 Task: Access a repository's "Project Task Lists" to manage tasks.
Action: Mouse moved to (1058, 416)
Screenshot: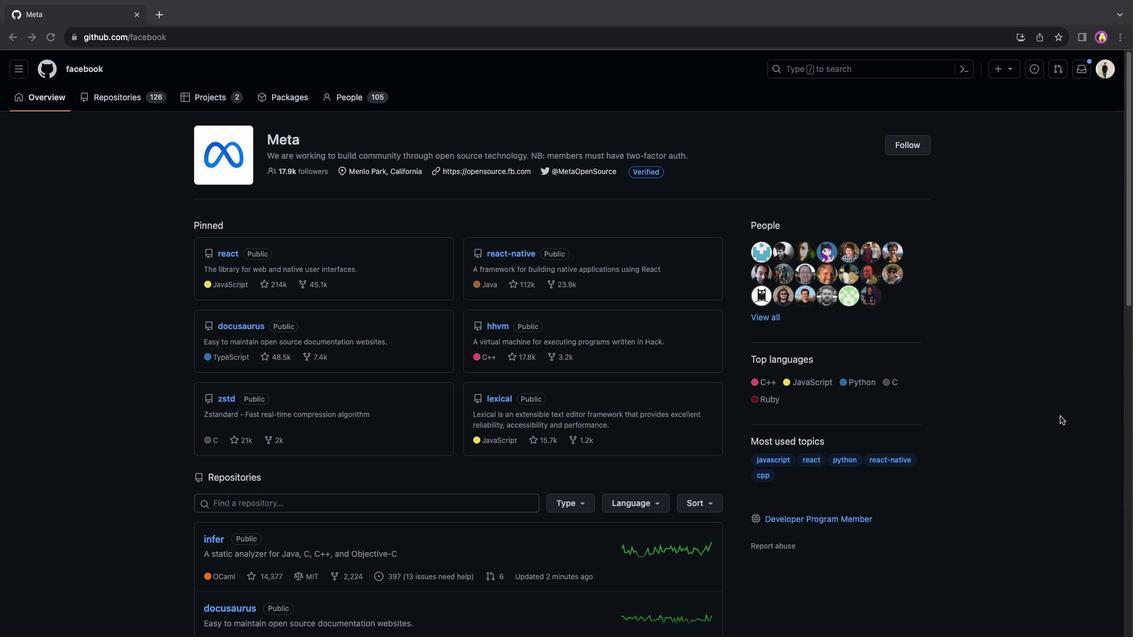 
Action: Mouse pressed left at (1058, 416)
Screenshot: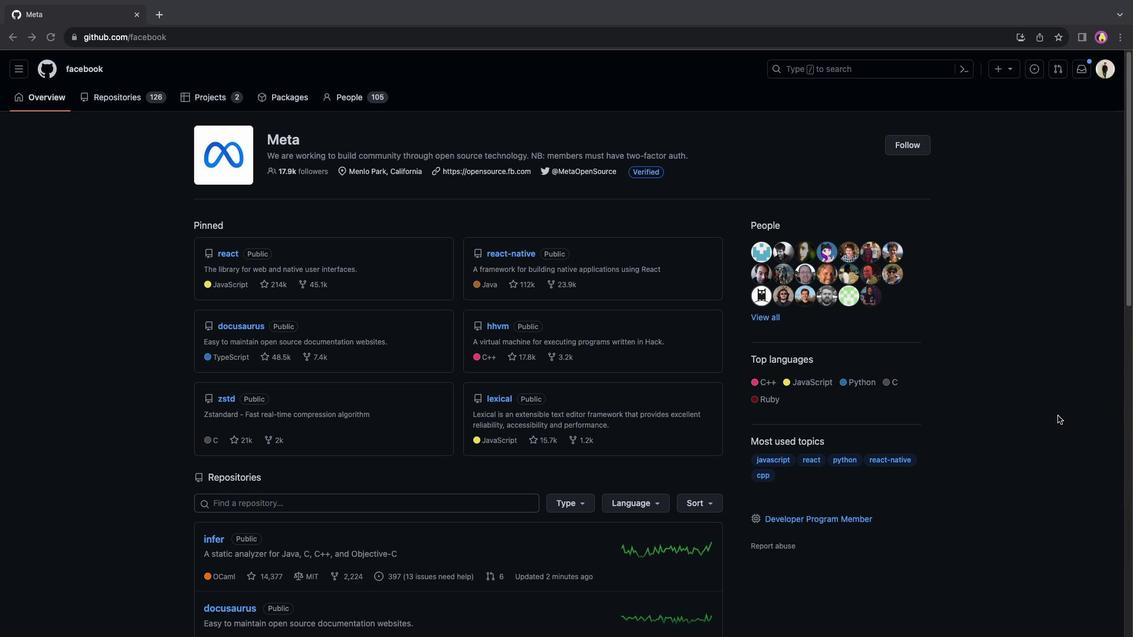 
Action: Mouse moved to (207, 98)
Screenshot: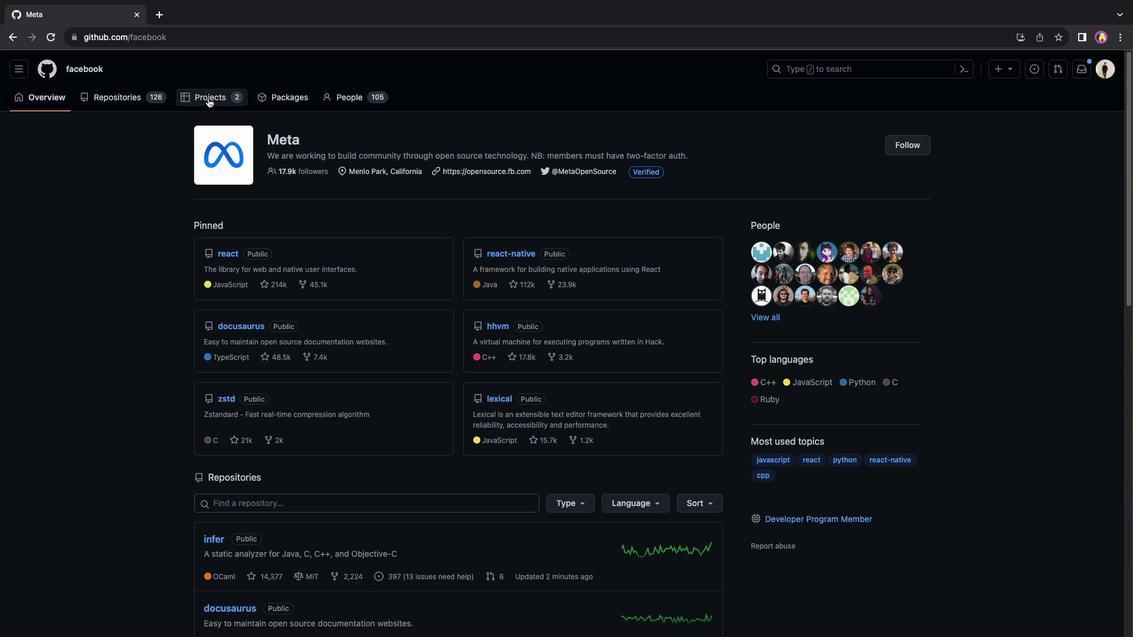 
Action: Mouse pressed left at (207, 98)
Screenshot: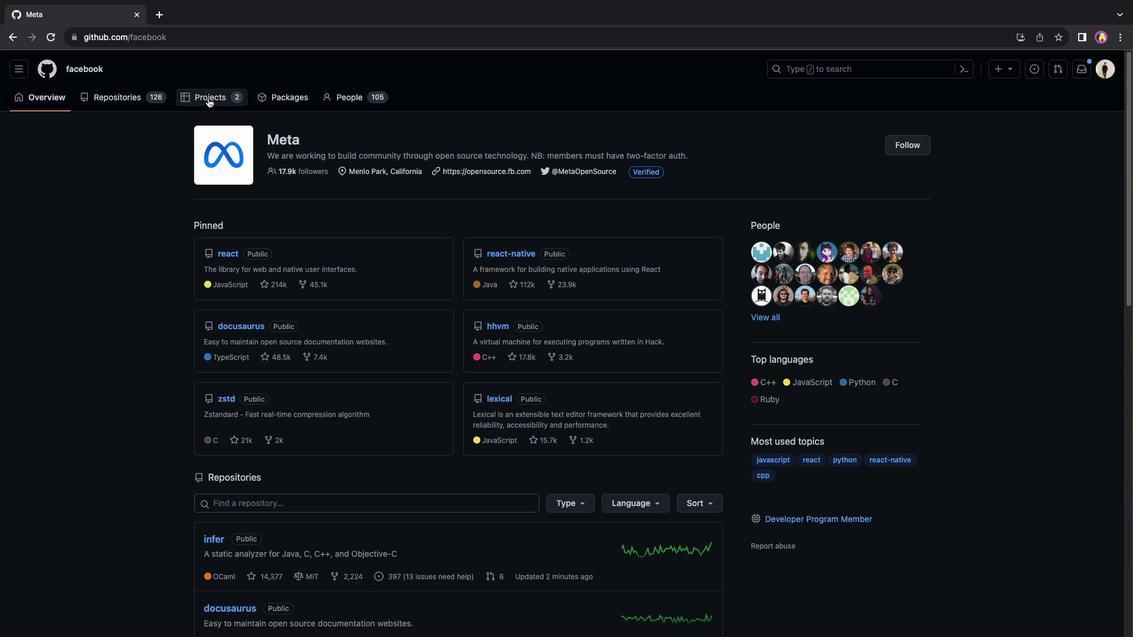 
Action: Mouse moved to (471, 318)
Screenshot: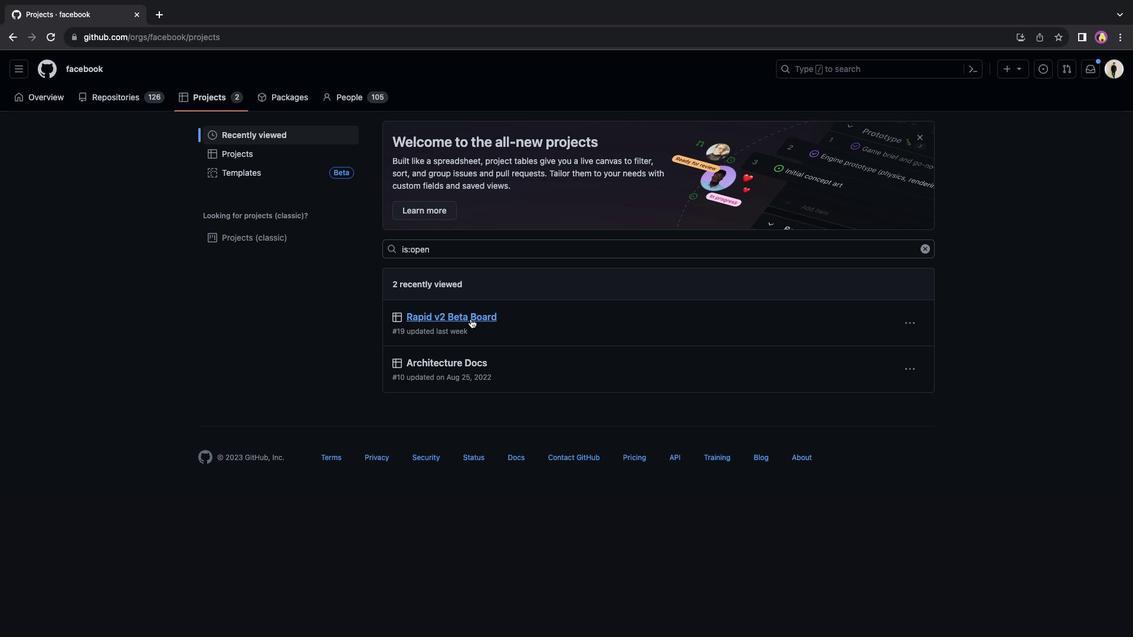 
Action: Mouse pressed left at (471, 318)
Screenshot: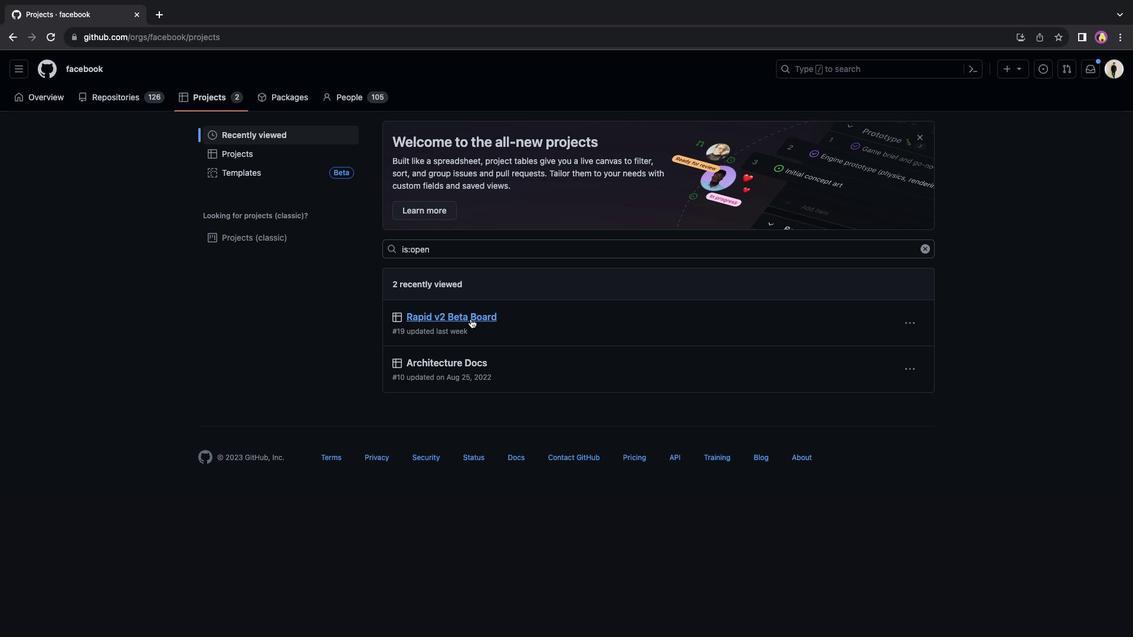 
Action: Mouse moved to (449, 628)
Screenshot: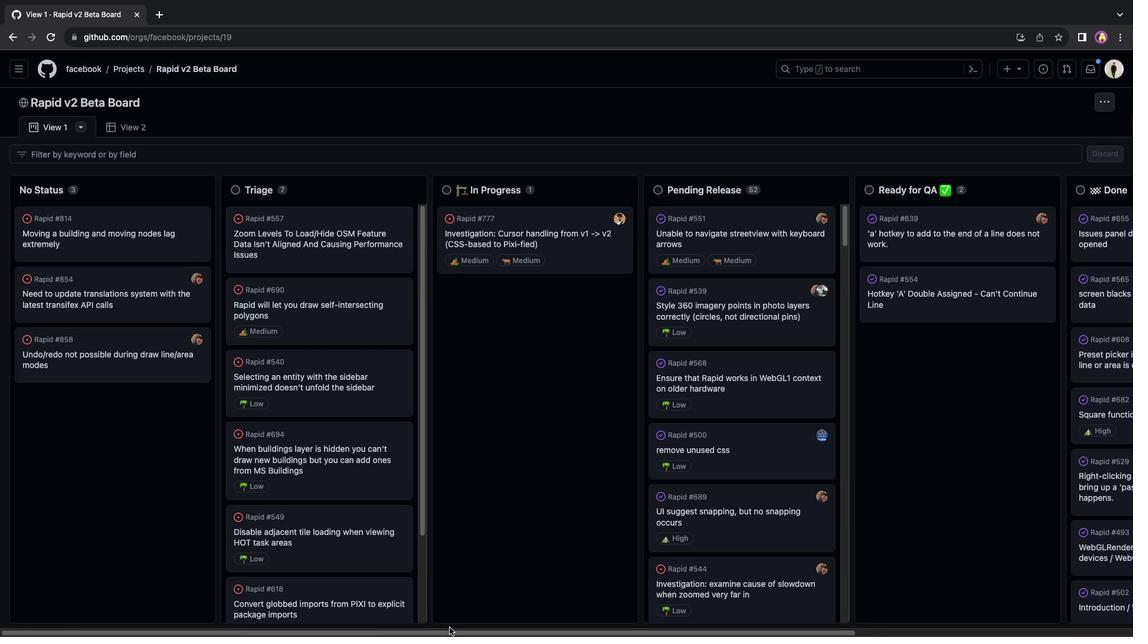 
Action: Mouse pressed left at (449, 628)
Screenshot: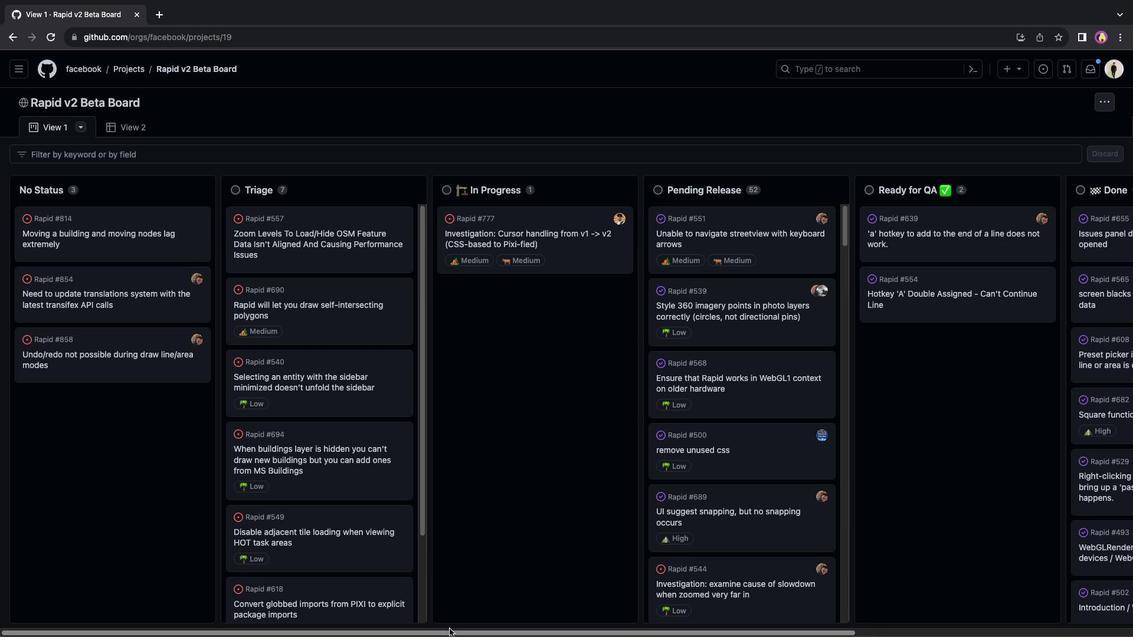 
Action: Mouse moved to (816, 346)
Screenshot: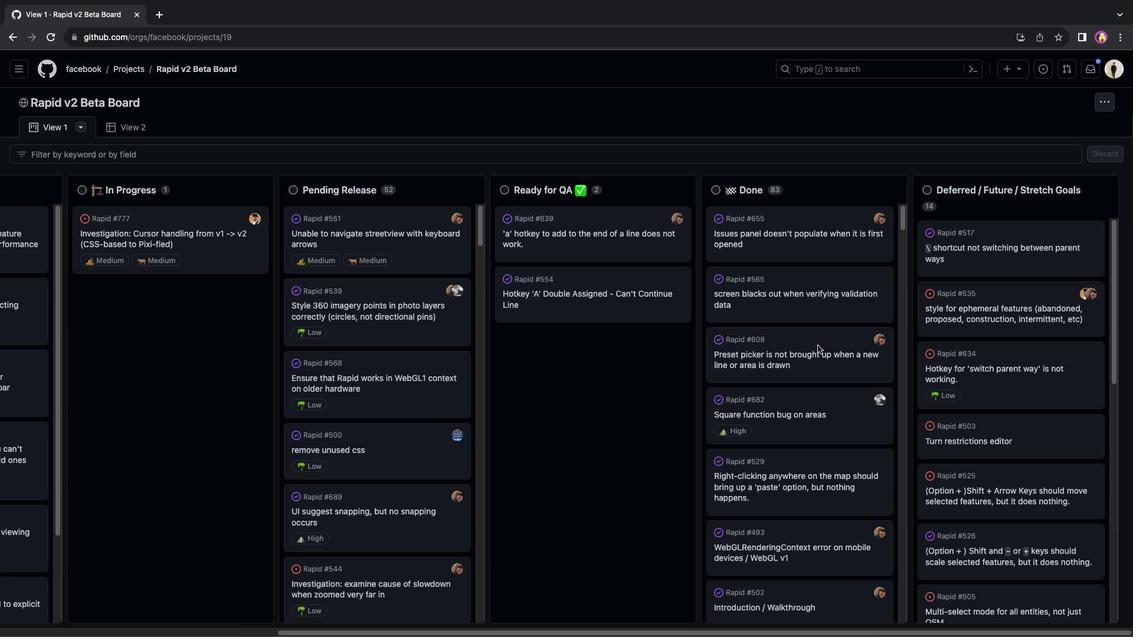 
Action: Mouse scrolled (816, 346) with delta (0, 0)
Screenshot: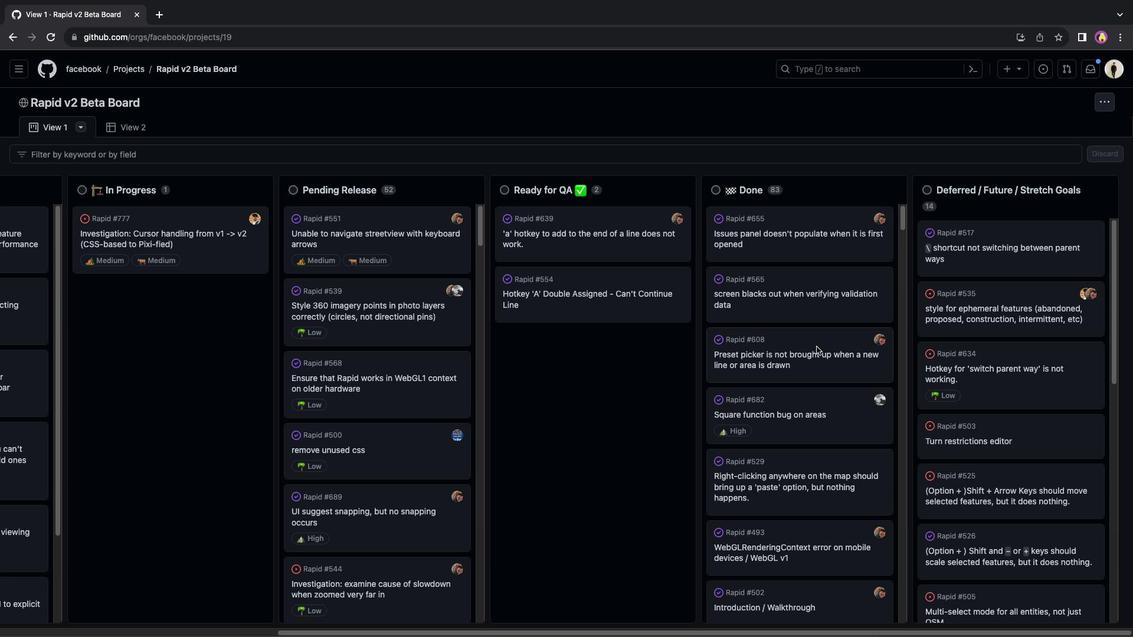 
Action: Mouse scrolled (816, 346) with delta (0, 0)
Screenshot: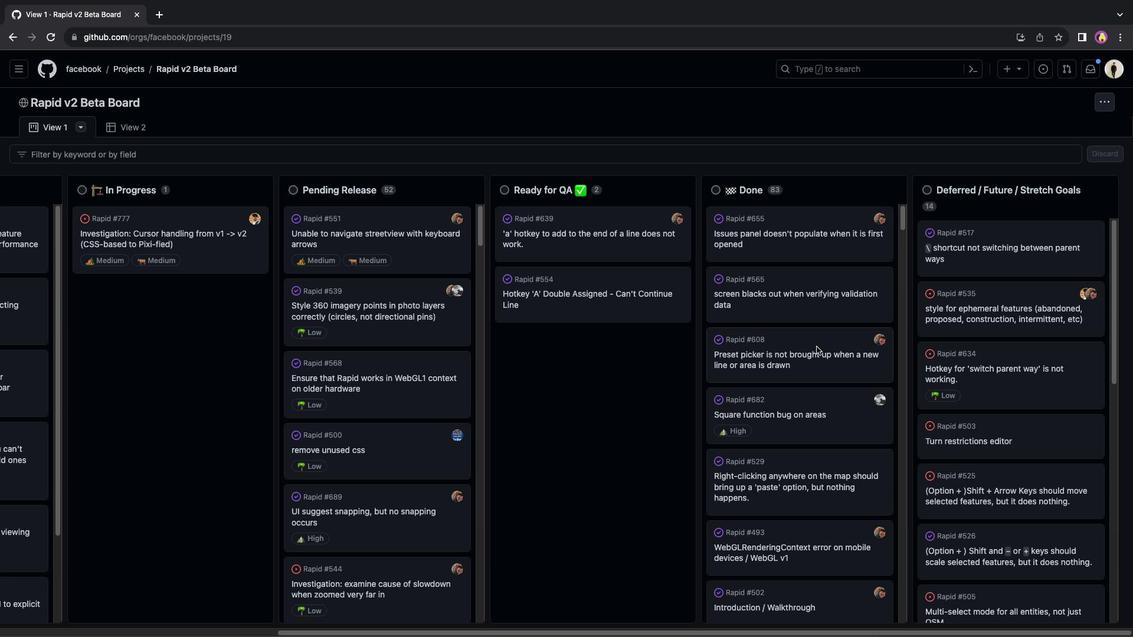 
Action: Mouse scrolled (816, 346) with delta (0, -1)
Screenshot: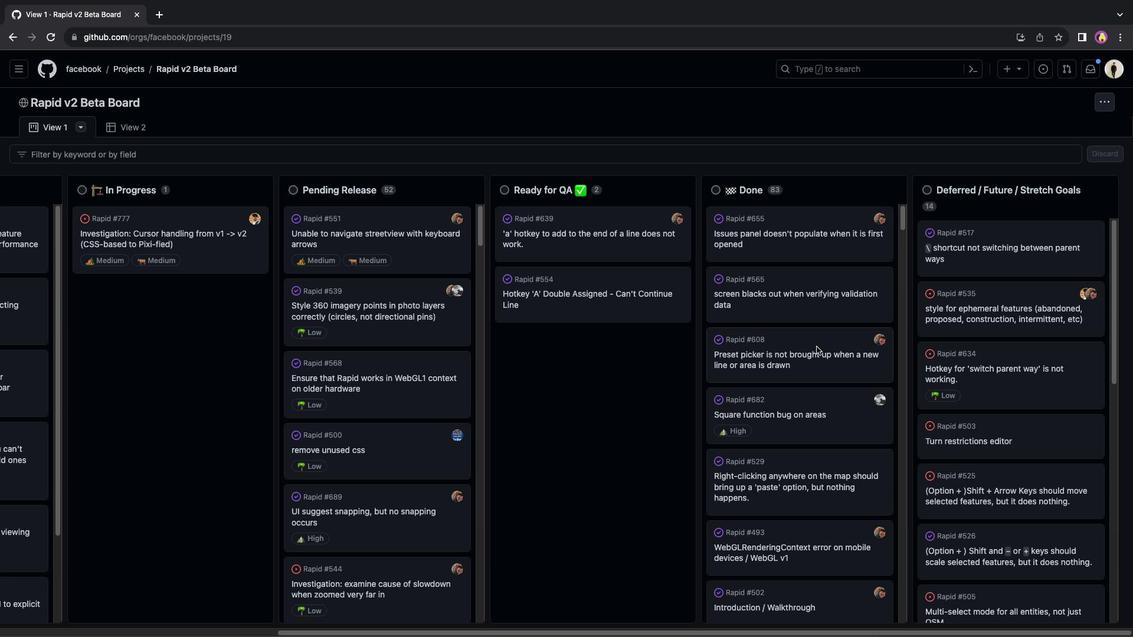 
Action: Mouse moved to (816, 347)
Screenshot: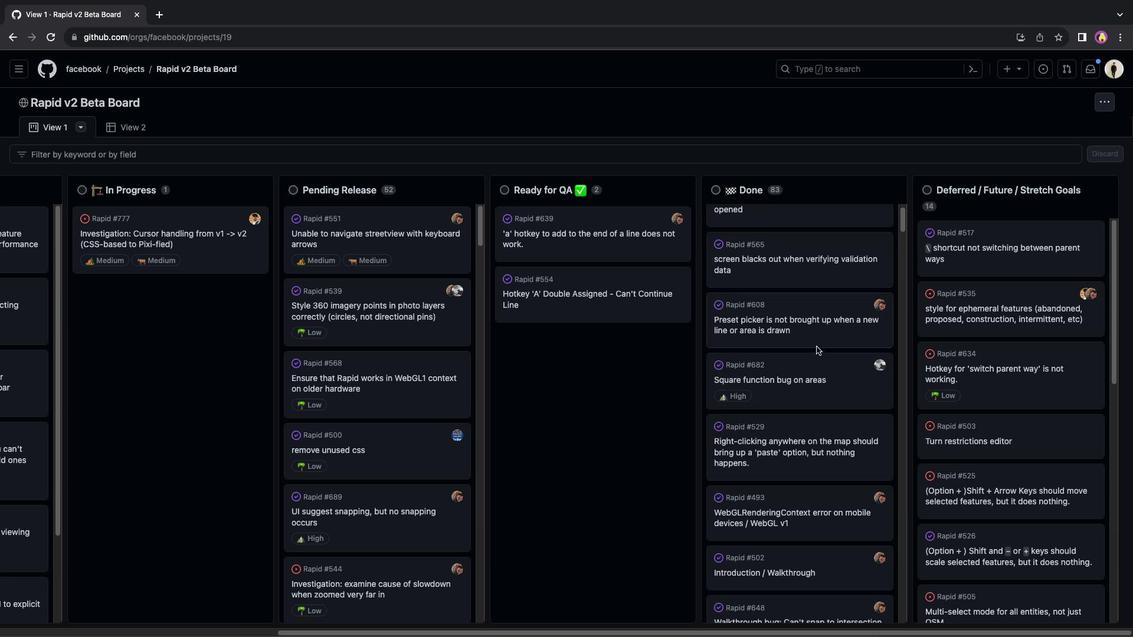 
Action: Mouse scrolled (816, 347) with delta (0, 0)
Screenshot: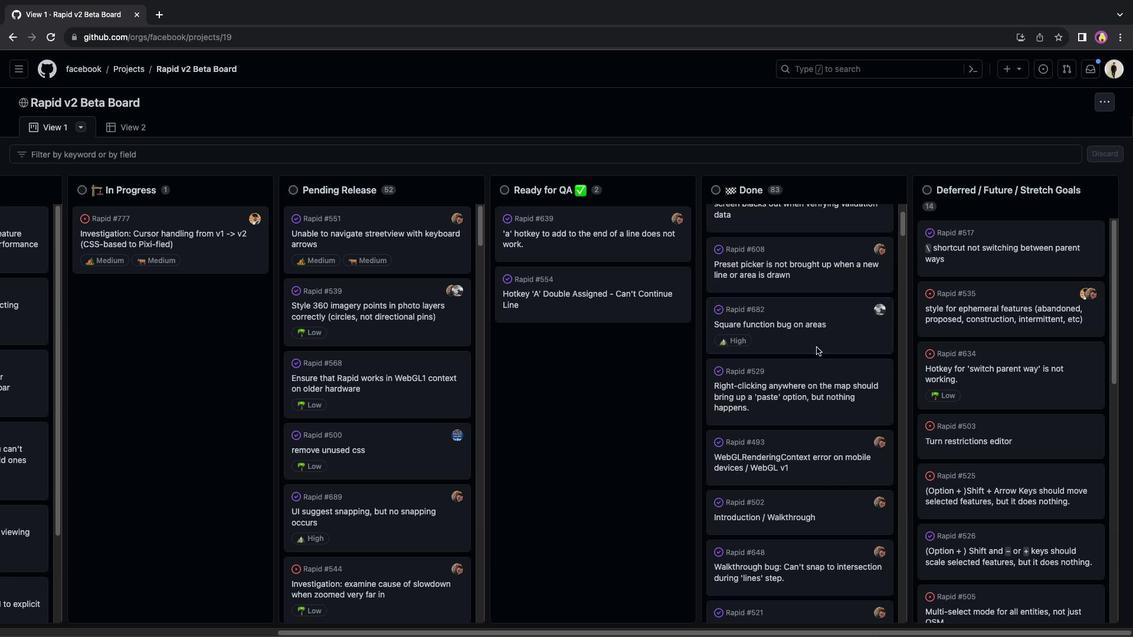 
Action: Mouse moved to (816, 347)
Screenshot: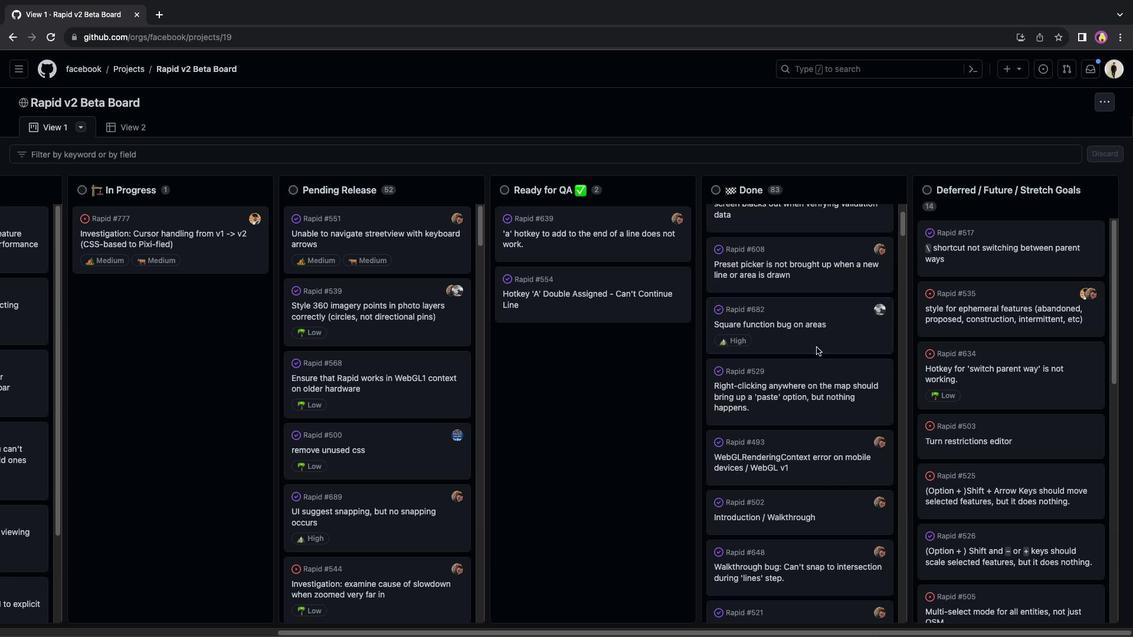 
Action: Mouse scrolled (816, 347) with delta (0, 0)
Screenshot: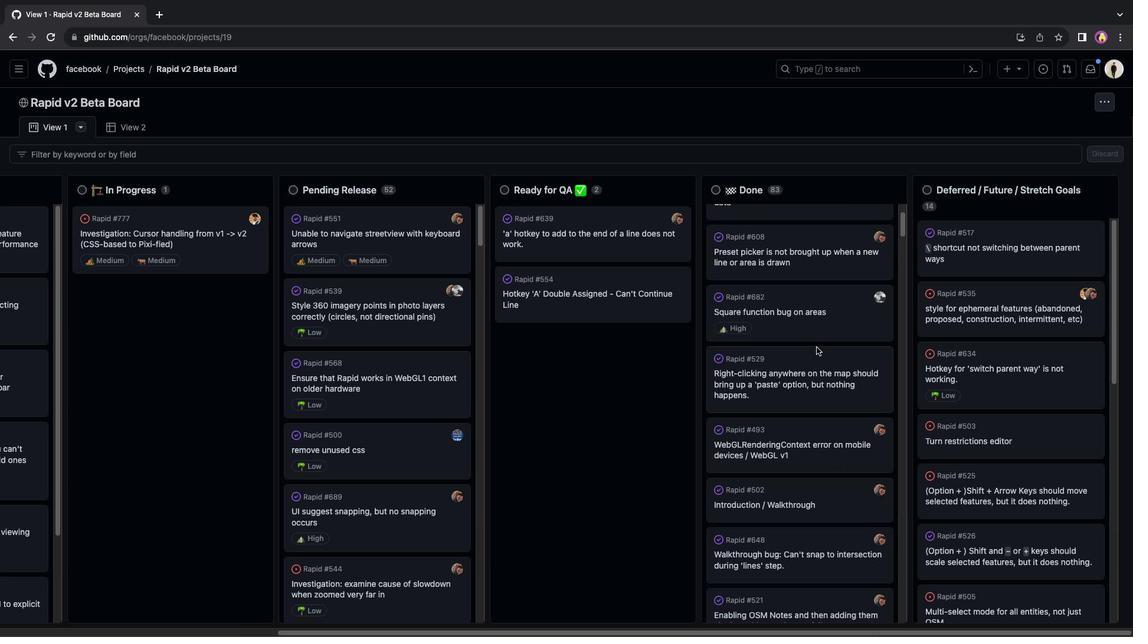
Action: Mouse scrolled (816, 347) with delta (0, -1)
Screenshot: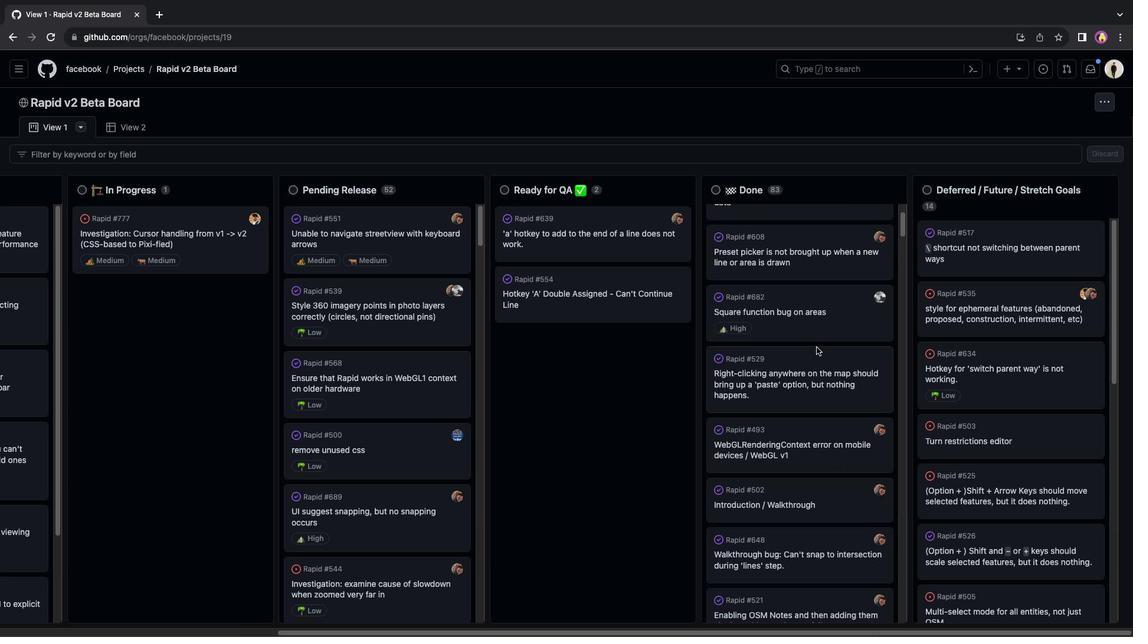
Action: Mouse moved to (816, 347)
Screenshot: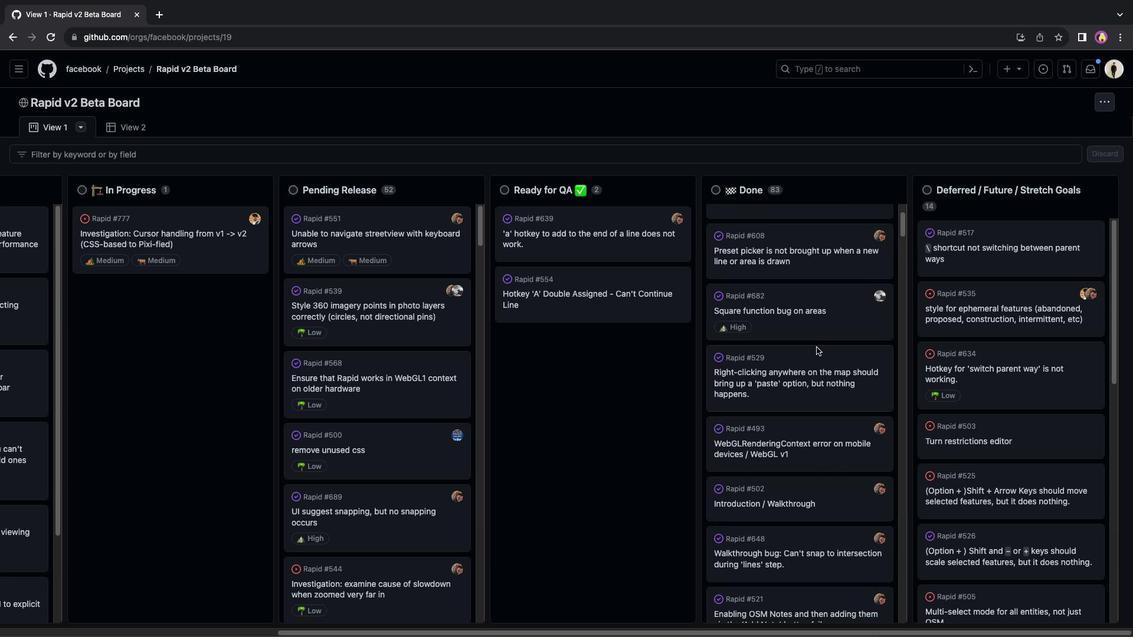 
Action: Mouse scrolled (816, 347) with delta (0, -2)
Screenshot: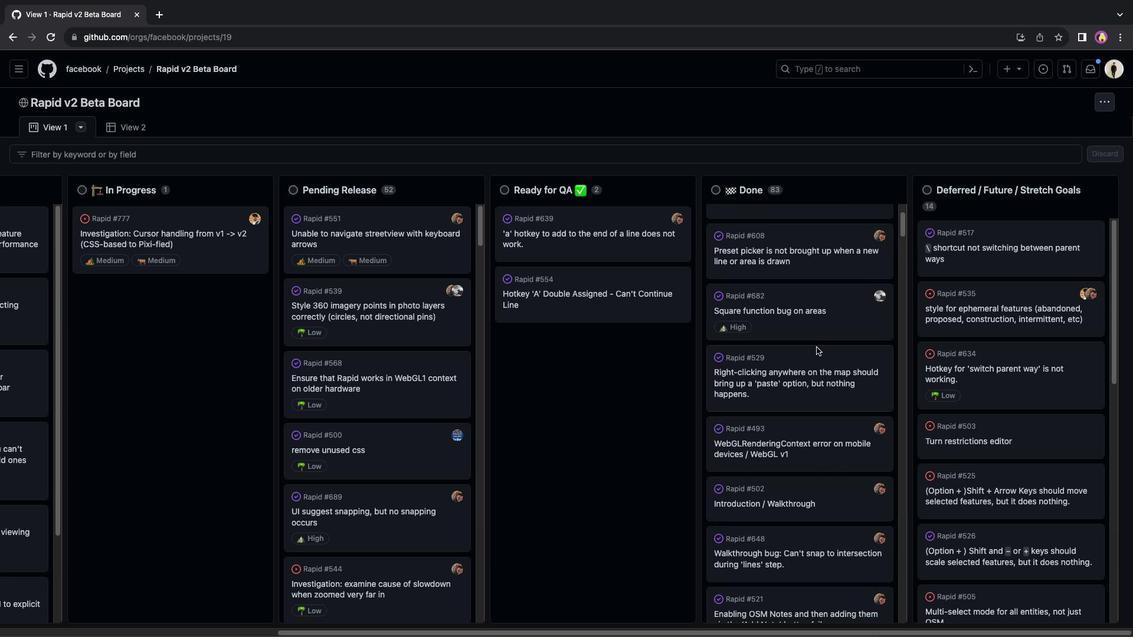 
Action: Mouse moved to (817, 350)
Screenshot: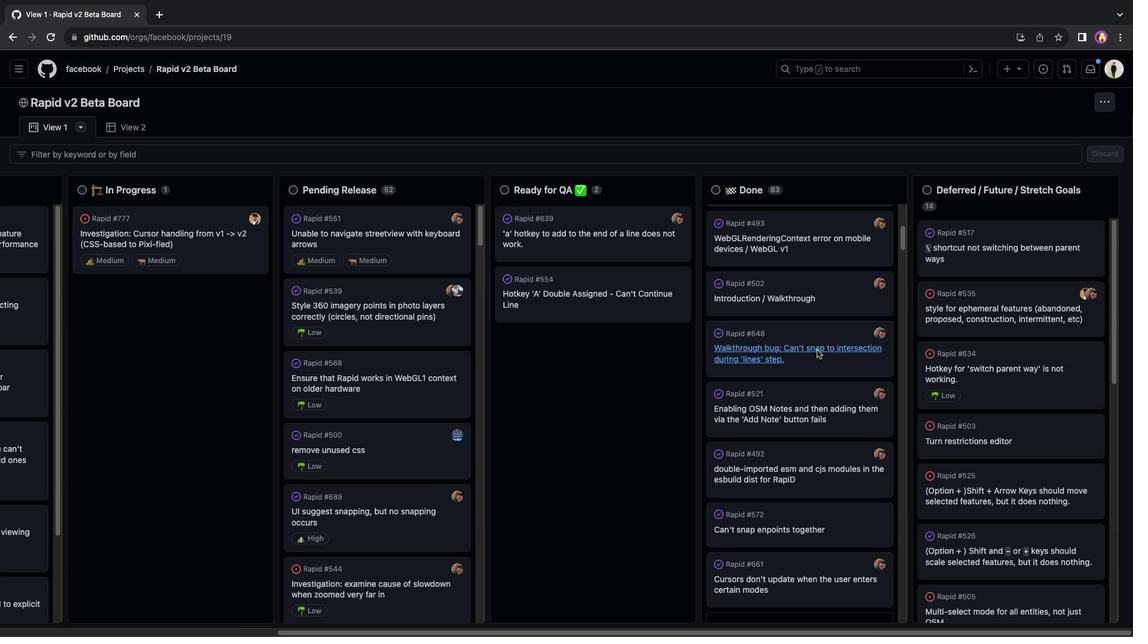 
Action: Mouse scrolled (817, 350) with delta (0, 0)
Screenshot: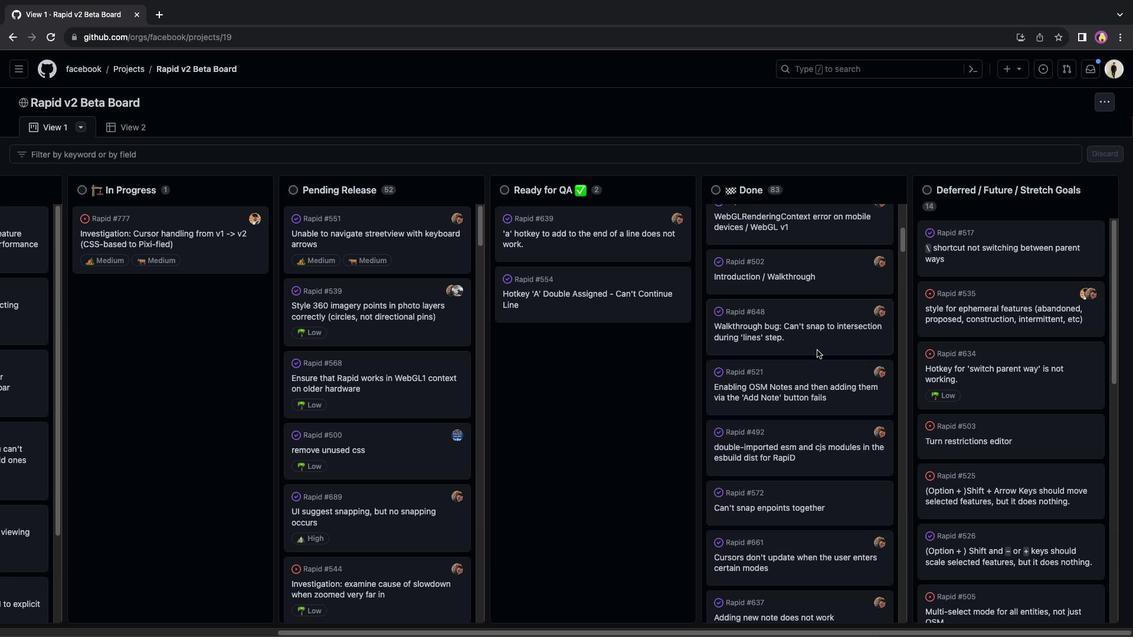 
Action: Mouse scrolled (817, 350) with delta (0, 0)
Screenshot: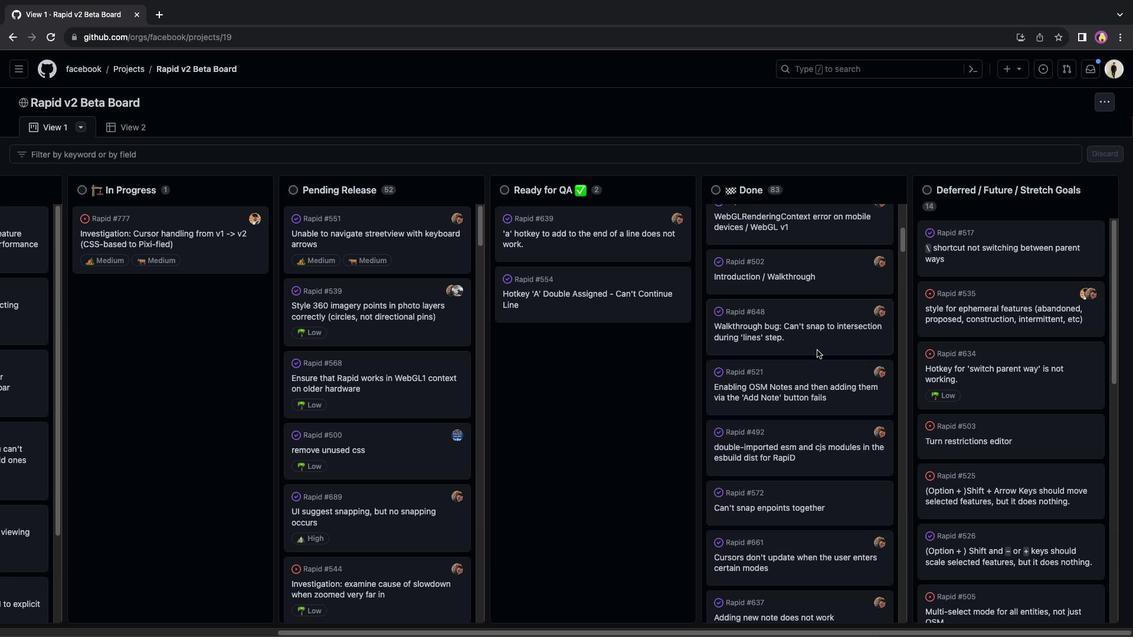 
Action: Mouse scrolled (817, 350) with delta (0, -1)
Screenshot: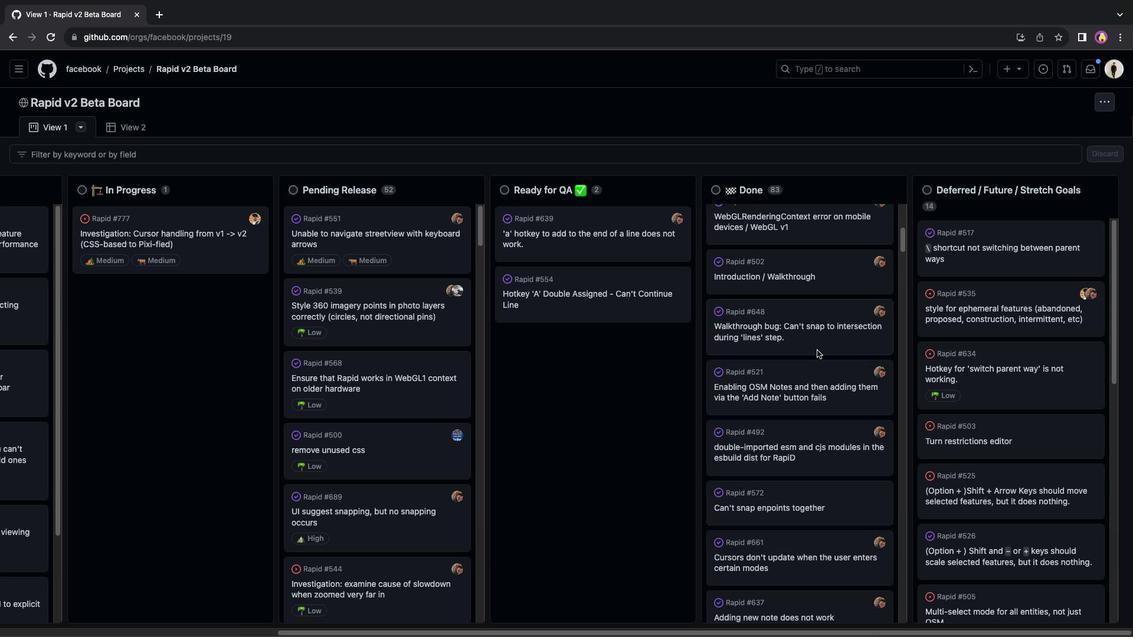 
Action: Mouse moved to (817, 354)
Screenshot: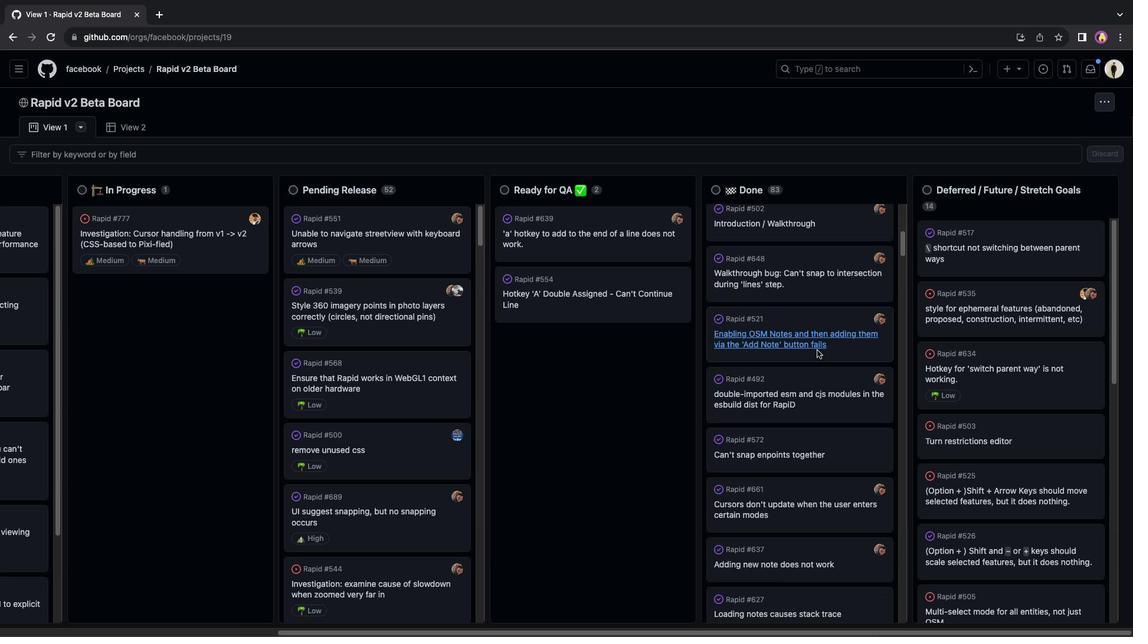 
Action: Mouse scrolled (817, 354) with delta (0, 0)
Screenshot: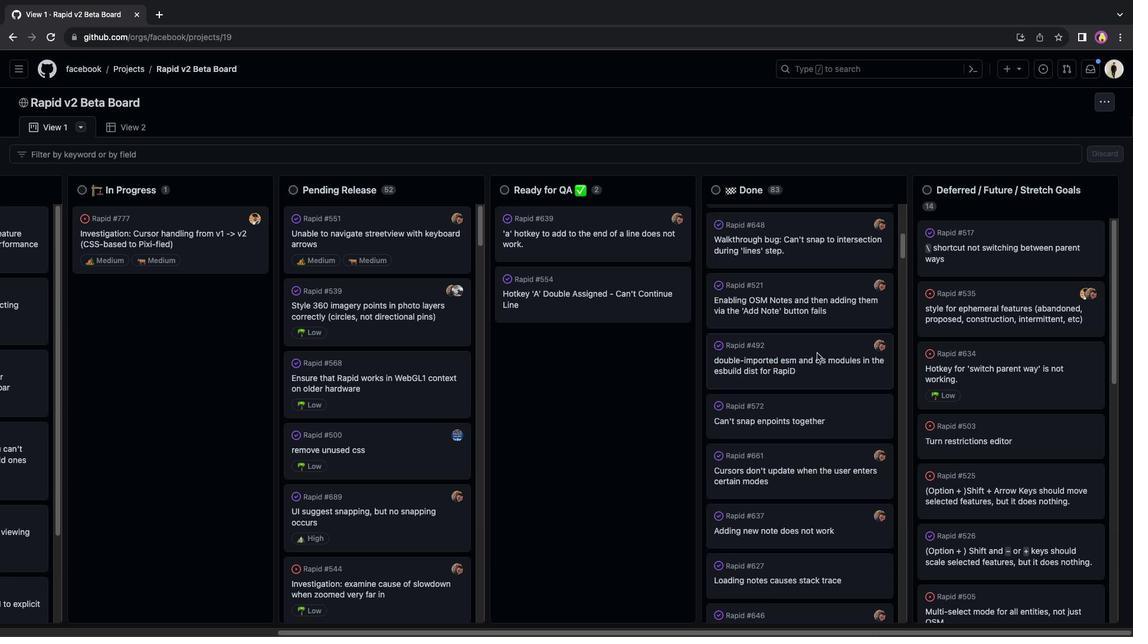 
Action: Mouse scrolled (817, 354) with delta (0, 0)
Screenshot: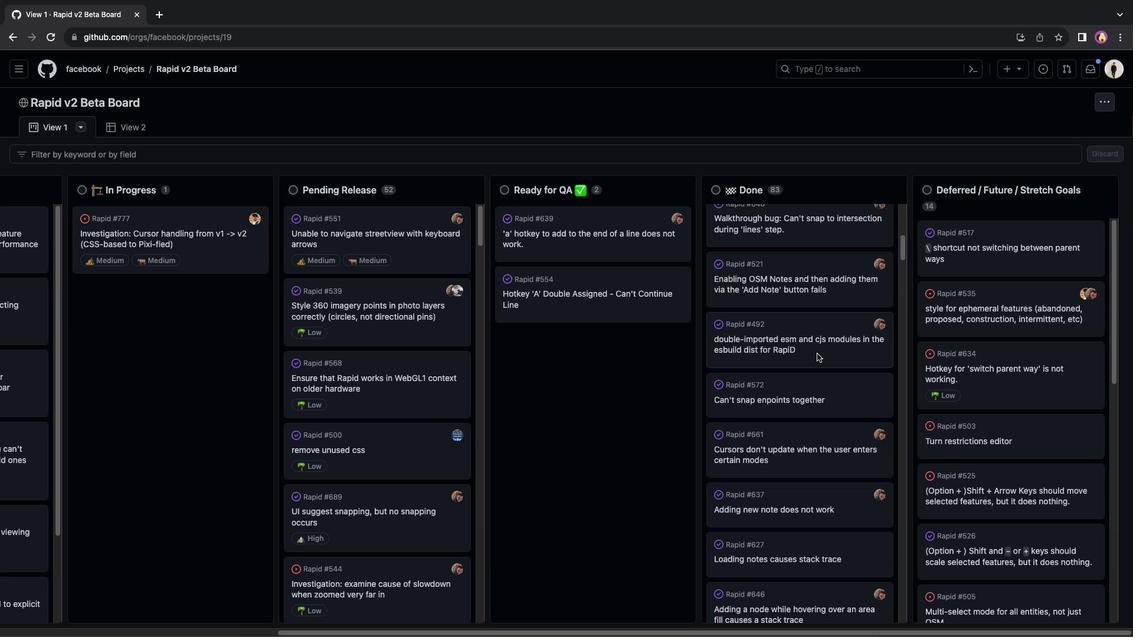 
Action: Mouse scrolled (817, 354) with delta (0, -1)
Screenshot: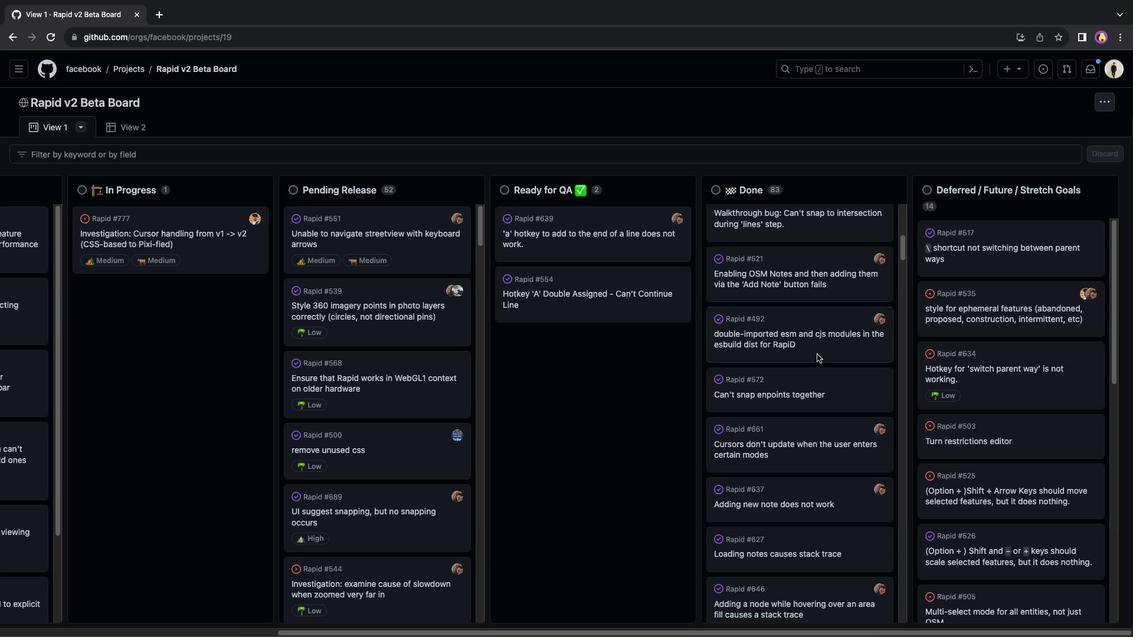 
Action: Mouse scrolled (817, 354) with delta (0, -2)
Screenshot: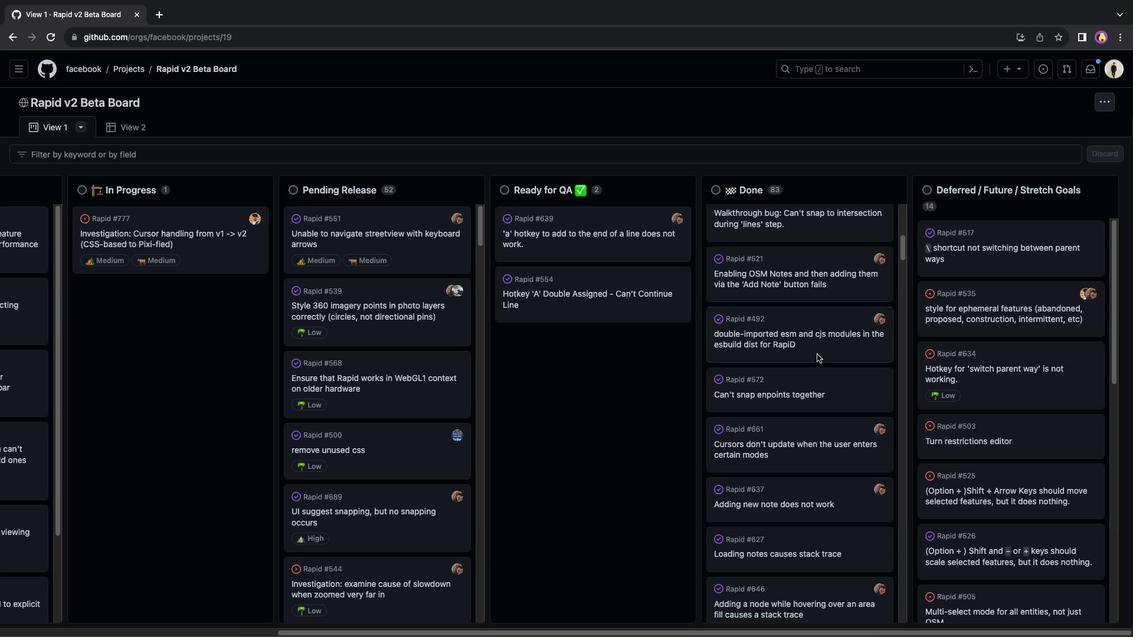 
Action: Mouse moved to (818, 364)
Screenshot: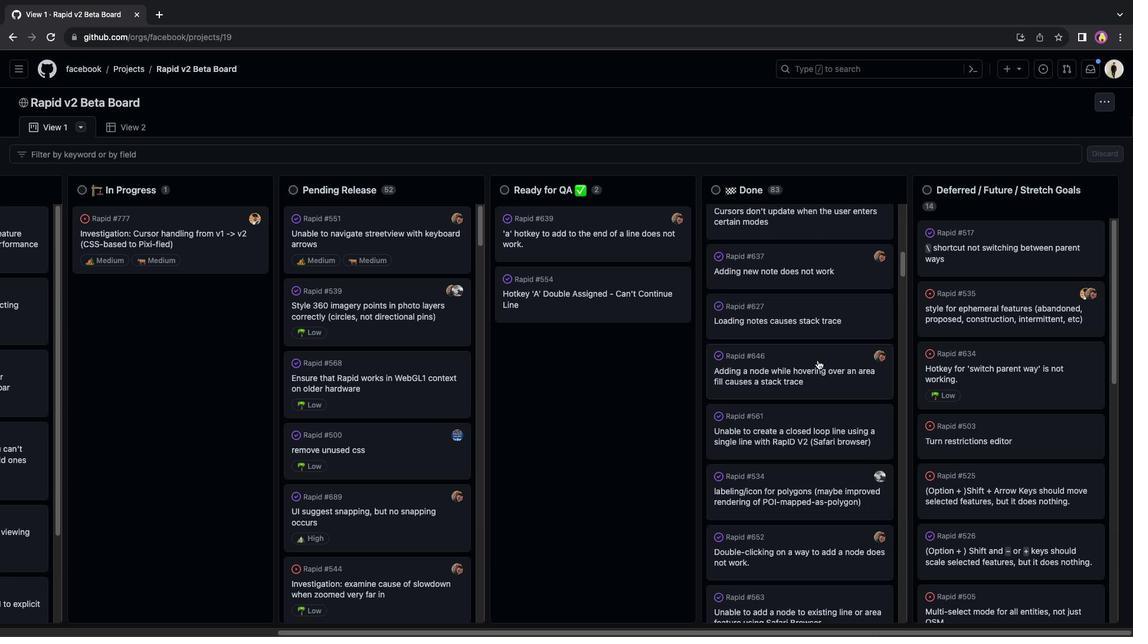 
Action: Mouse scrolled (818, 364) with delta (0, 0)
Screenshot: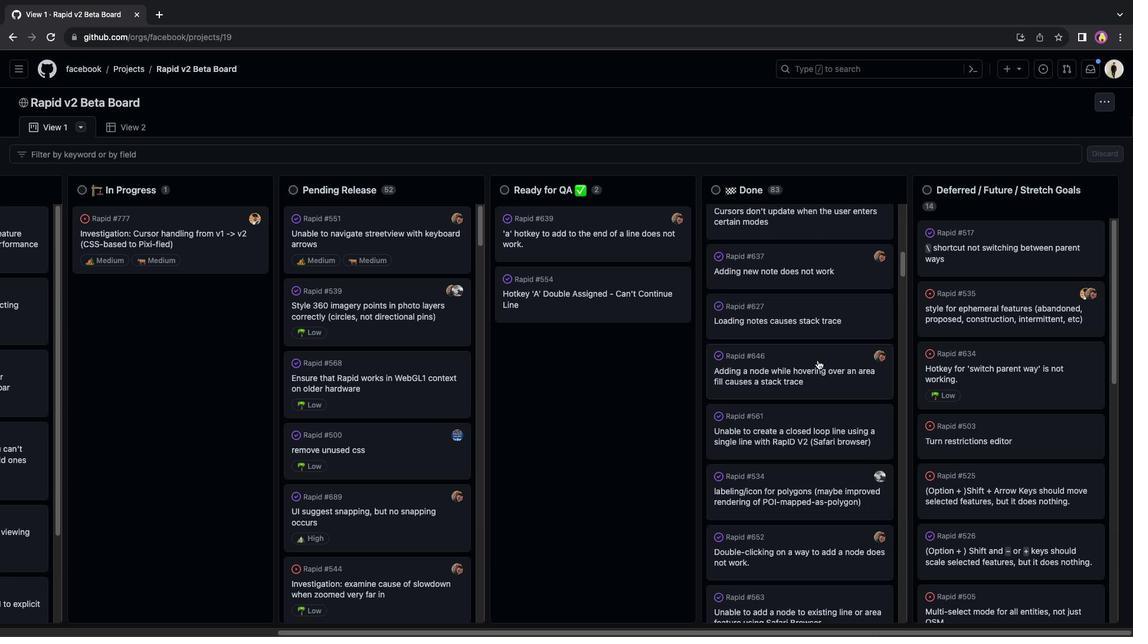 
Action: Mouse scrolled (818, 364) with delta (0, 0)
Screenshot: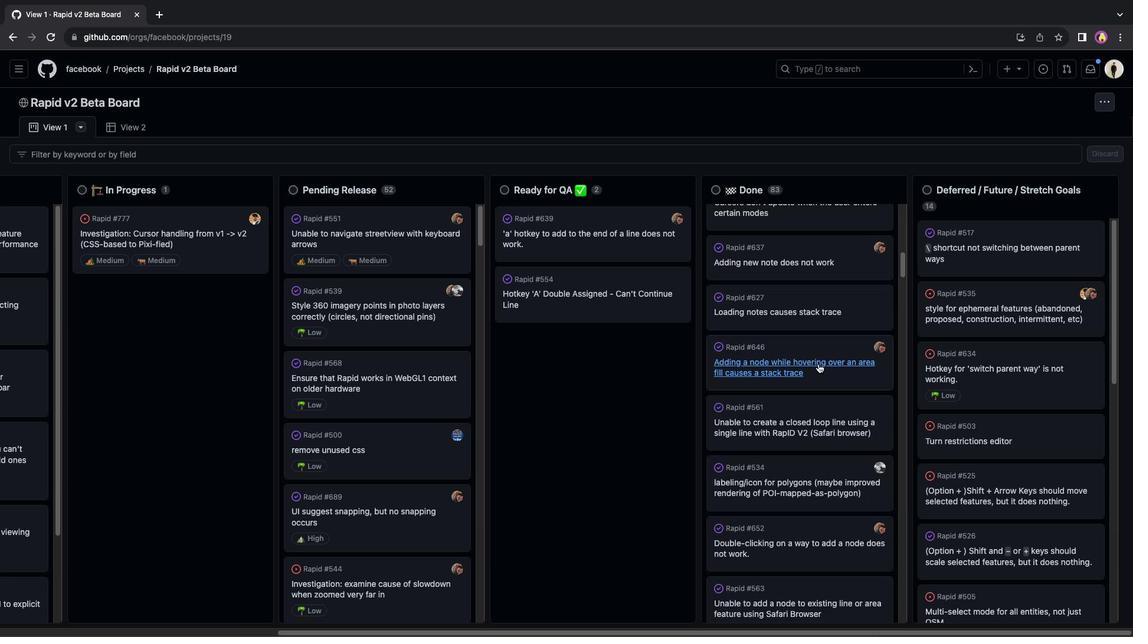 
Action: Mouse scrolled (818, 364) with delta (0, -1)
Screenshot: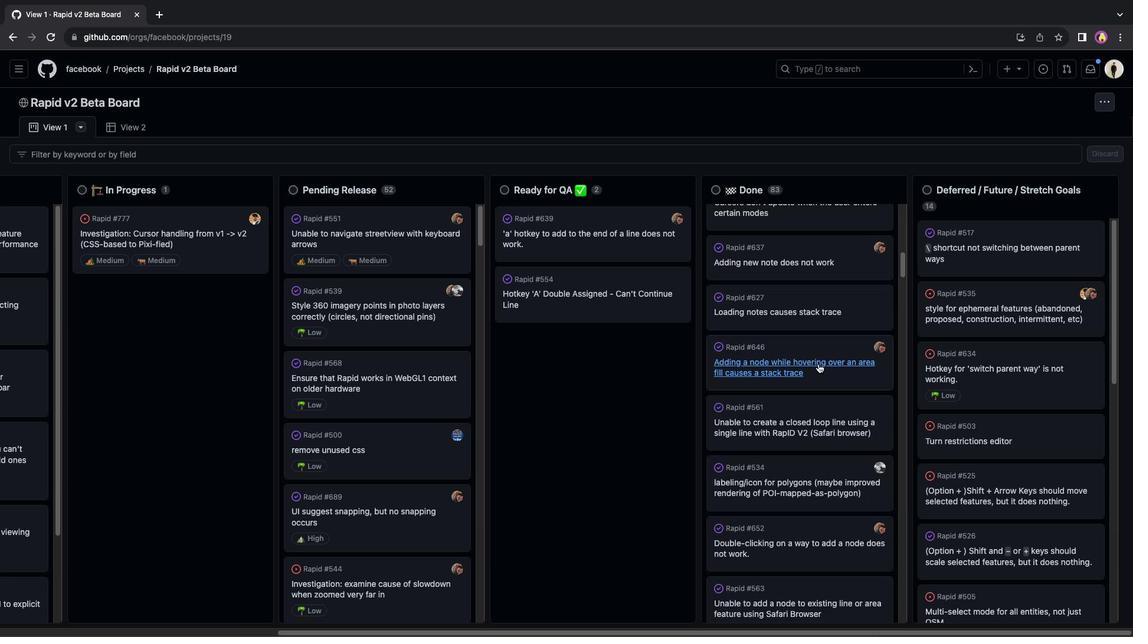 
Action: Mouse scrolled (818, 364) with delta (0, -2)
Screenshot: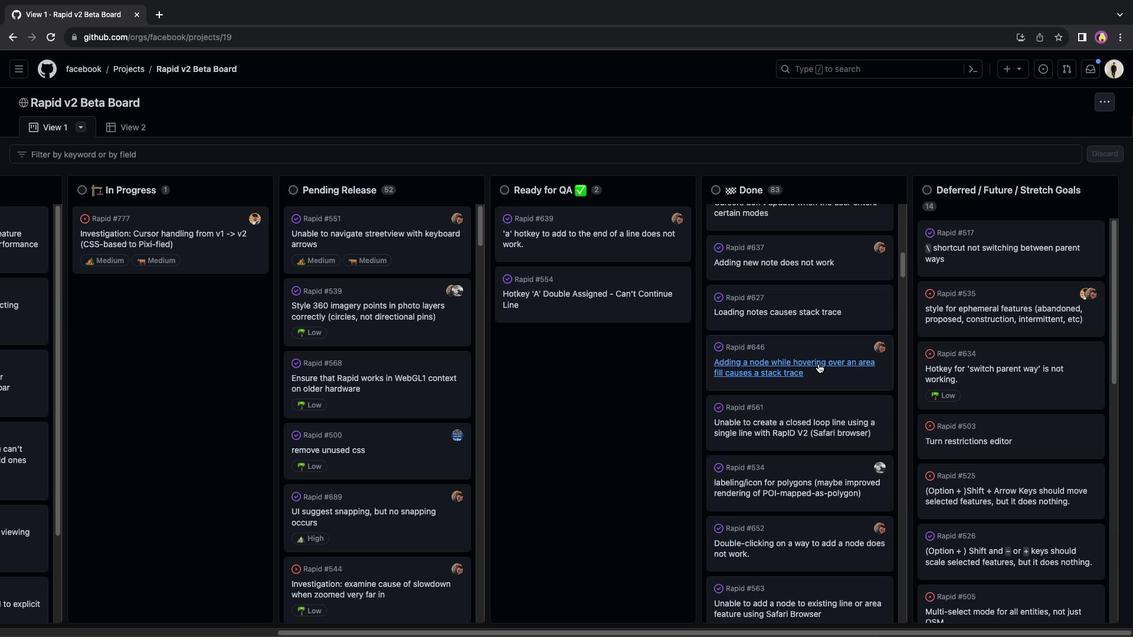 
Action: Mouse scrolled (818, 364) with delta (0, 0)
Screenshot: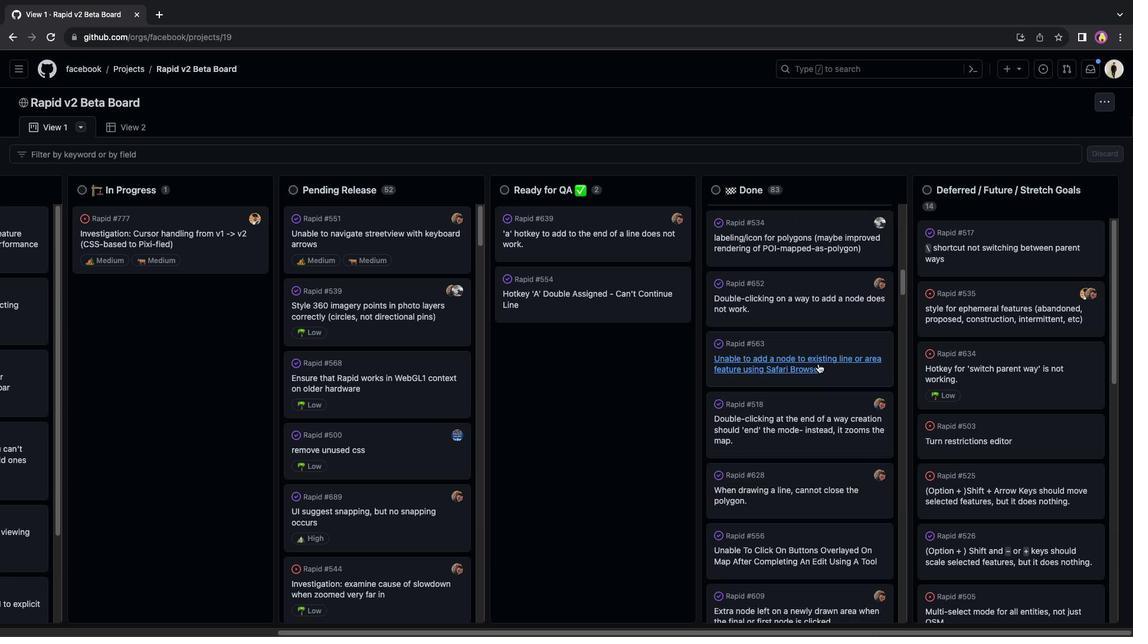 
Action: Mouse scrolled (818, 364) with delta (0, 0)
Screenshot: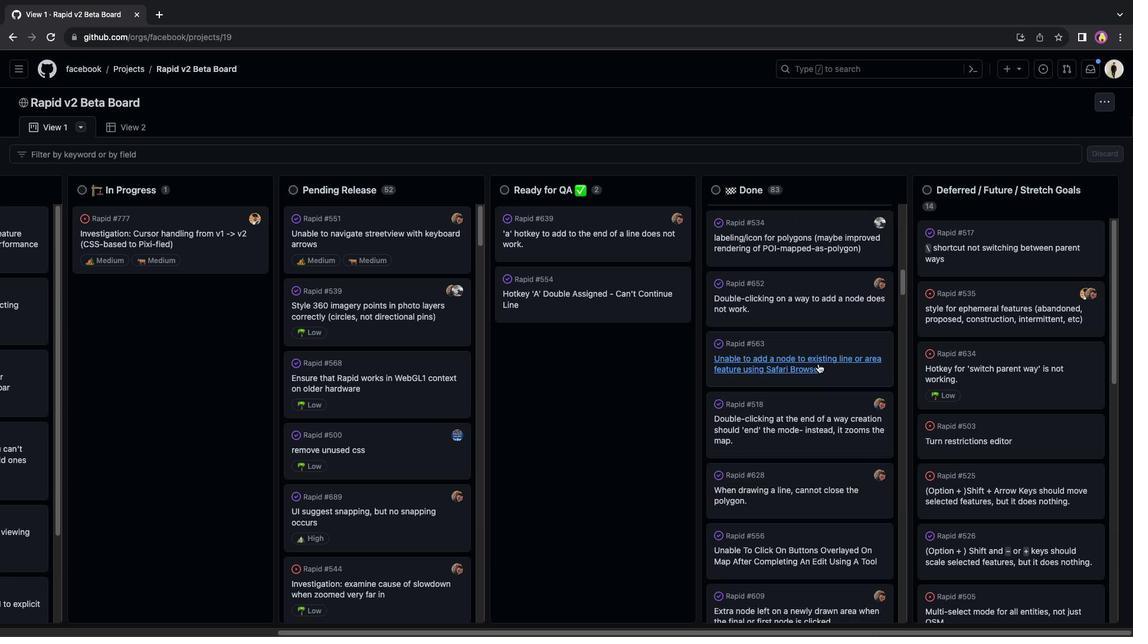 
Action: Mouse scrolled (818, 364) with delta (0, -1)
Screenshot: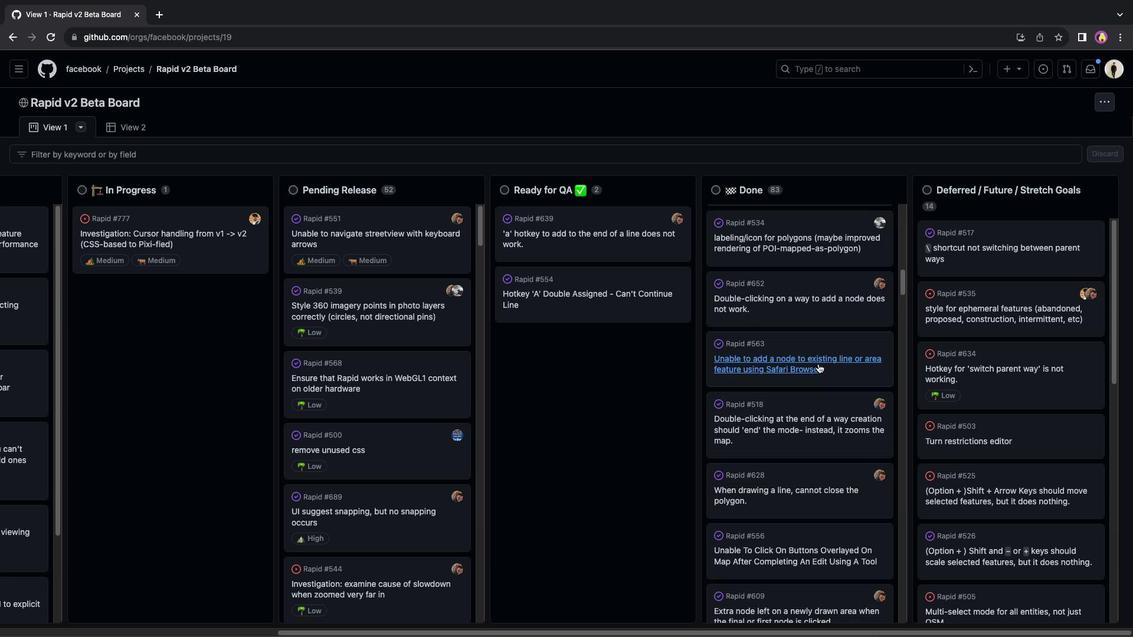 
Action: Mouse scrolled (818, 364) with delta (0, -2)
Screenshot: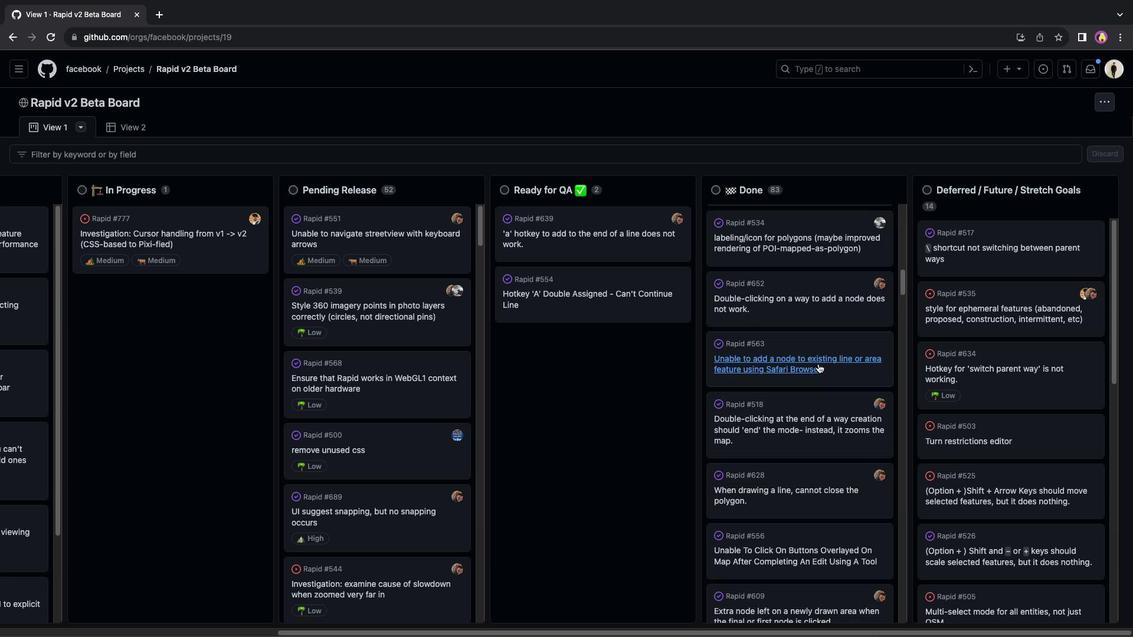 
Action: Mouse scrolled (818, 364) with delta (0, 0)
Screenshot: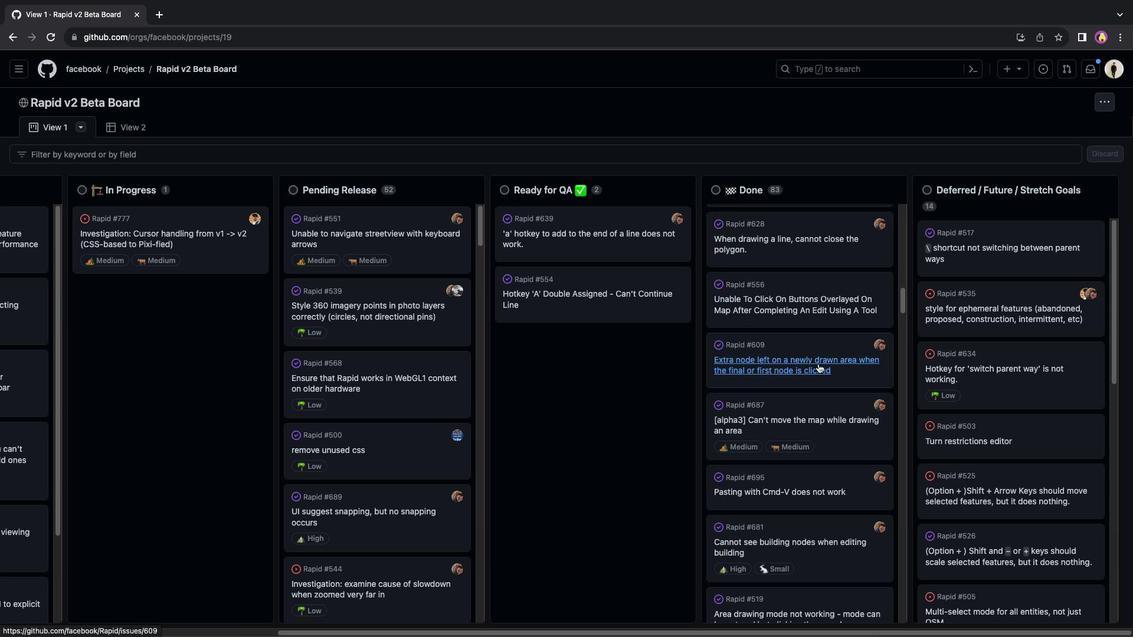 
Action: Mouse scrolled (818, 364) with delta (0, 0)
Screenshot: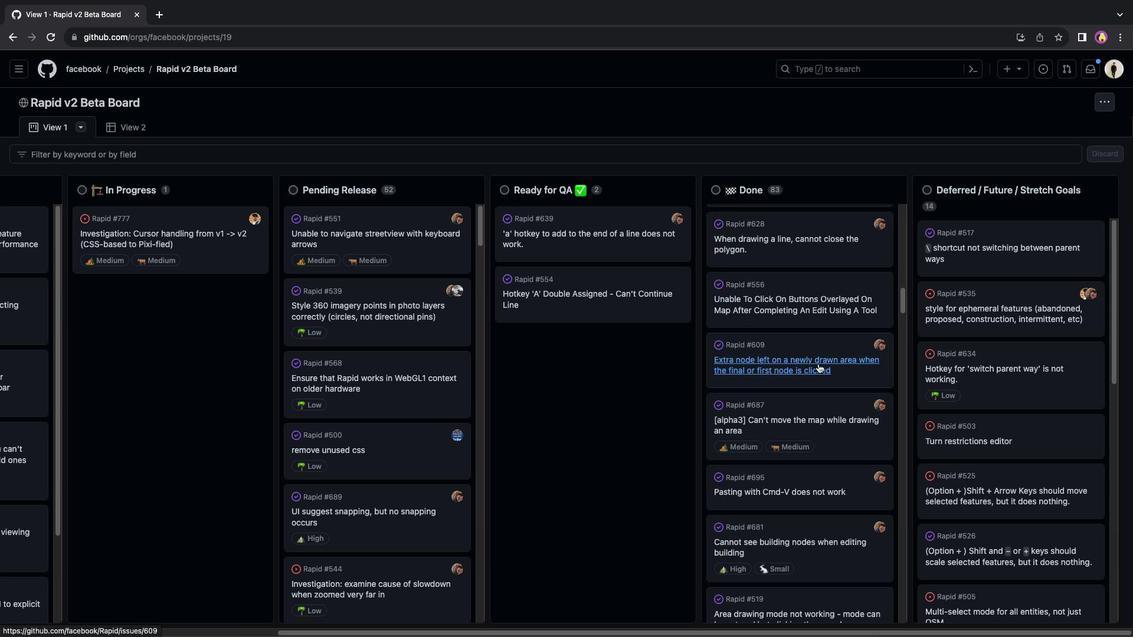 
Action: Mouse scrolled (818, 364) with delta (0, -1)
Screenshot: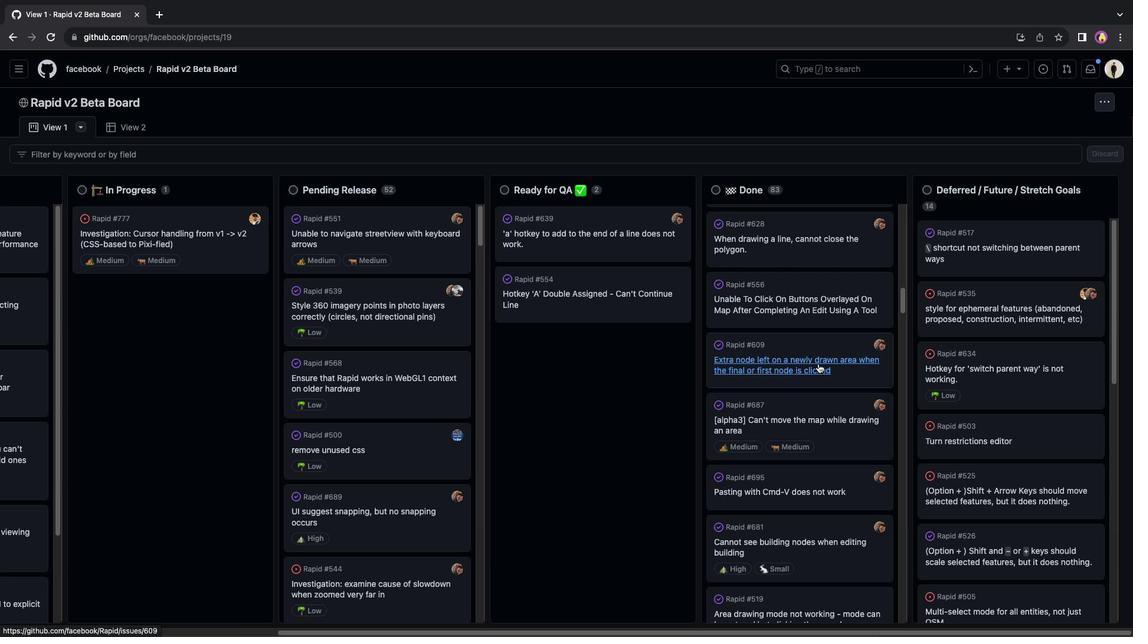 
Action: Mouse scrolled (818, 364) with delta (0, -2)
Screenshot: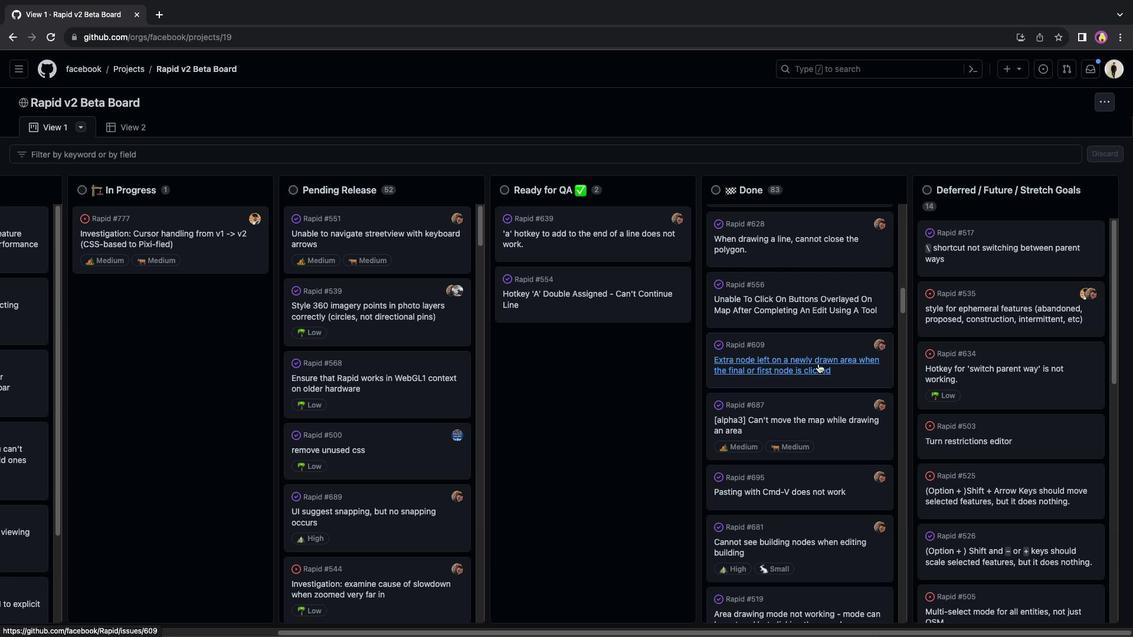
Action: Mouse scrolled (818, 364) with delta (0, 0)
Screenshot: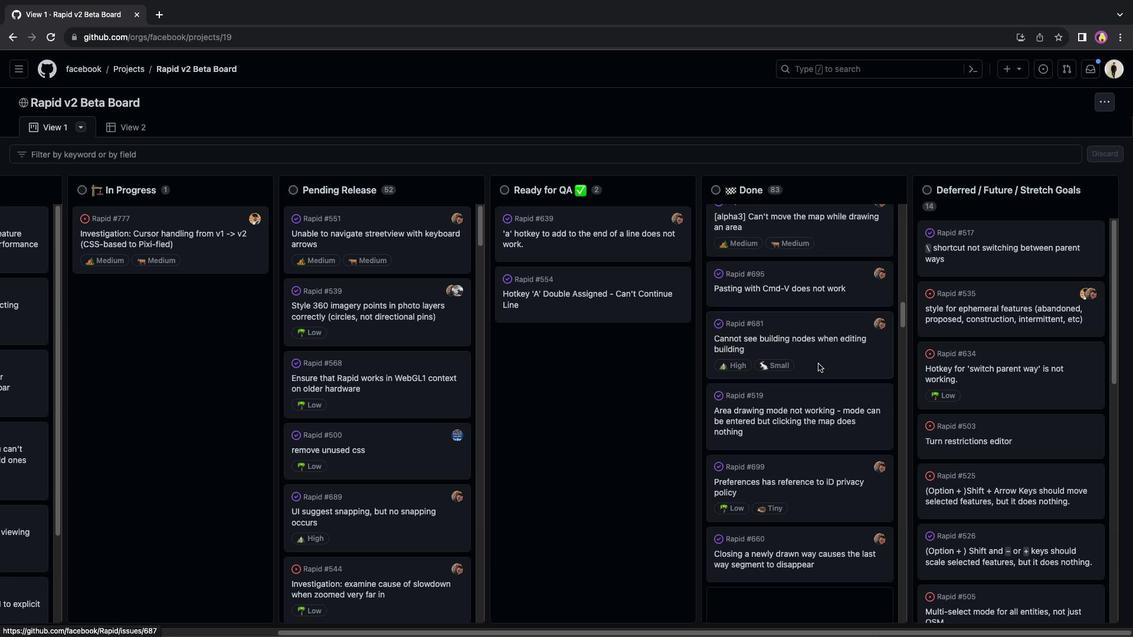 
Action: Mouse scrolled (818, 364) with delta (0, 0)
Screenshot: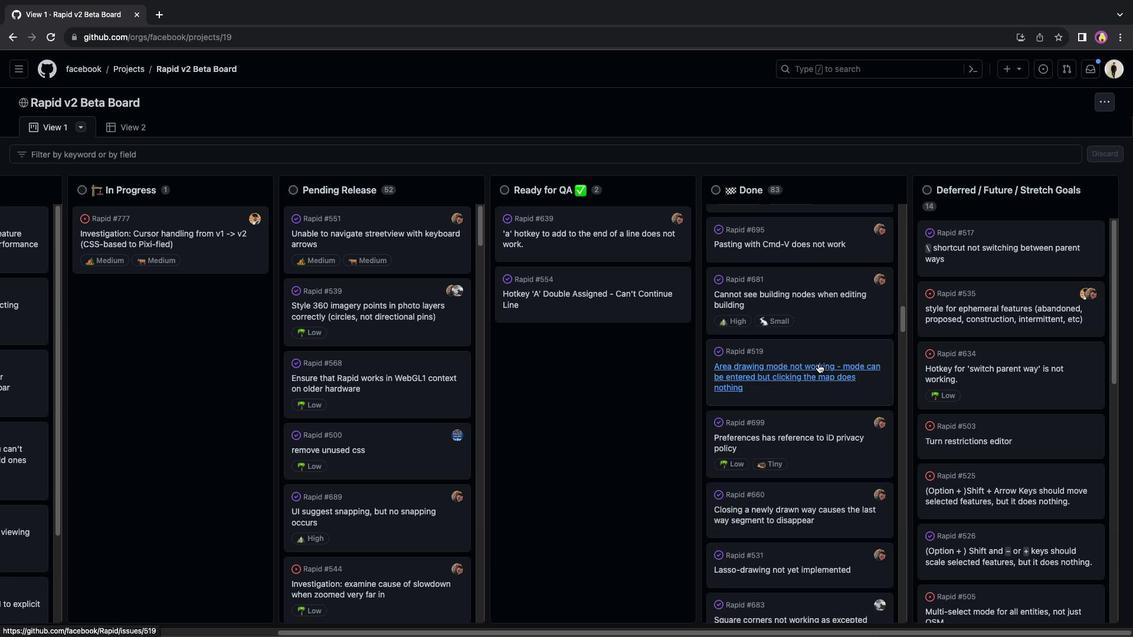 
Action: Mouse scrolled (818, 364) with delta (0, -1)
Screenshot: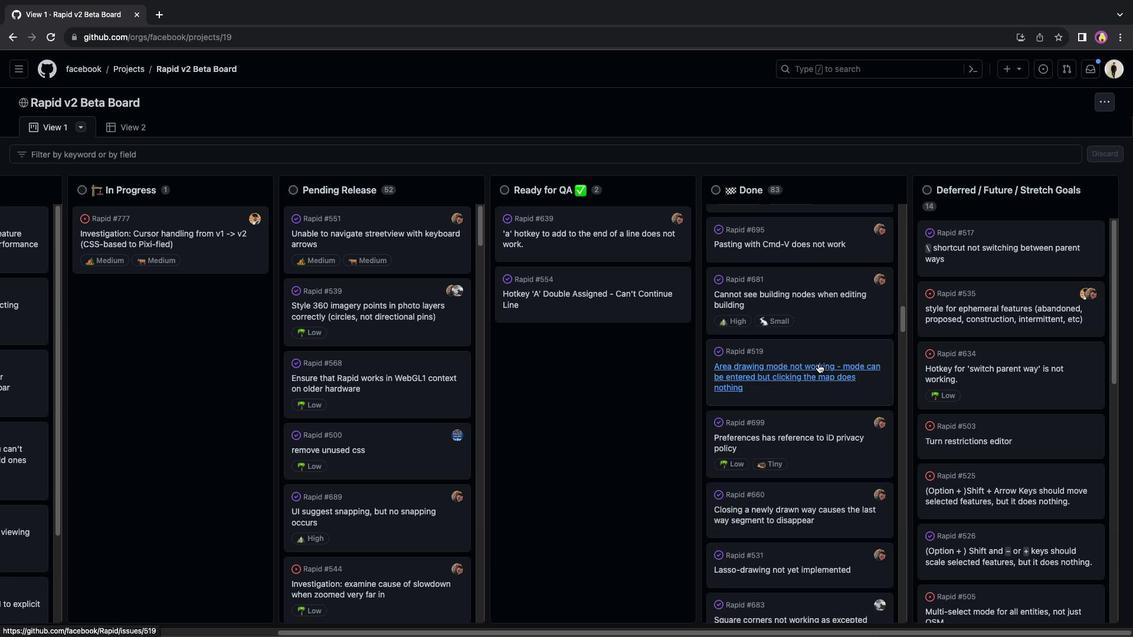 
Action: Mouse scrolled (818, 364) with delta (0, -2)
Screenshot: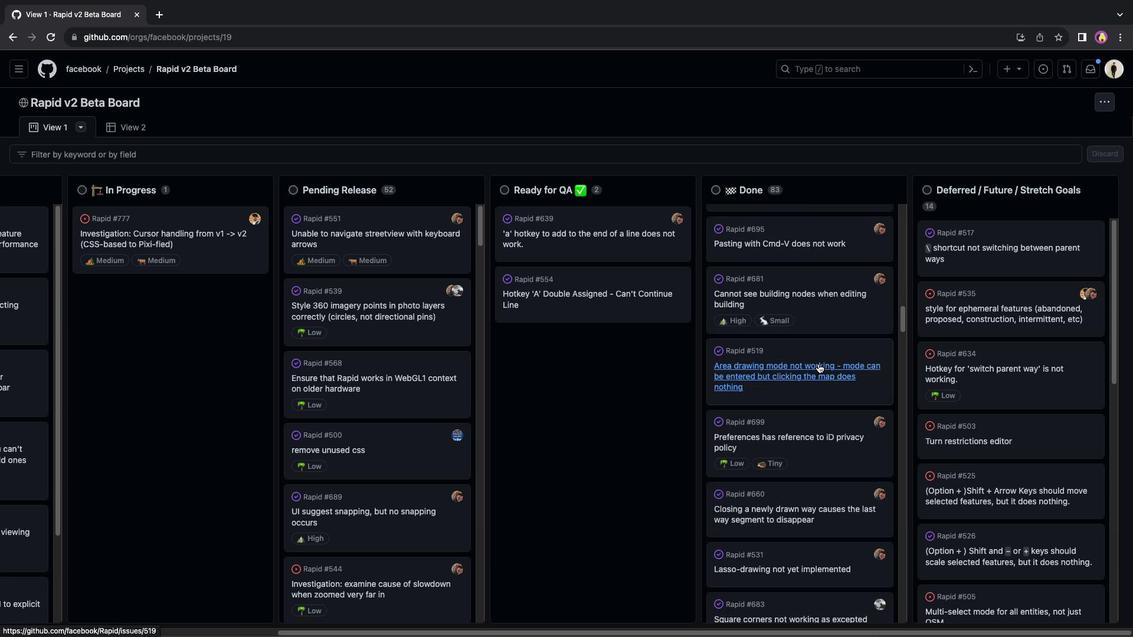 
Action: Mouse moved to (1032, 380)
Screenshot: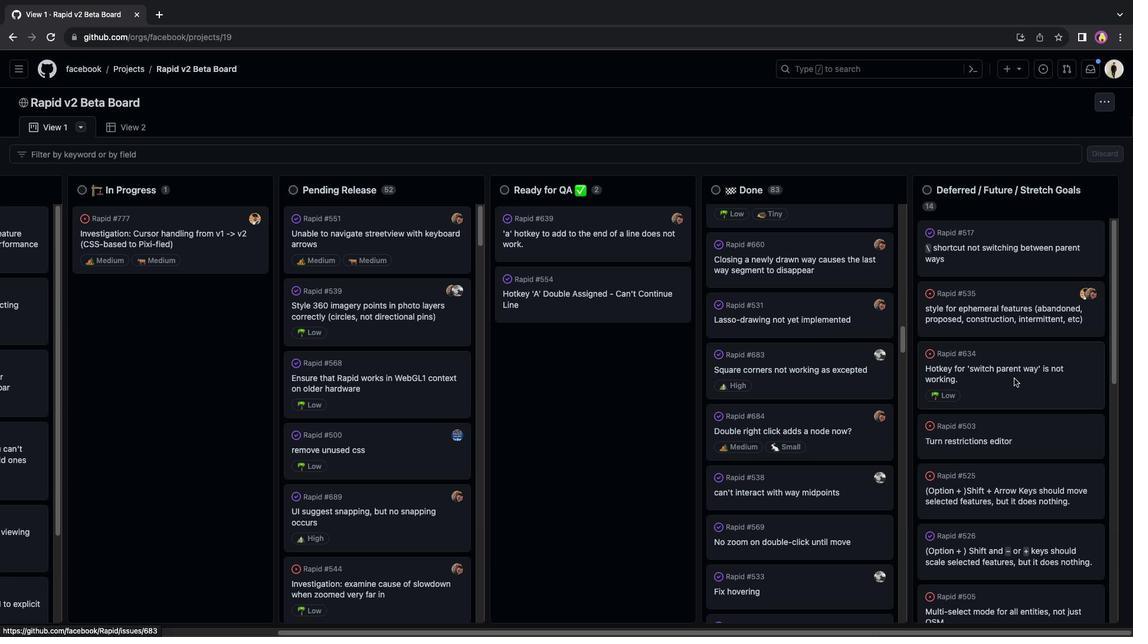 
Action: Mouse scrolled (1032, 380) with delta (0, 0)
Screenshot: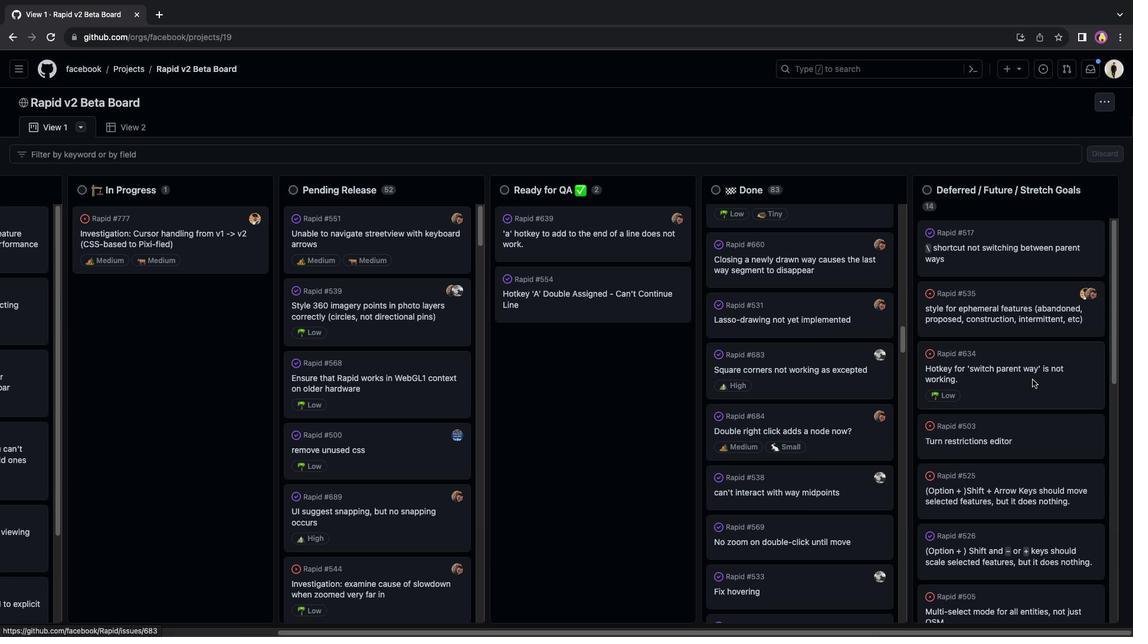 
Action: Mouse scrolled (1032, 380) with delta (0, 0)
Screenshot: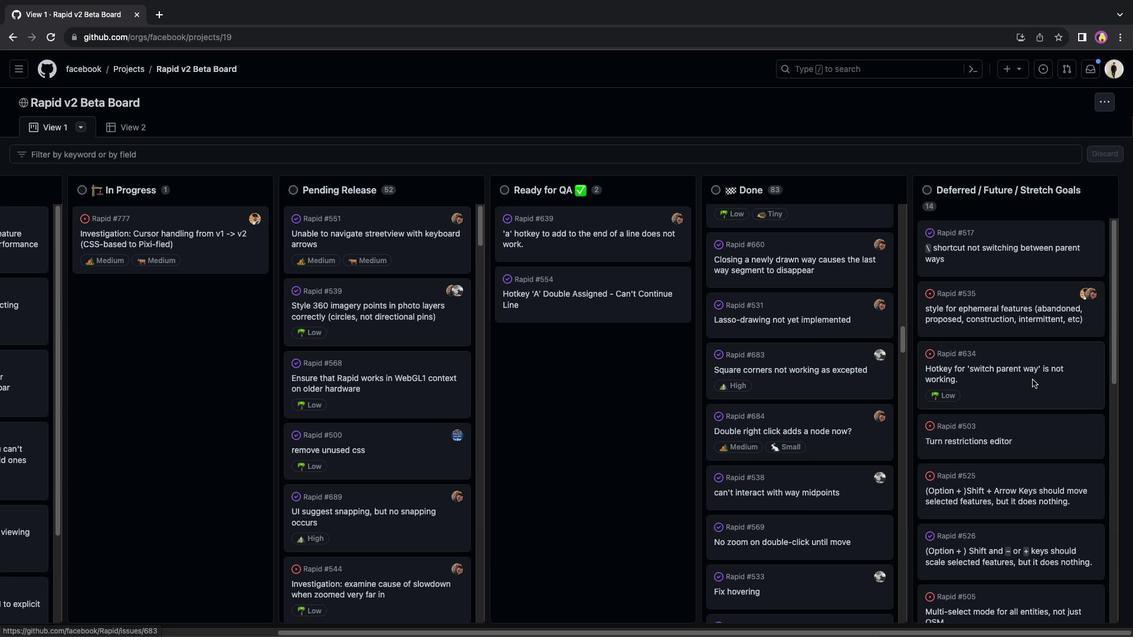 
Action: Mouse scrolled (1032, 380) with delta (0, -1)
Screenshot: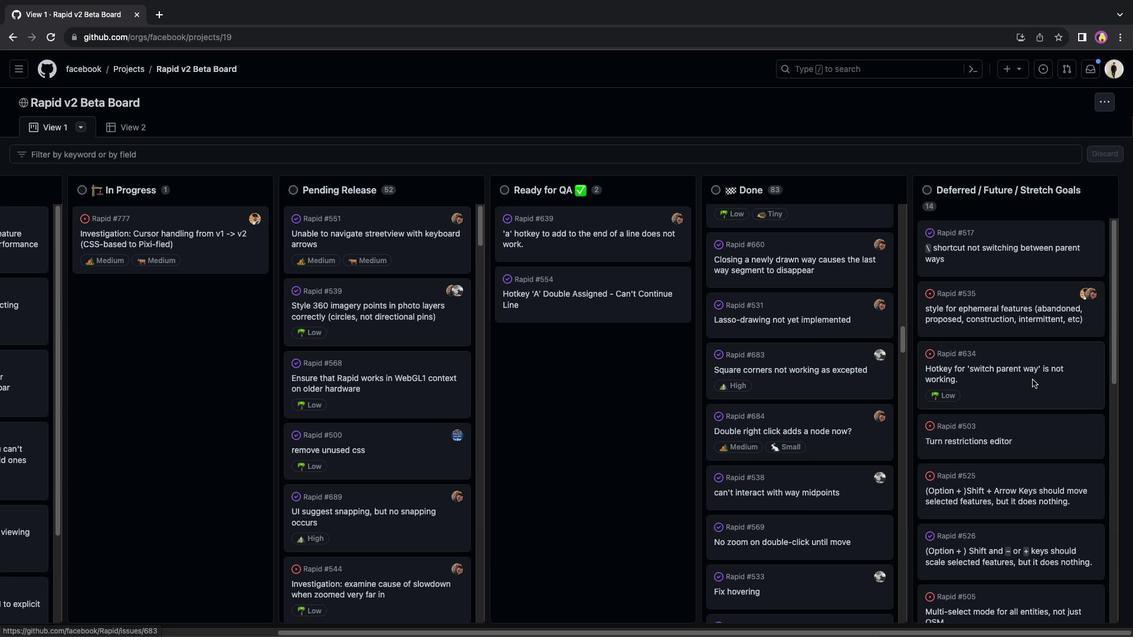 
Action: Mouse moved to (1032, 381)
Screenshot: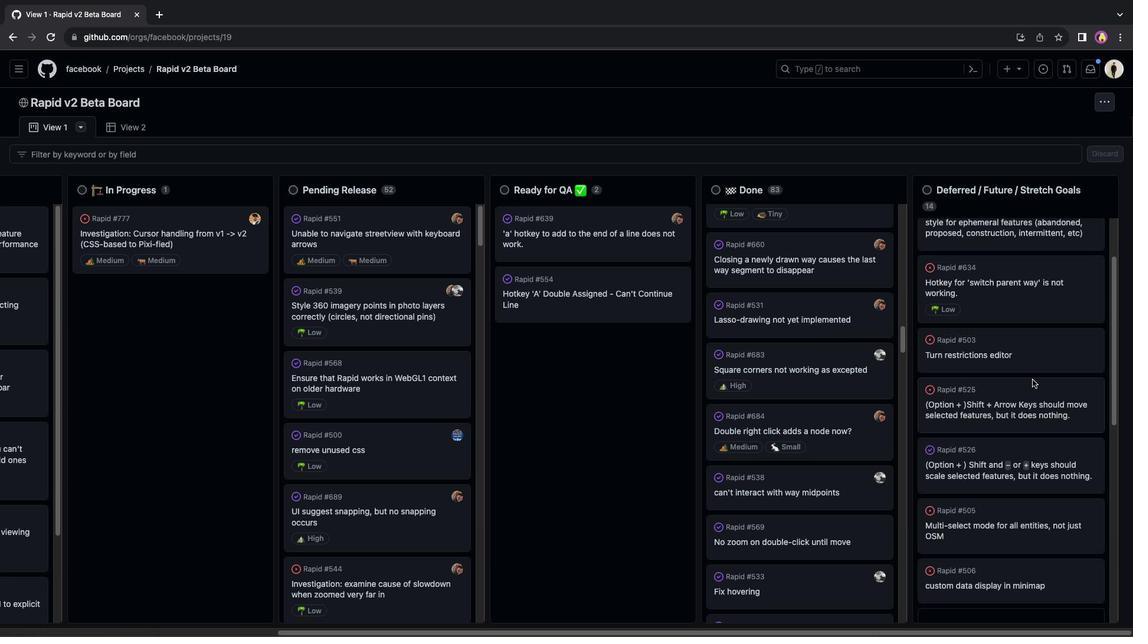 
Action: Mouse scrolled (1032, 381) with delta (0, 0)
Screenshot: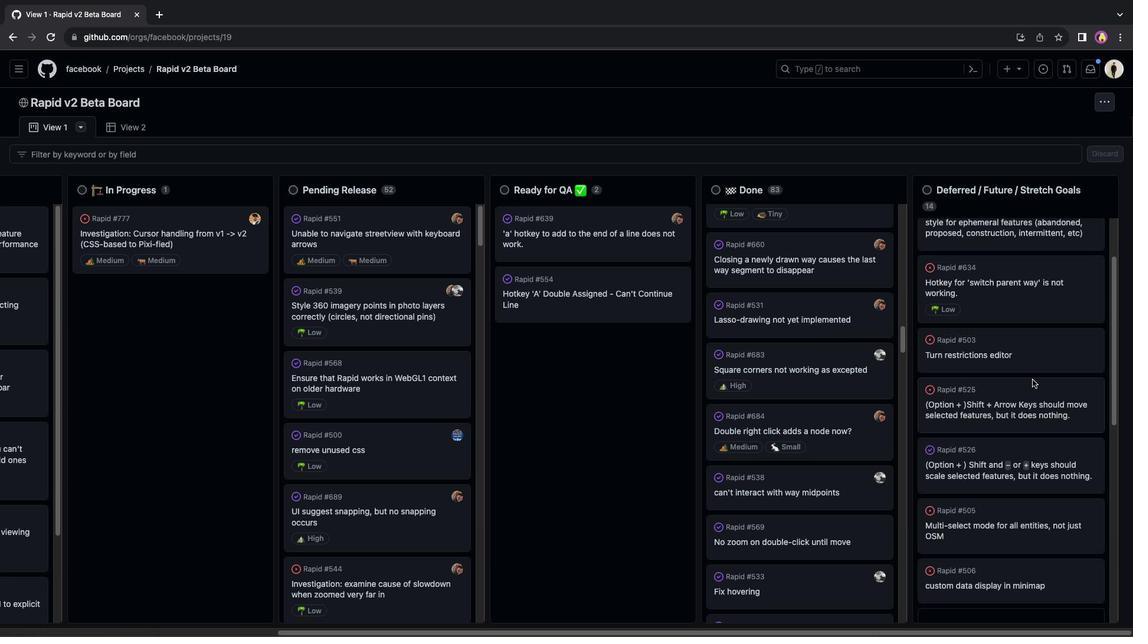 
Action: Mouse scrolled (1032, 381) with delta (0, 0)
Screenshot: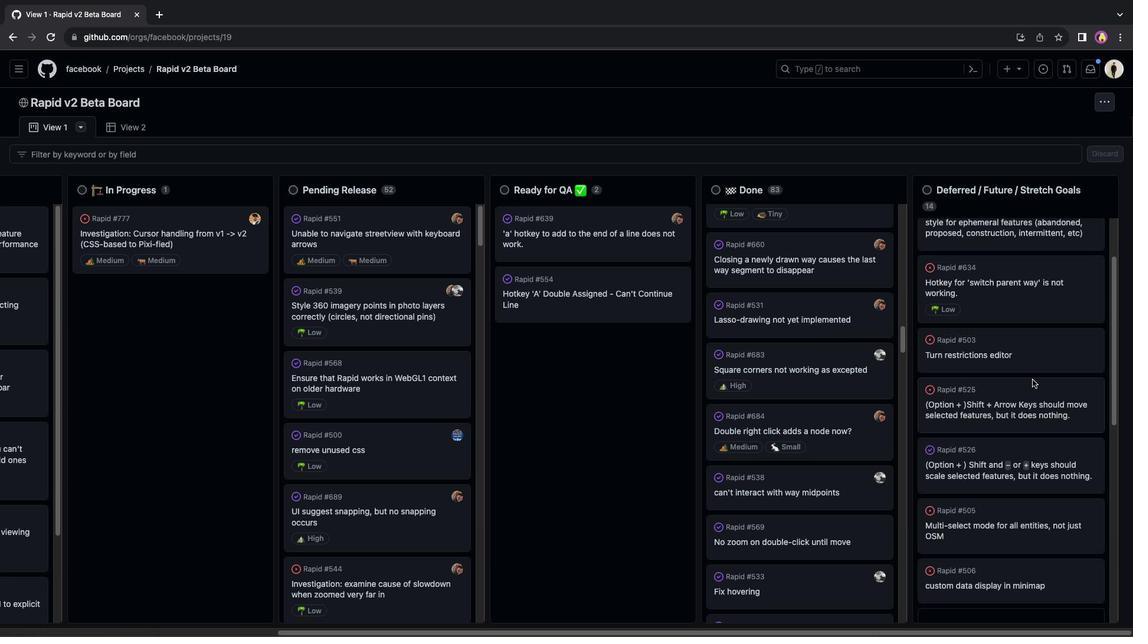 
Action: Mouse scrolled (1032, 381) with delta (0, -2)
Screenshot: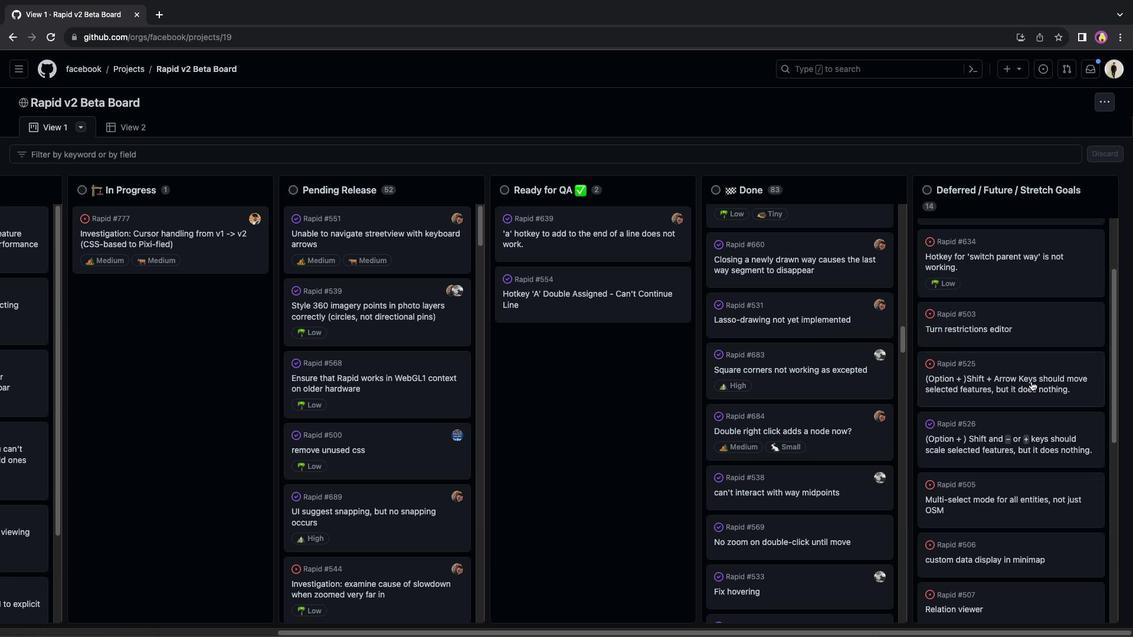 
Action: Mouse scrolled (1032, 381) with delta (0, -2)
Screenshot: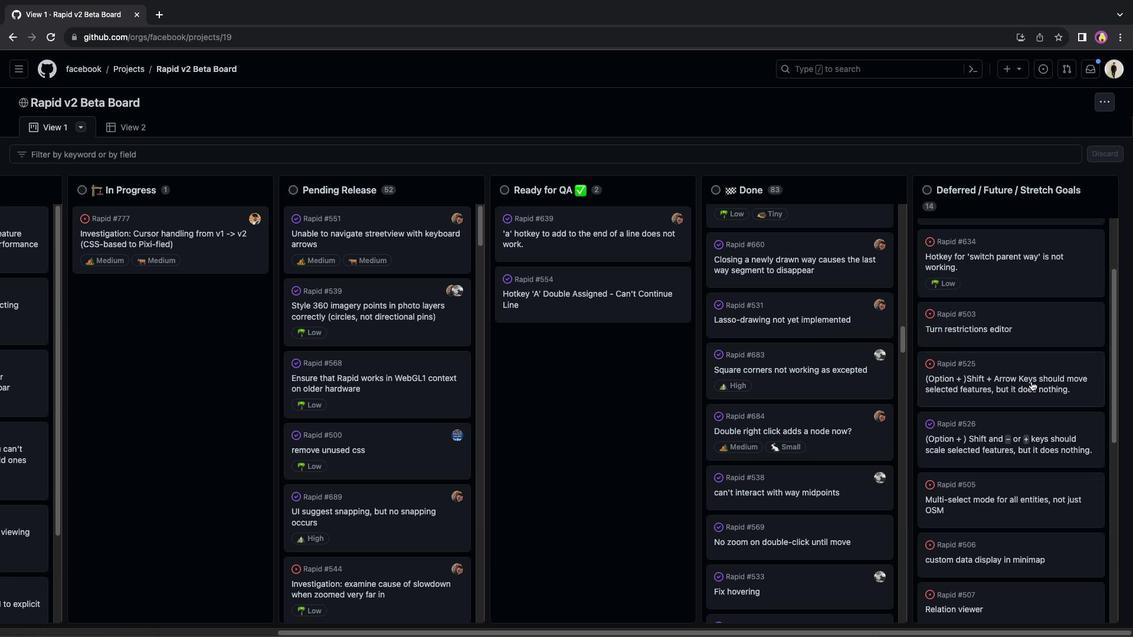 
Action: Mouse scrolled (1032, 381) with delta (0, 0)
Screenshot: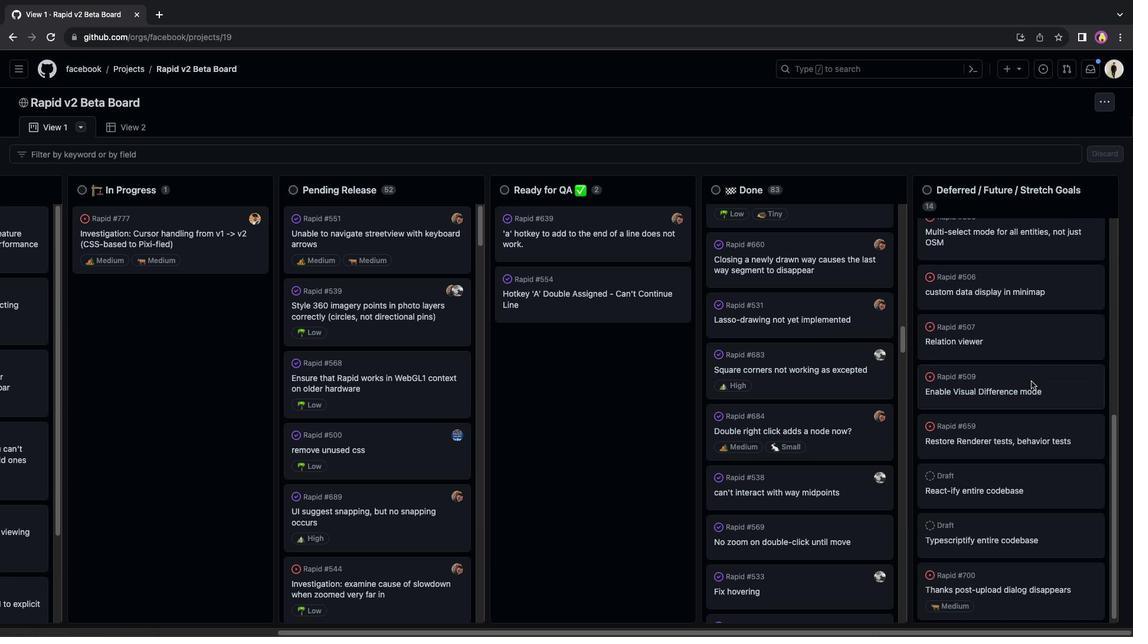 
Action: Mouse scrolled (1032, 381) with delta (0, 0)
Screenshot: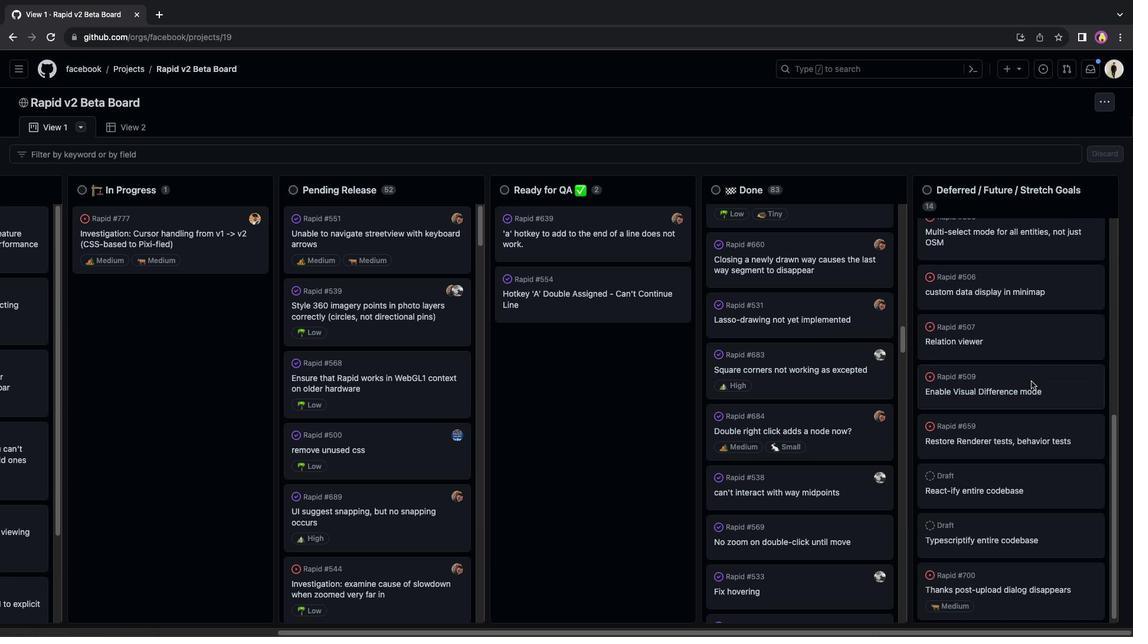 
Action: Mouse scrolled (1032, 381) with delta (0, -1)
Screenshot: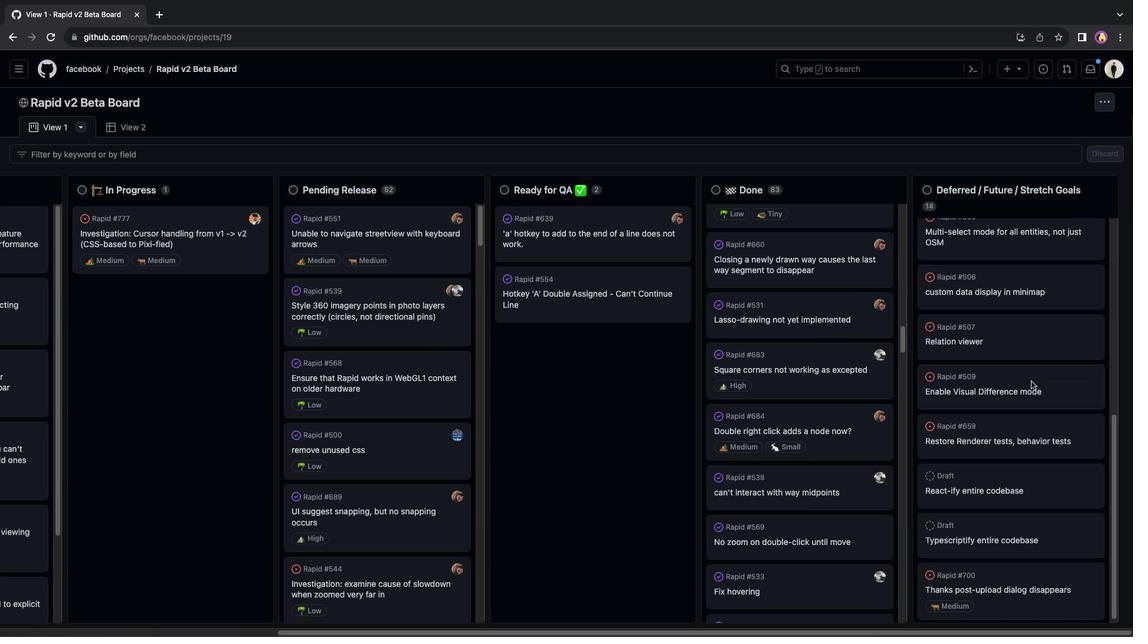
Action: Mouse scrolled (1032, 381) with delta (0, -2)
Screenshot: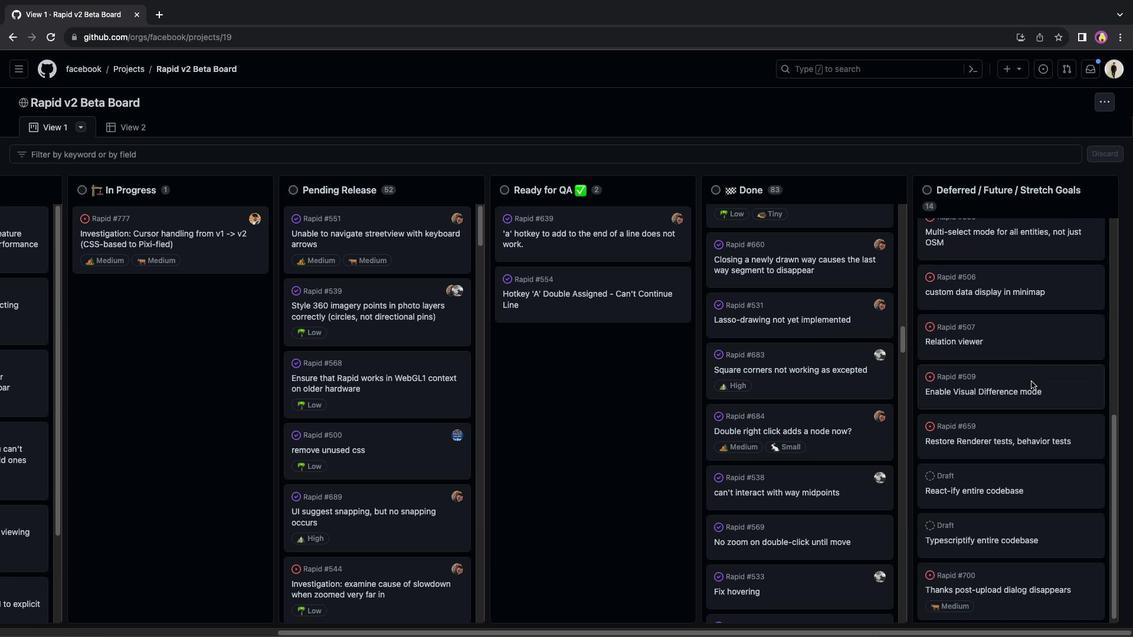 
Action: Mouse scrolled (1032, 381) with delta (0, 0)
Screenshot: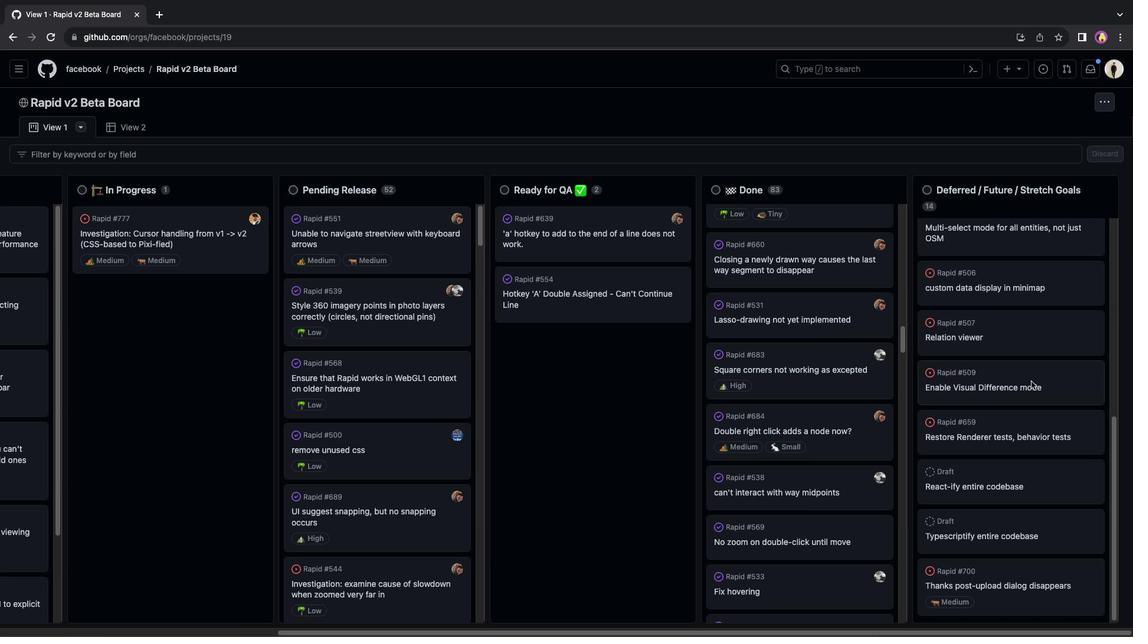 
Action: Mouse scrolled (1032, 381) with delta (0, 0)
Screenshot: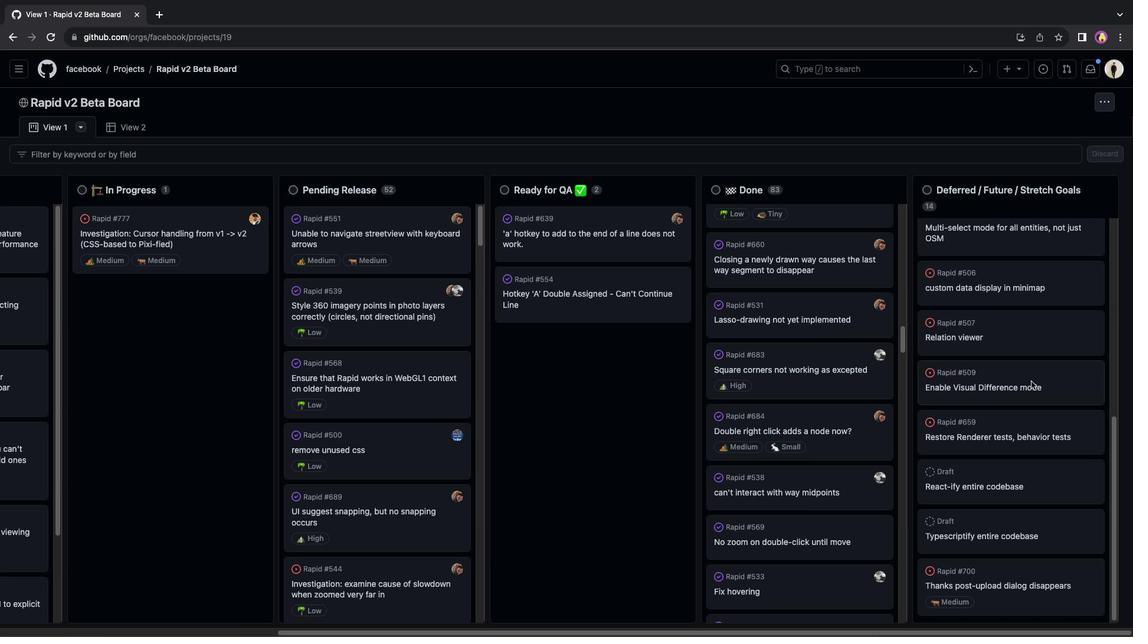 
Action: Mouse scrolled (1032, 381) with delta (0, -1)
Screenshot: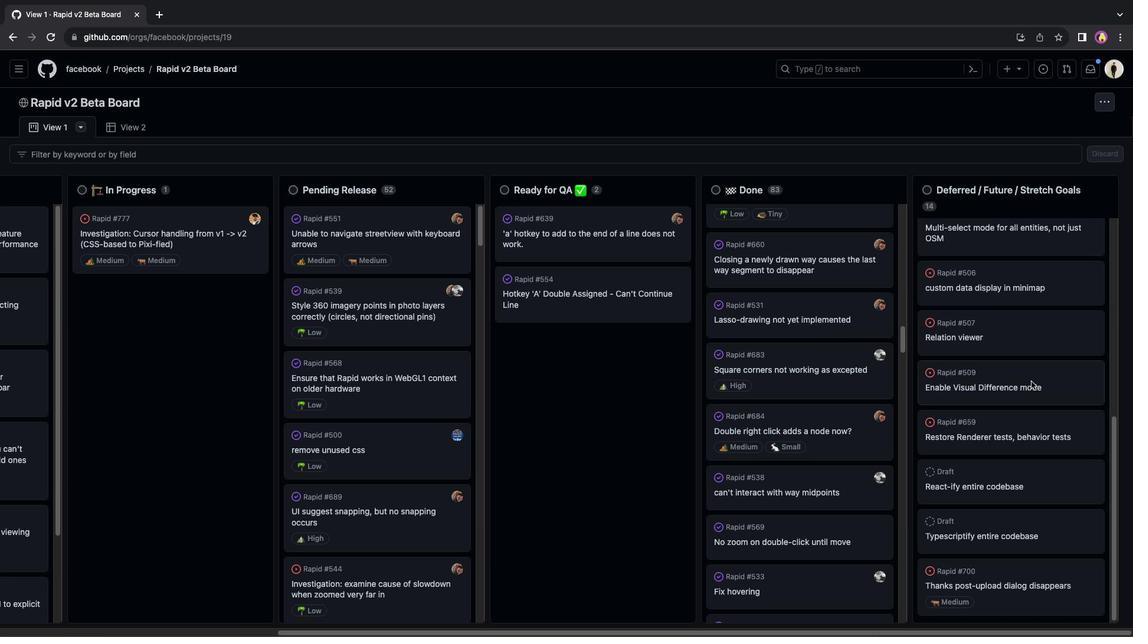 
Action: Mouse scrolled (1032, 381) with delta (0, -2)
Screenshot: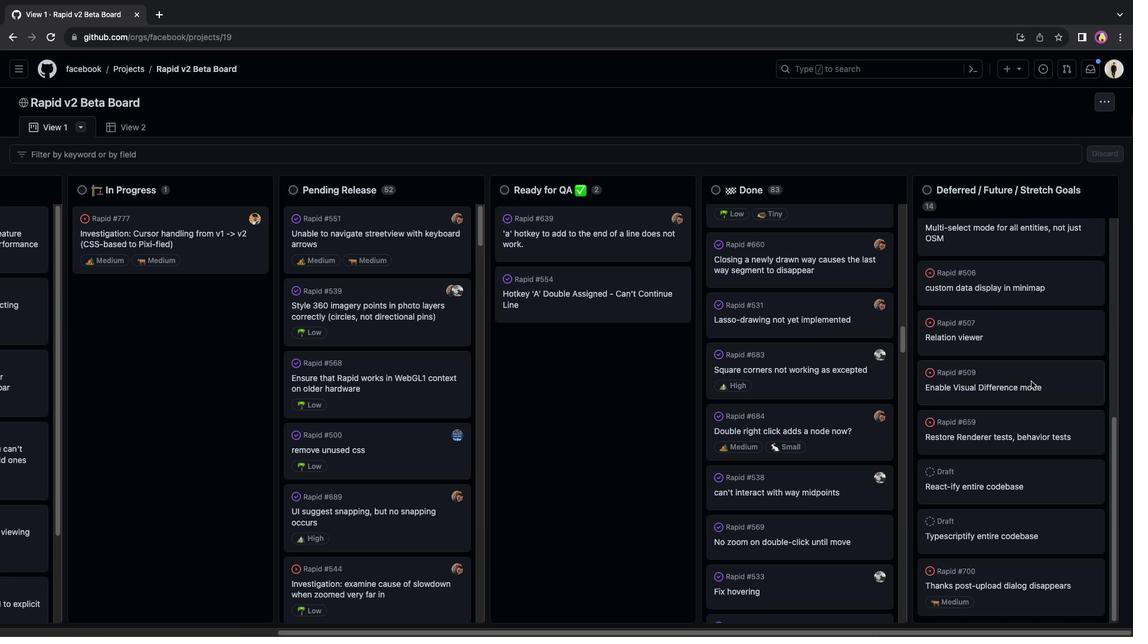 
Action: Mouse moved to (1001, 383)
Screenshot: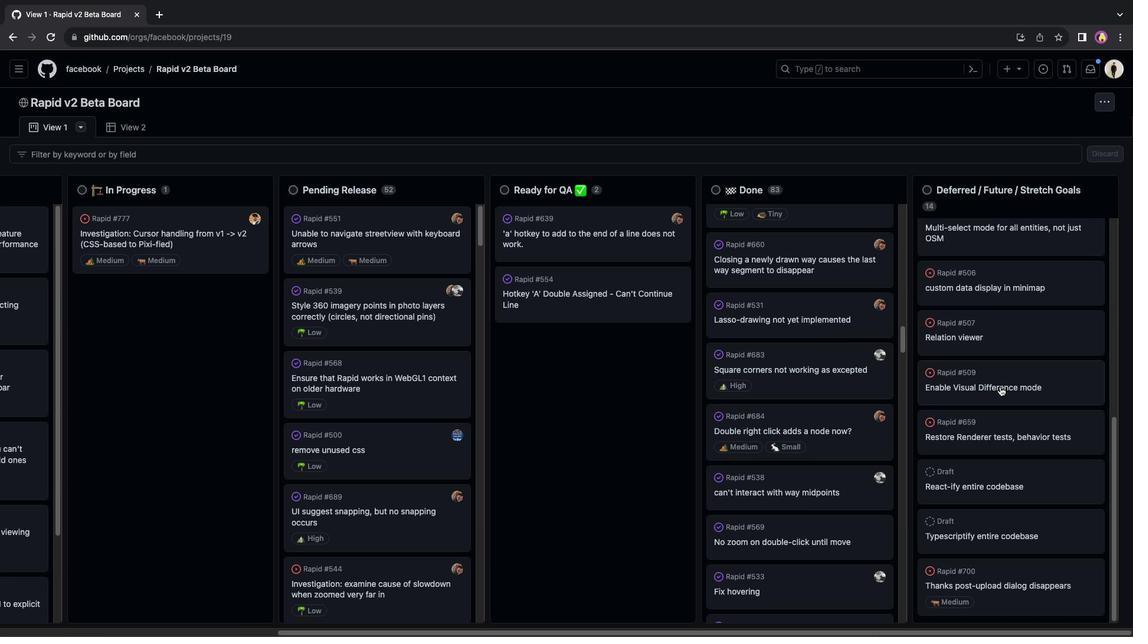 
Action: Mouse pressed left at (1001, 383)
Screenshot: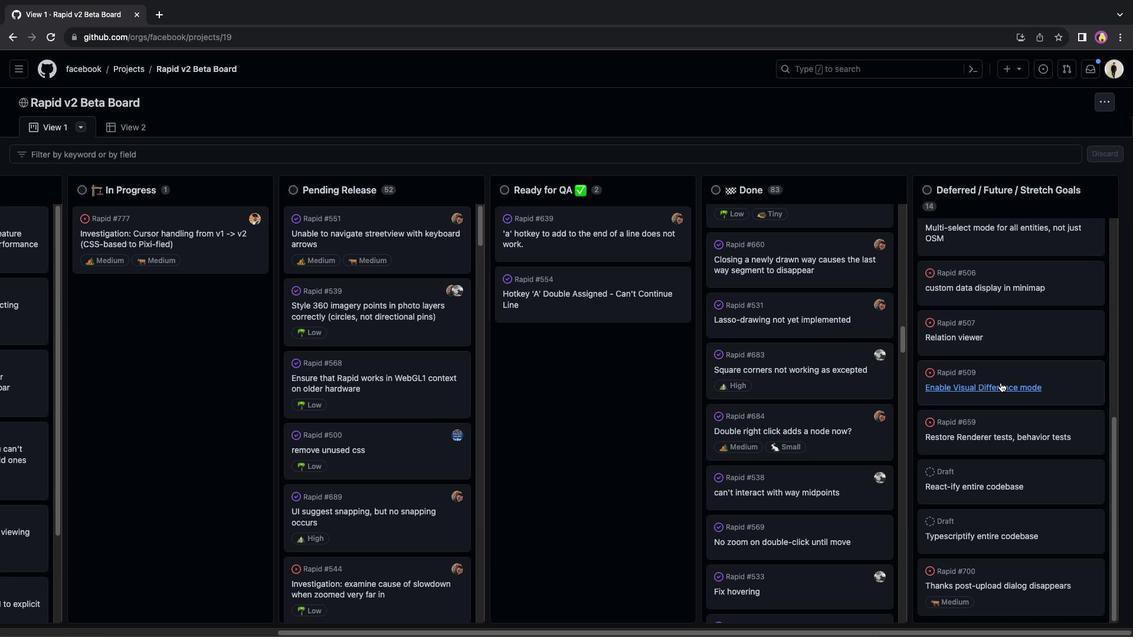 
Action: Mouse moved to (244, 390)
Screenshot: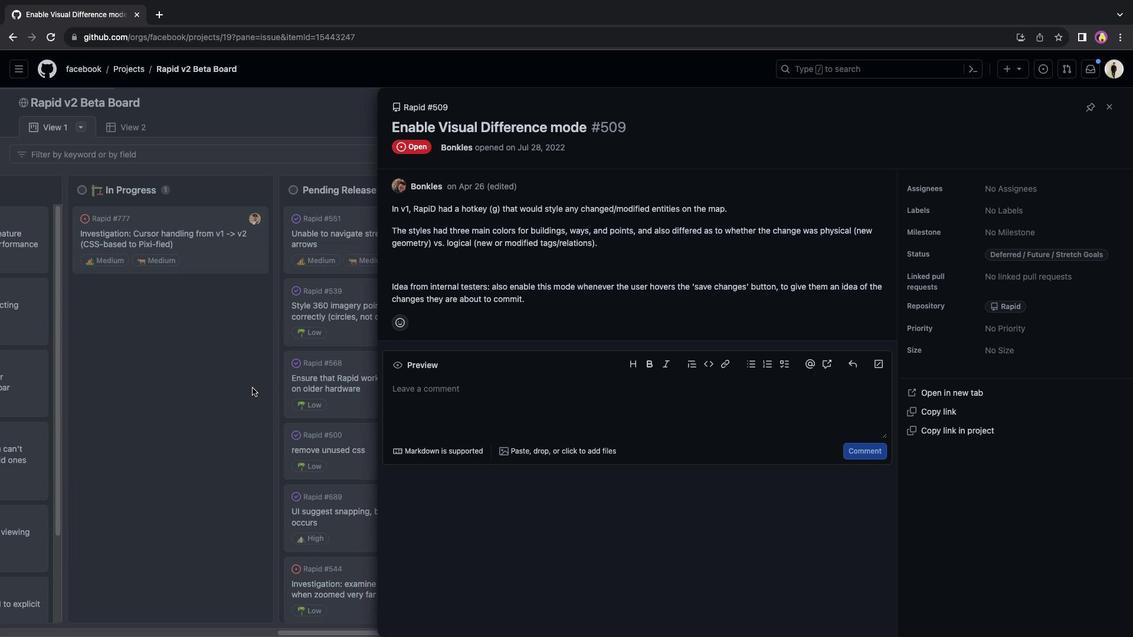 
Action: Mouse pressed left at (244, 390)
Screenshot: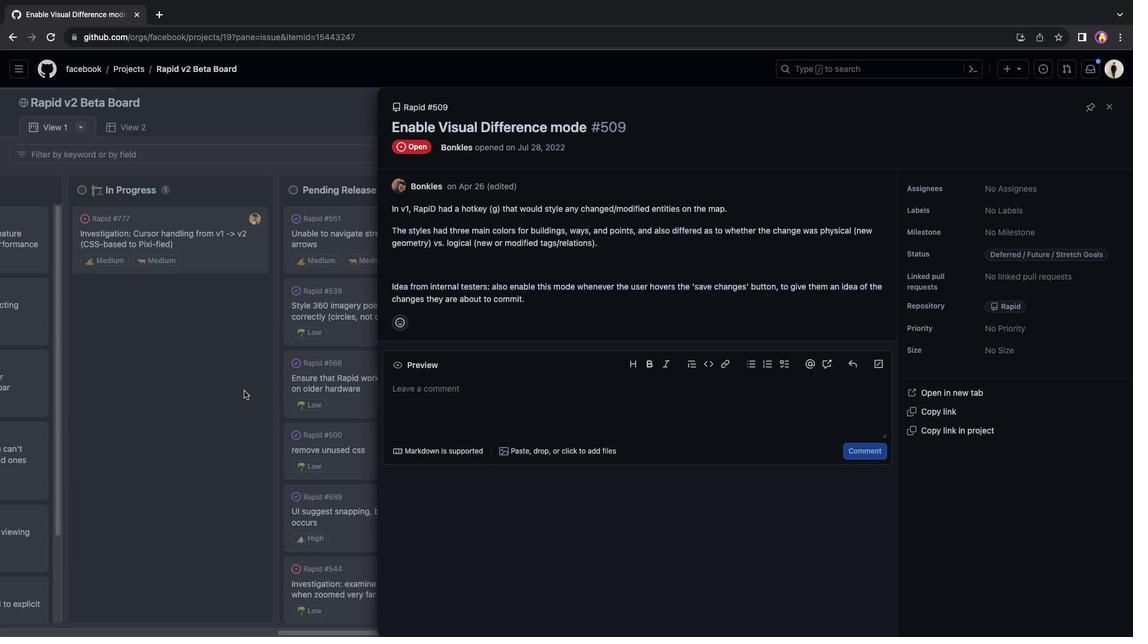 
Action: Mouse moved to (183, 235)
Screenshot: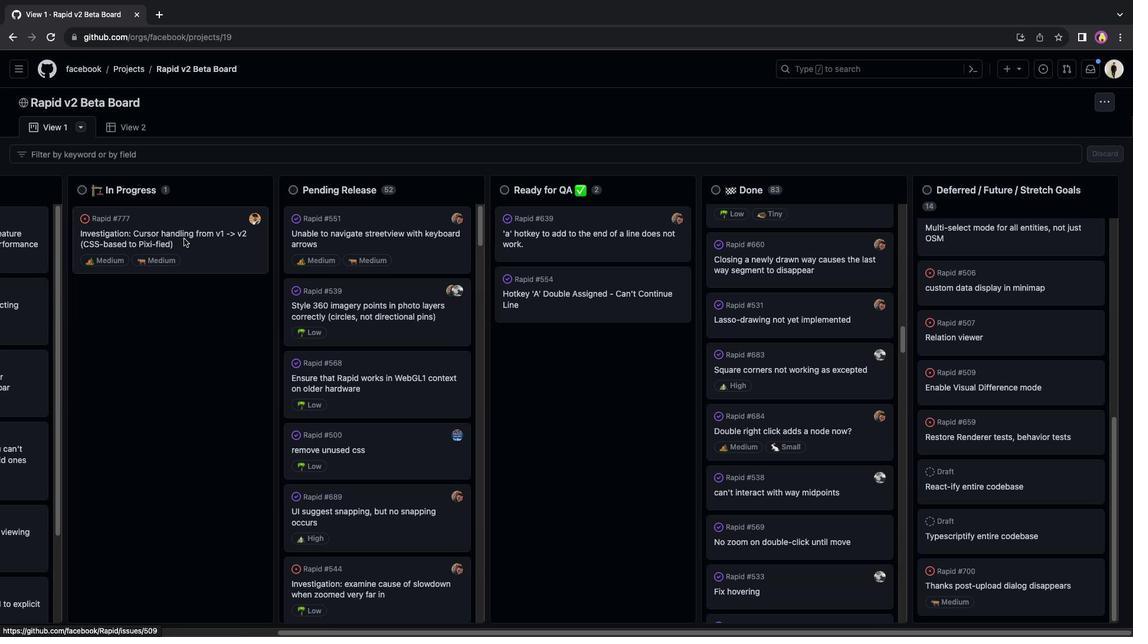 
Action: Mouse pressed left at (183, 235)
Screenshot: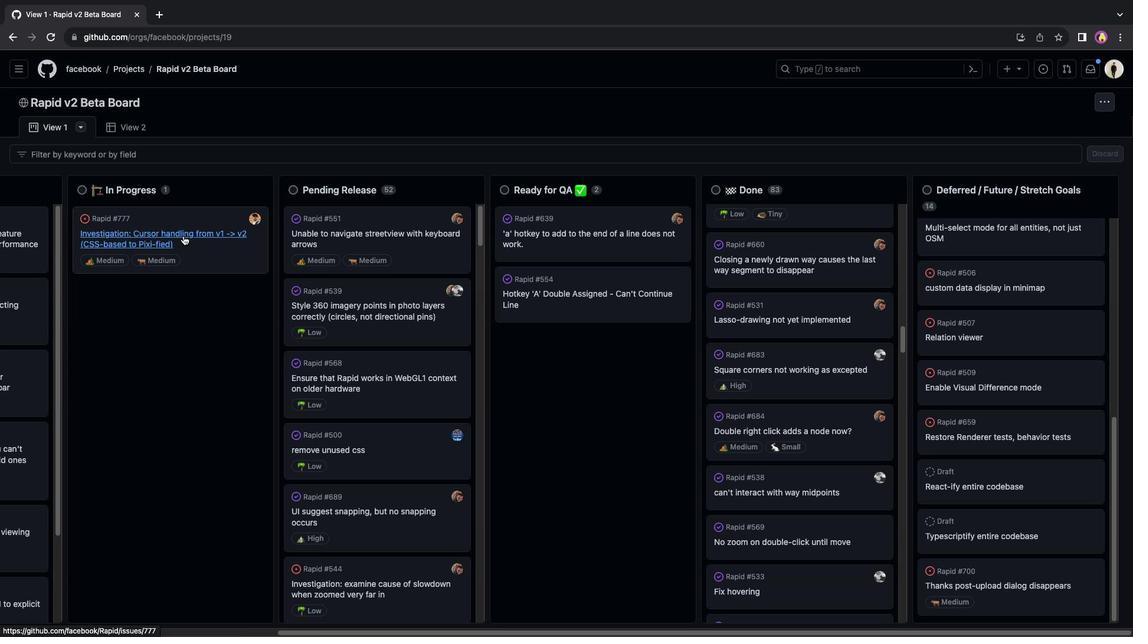 
Action: Mouse moved to (612, 374)
Screenshot: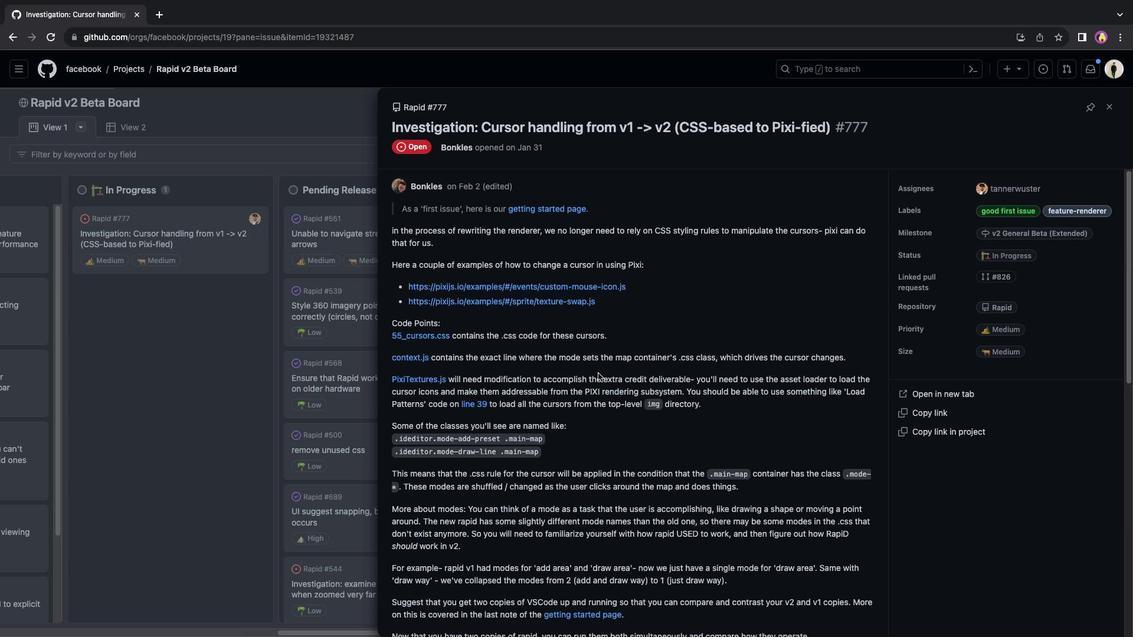 
Action: Mouse scrolled (612, 374) with delta (0, 0)
Screenshot: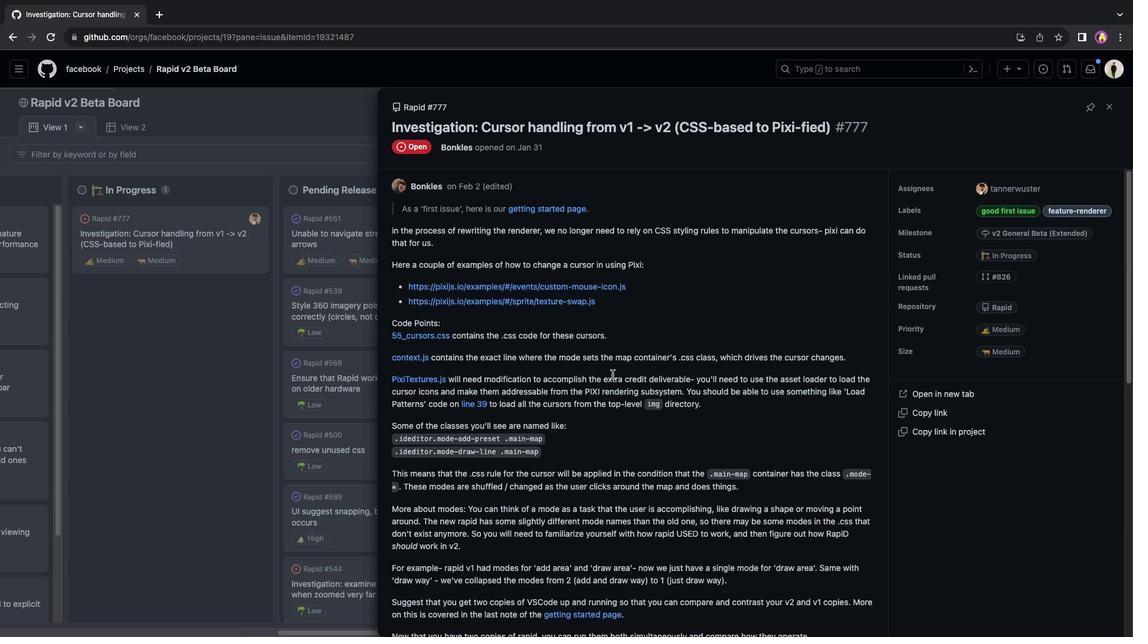 
Action: Mouse scrolled (612, 374) with delta (0, 0)
Screenshot: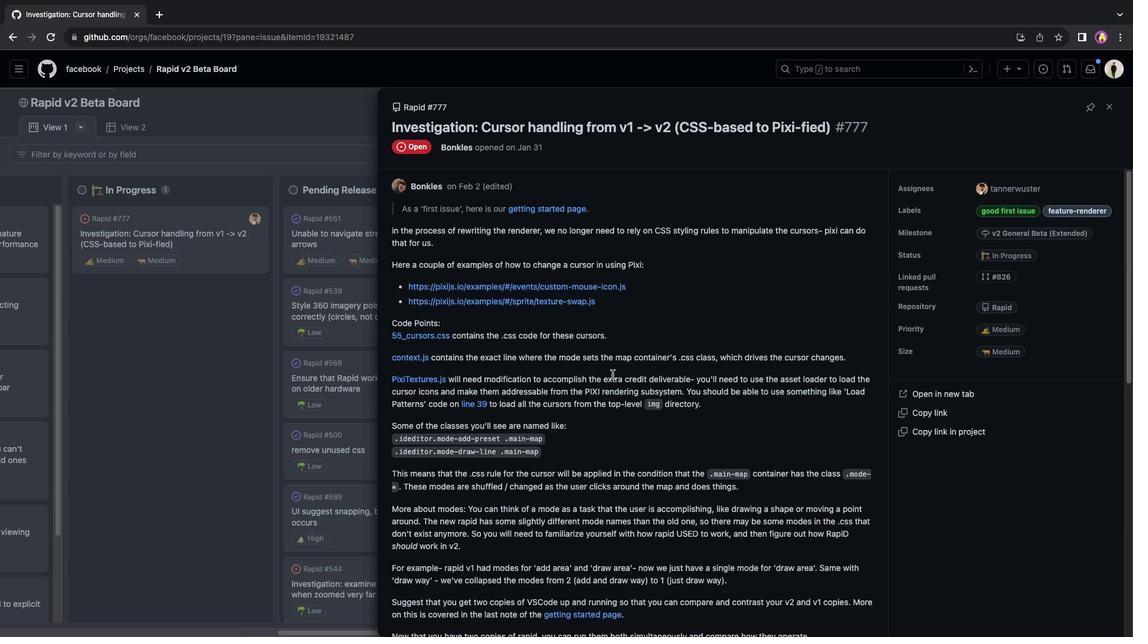 
Action: Mouse scrolled (612, 374) with delta (0, 0)
Screenshot: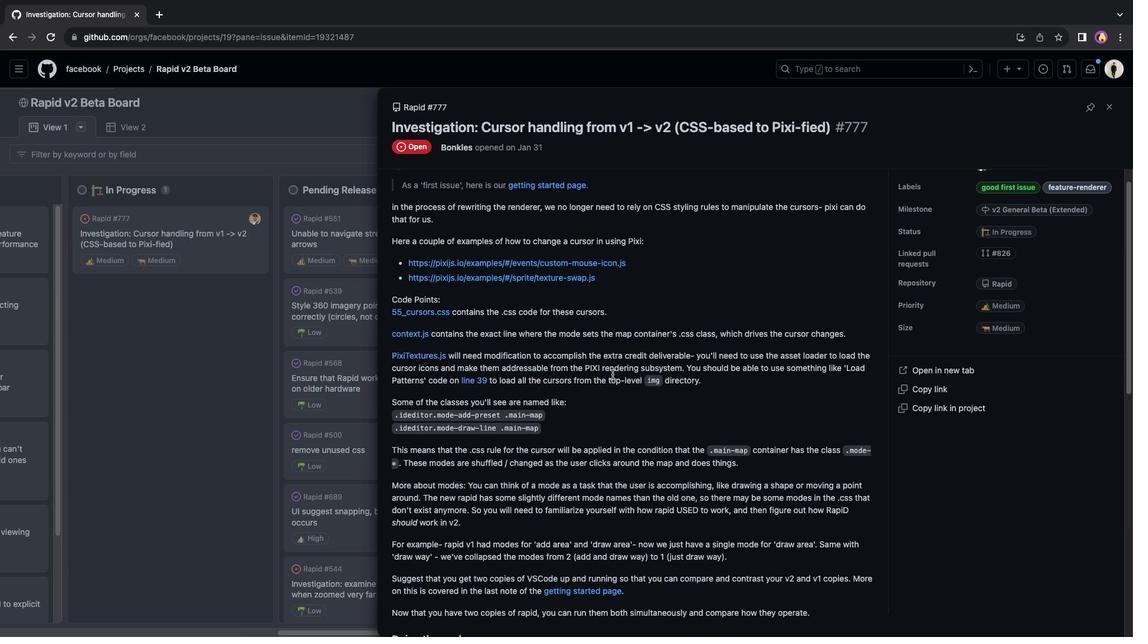 
Action: Mouse scrolled (612, 374) with delta (0, 0)
Screenshot: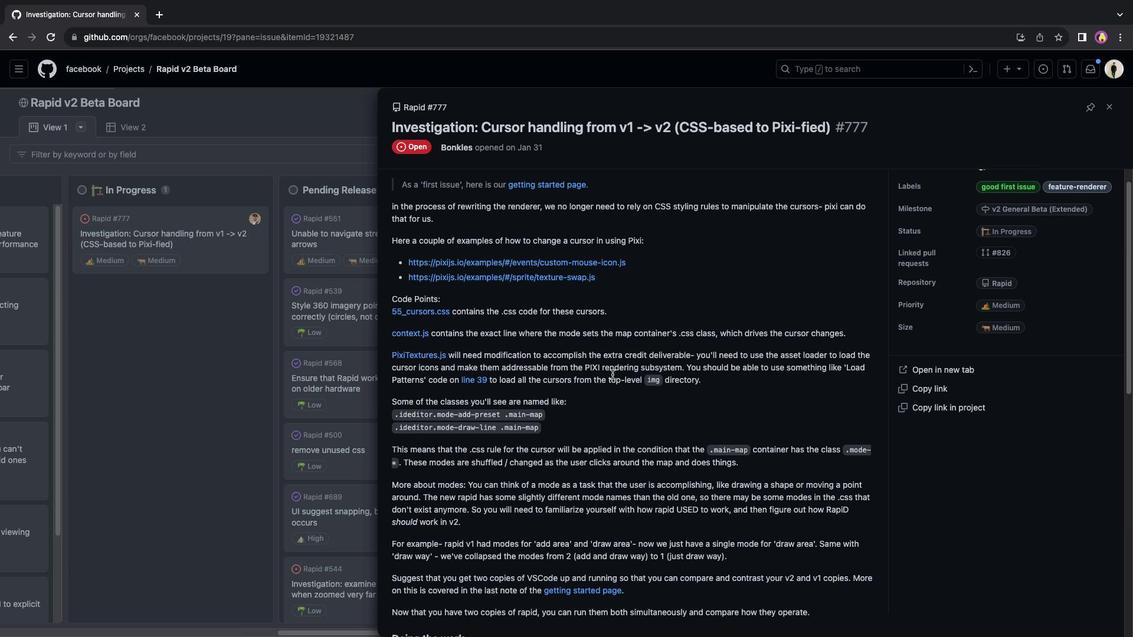 
Action: Mouse scrolled (612, 374) with delta (0, -1)
Screenshot: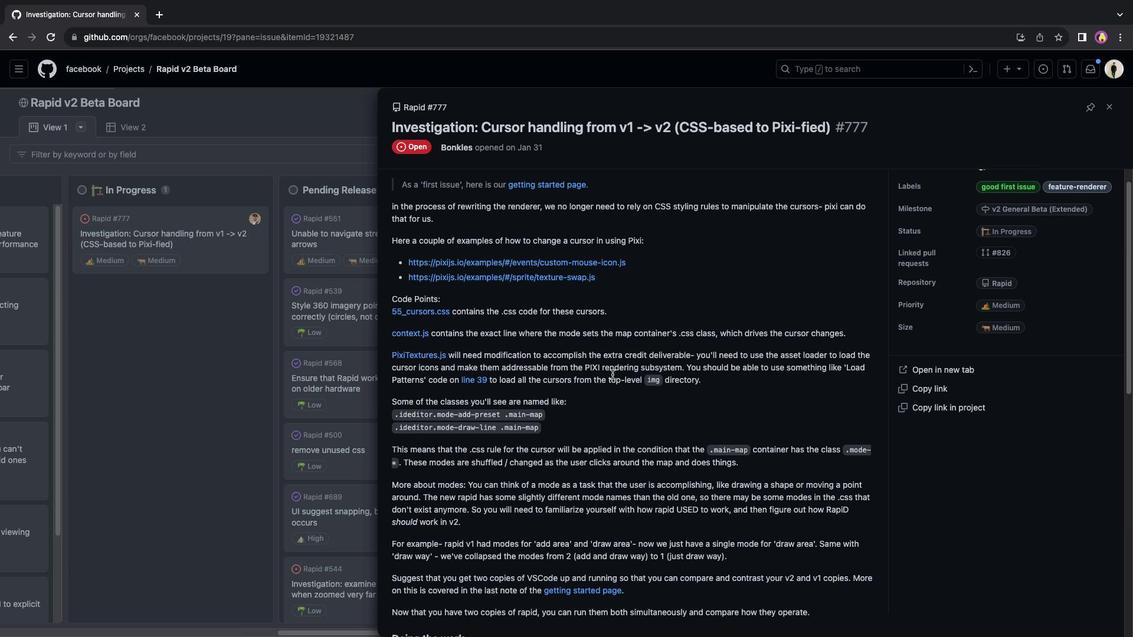 
Action: Mouse scrolled (612, 374) with delta (0, -2)
Screenshot: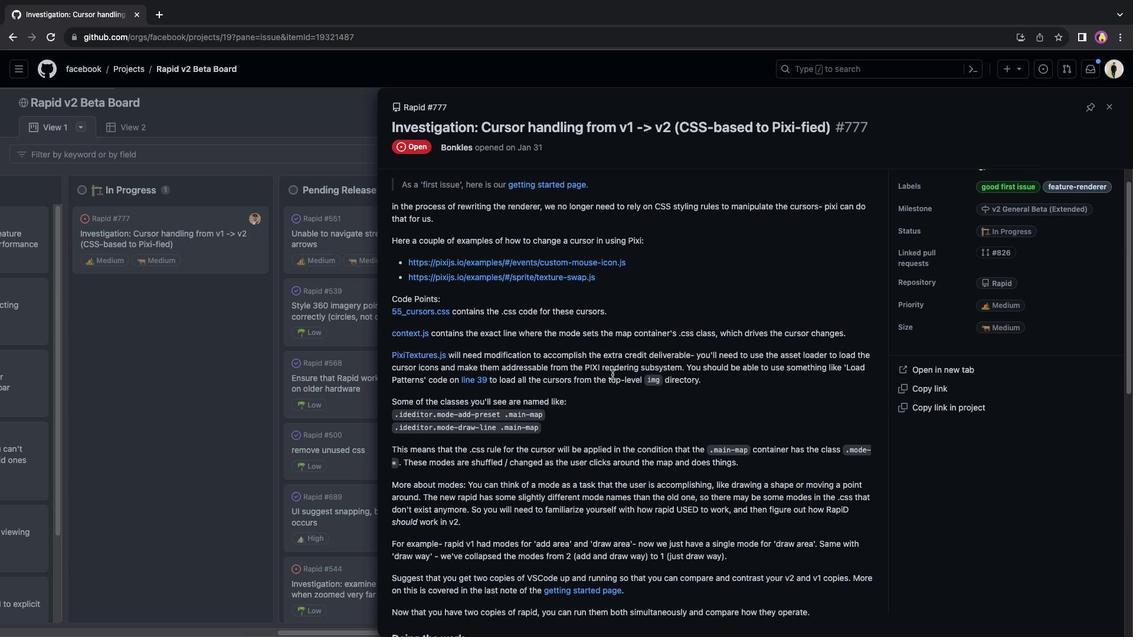
Action: Mouse scrolled (612, 374) with delta (0, 0)
Screenshot: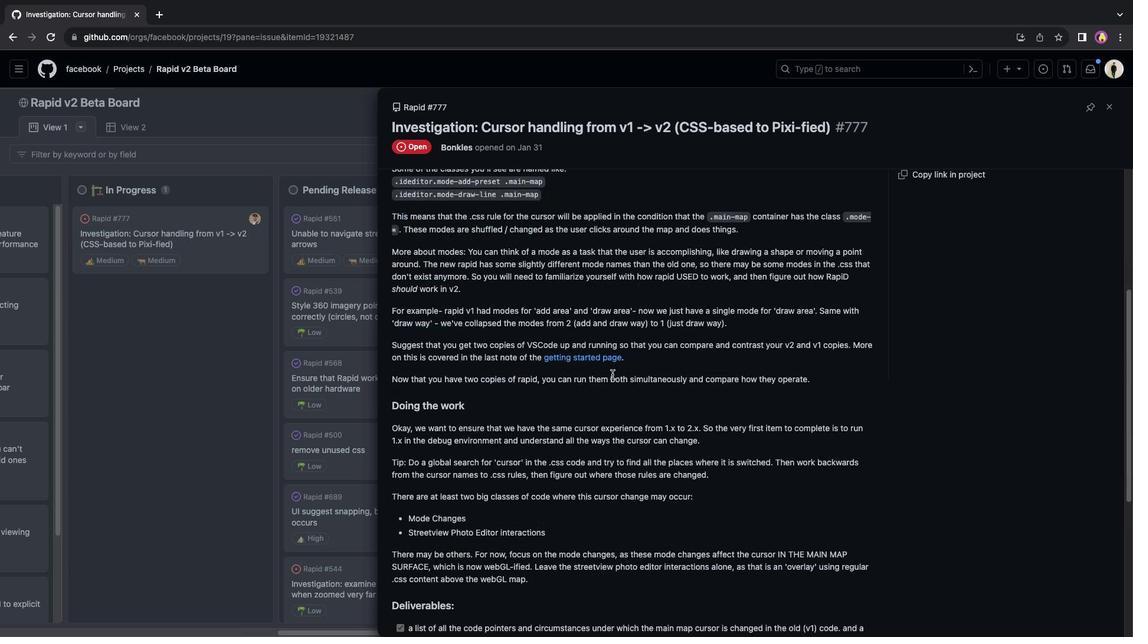 
Action: Mouse scrolled (612, 374) with delta (0, 0)
Screenshot: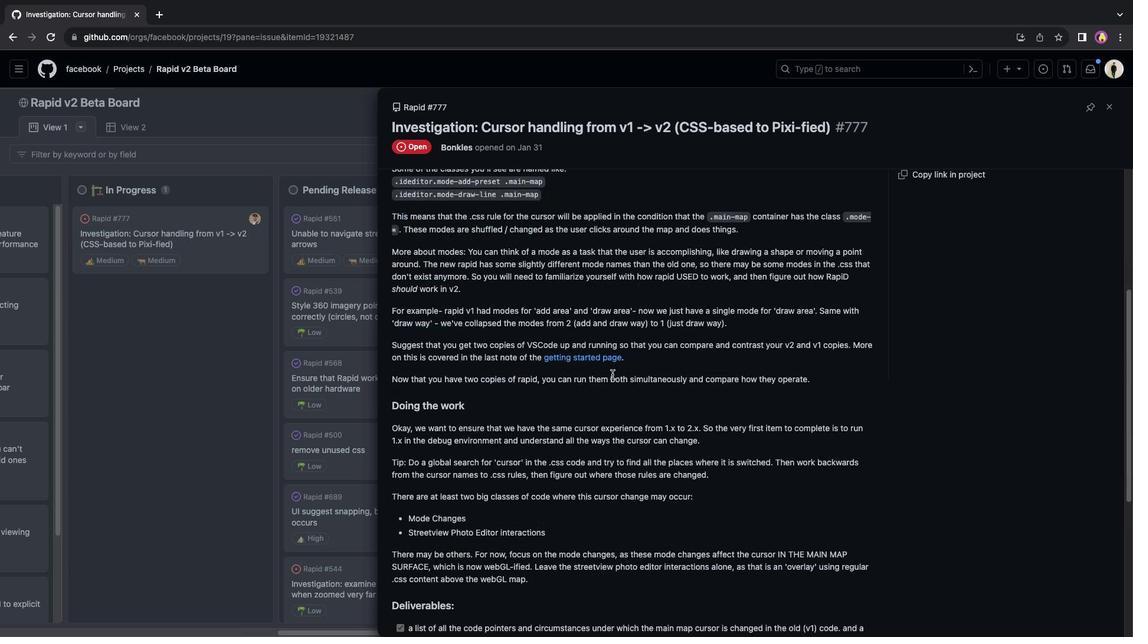 
Action: Mouse scrolled (612, 374) with delta (0, -1)
Screenshot: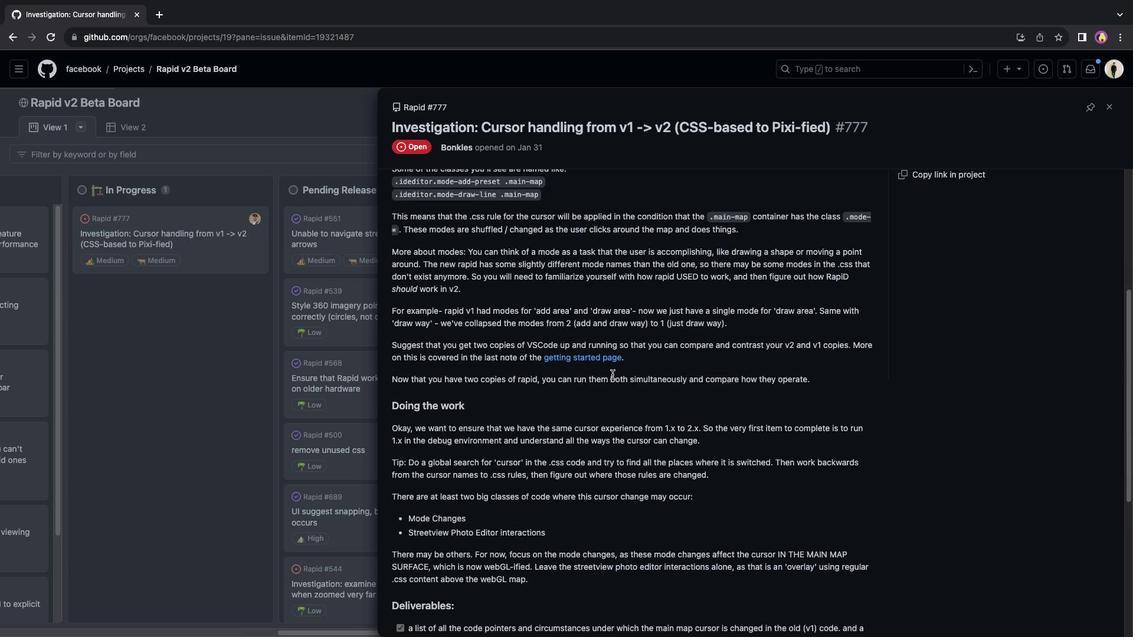
Action: Mouse scrolled (612, 374) with delta (0, 0)
Screenshot: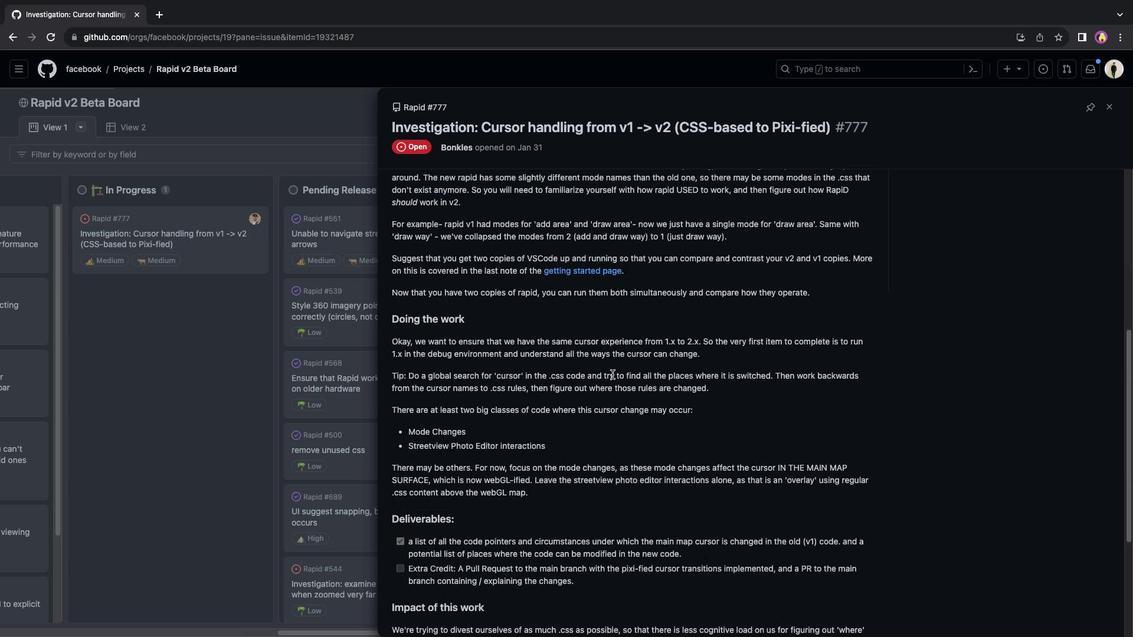 
Action: Mouse scrolled (612, 374) with delta (0, 0)
Screenshot: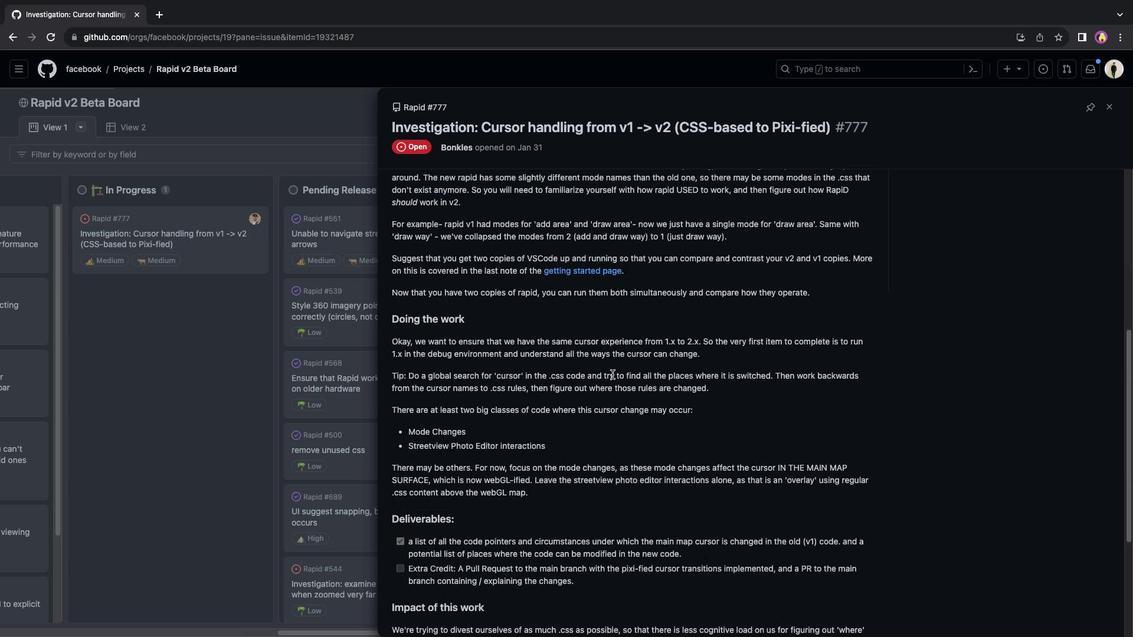 
Action: Mouse scrolled (612, 374) with delta (0, -1)
Screenshot: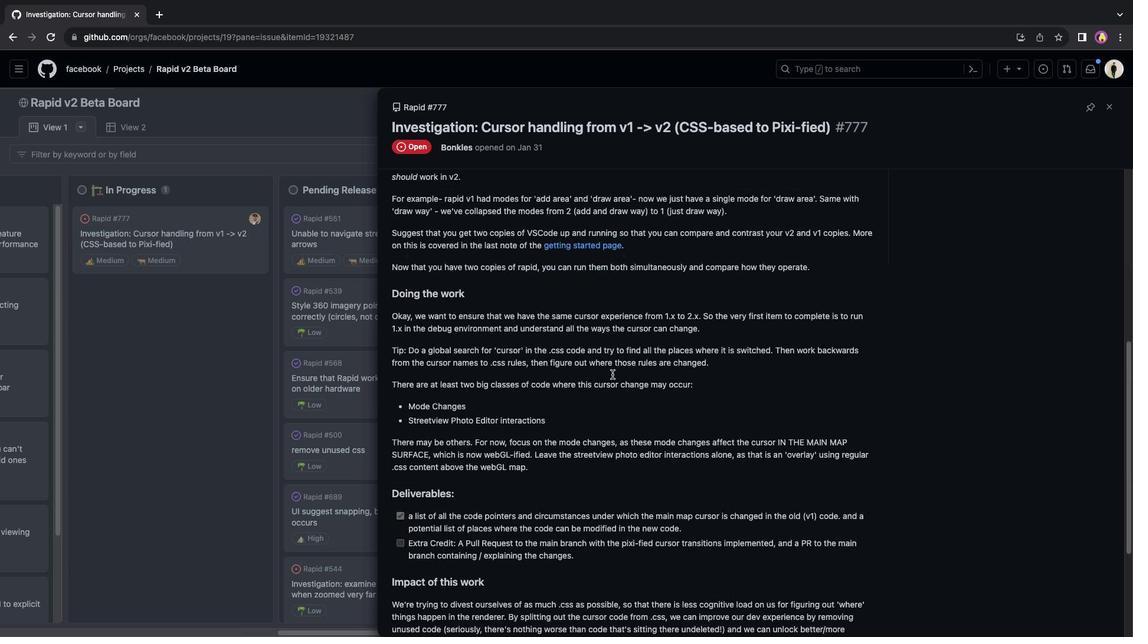 
Action: Mouse scrolled (612, 374) with delta (0, -2)
Screenshot: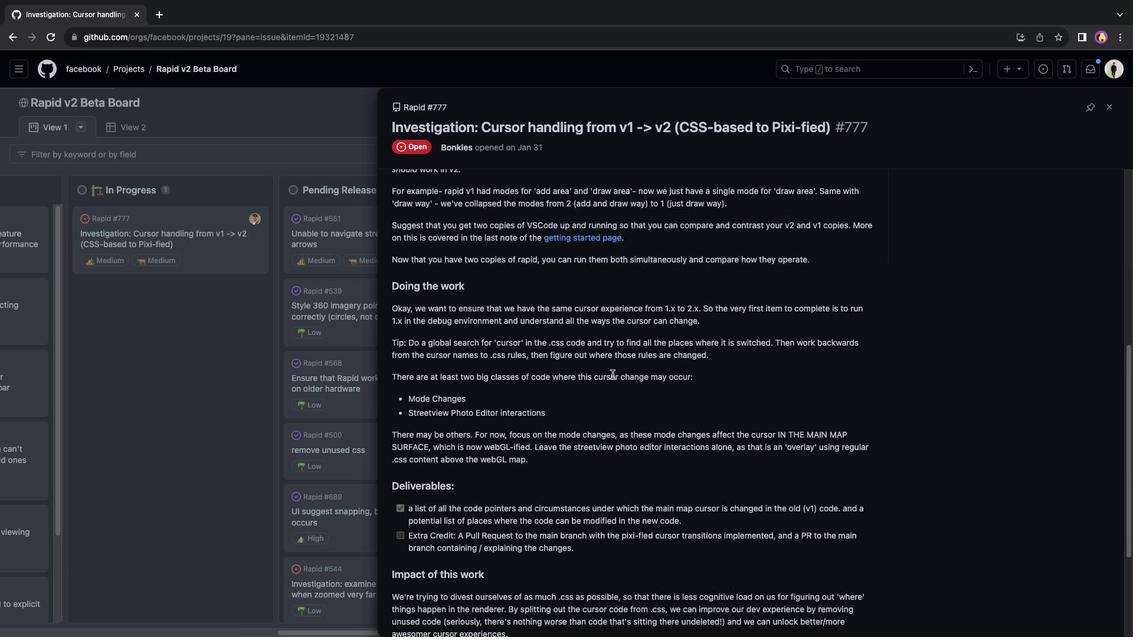 
Action: Mouse scrolled (612, 374) with delta (0, 0)
Screenshot: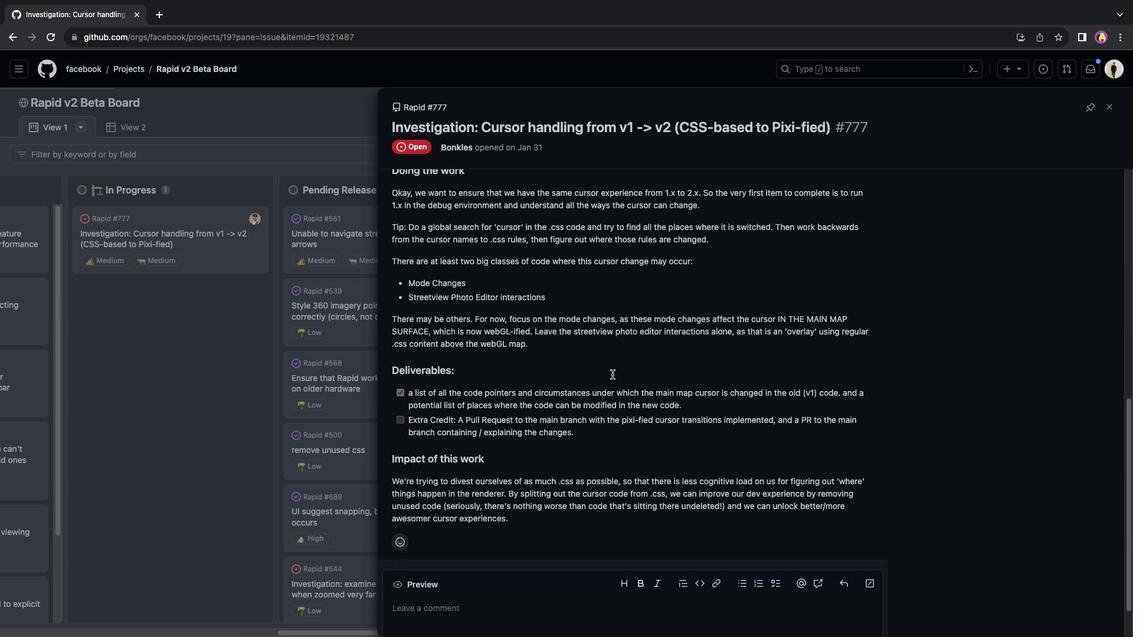 
Action: Mouse scrolled (612, 374) with delta (0, 0)
Screenshot: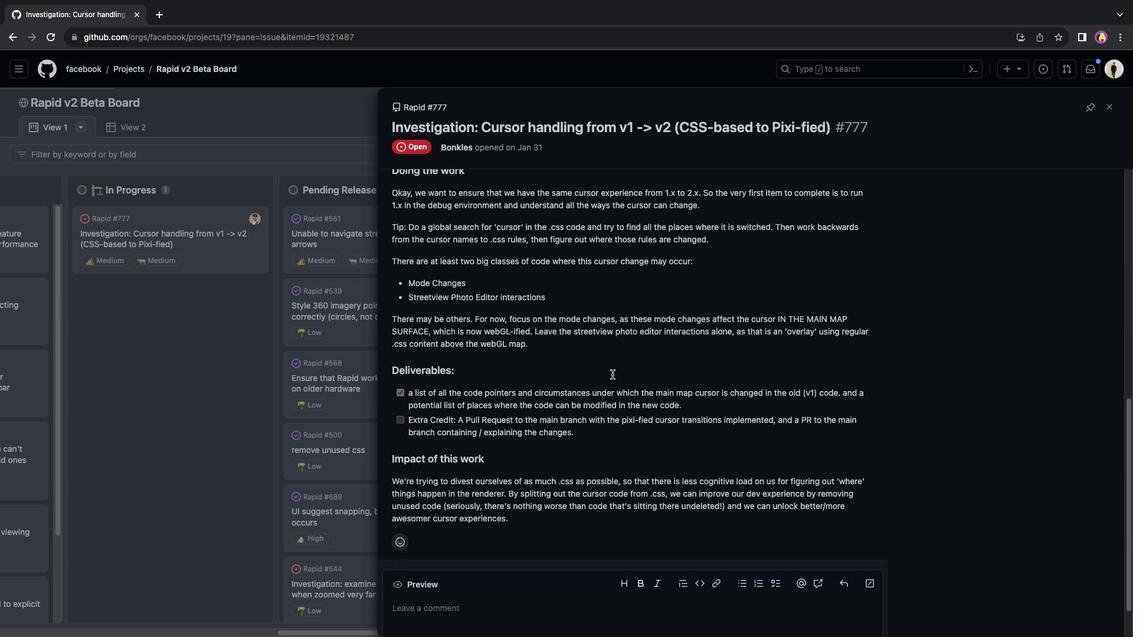 
Action: Mouse scrolled (612, 374) with delta (0, -1)
Screenshot: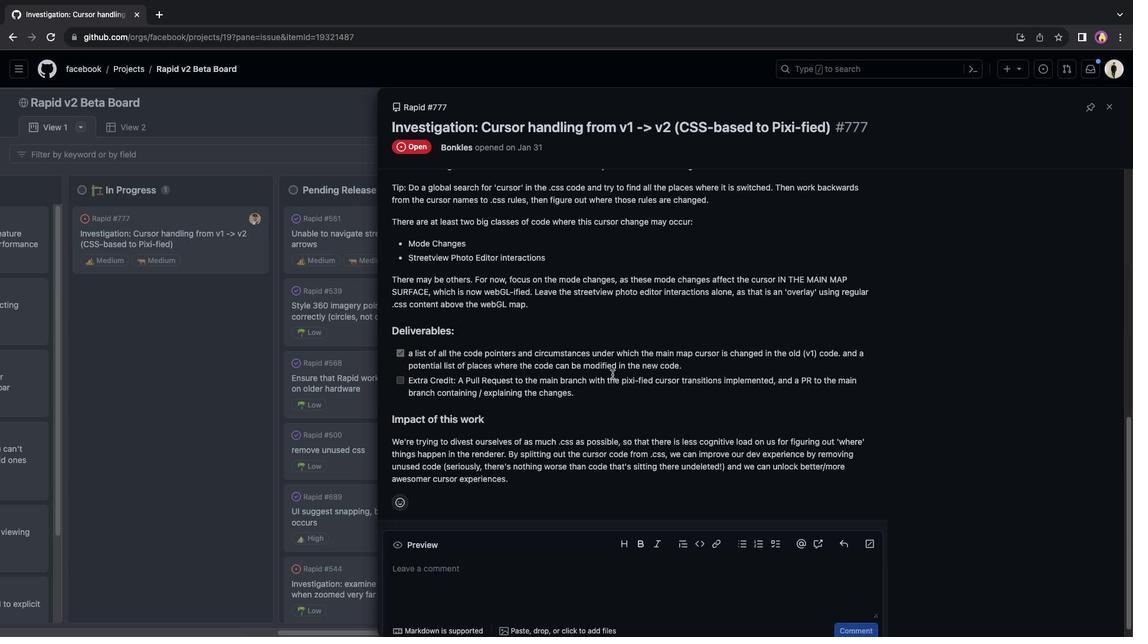 
Action: Mouse scrolled (612, 374) with delta (0, 0)
Screenshot: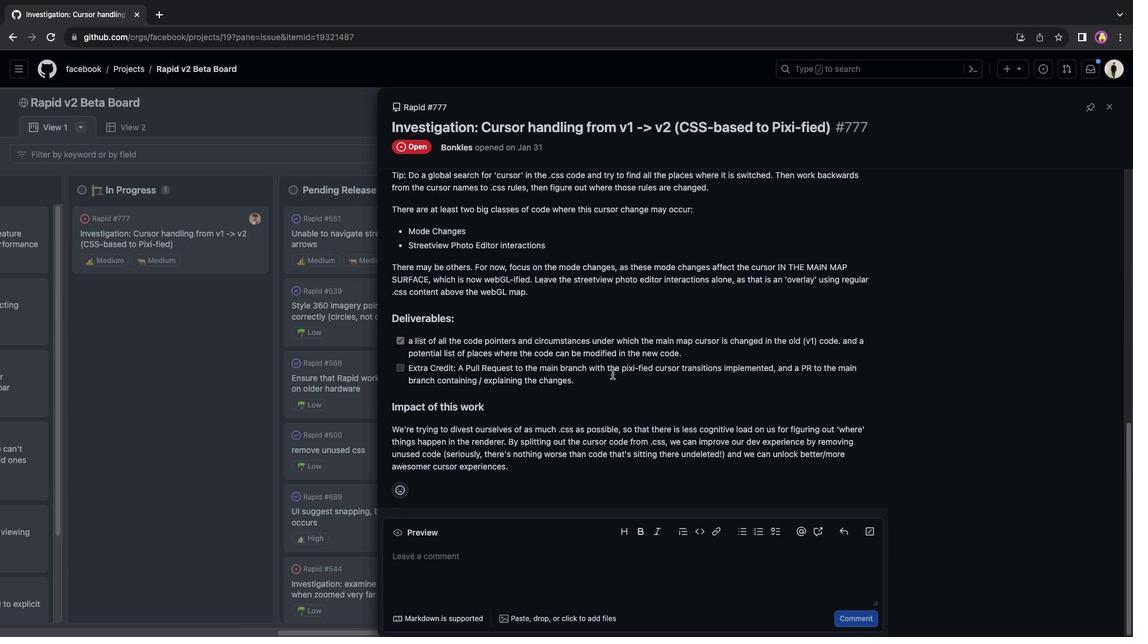 
Action: Mouse scrolled (612, 374) with delta (0, 0)
Screenshot: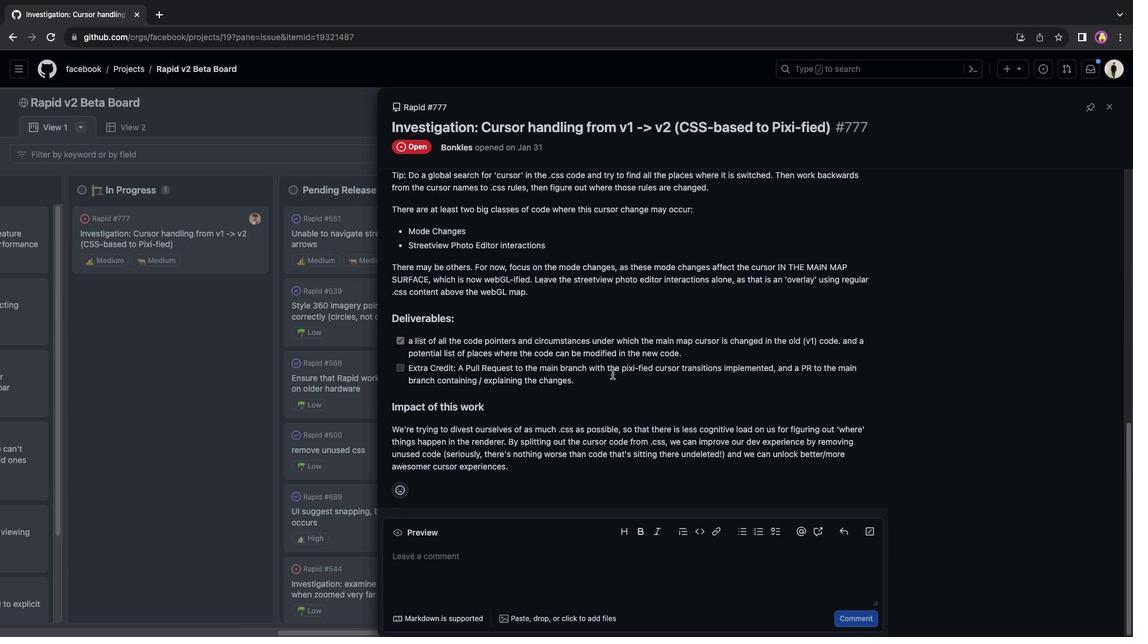 
Action: Mouse scrolled (612, 374) with delta (0, -1)
Screenshot: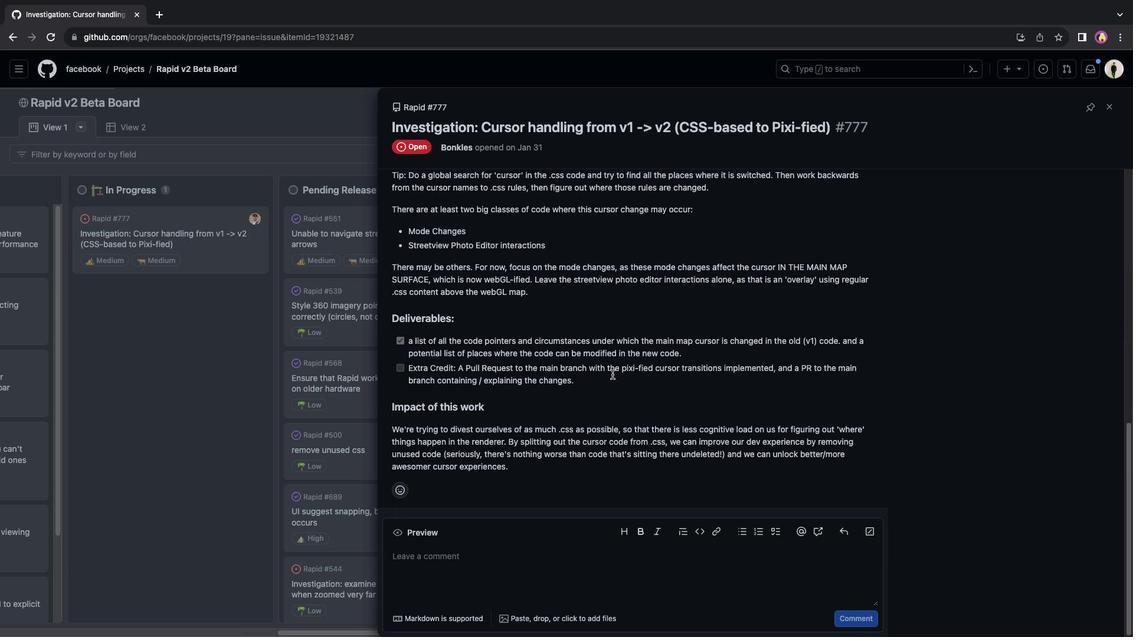 
Action: Mouse scrolled (612, 374) with delta (0, -2)
Screenshot: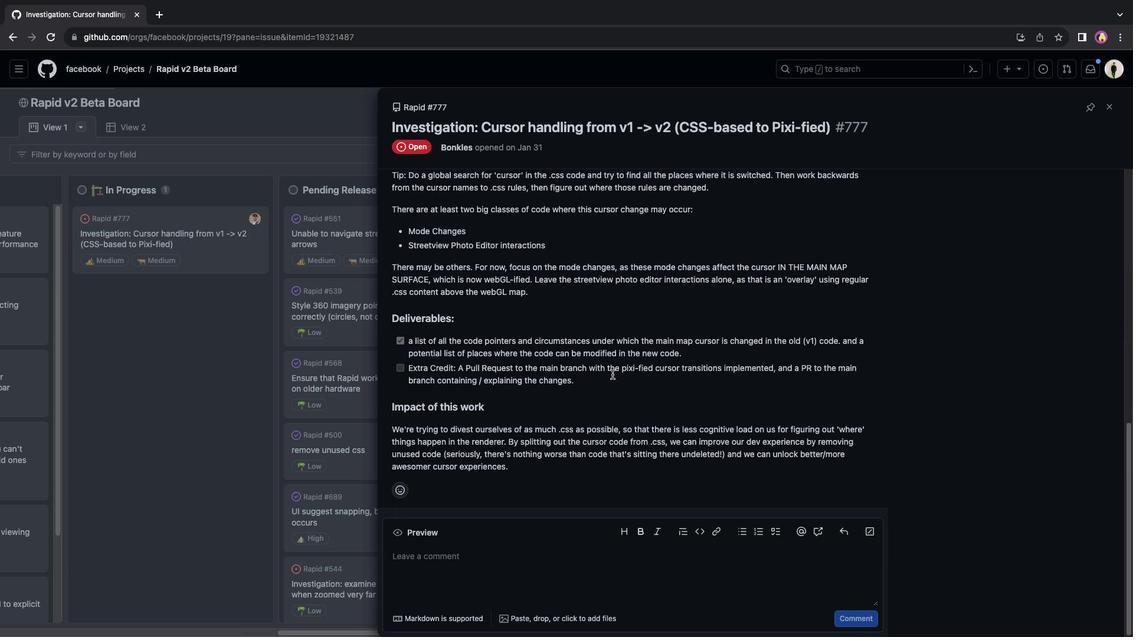 
Action: Mouse scrolled (612, 374) with delta (0, 0)
Screenshot: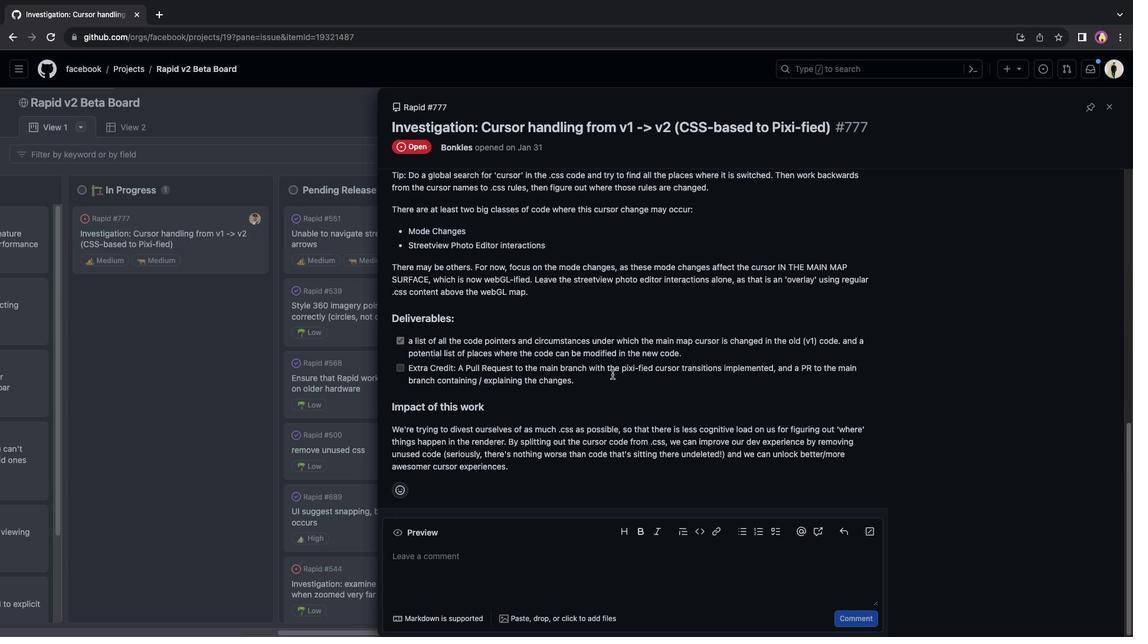
Action: Mouse scrolled (612, 374) with delta (0, 0)
Screenshot: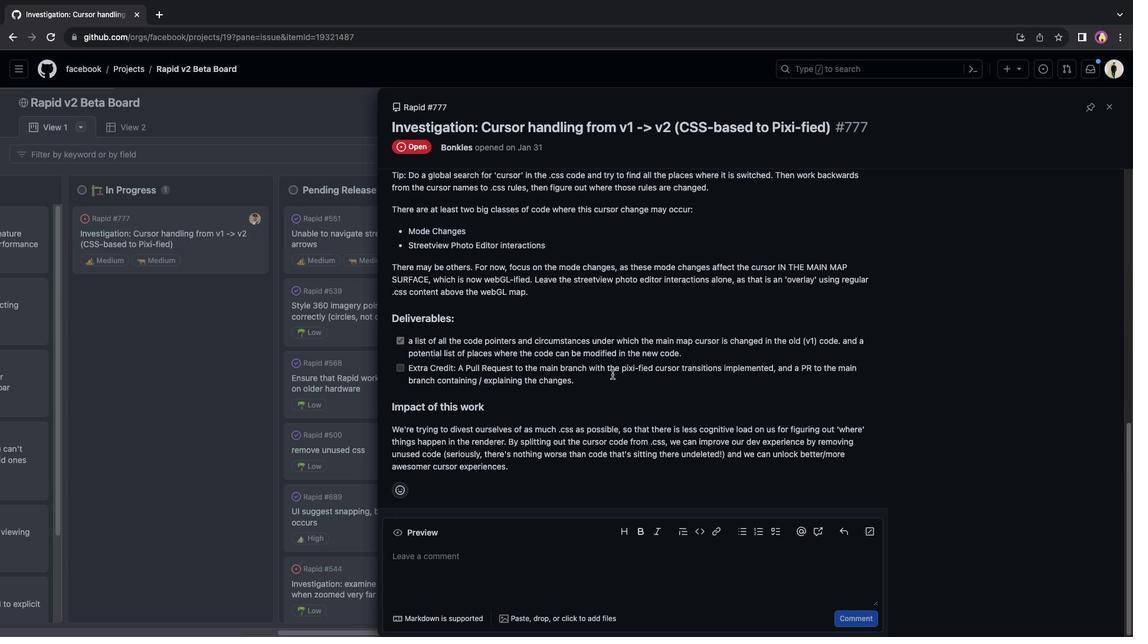 
Action: Mouse scrolled (612, 374) with delta (0, 2)
Screenshot: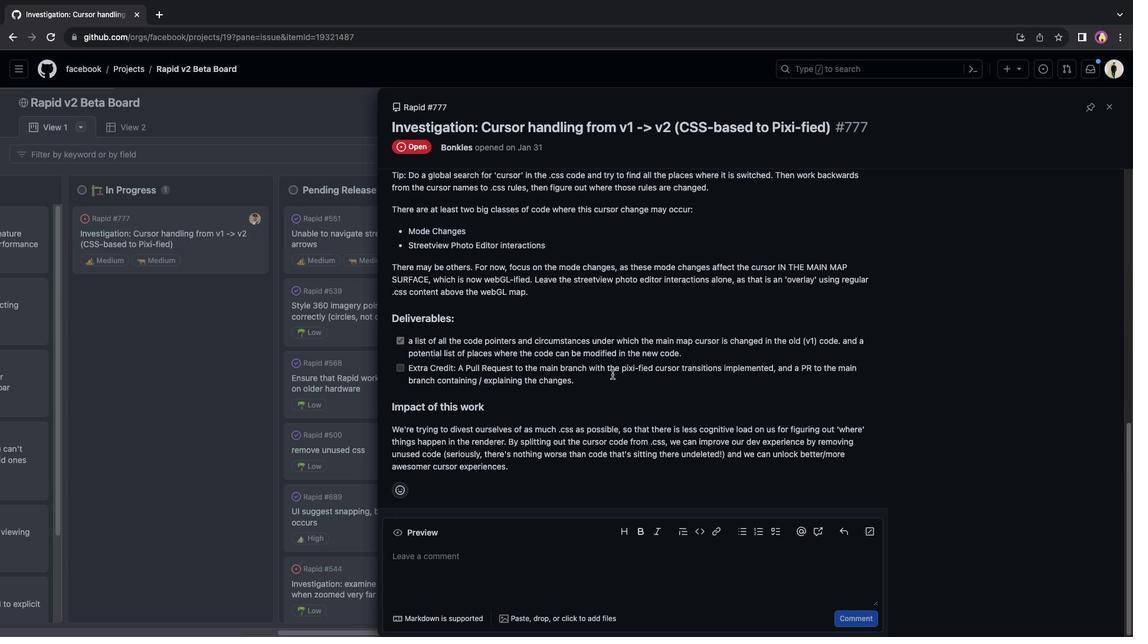 
Action: Mouse pressed middle at (612, 374)
Screenshot: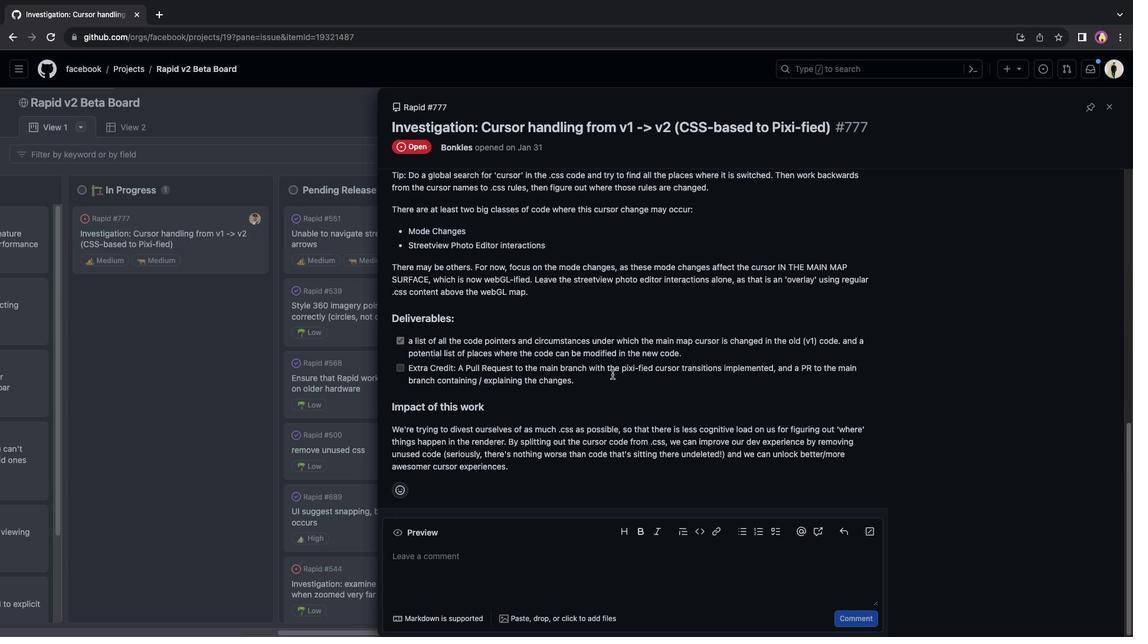
Action: Mouse scrolled (612, 374) with delta (0, 4)
Screenshot: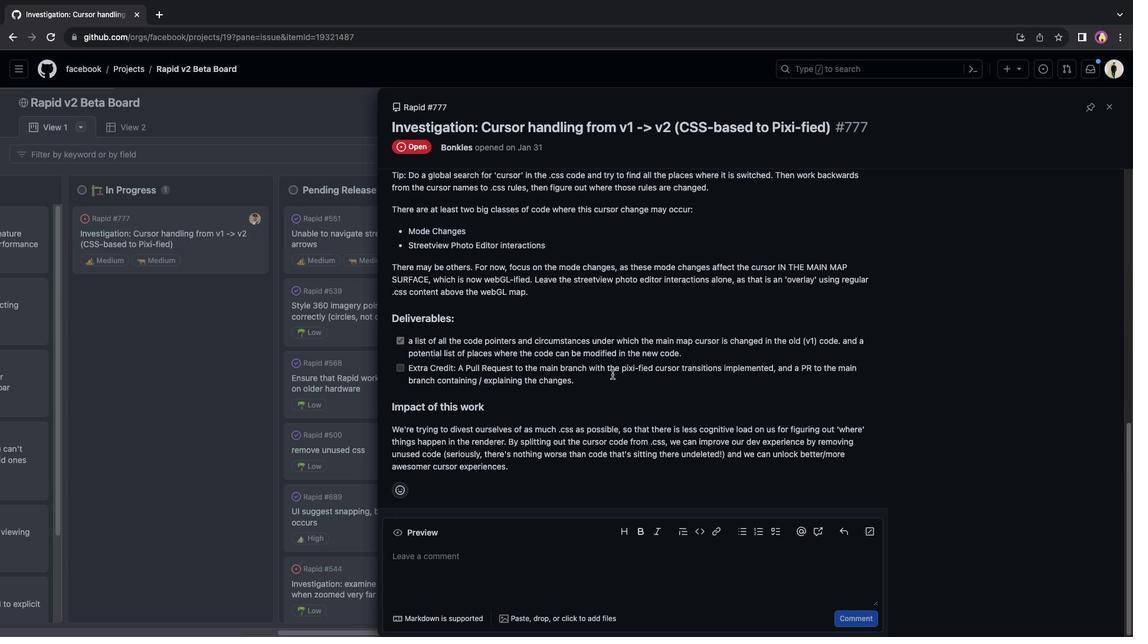
Action: Mouse scrolled (612, 374) with delta (0, 5)
Screenshot: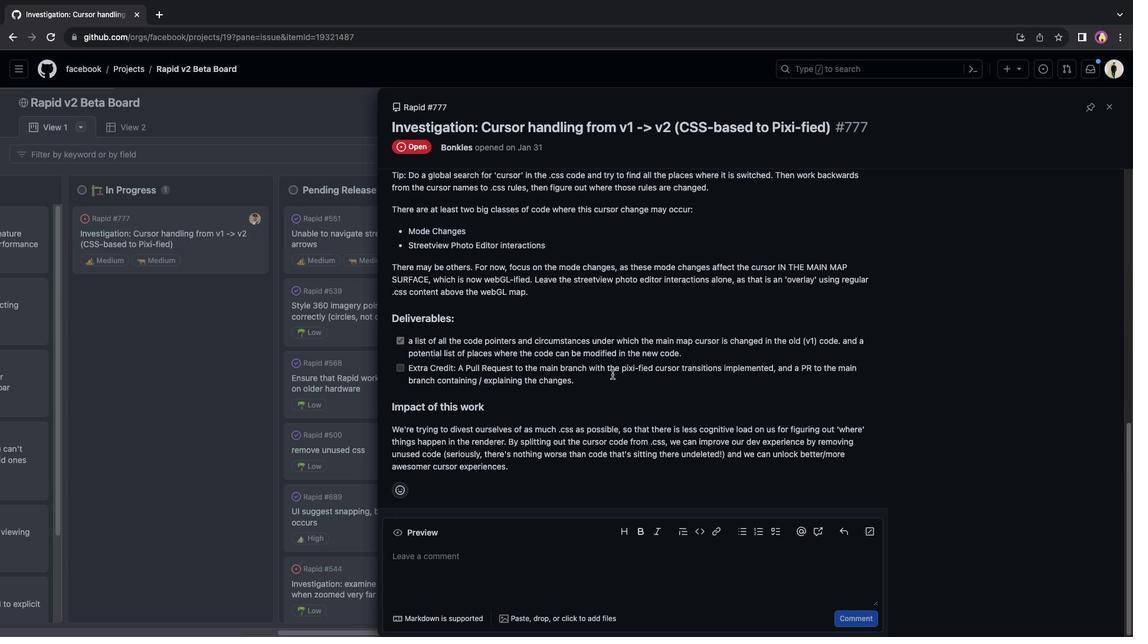 
Action: Mouse scrolled (612, 374) with delta (0, 5)
Screenshot: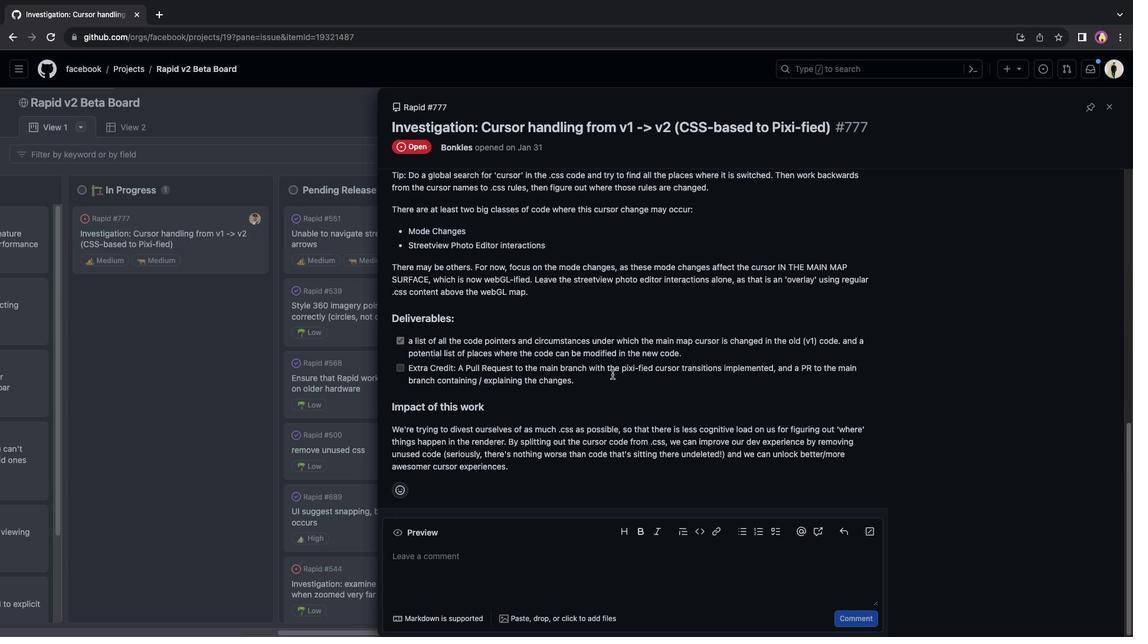 
Action: Mouse scrolled (612, 374) with delta (0, 5)
Screenshot: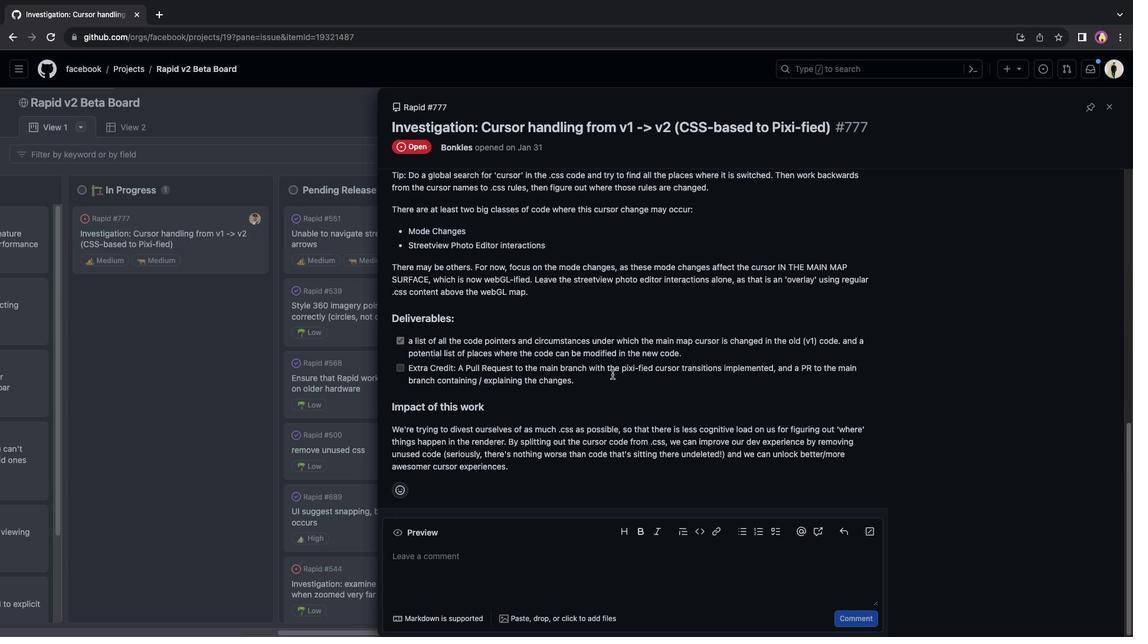 
Action: Mouse scrolled (612, 374) with delta (0, 0)
Screenshot: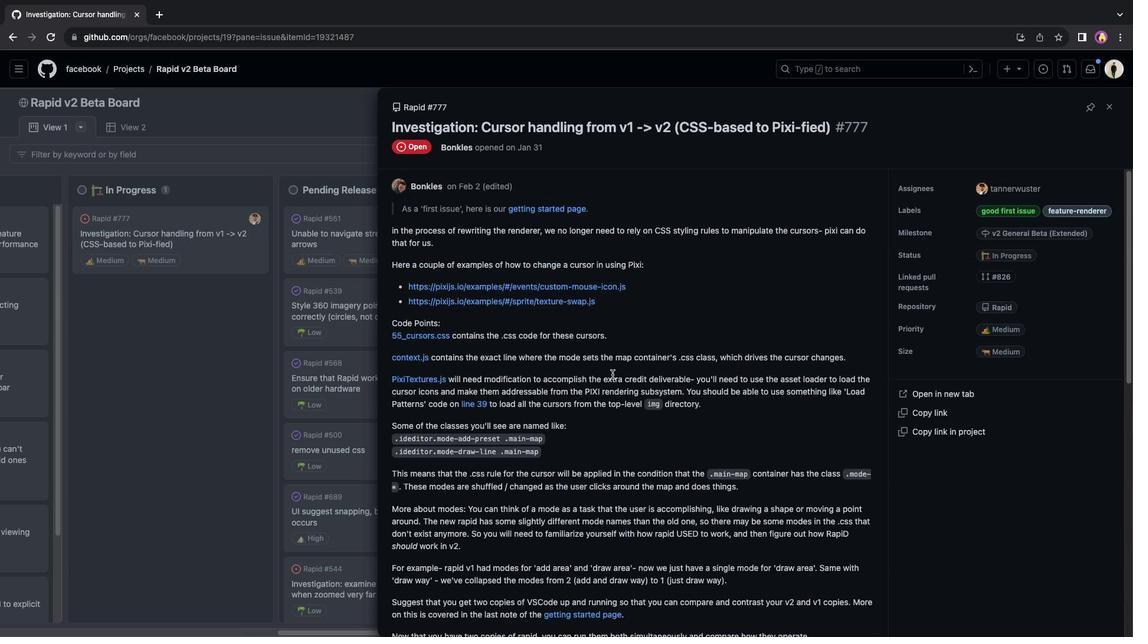 
Action: Mouse scrolled (612, 374) with delta (0, 0)
Screenshot: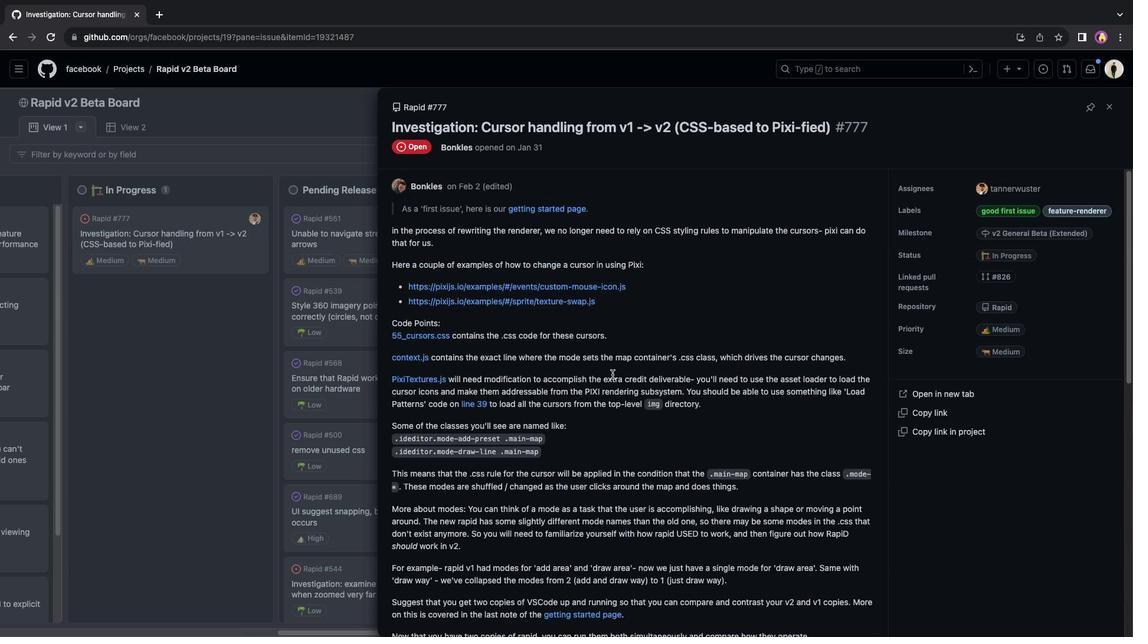 
Action: Mouse scrolled (612, 374) with delta (0, 2)
Screenshot: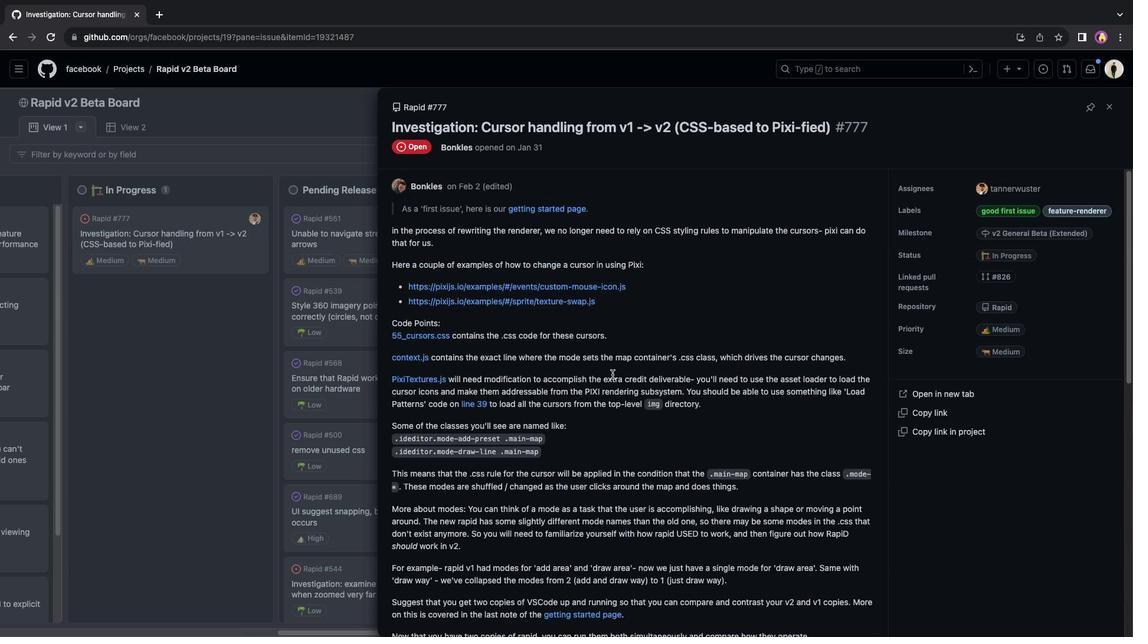 
Action: Mouse pressed middle at (612, 374)
Screenshot: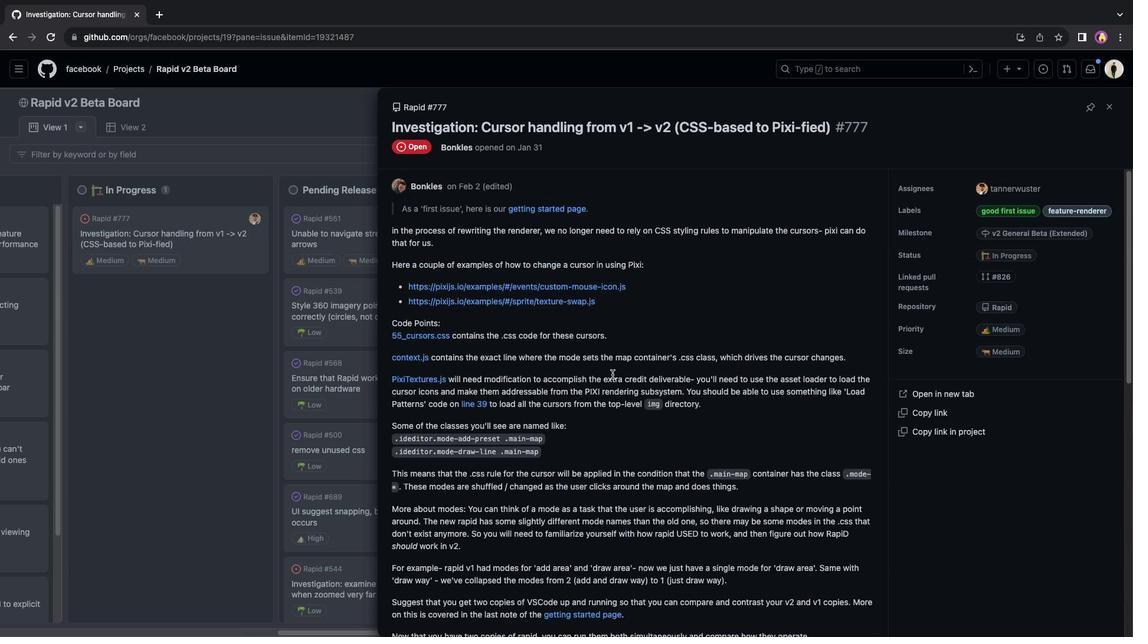 
Action: Mouse scrolled (612, 374) with delta (0, 2)
Screenshot: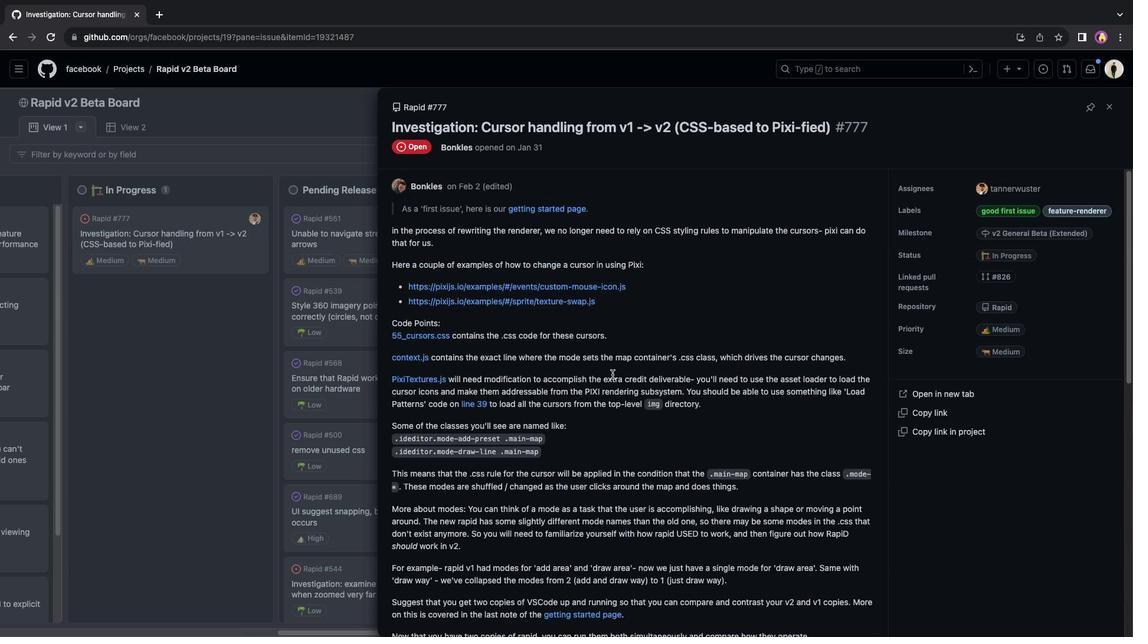 
Action: Mouse scrolled (612, 374) with delta (0, 4)
Screenshot: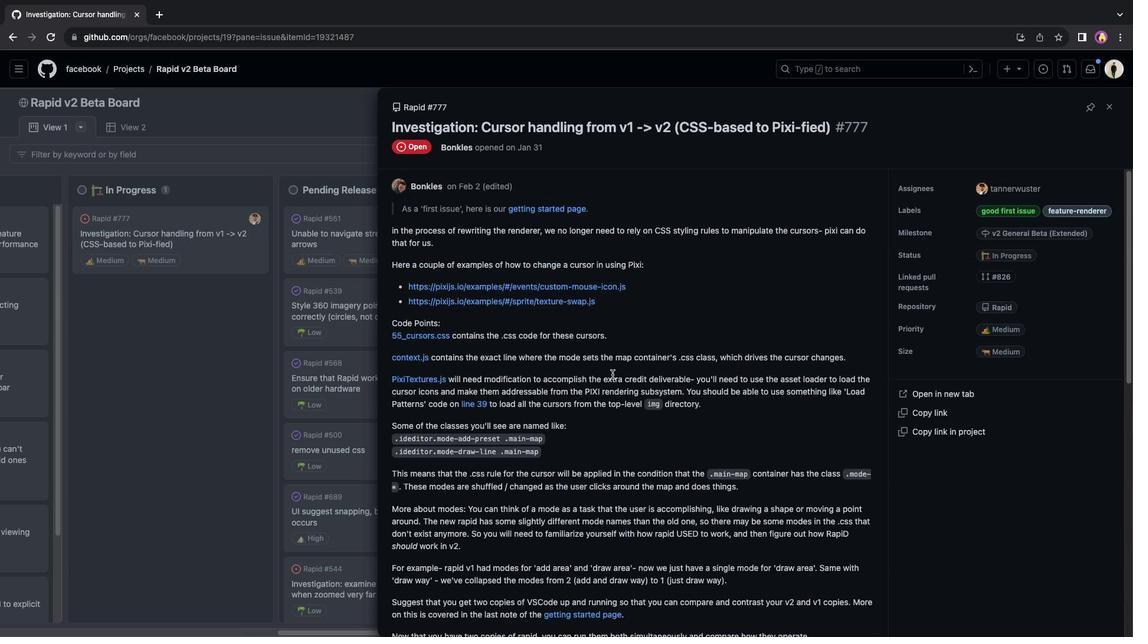 
Action: Mouse scrolled (612, 374) with delta (0, 5)
Screenshot: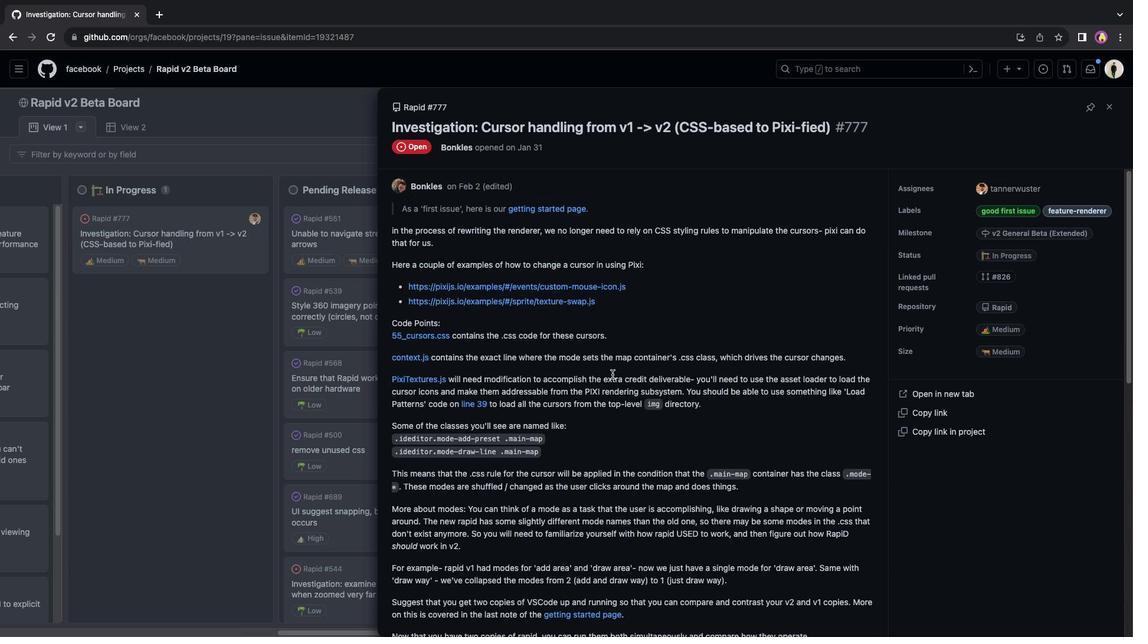 
Action: Mouse scrolled (612, 374) with delta (0, 5)
Screenshot: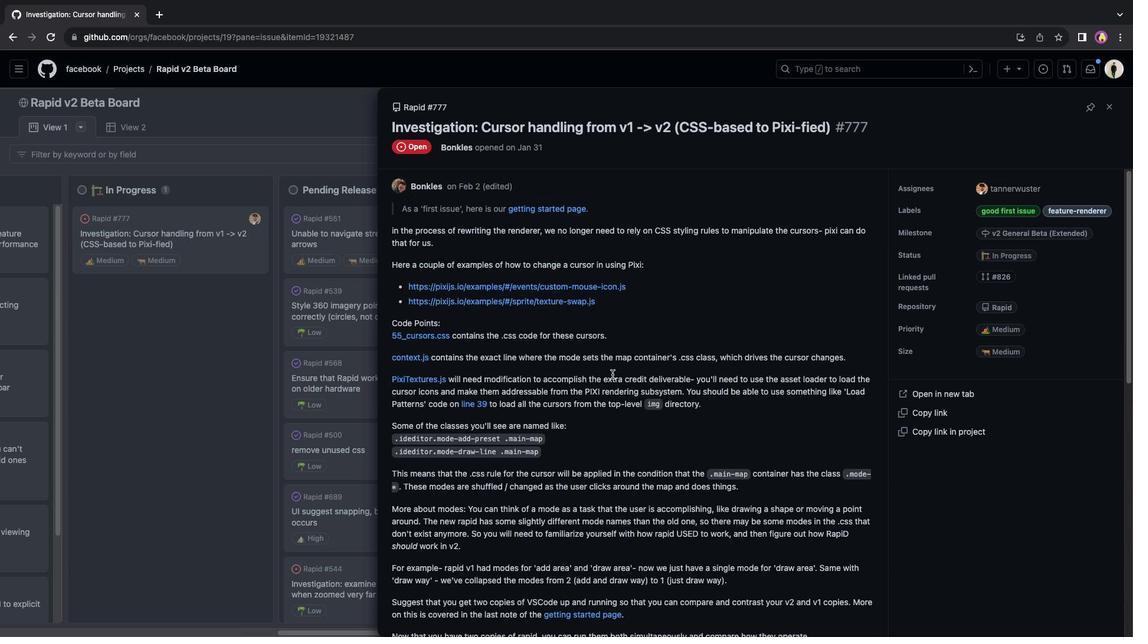 
Action: Mouse moved to (140, 402)
Screenshot: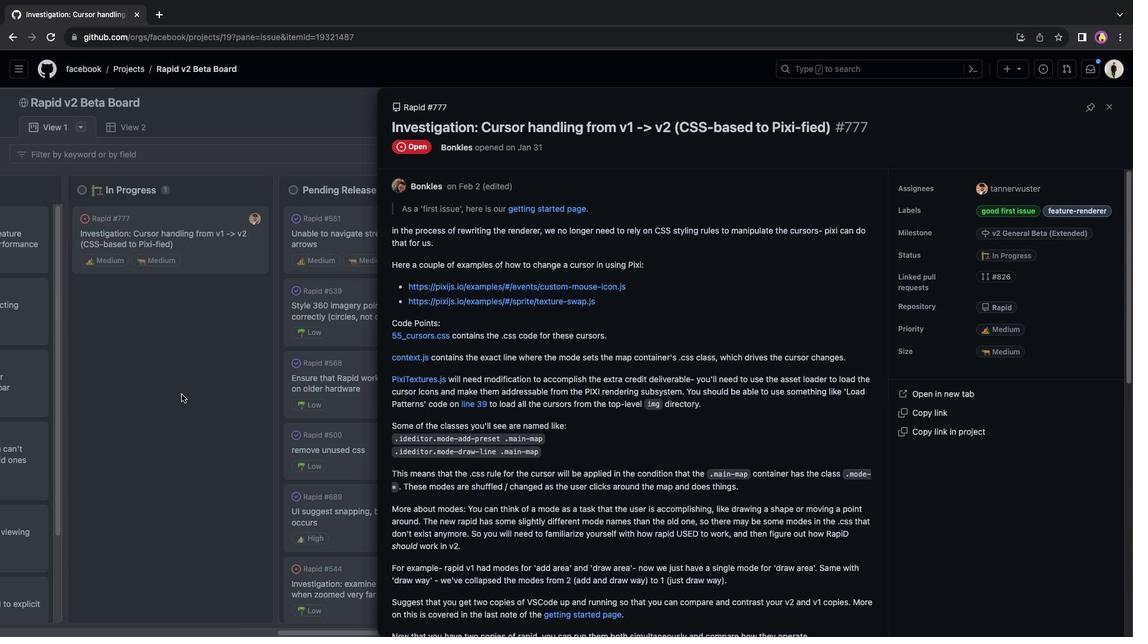
Action: Mouse pressed left at (140, 402)
Screenshot: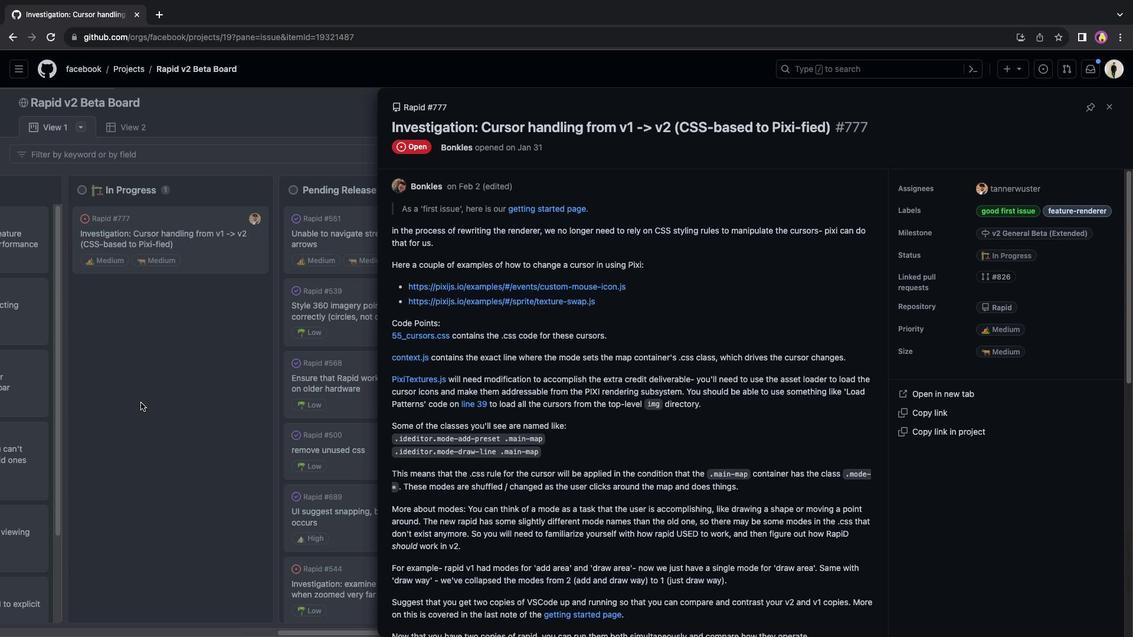 
Action: Mouse moved to (129, 125)
Screenshot: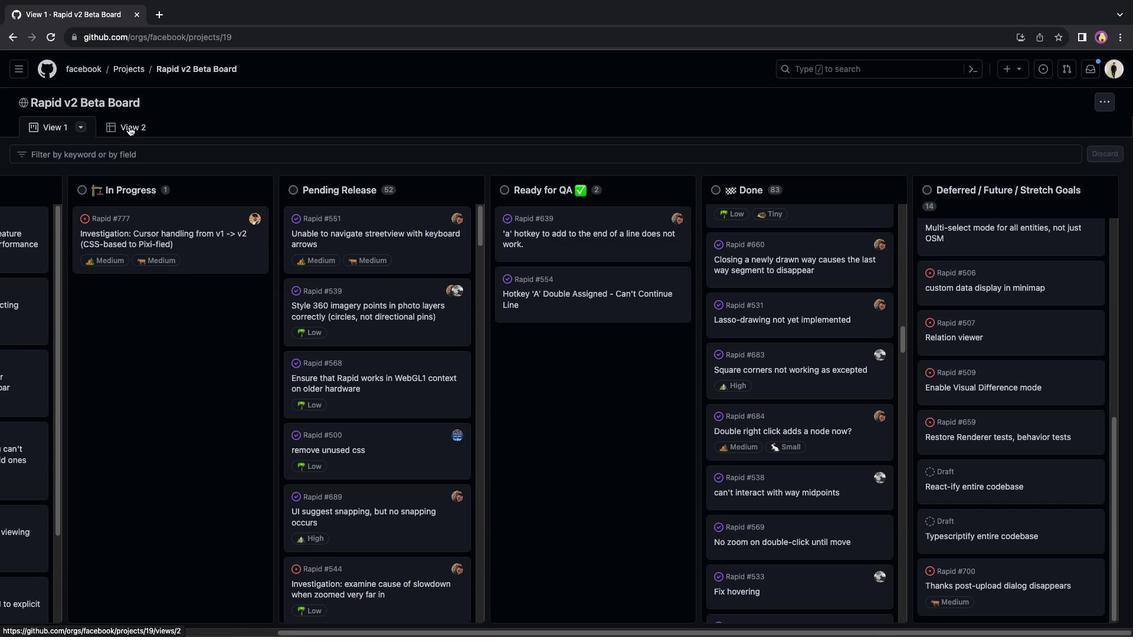 
Action: Mouse pressed left at (129, 125)
Screenshot: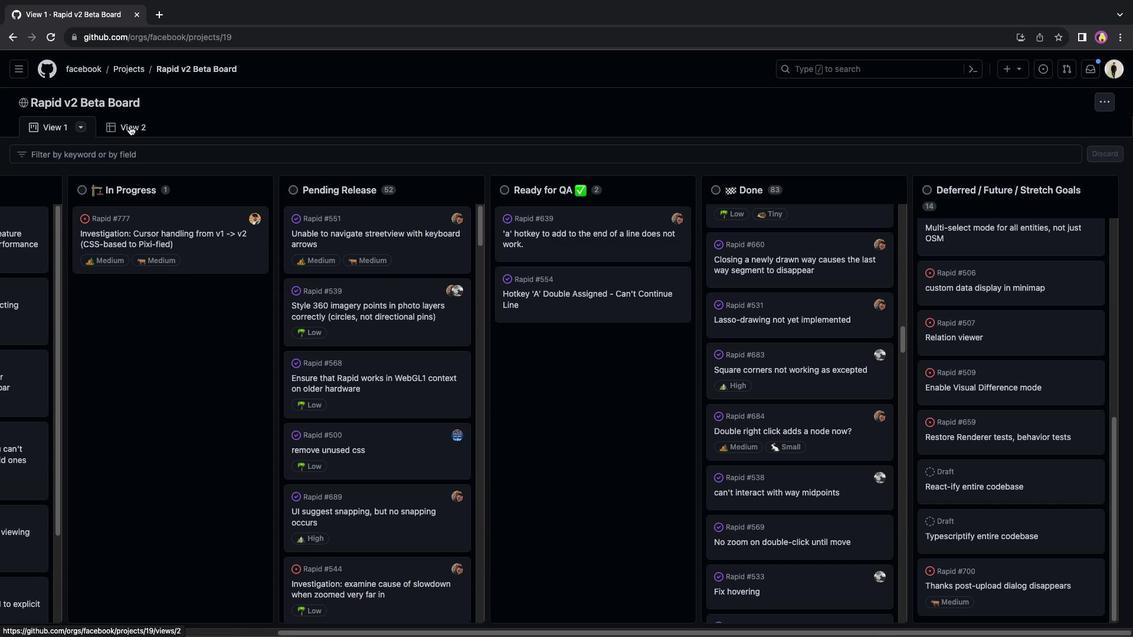 
Action: Mouse moved to (139, 199)
Screenshot: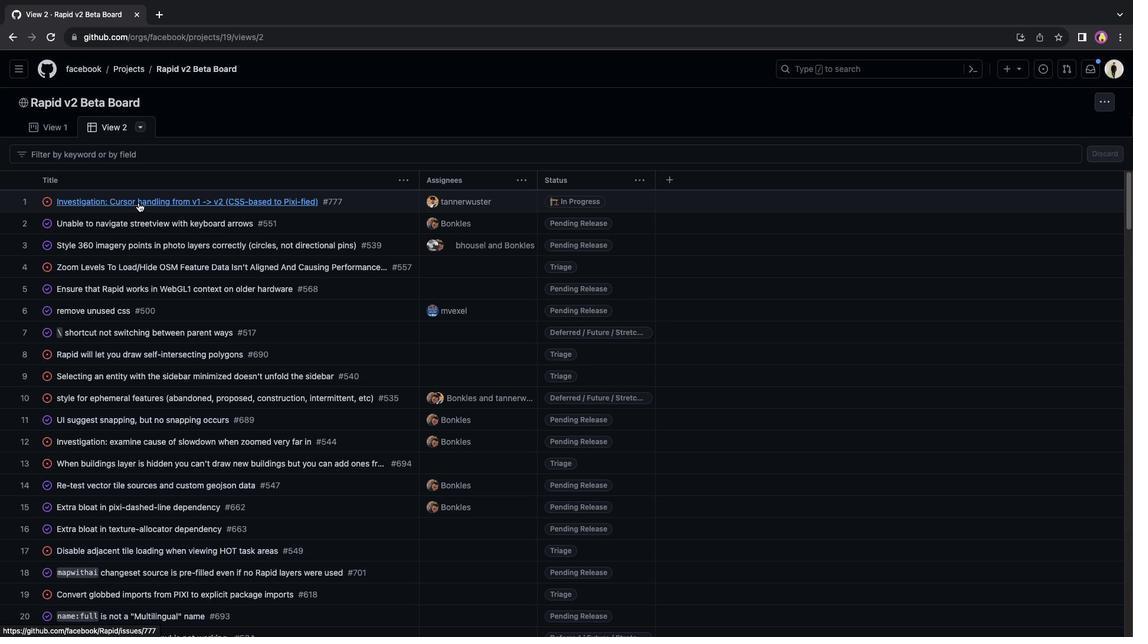 
Action: Mouse pressed left at (139, 199)
Screenshot: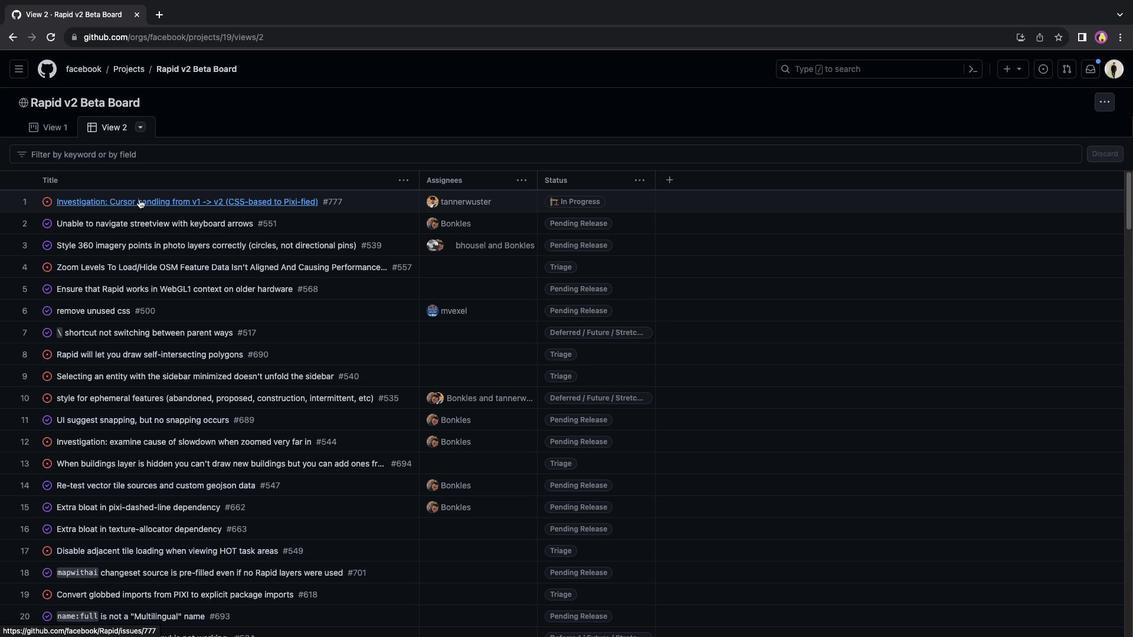 
Action: Mouse moved to (712, 381)
Screenshot: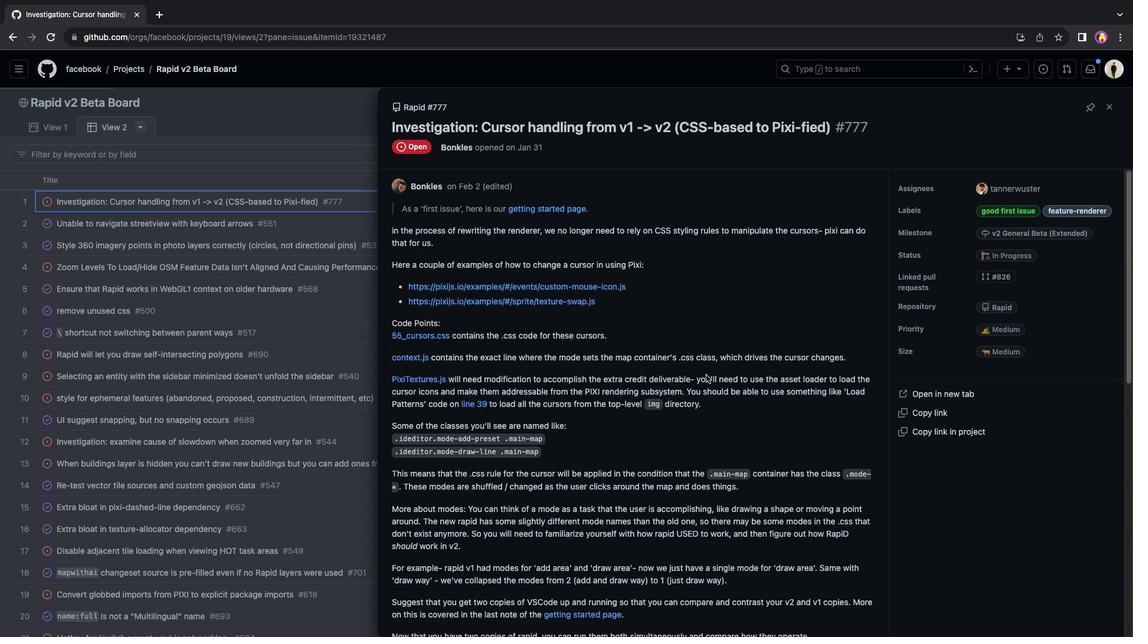 
Action: Mouse scrolled (712, 381) with delta (0, 0)
Screenshot: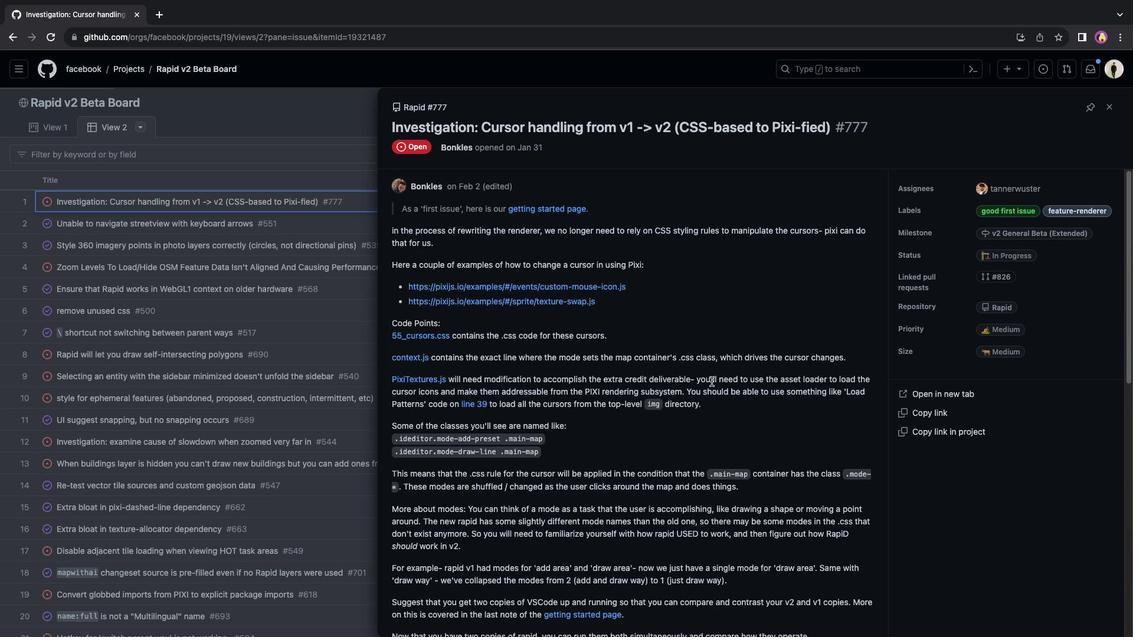 
Action: Mouse scrolled (712, 381) with delta (0, 0)
Screenshot: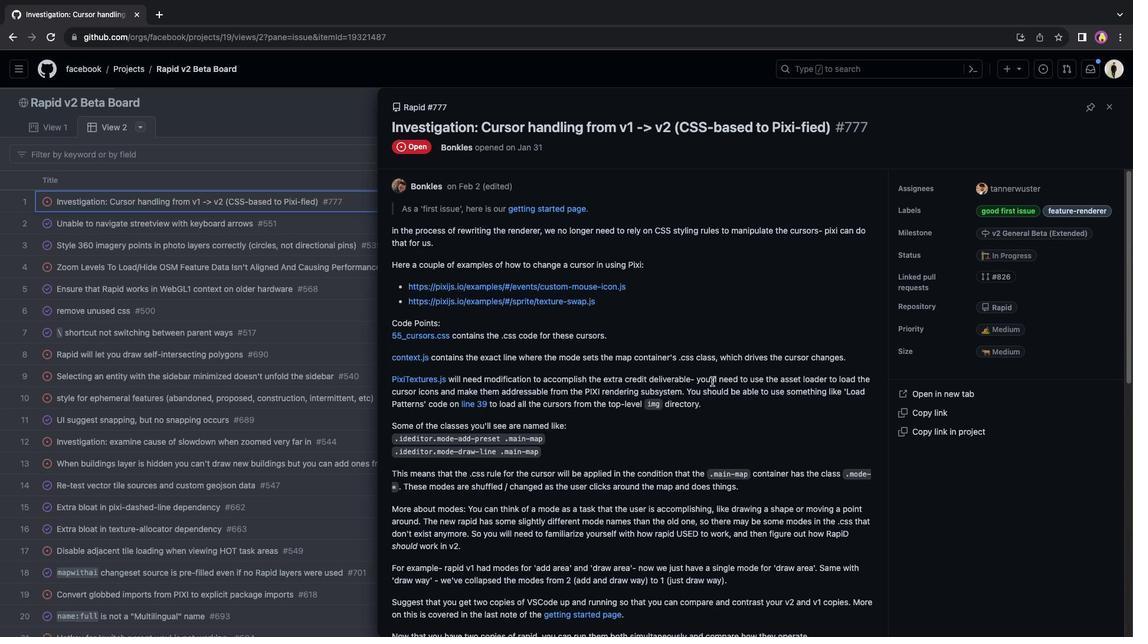 
Action: Mouse moved to (712, 382)
Screenshot: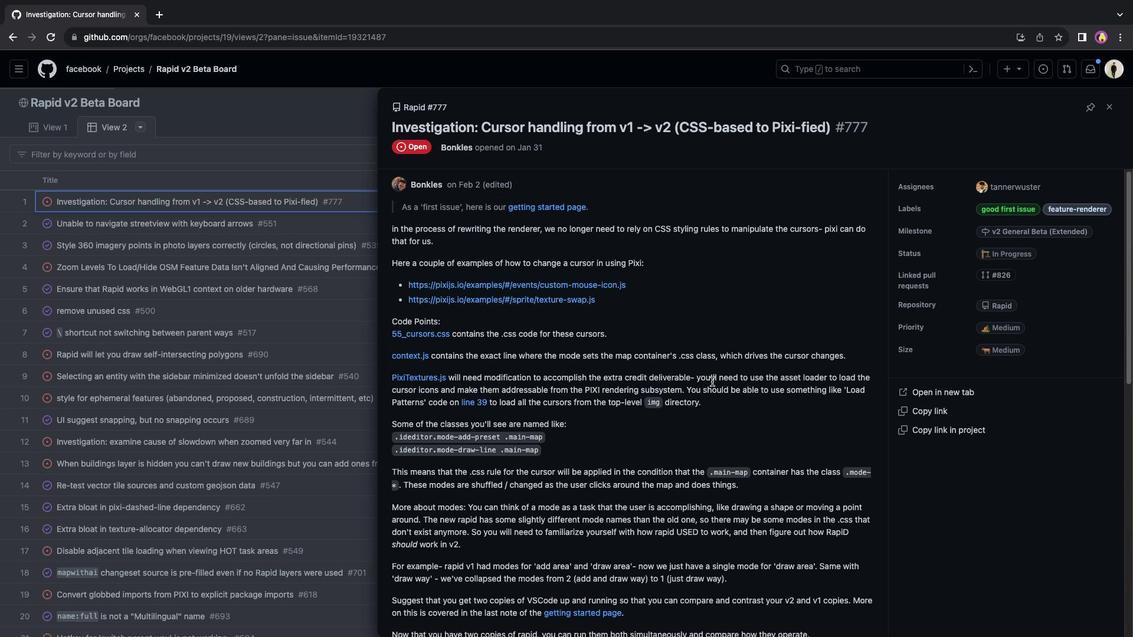 
Action: Mouse scrolled (712, 382) with delta (0, 0)
Screenshot: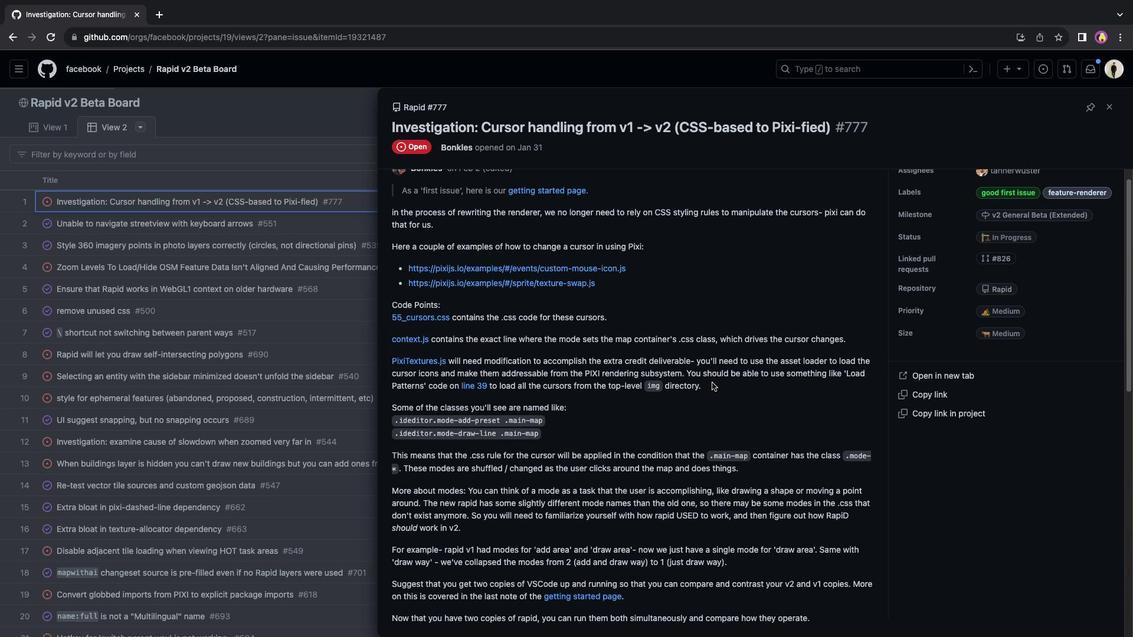 
Action: Mouse scrolled (712, 382) with delta (0, 0)
Screenshot: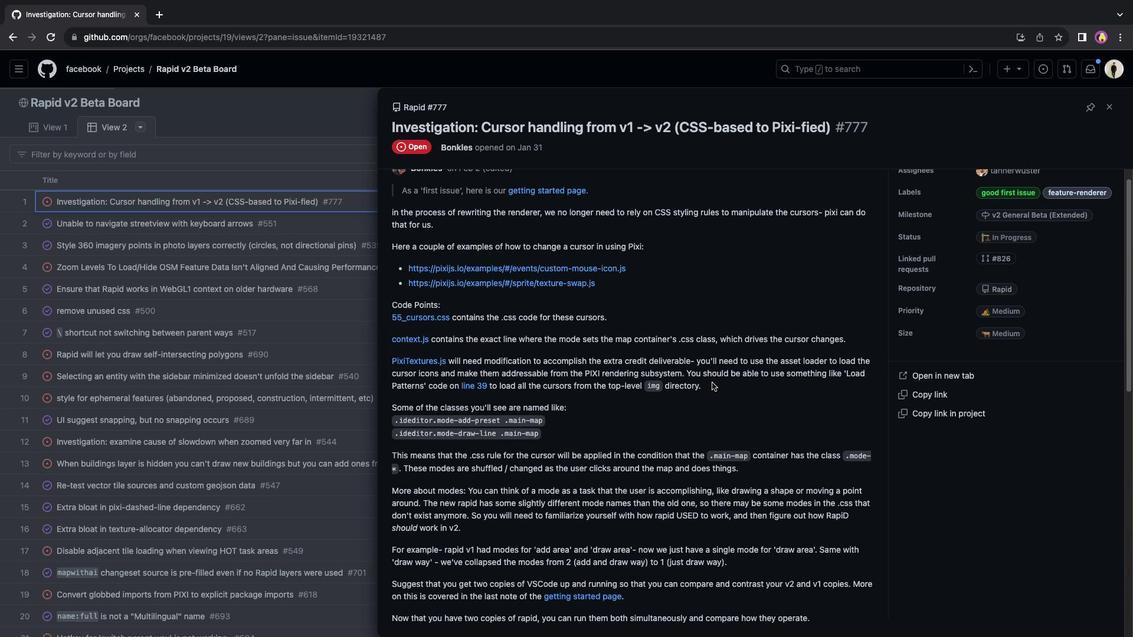 
Action: Mouse scrolled (712, 382) with delta (0, -1)
Screenshot: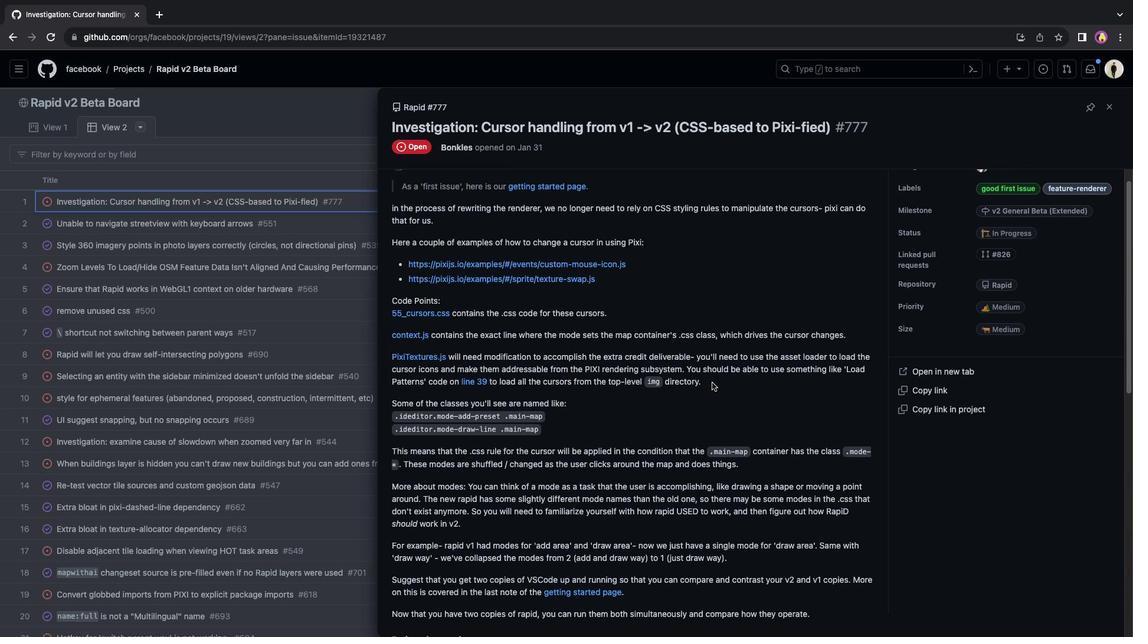 
Action: Mouse scrolled (712, 382) with delta (0, 0)
Screenshot: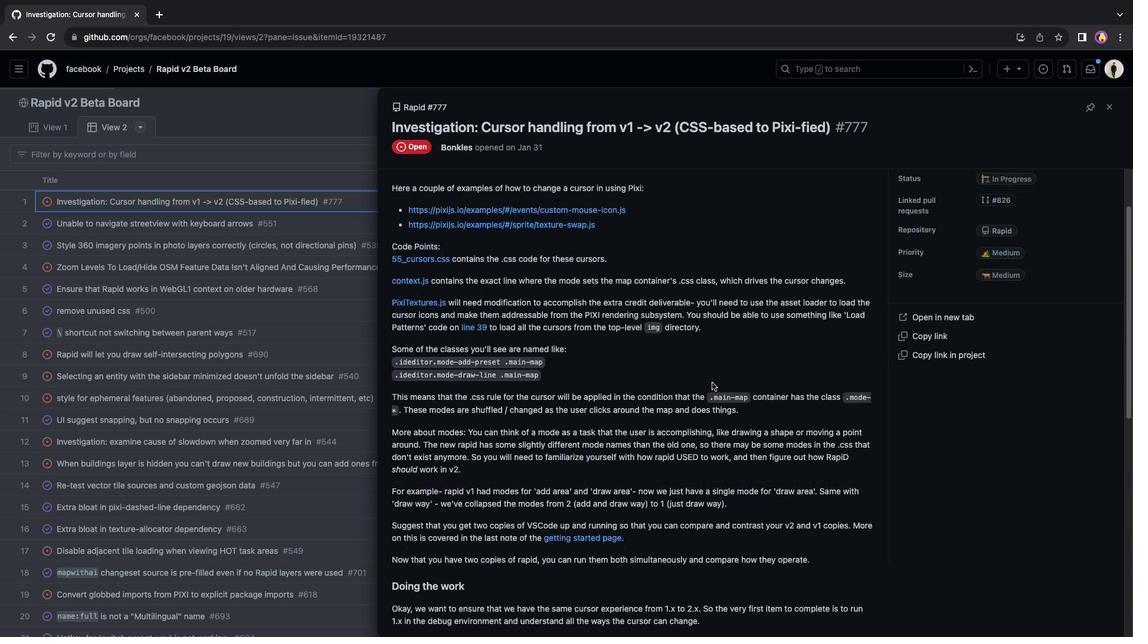 
Action: Mouse scrolled (712, 382) with delta (0, 0)
Screenshot: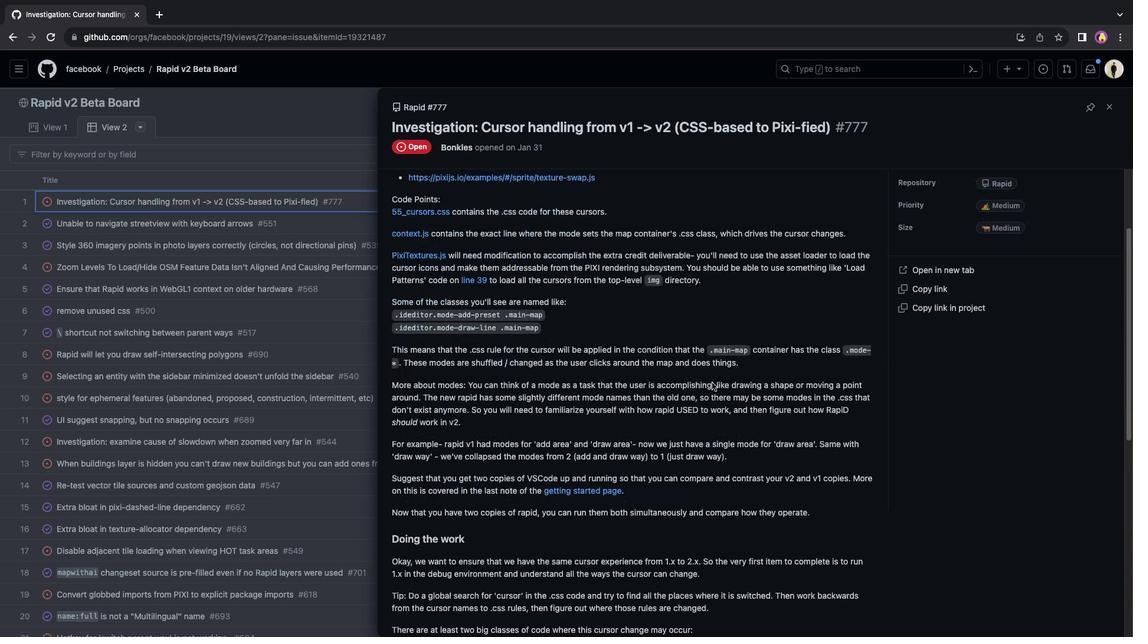 
Action: Mouse scrolled (712, 382) with delta (0, -1)
Screenshot: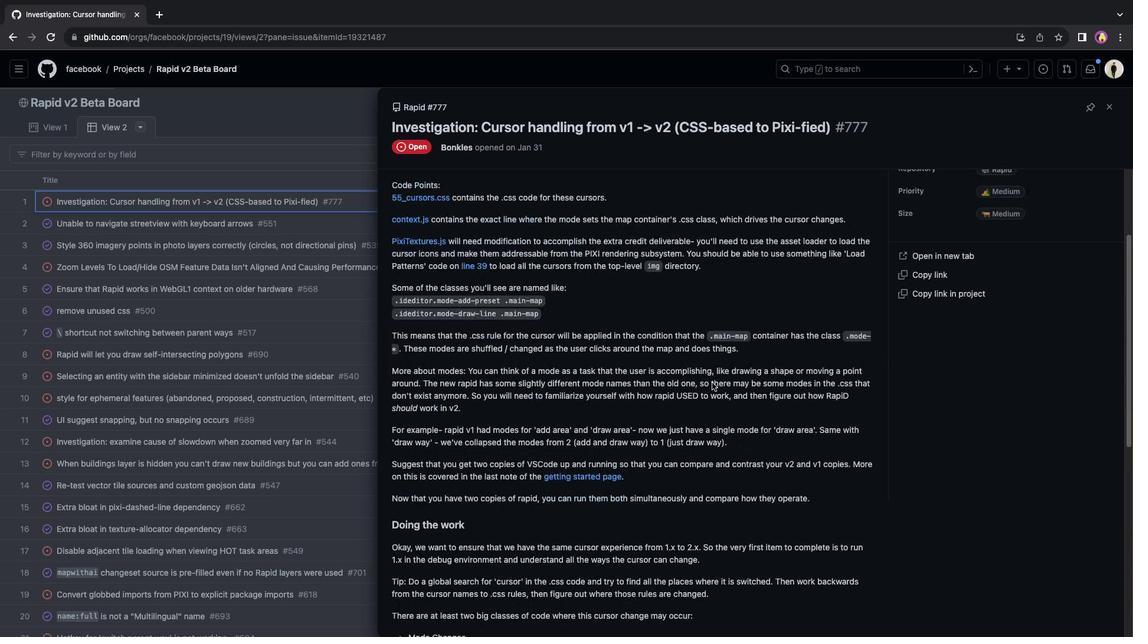 
Action: Mouse scrolled (712, 382) with delta (0, 0)
Screenshot: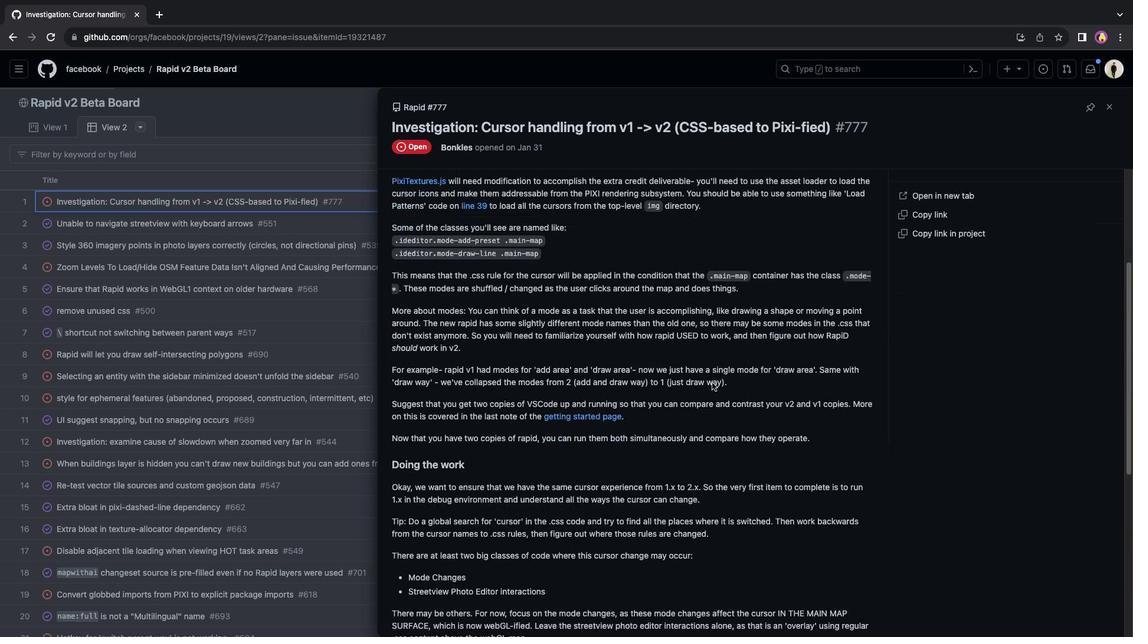 
Action: Mouse scrolled (712, 382) with delta (0, 0)
Screenshot: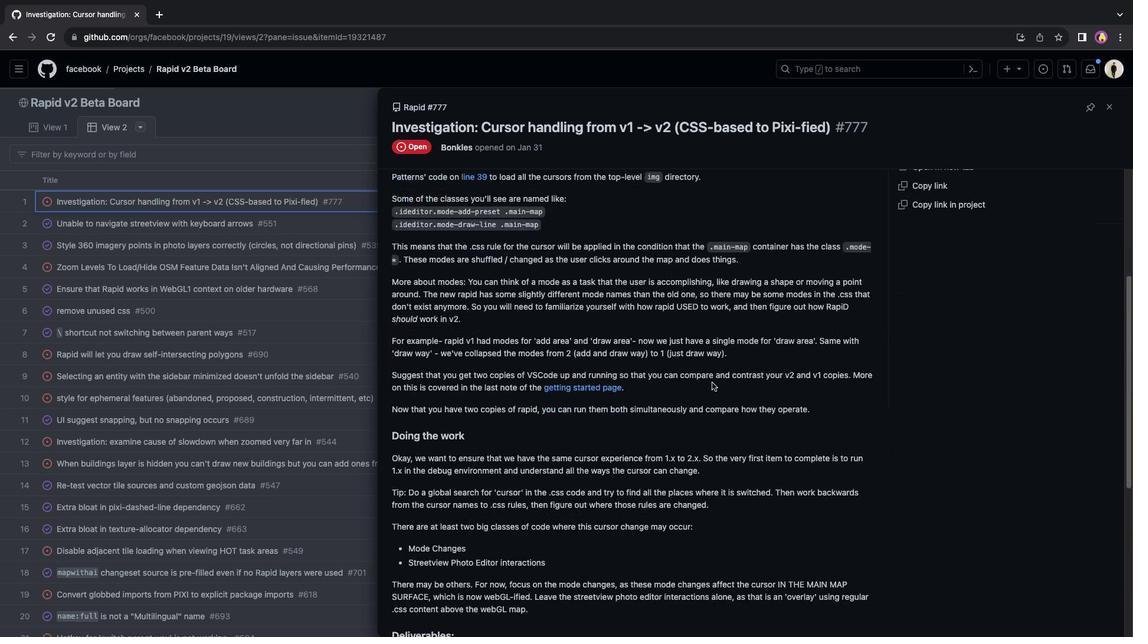 
Action: Mouse scrolled (712, 382) with delta (0, -1)
Screenshot: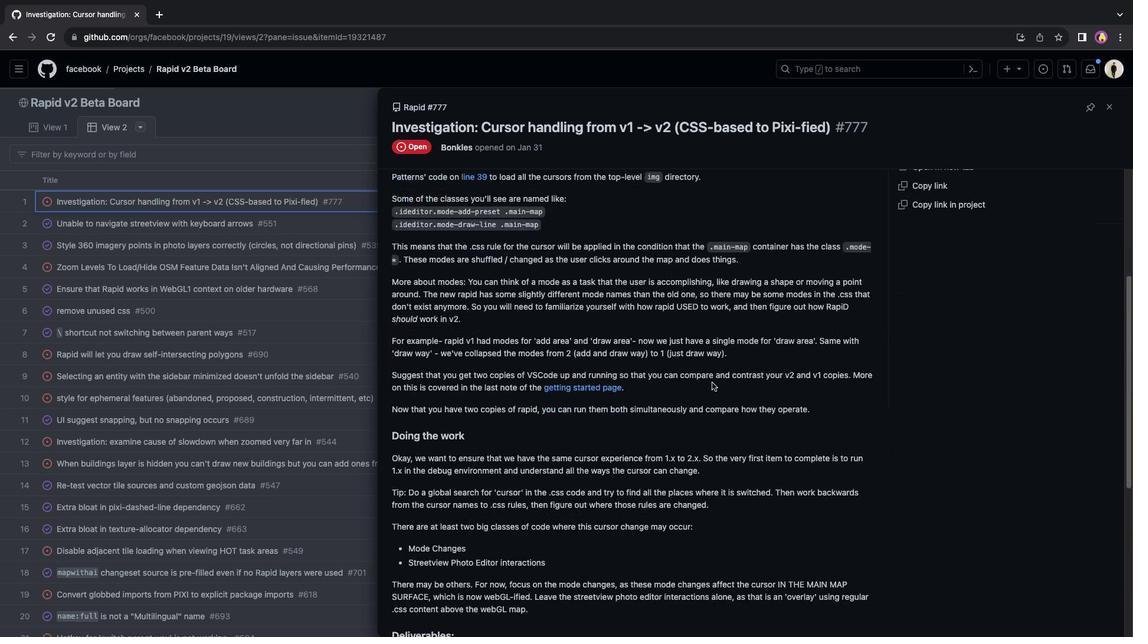 
Action: Mouse scrolled (712, 382) with delta (0, -2)
Screenshot: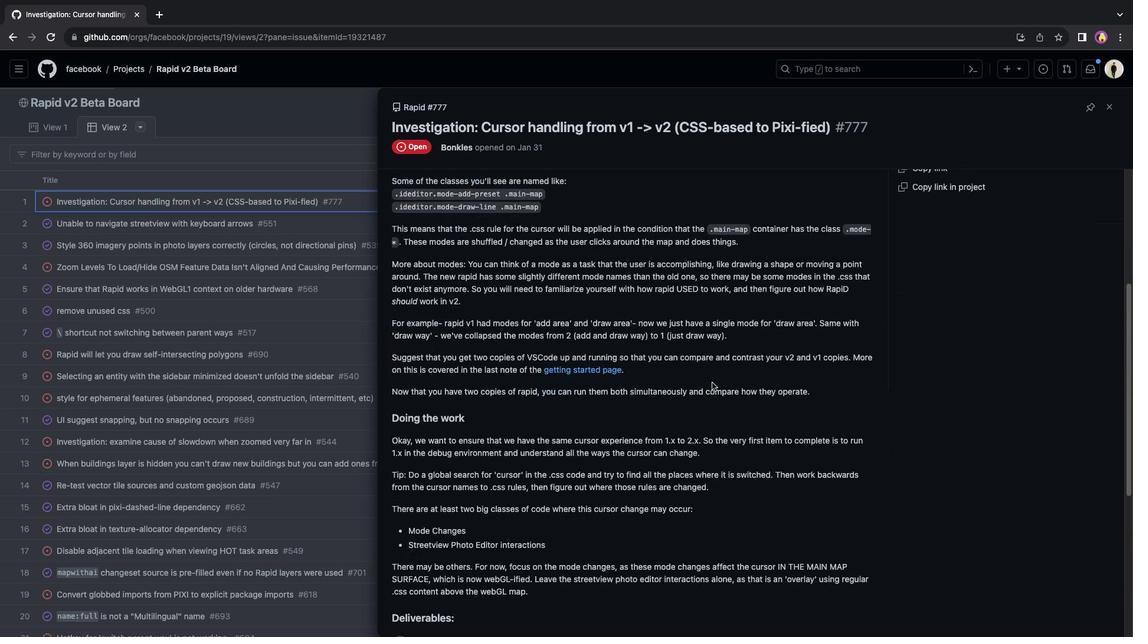 
Action: Mouse scrolled (712, 382) with delta (0, 0)
Screenshot: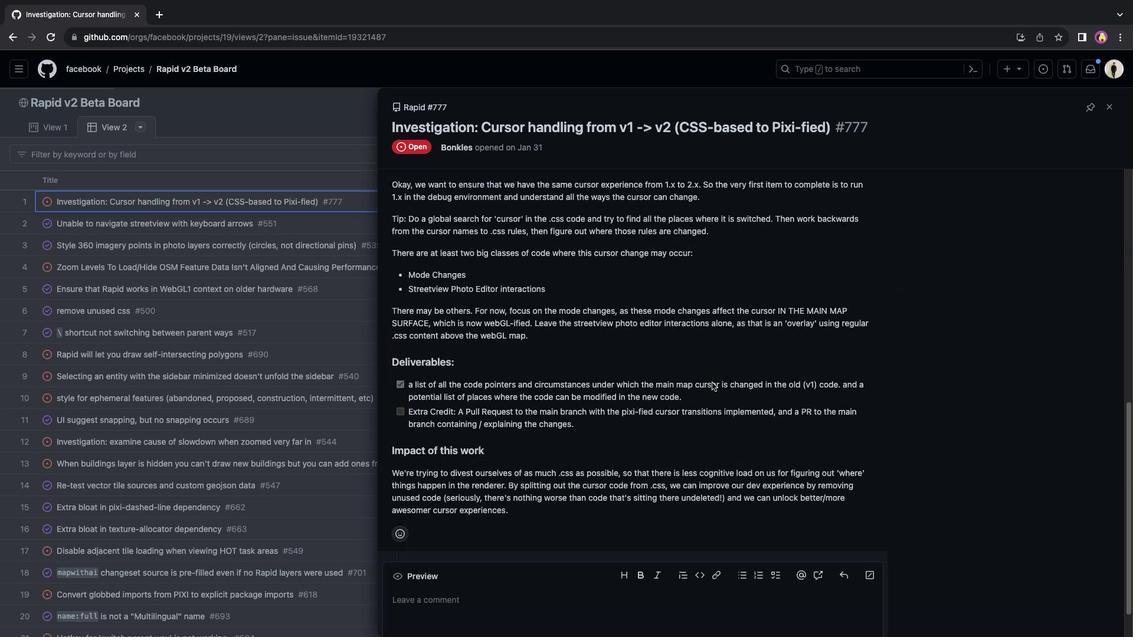 
Action: Mouse scrolled (712, 382) with delta (0, 0)
Screenshot: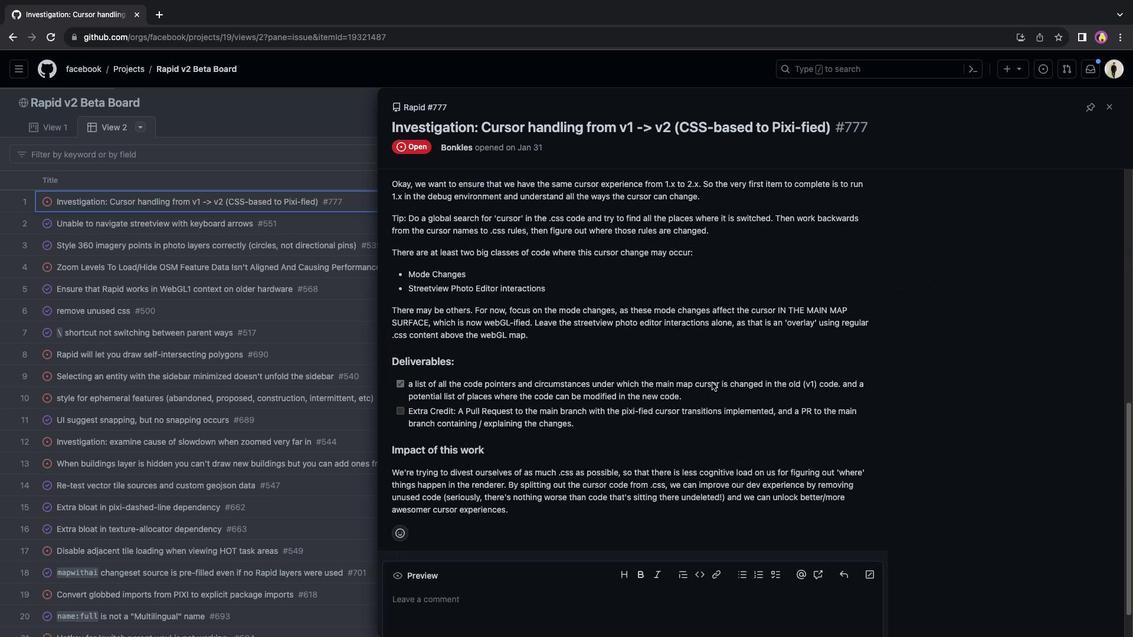 
Action: Mouse scrolled (712, 382) with delta (0, -2)
Screenshot: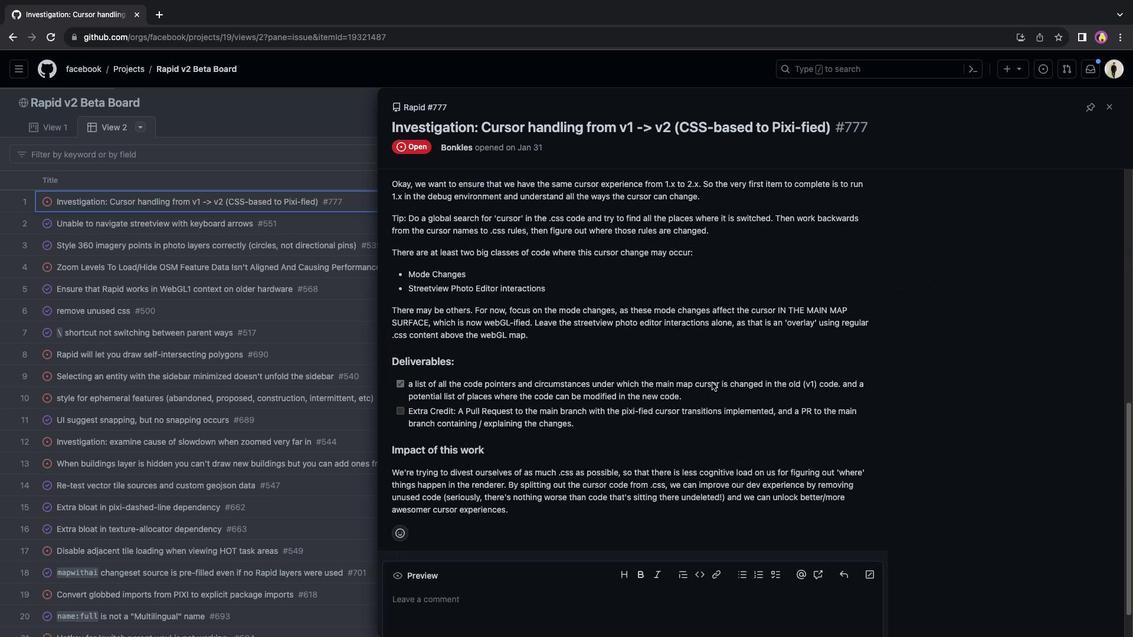 
Action: Mouse scrolled (712, 382) with delta (0, -2)
Screenshot: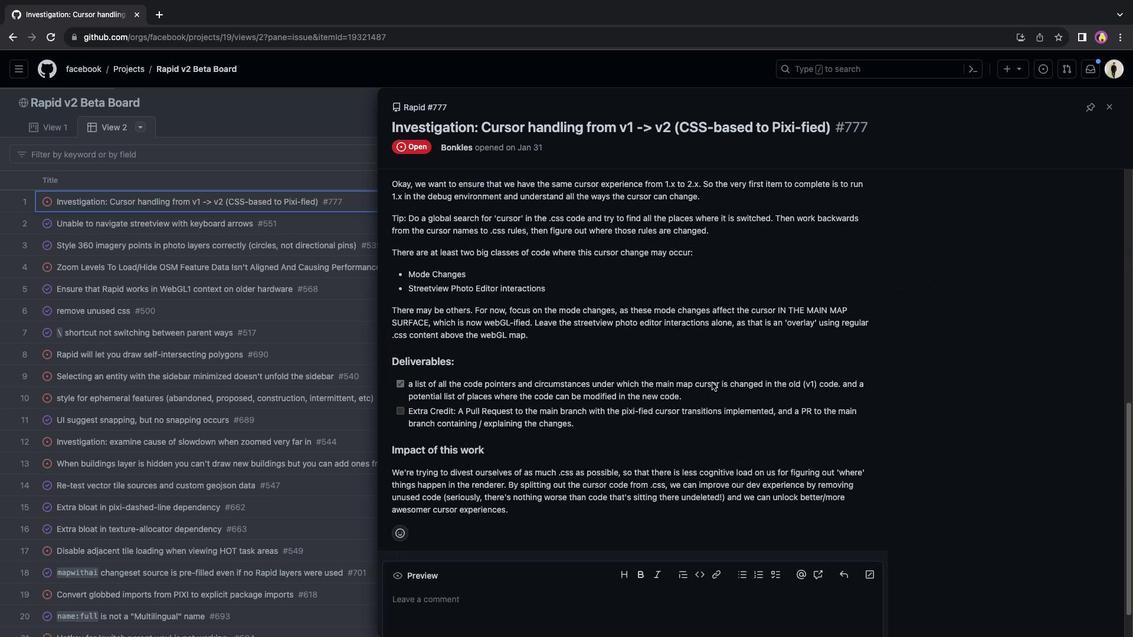 
Action: Mouse scrolled (712, 382) with delta (0, -3)
Screenshot: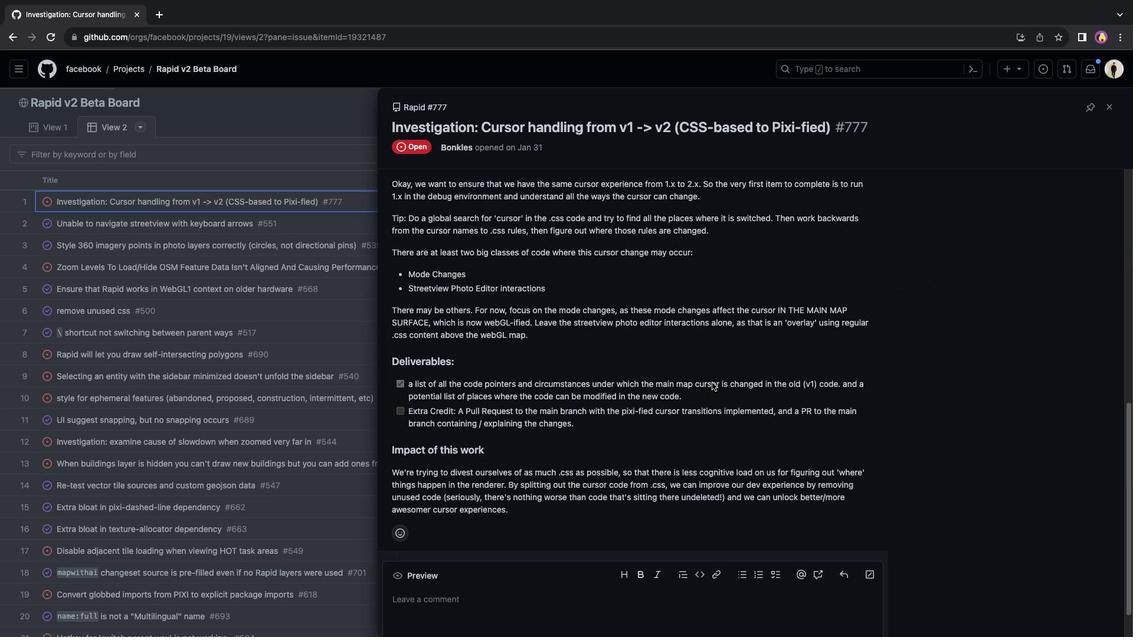 
Action: Mouse scrolled (712, 382) with delta (0, 0)
Screenshot: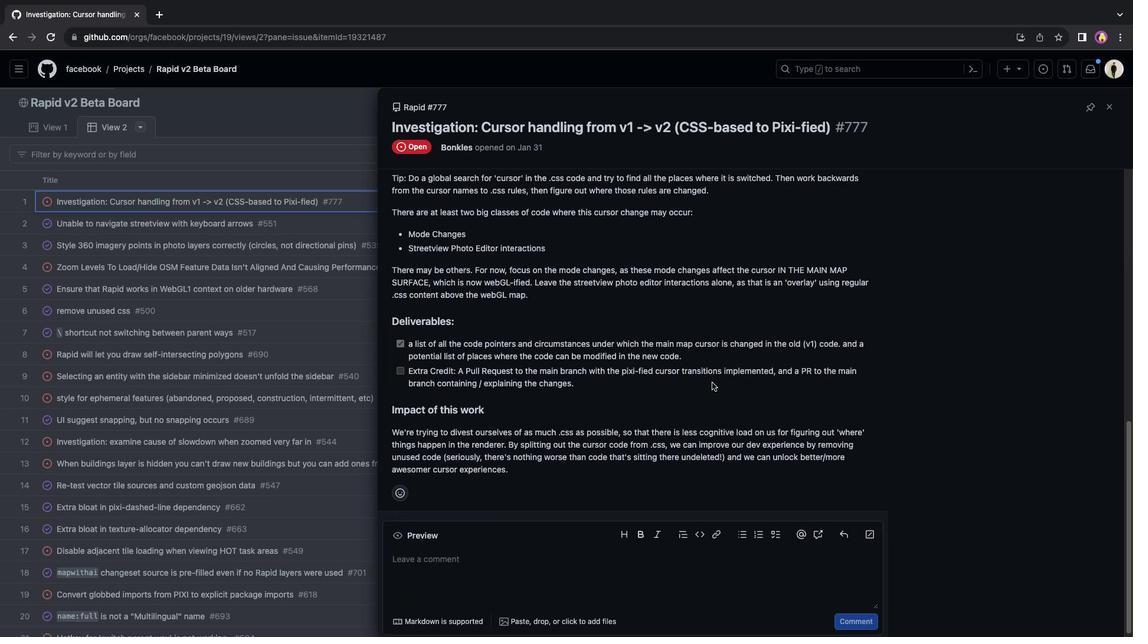 
Action: Mouse scrolled (712, 382) with delta (0, 0)
Screenshot: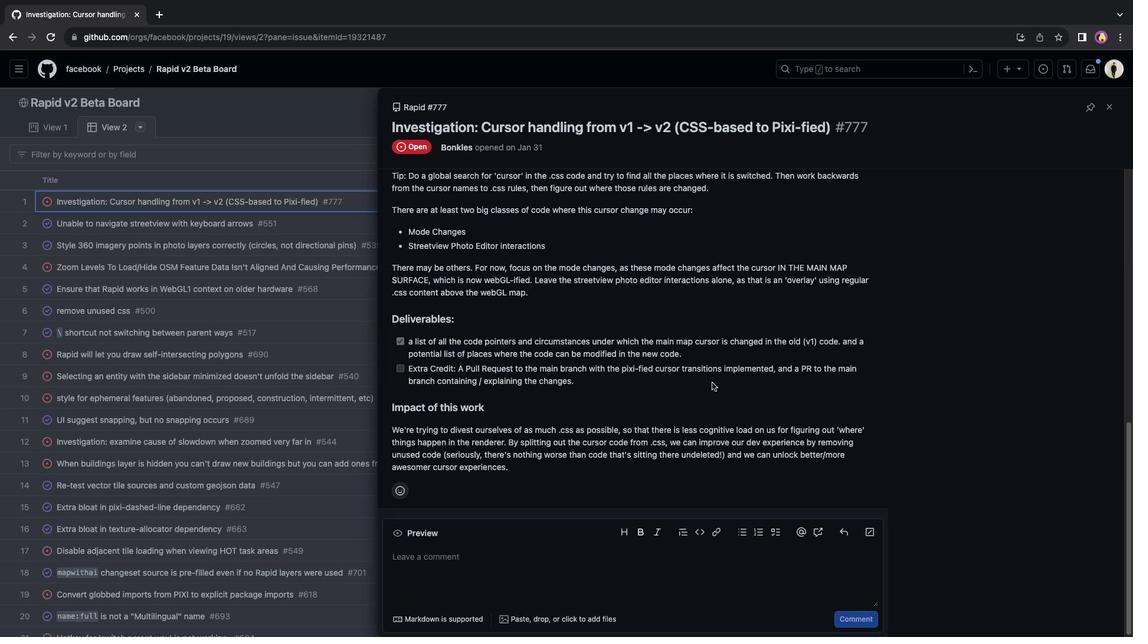 
Action: Mouse scrolled (712, 382) with delta (0, -2)
Screenshot: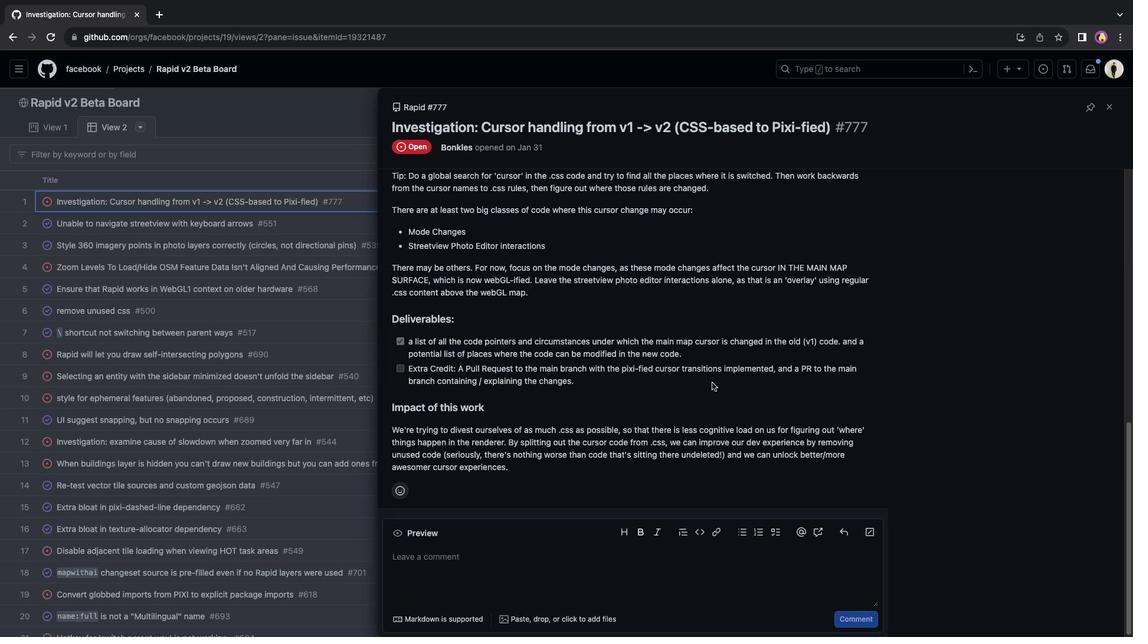 
Action: Mouse scrolled (712, 382) with delta (0, -2)
Screenshot: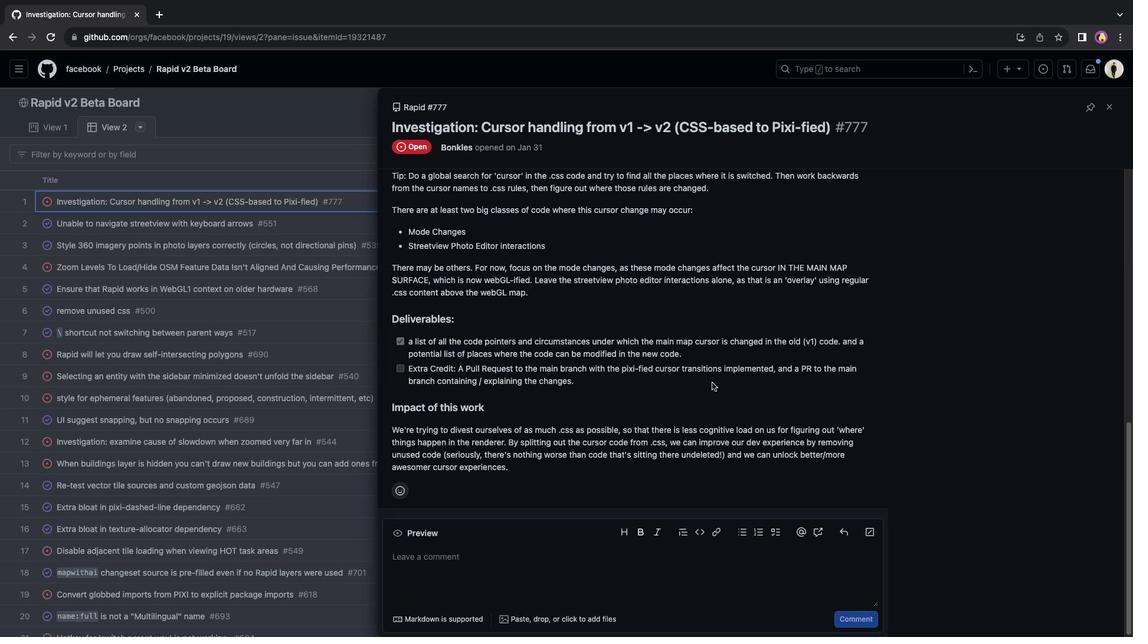 
Action: Mouse scrolled (712, 382) with delta (0, -3)
Screenshot: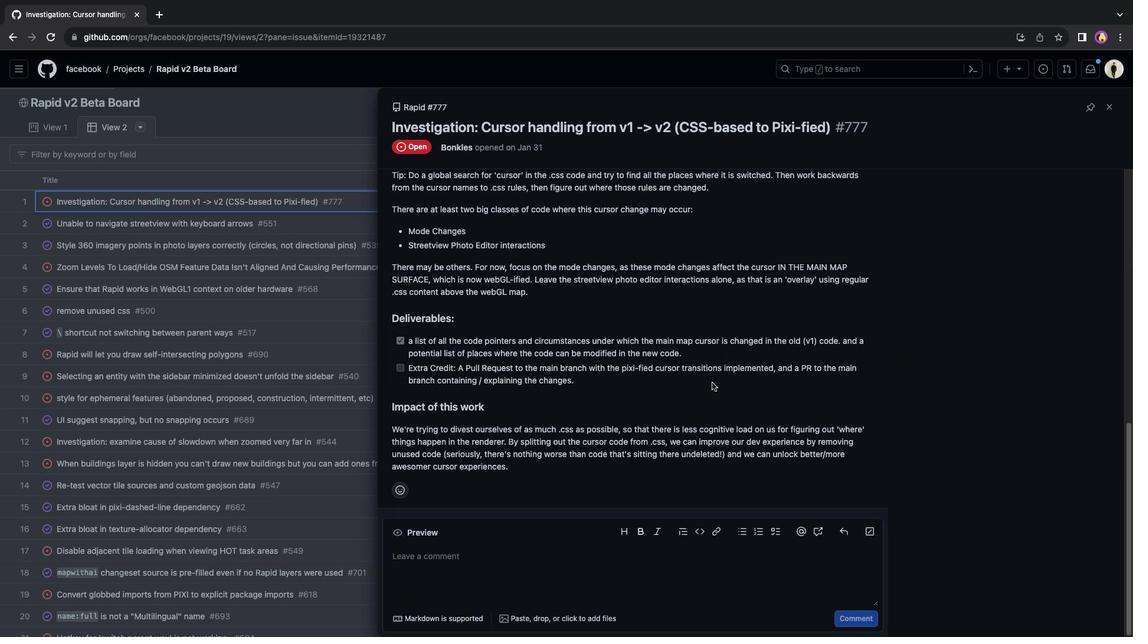 
Action: Mouse moved to (310, 362)
Screenshot: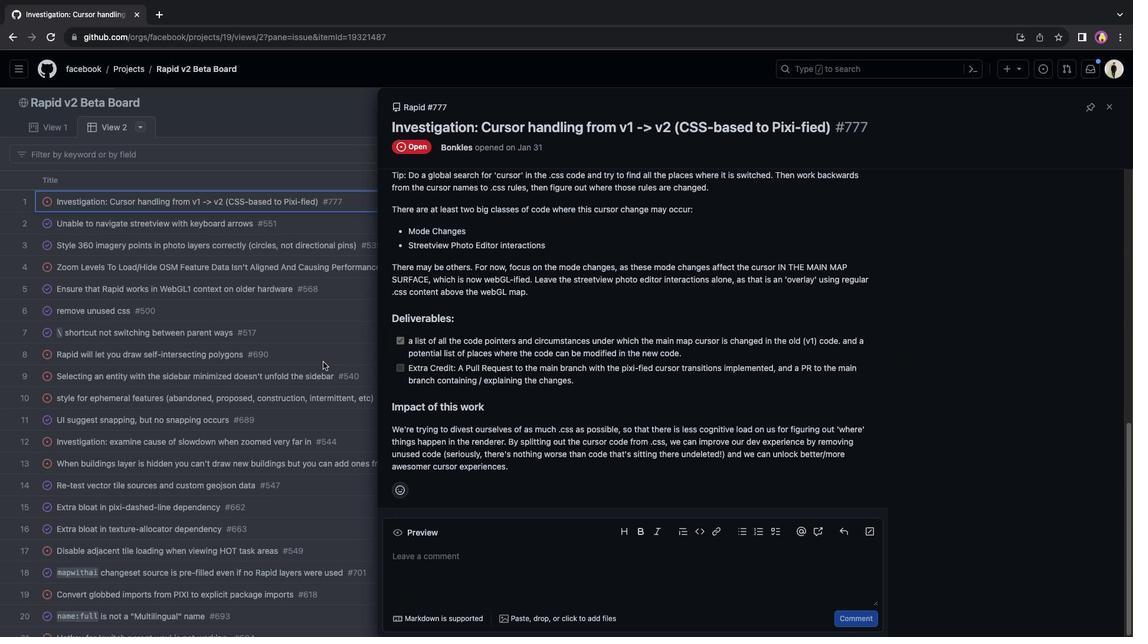 
Action: Mouse pressed left at (310, 362)
Screenshot: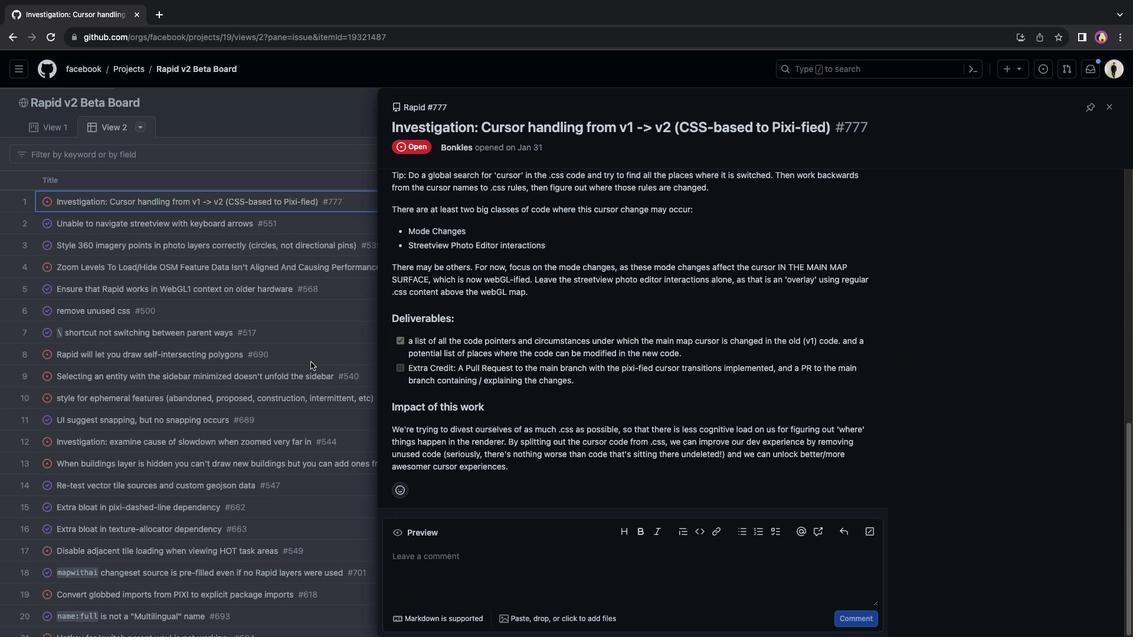 
Action: Mouse moved to (245, 223)
Screenshot: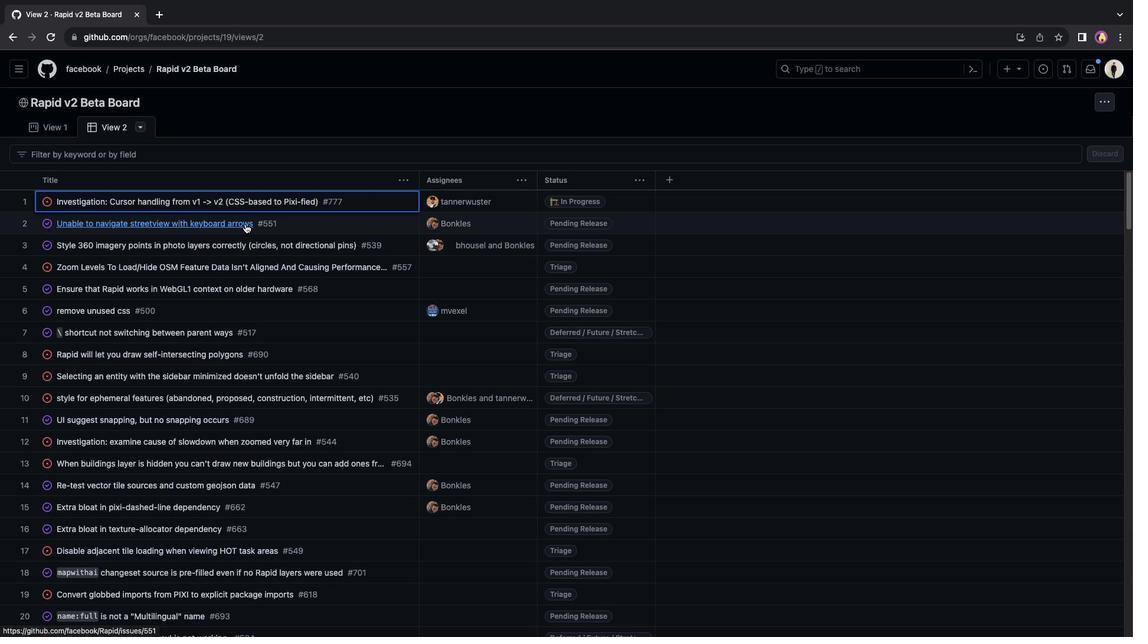 
Action: Mouse pressed left at (245, 223)
Screenshot: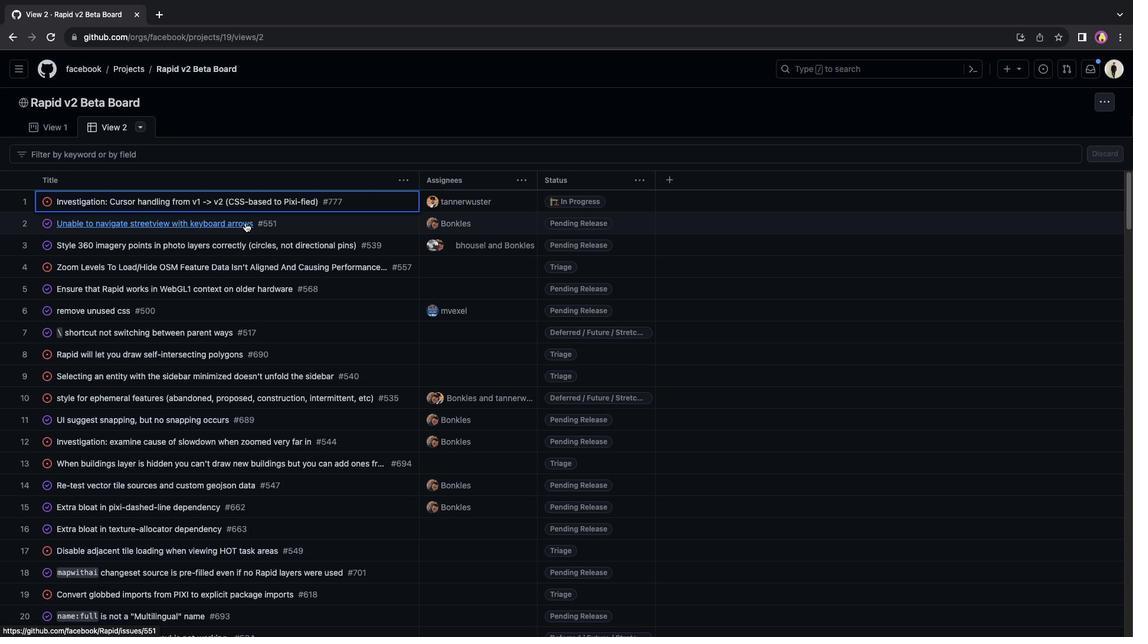 
Action: Mouse moved to (682, 406)
Screenshot: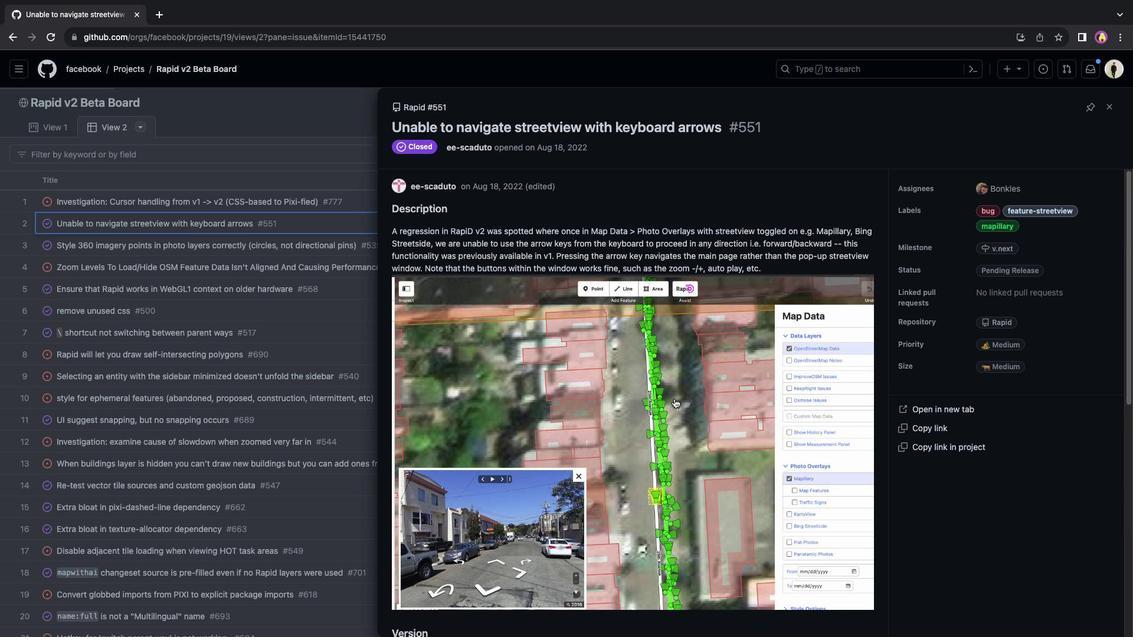
Action: Mouse scrolled (682, 406) with delta (0, 0)
Screenshot: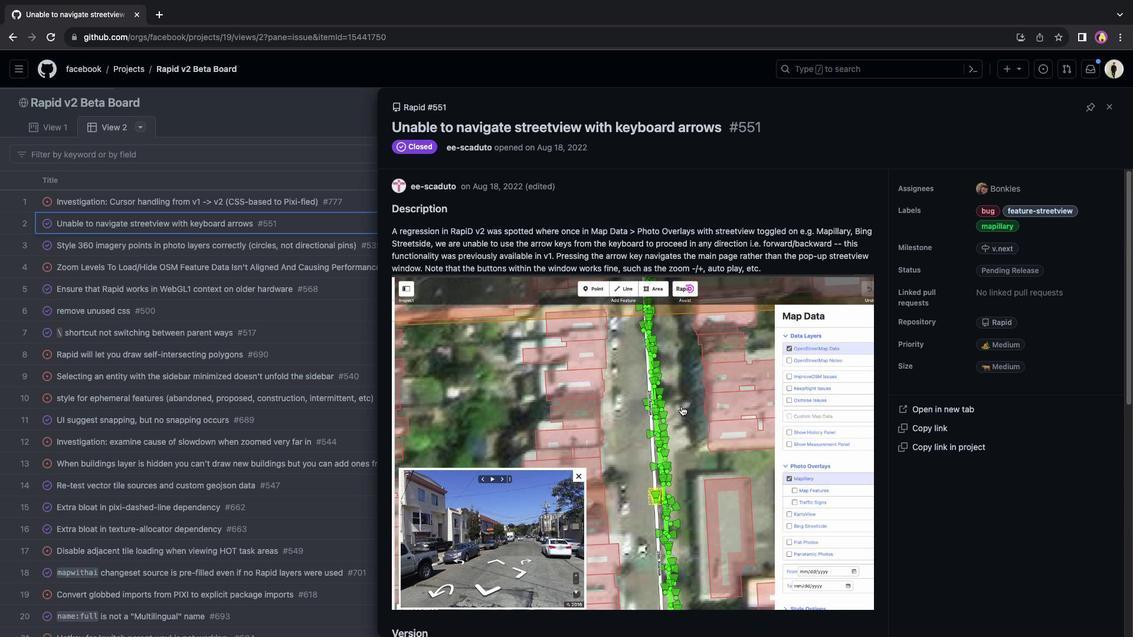 
Action: Mouse scrolled (682, 406) with delta (0, 0)
Screenshot: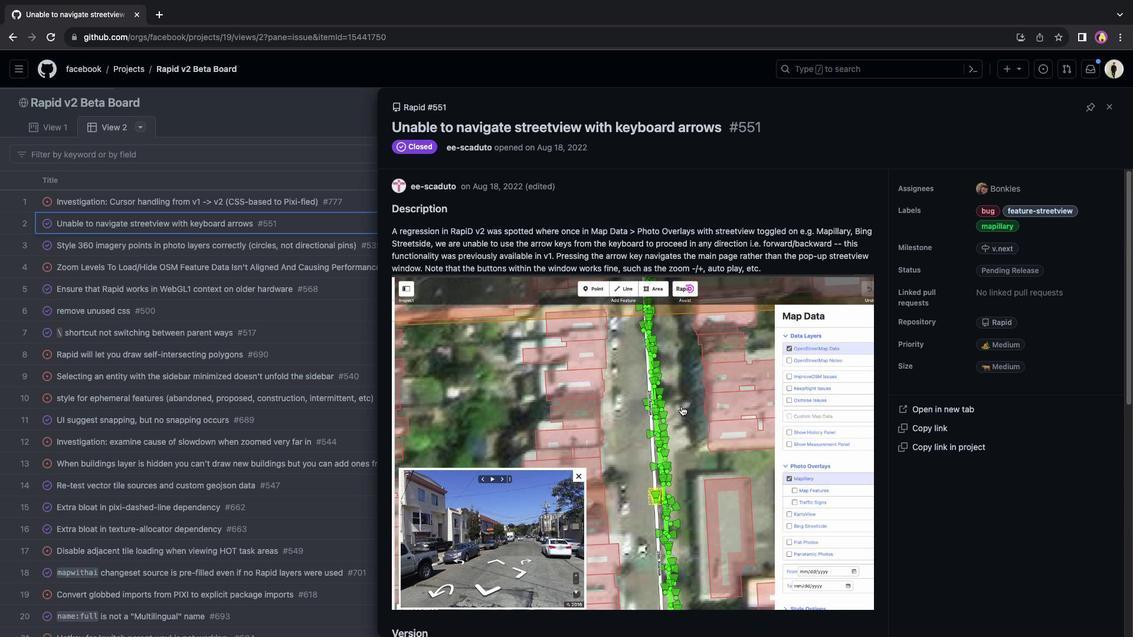 
Action: Mouse scrolled (682, 406) with delta (0, -1)
Screenshot: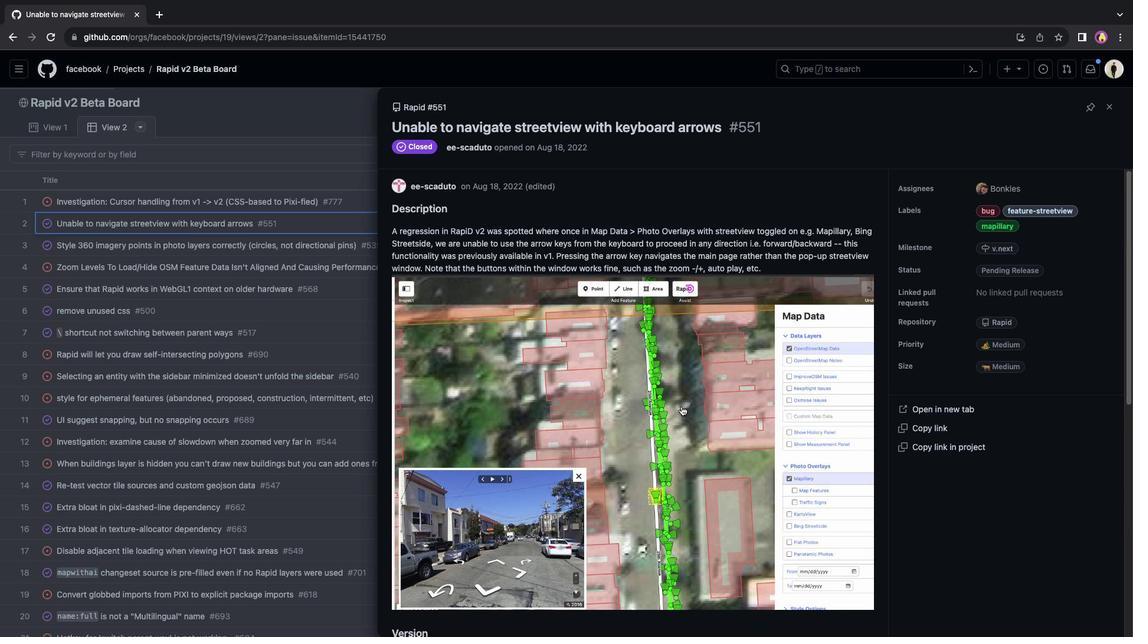 
Action: Mouse moved to (681, 407)
Screenshot: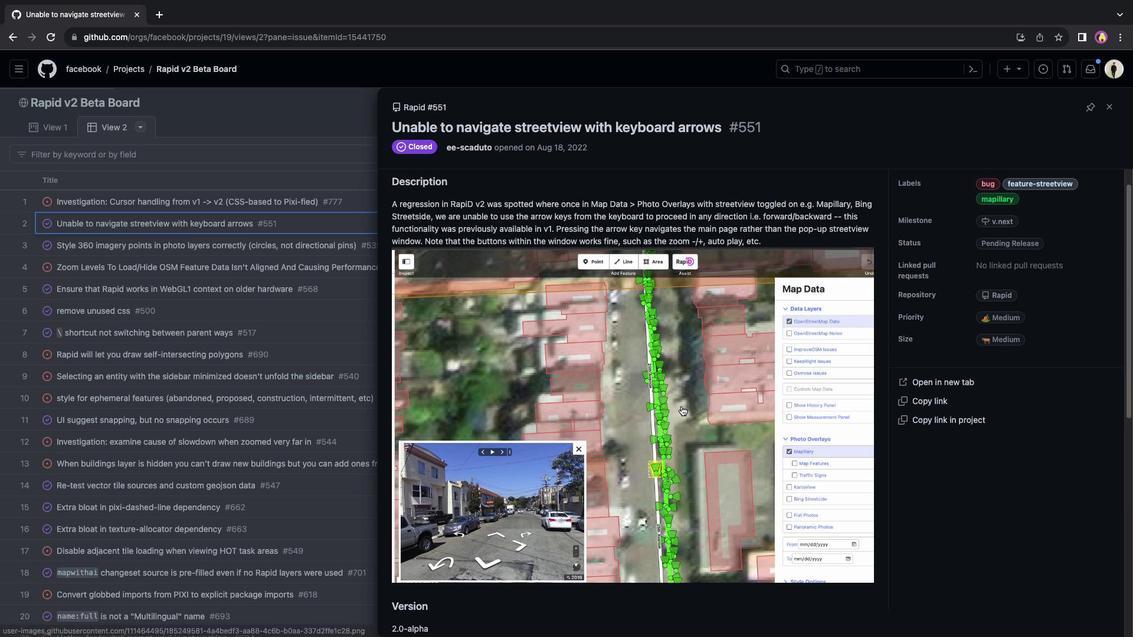 
Action: Mouse scrolled (681, 407) with delta (0, 0)
Screenshot: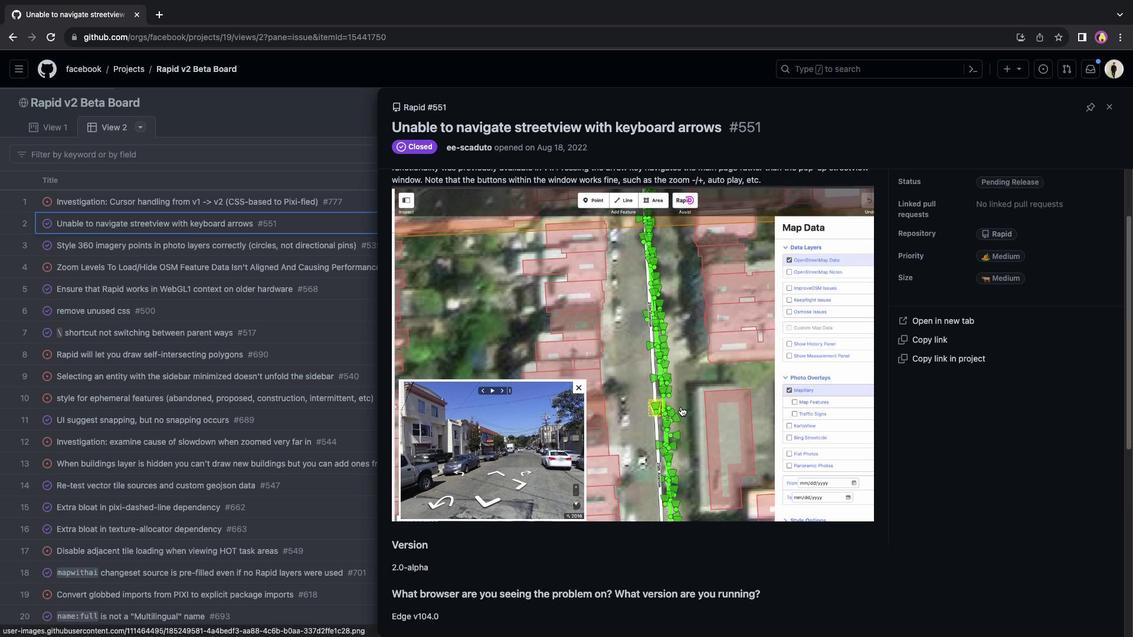 
Action: Mouse scrolled (681, 407) with delta (0, 0)
Screenshot: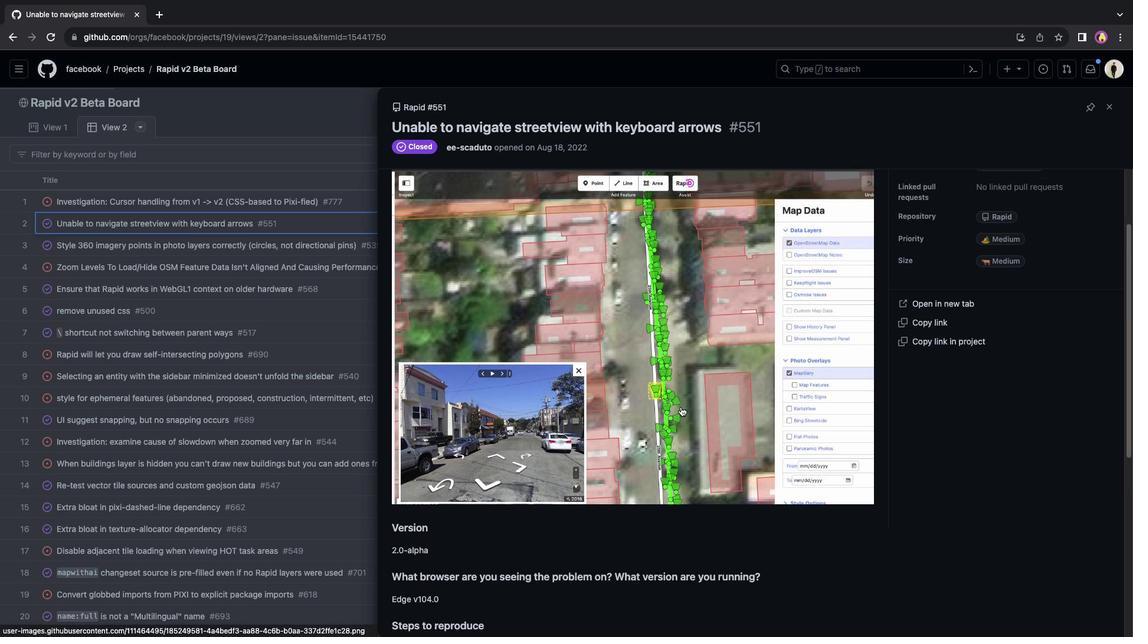 
Action: Mouse scrolled (681, 407) with delta (0, -1)
Screenshot: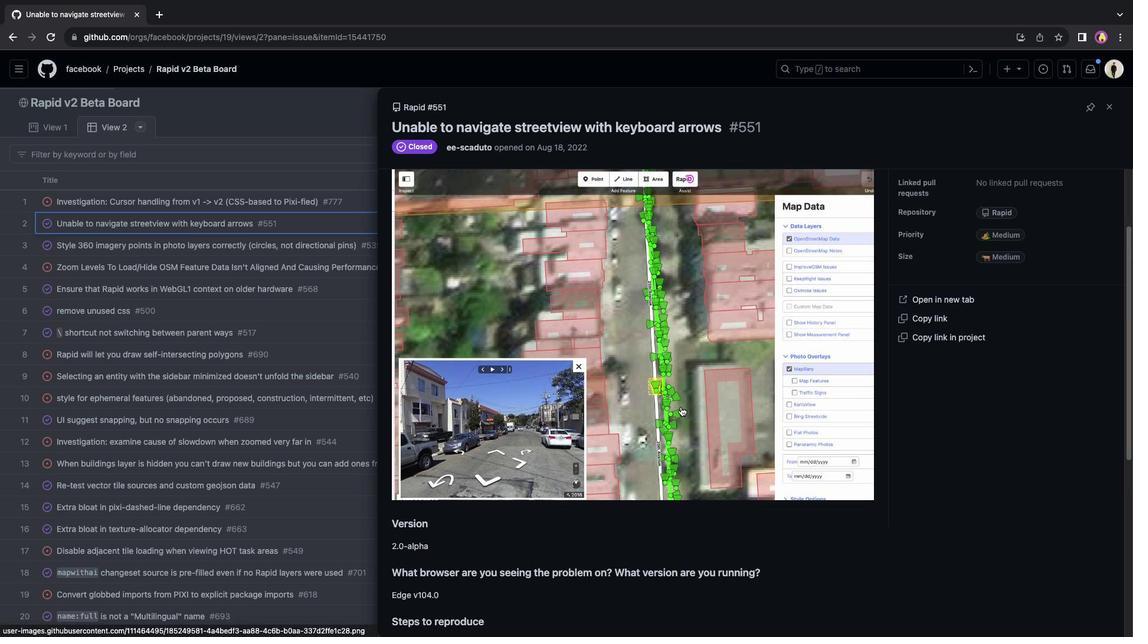 
Action: Mouse scrolled (681, 407) with delta (0, 0)
Screenshot: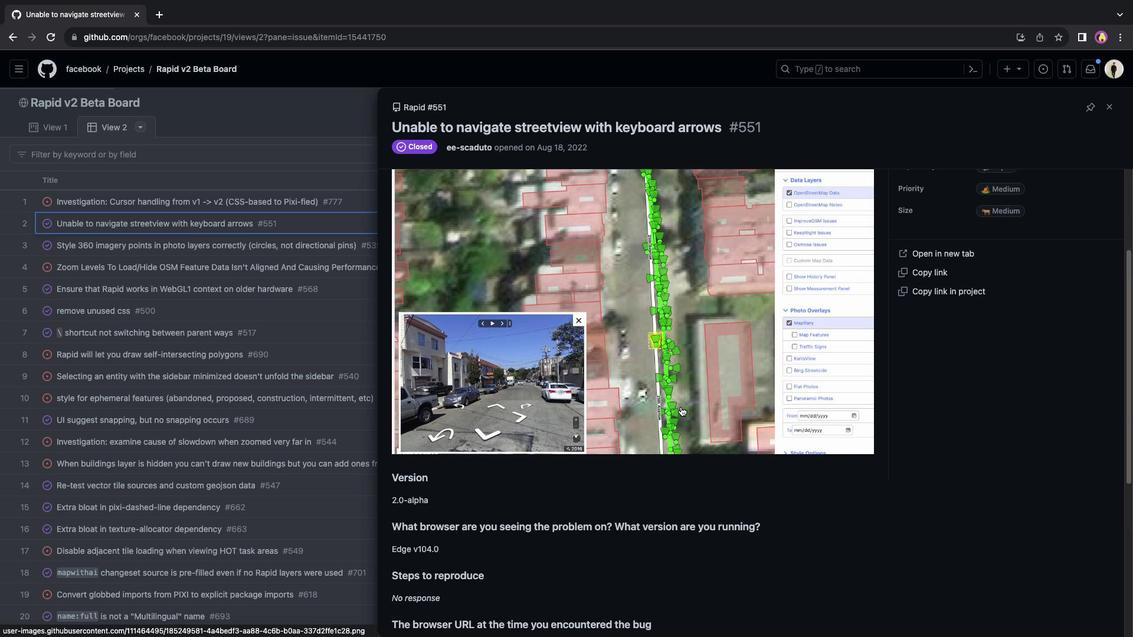 
Action: Mouse scrolled (681, 407) with delta (0, 0)
Screenshot: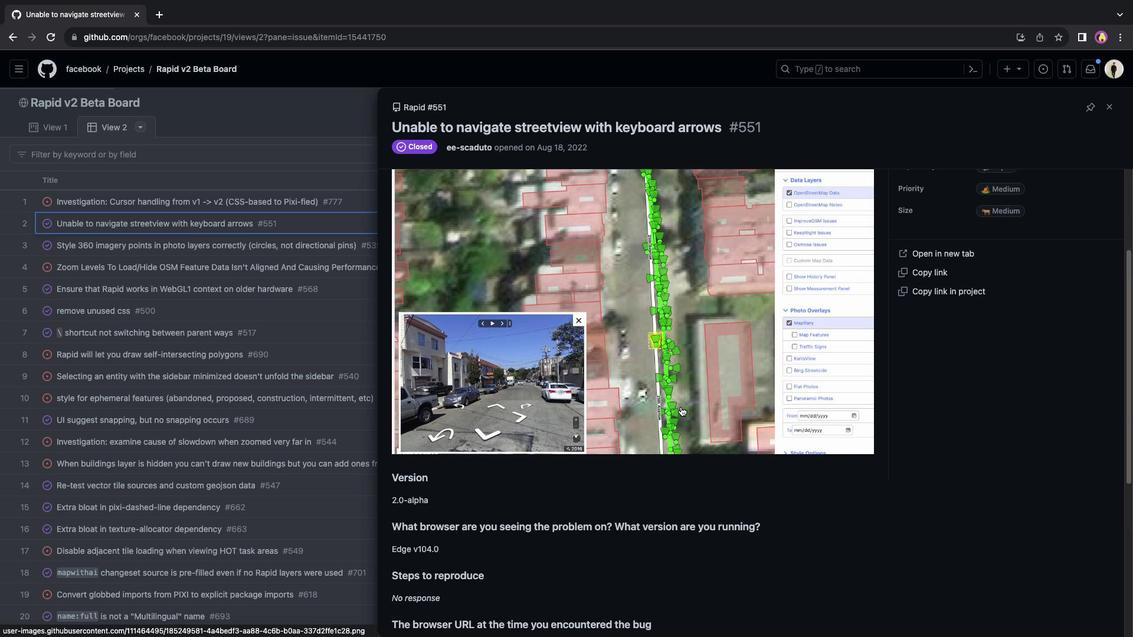 
Action: Mouse scrolled (681, 407) with delta (0, -1)
Screenshot: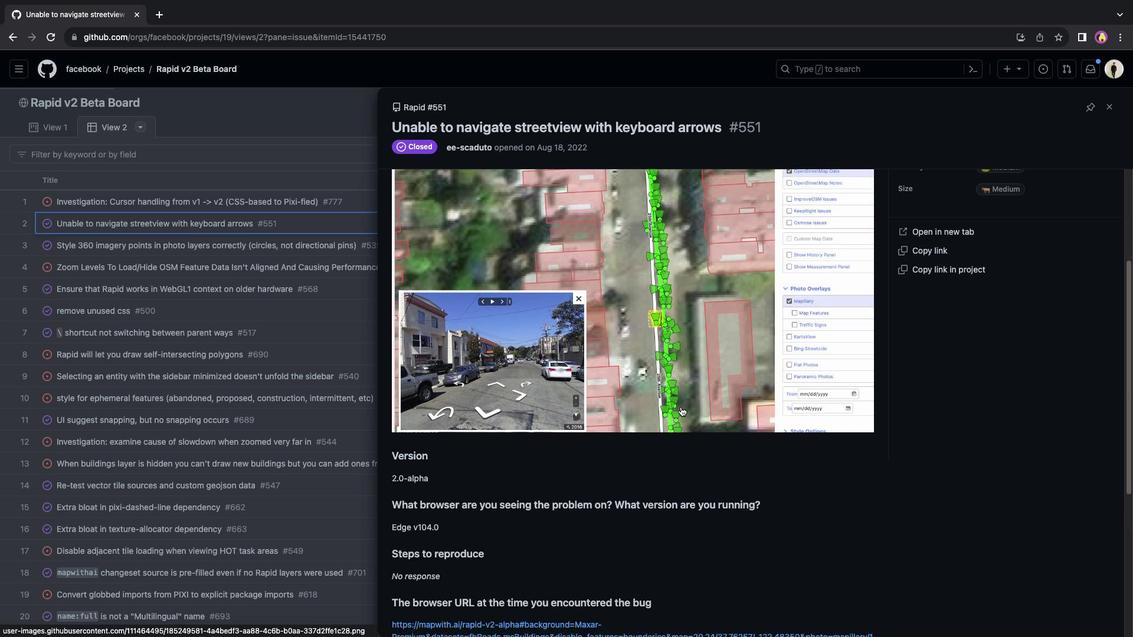 
Action: Mouse scrolled (681, 407) with delta (0, 0)
Screenshot: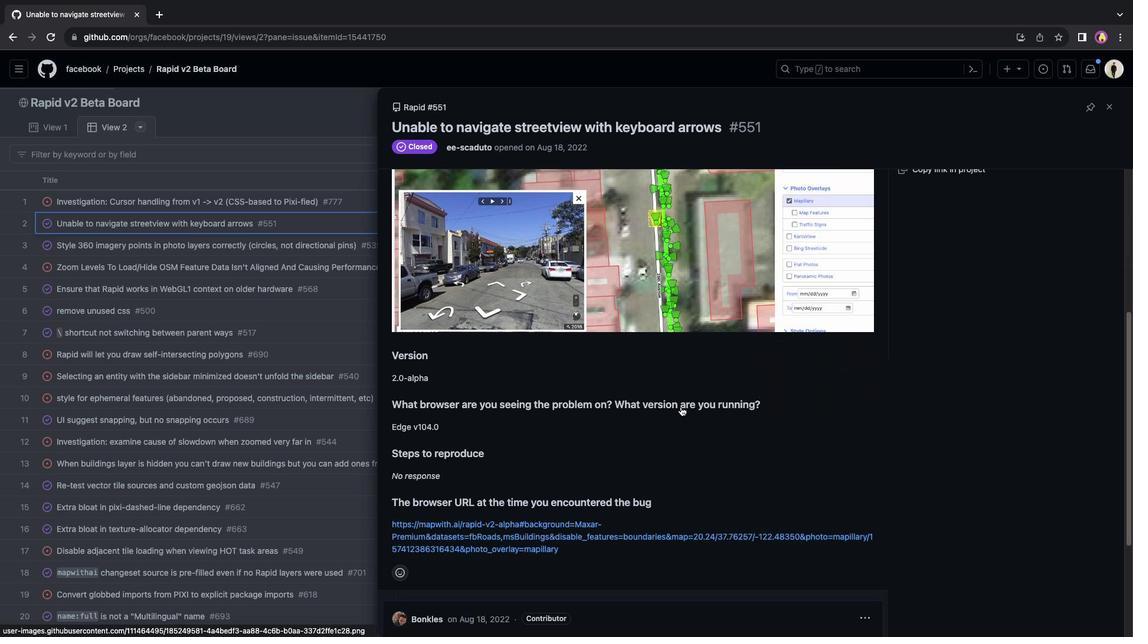 
Action: Mouse scrolled (681, 407) with delta (0, 0)
Screenshot: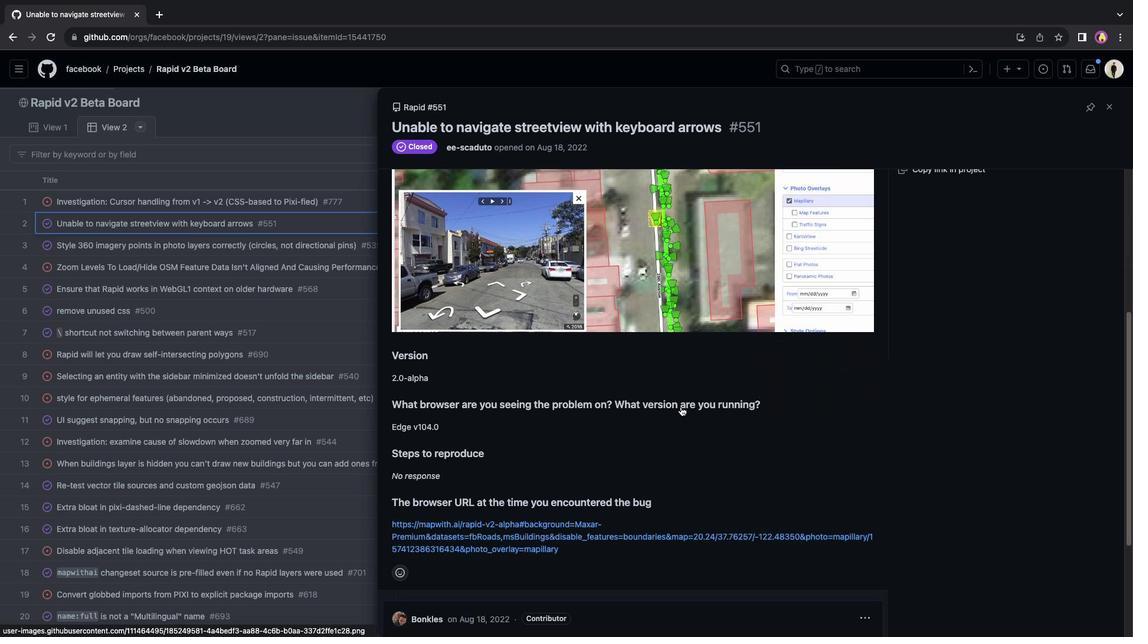 
Action: Mouse scrolled (681, 407) with delta (0, -1)
Screenshot: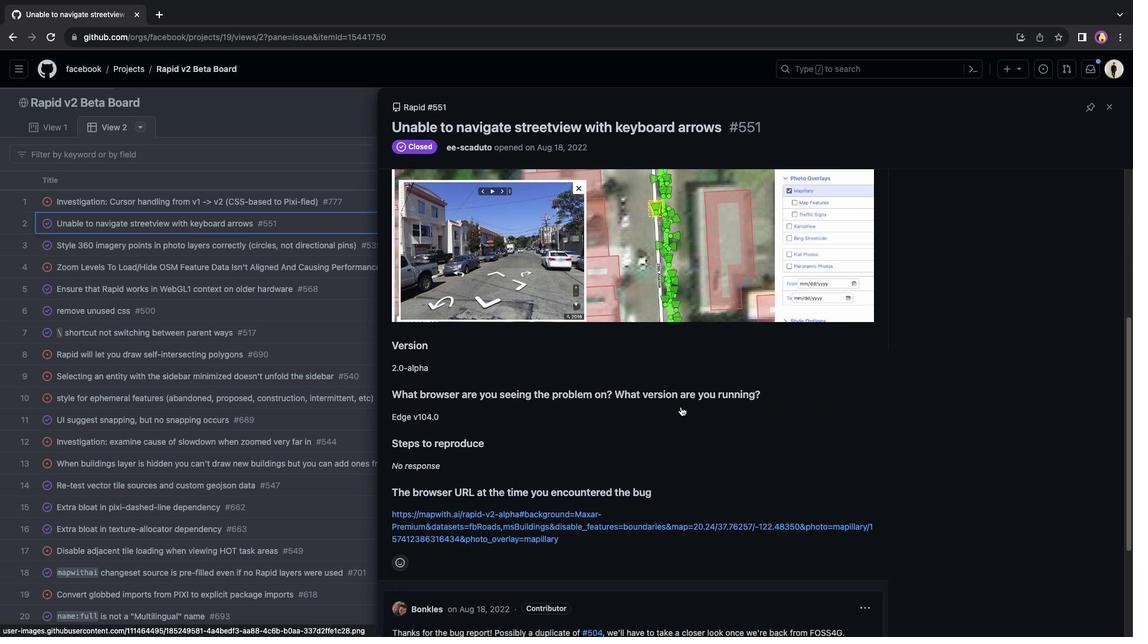 
Action: Mouse scrolled (681, 407) with delta (0, 0)
Screenshot: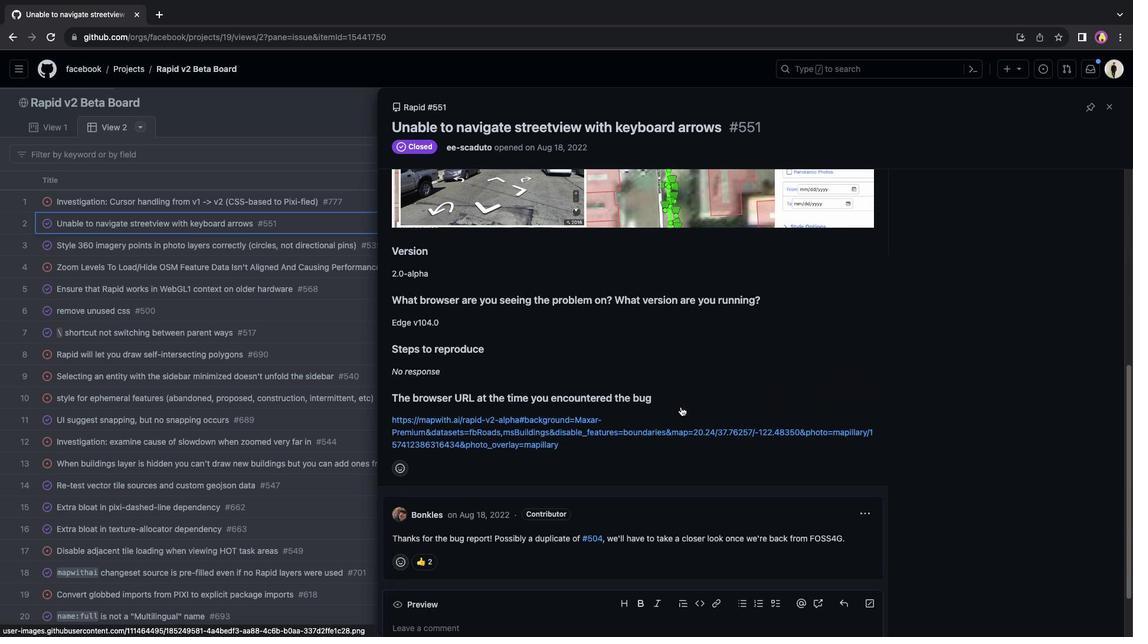 
Action: Mouse scrolled (681, 407) with delta (0, 0)
Screenshot: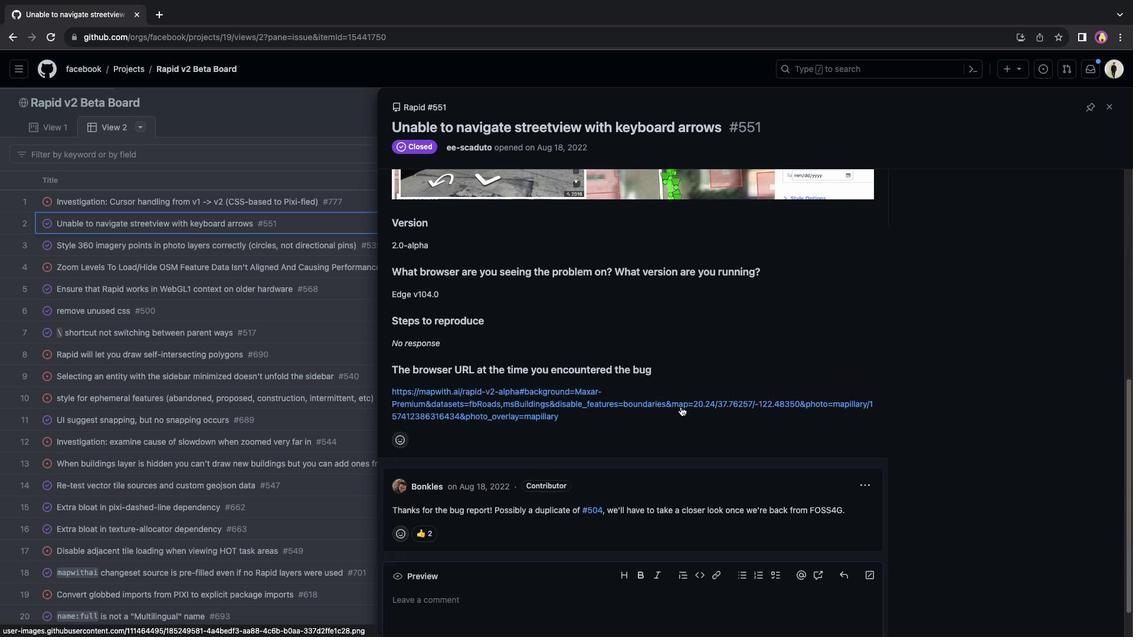 
Action: Mouse scrolled (681, 407) with delta (0, -1)
Screenshot: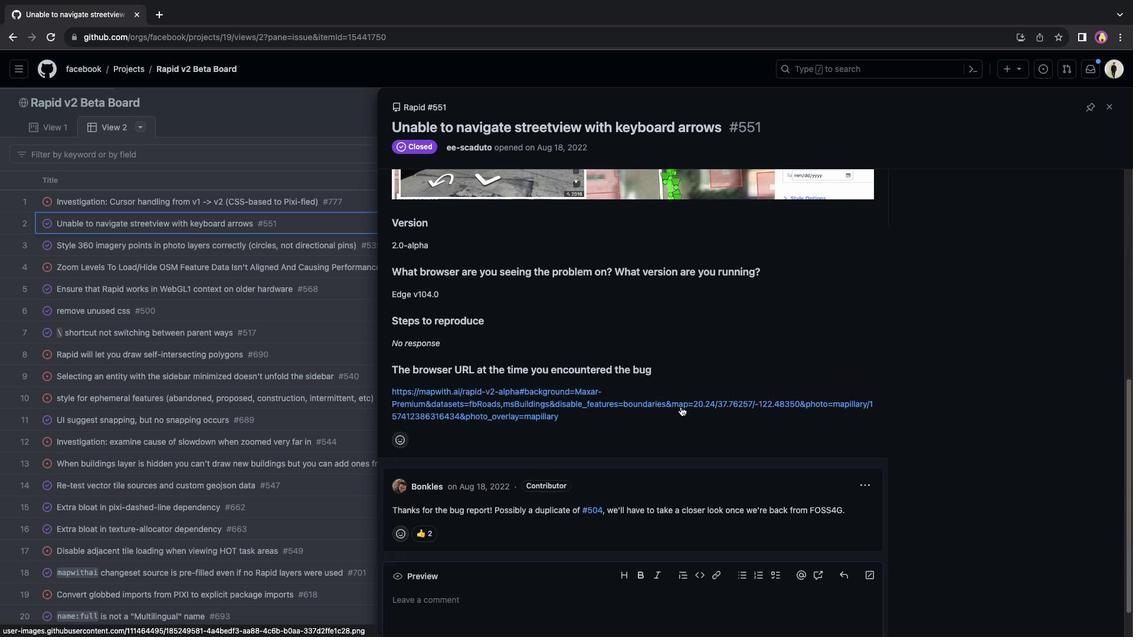 
Action: Mouse scrolled (681, 407) with delta (0, -2)
Screenshot: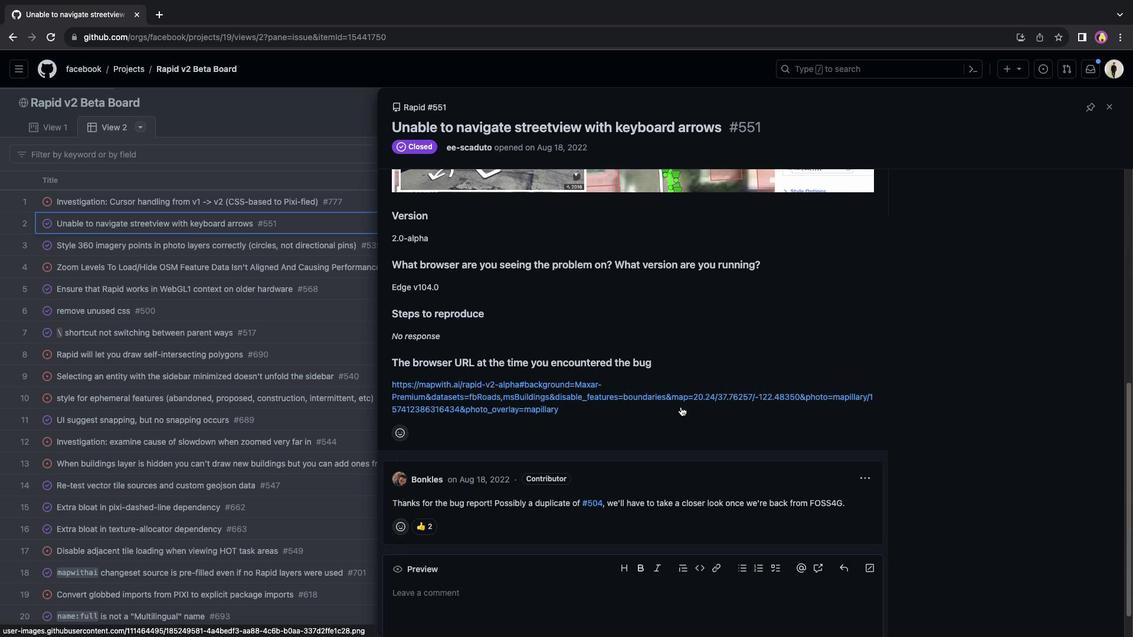 
Action: Mouse scrolled (681, 407) with delta (0, 0)
Screenshot: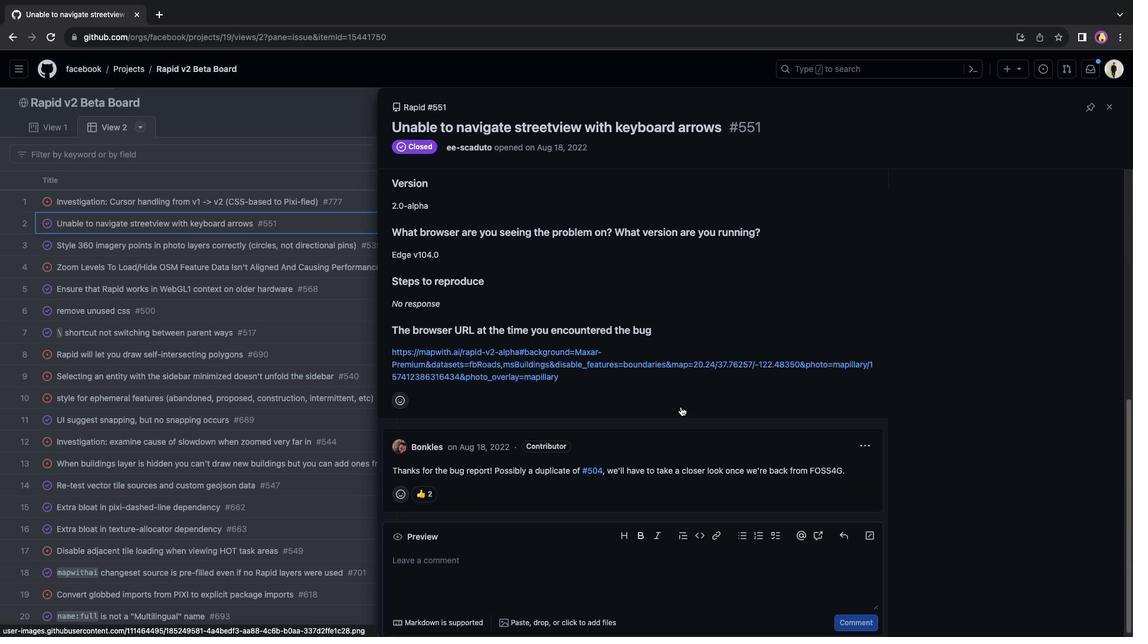 
Action: Mouse scrolled (681, 407) with delta (0, 0)
Screenshot: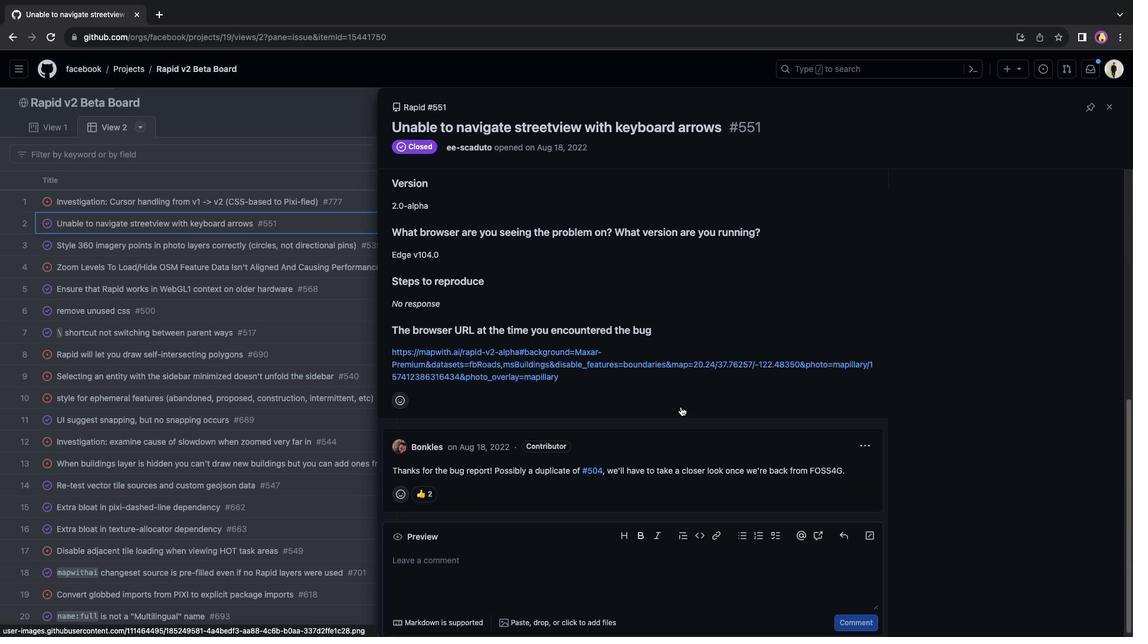 
Action: Mouse scrolled (681, 407) with delta (0, -2)
Screenshot: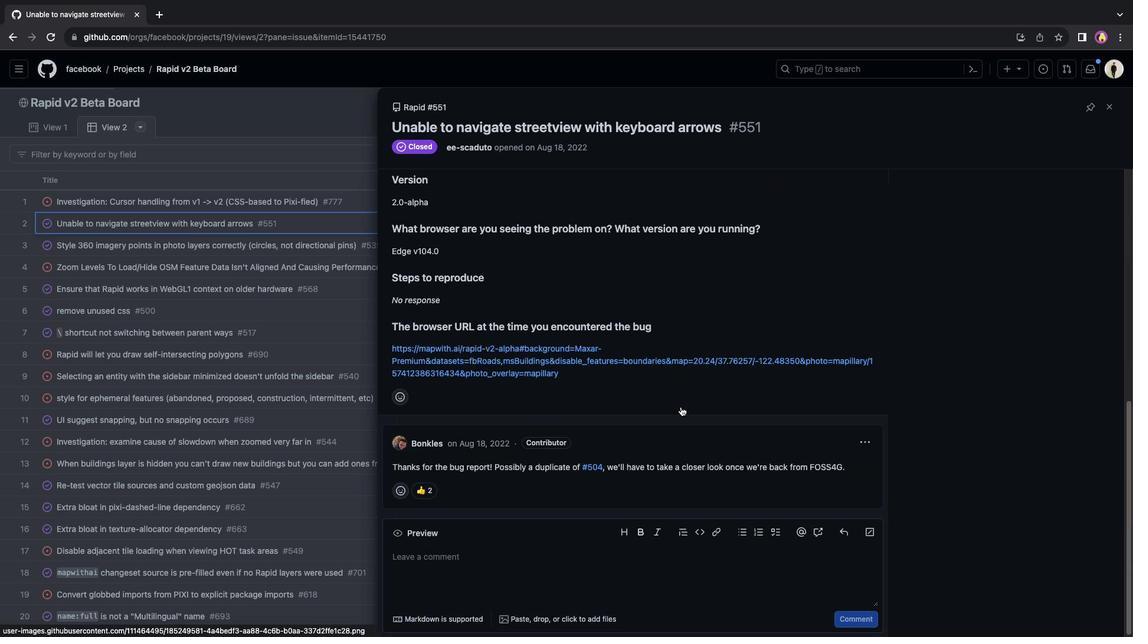 
Action: Mouse scrolled (681, 407) with delta (0, -2)
Screenshot: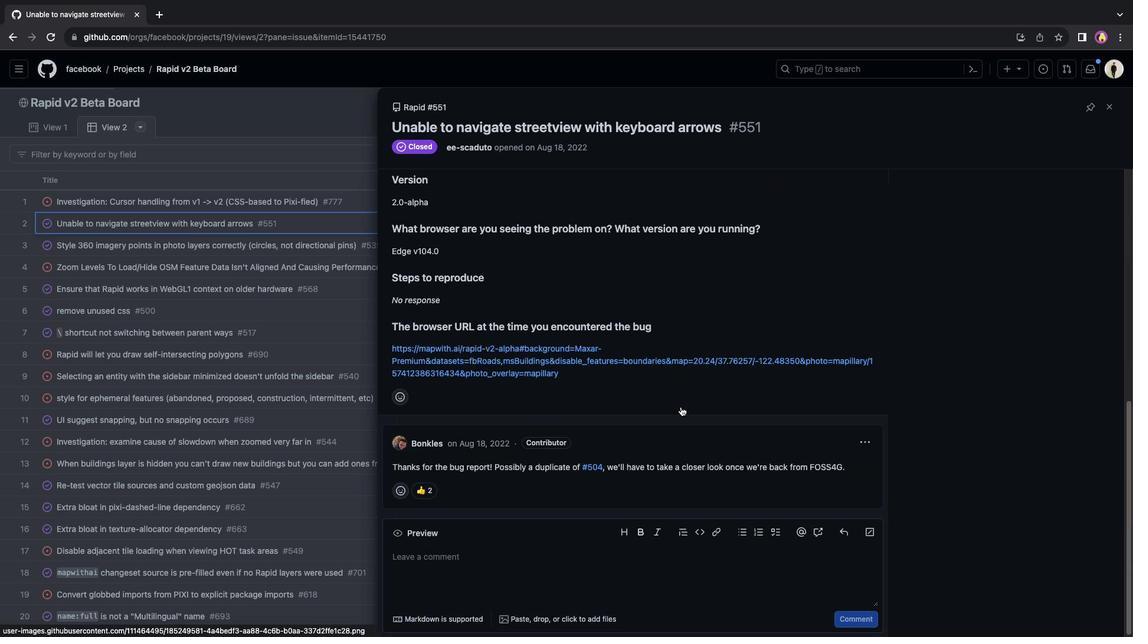 
Action: Mouse moved to (276, 401)
Screenshot: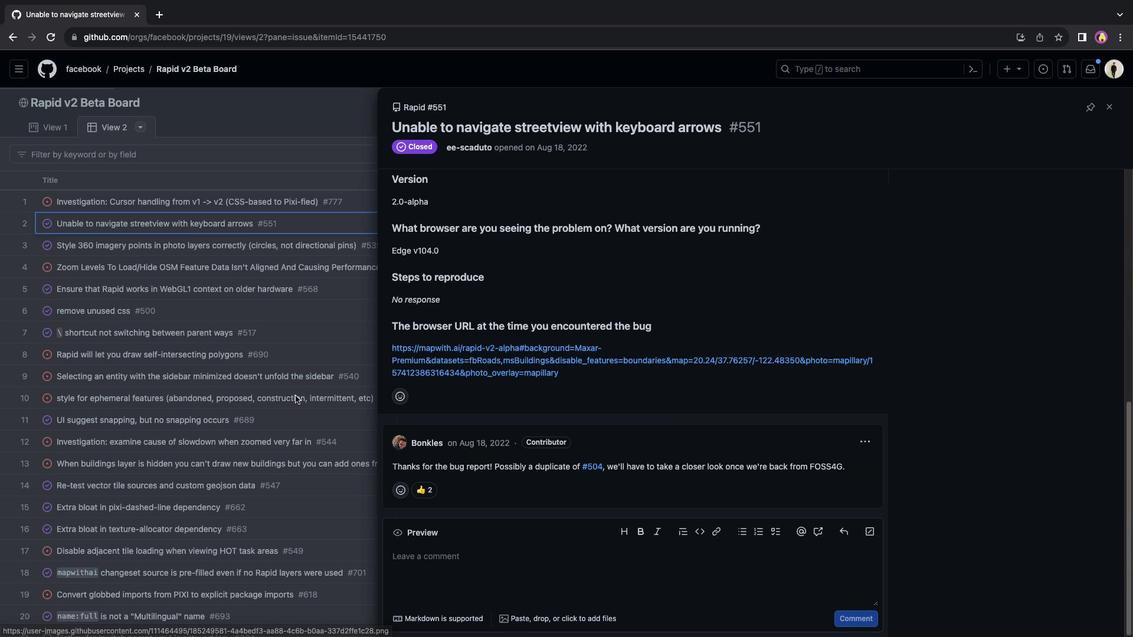 
Action: Mouse pressed left at (276, 401)
Screenshot: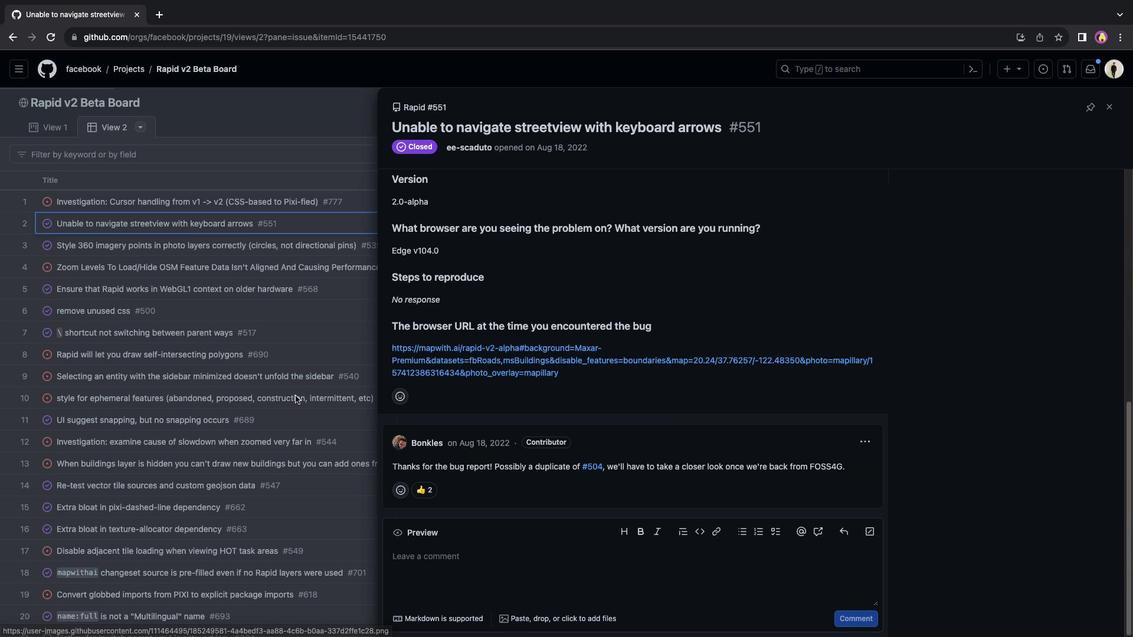 
Action: Mouse moved to (226, 243)
Screenshot: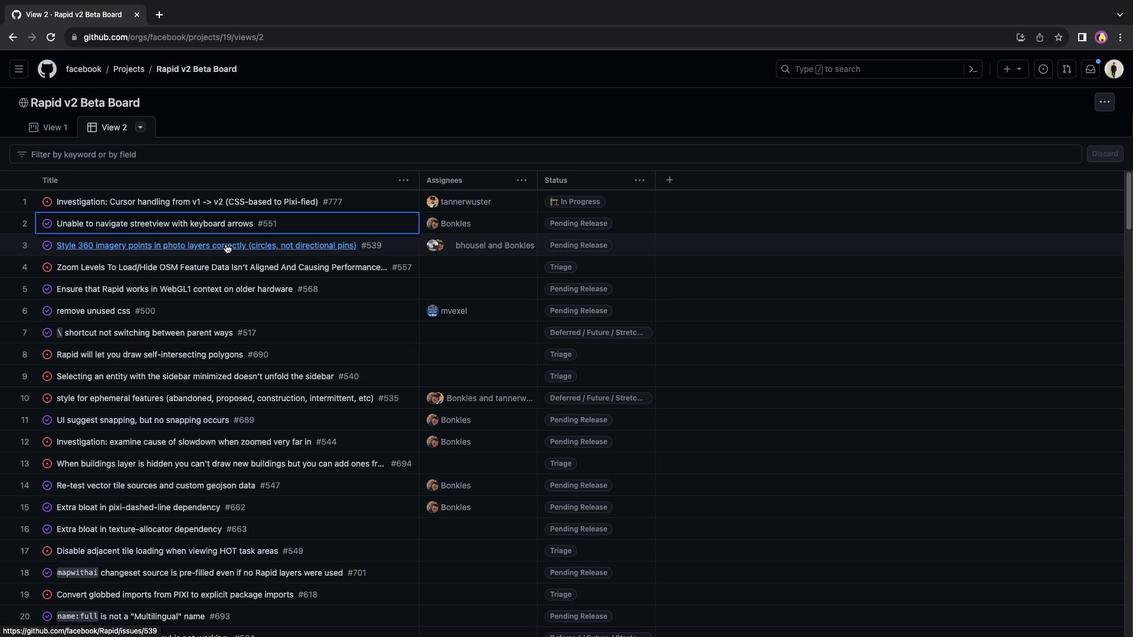 
Action: Mouse pressed left at (226, 243)
Screenshot: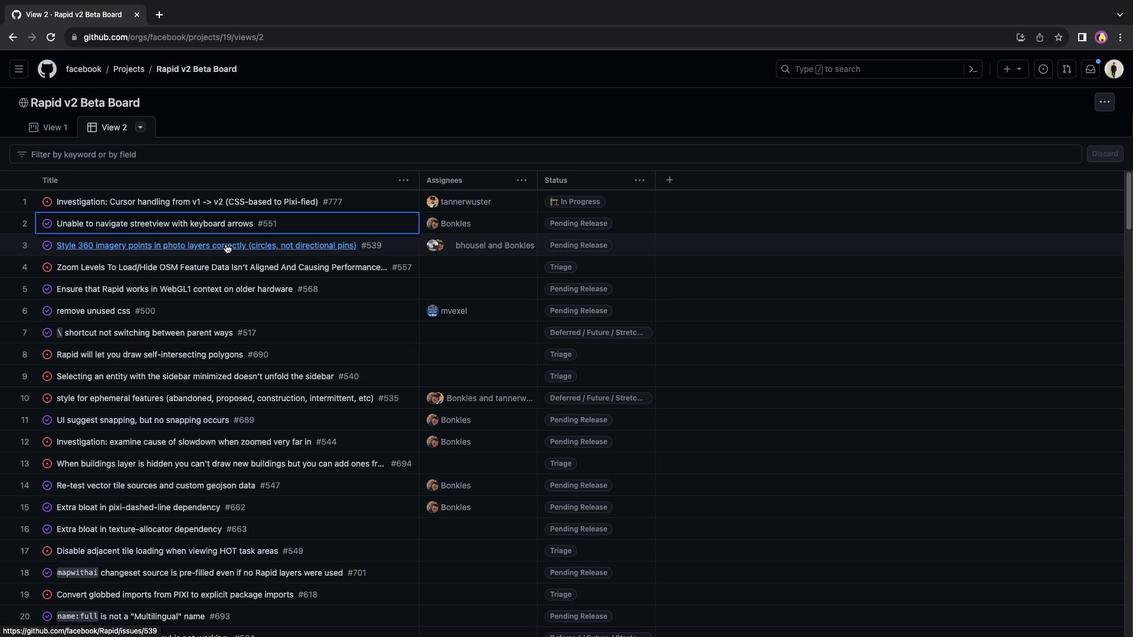 
Action: Mouse moved to (630, 345)
Screenshot: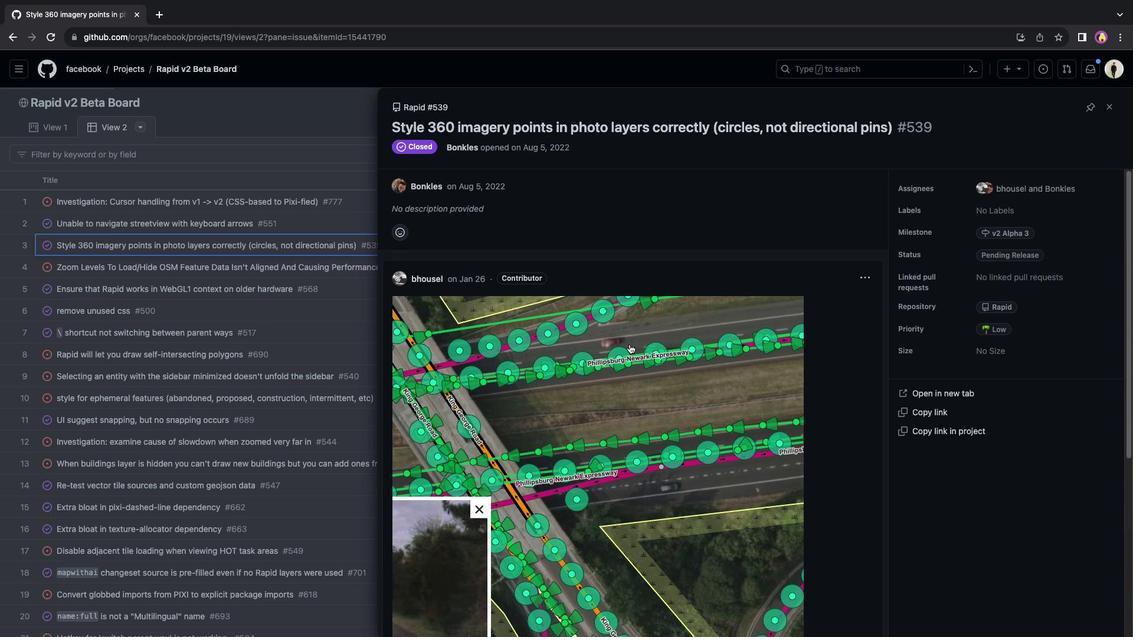 
Action: Mouse scrolled (630, 345) with delta (0, 0)
Screenshot: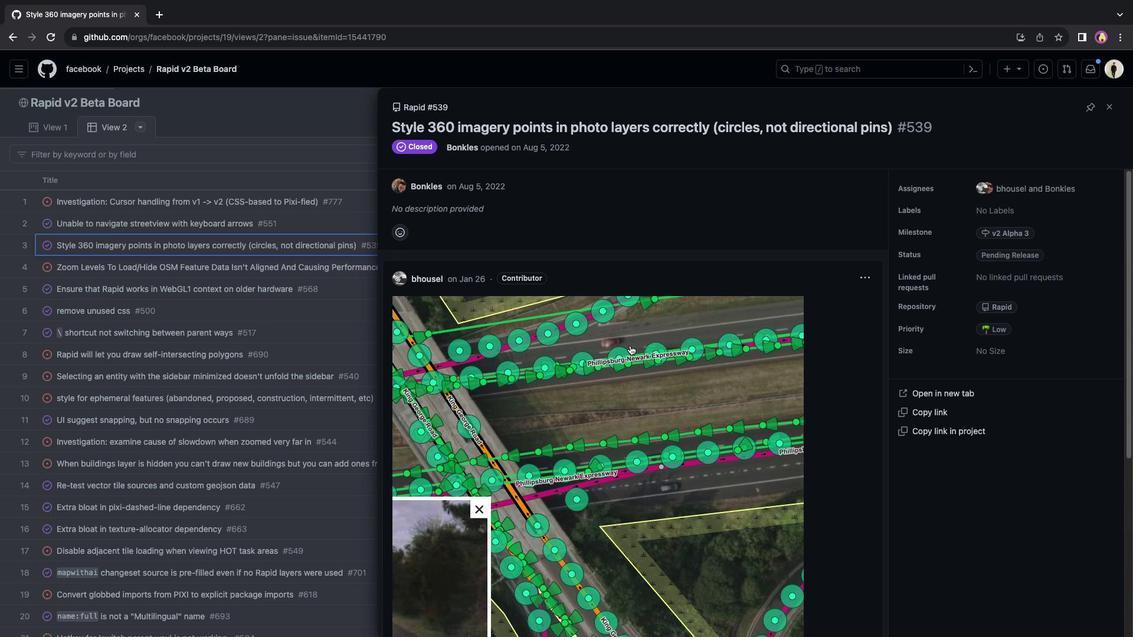 
Action: Mouse scrolled (630, 345) with delta (0, 0)
Screenshot: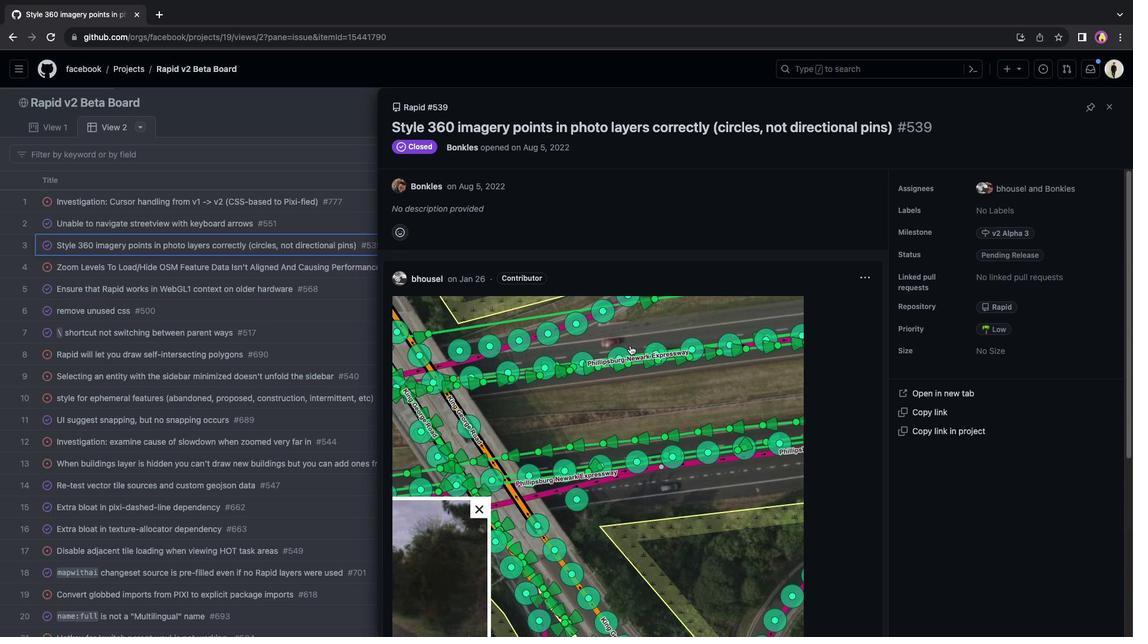 
Action: Mouse scrolled (630, 345) with delta (0, -1)
Screenshot: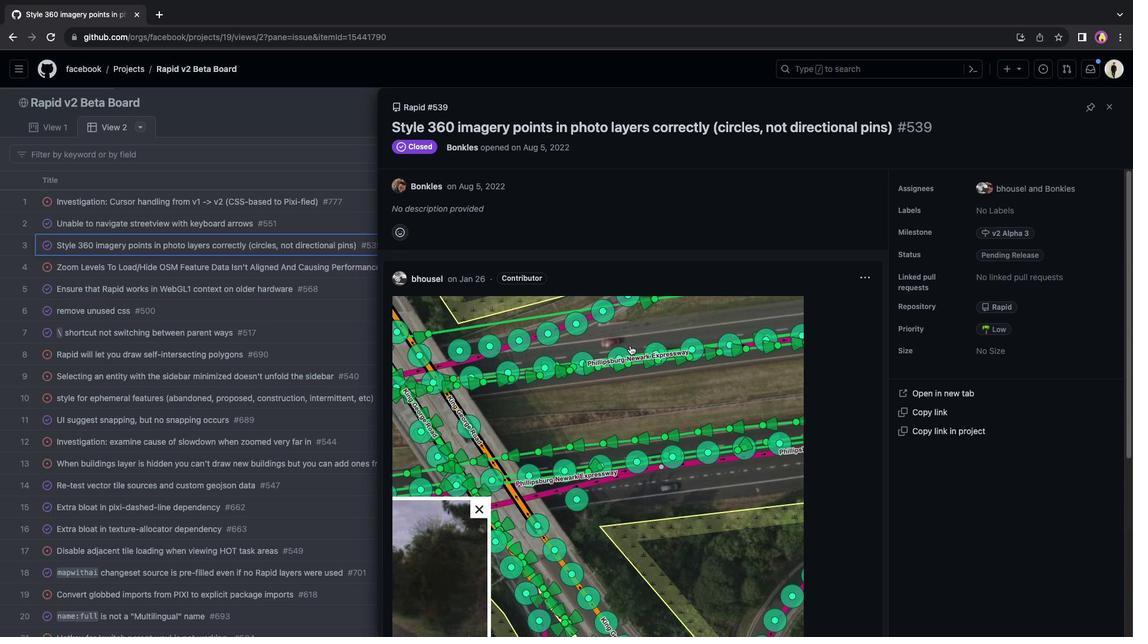
Action: Mouse scrolled (630, 345) with delta (0, -2)
Screenshot: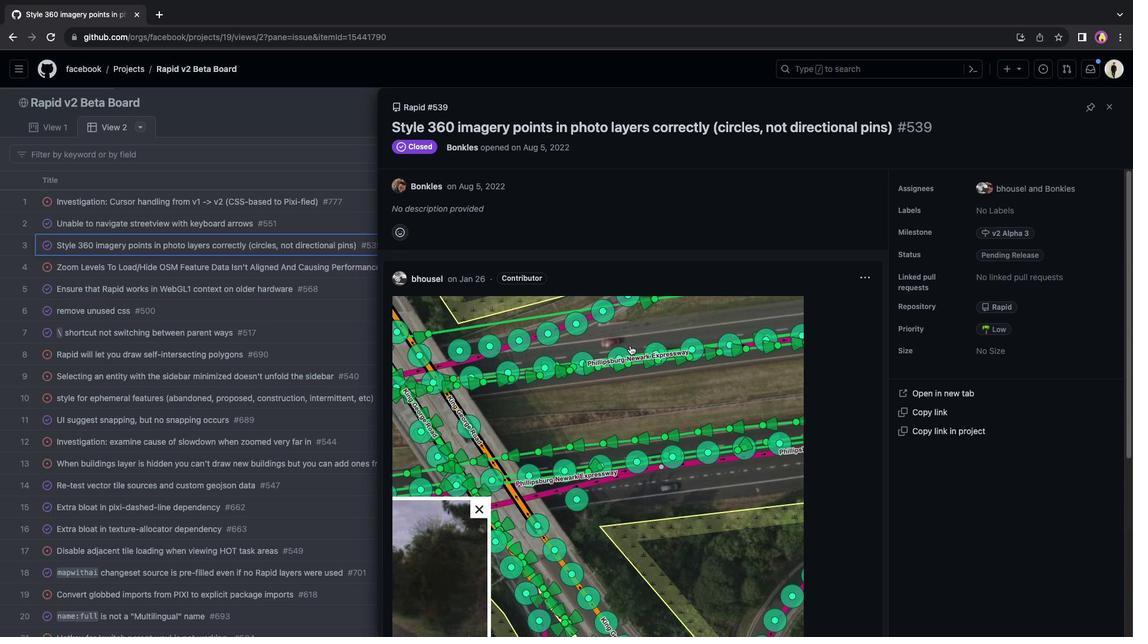 
Action: Mouse moved to (636, 355)
Screenshot: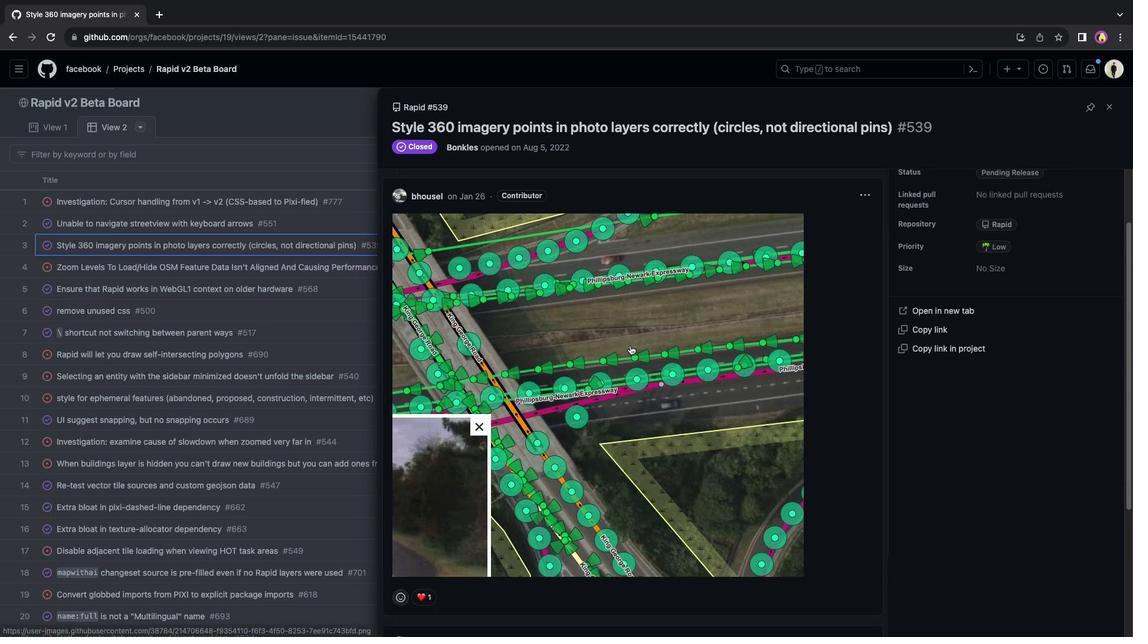 
Action: Mouse scrolled (636, 355) with delta (0, 0)
Screenshot: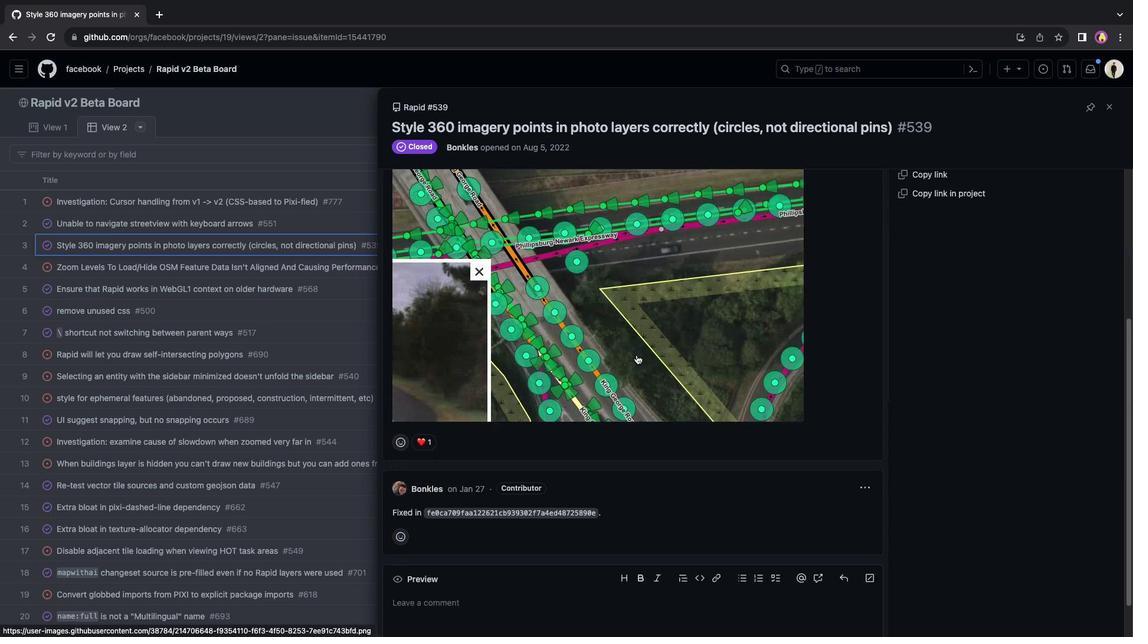 
Action: Mouse scrolled (636, 355) with delta (0, 0)
Screenshot: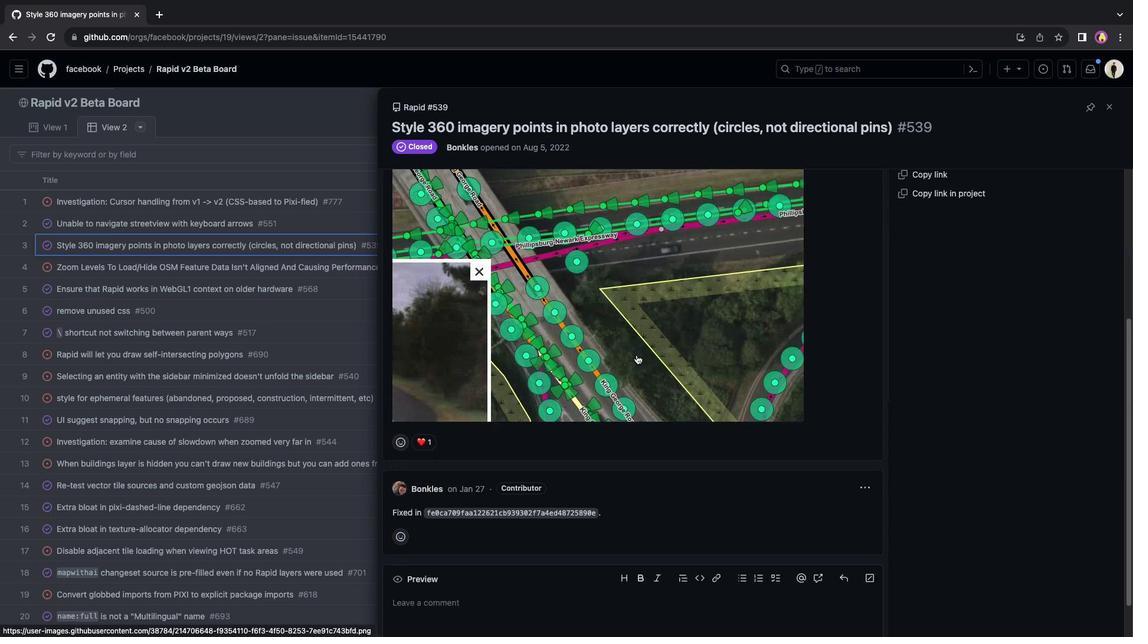 
Action: Mouse moved to (636, 355)
Screenshot: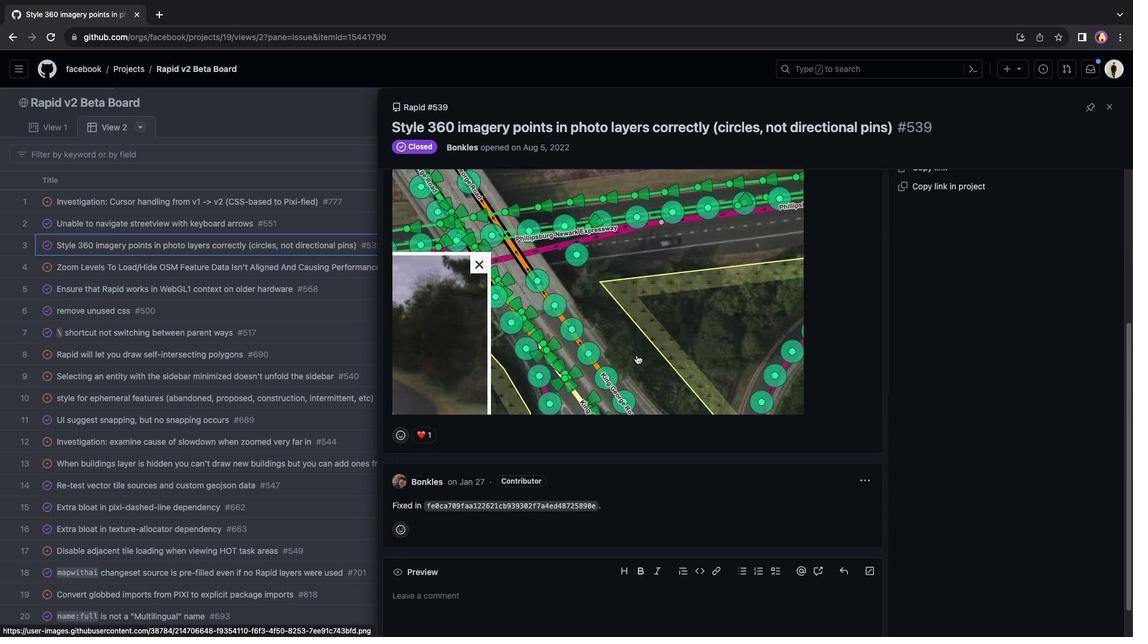 
Action: Mouse scrolled (636, 355) with delta (0, -1)
Screenshot: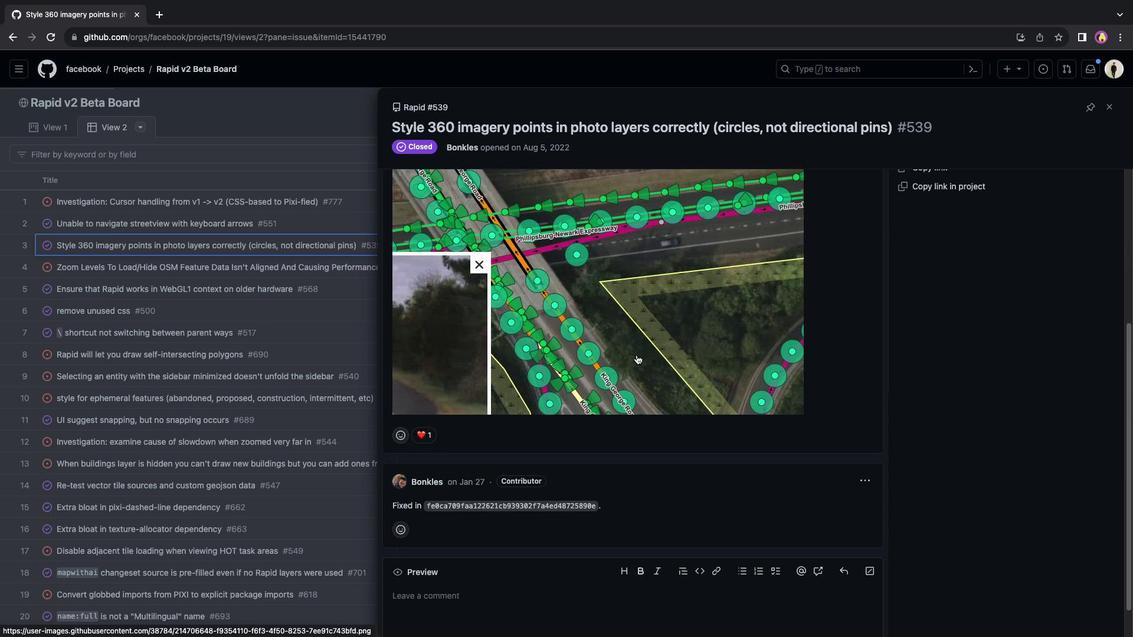 
Action: Mouse moved to (636, 355)
Screenshot: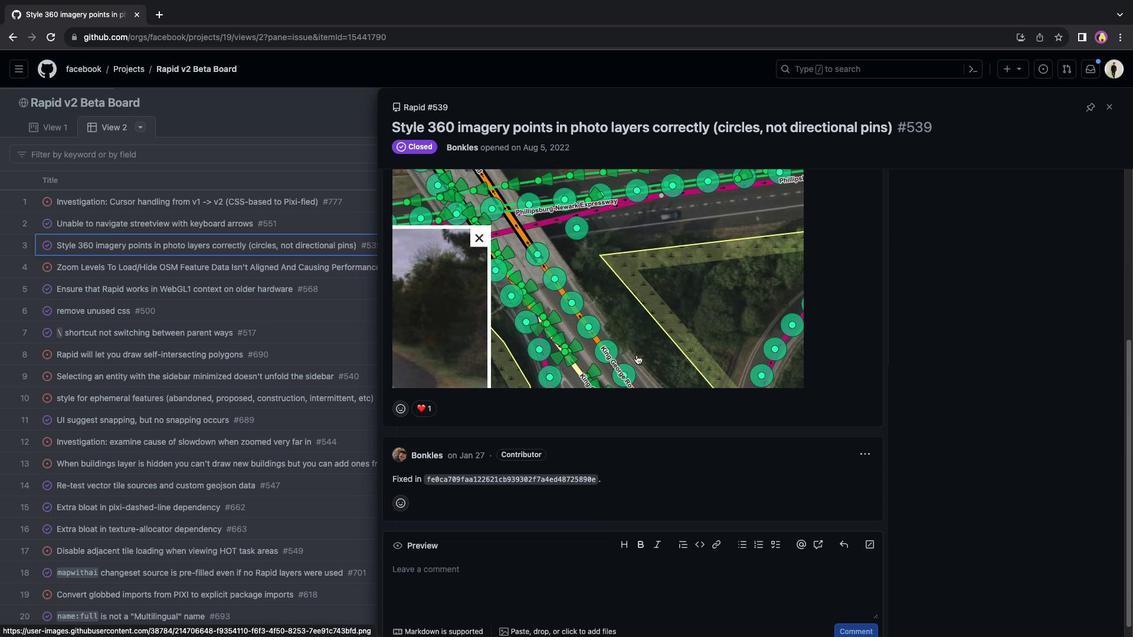 
Action: Mouse scrolled (636, 355) with delta (0, 0)
Screenshot: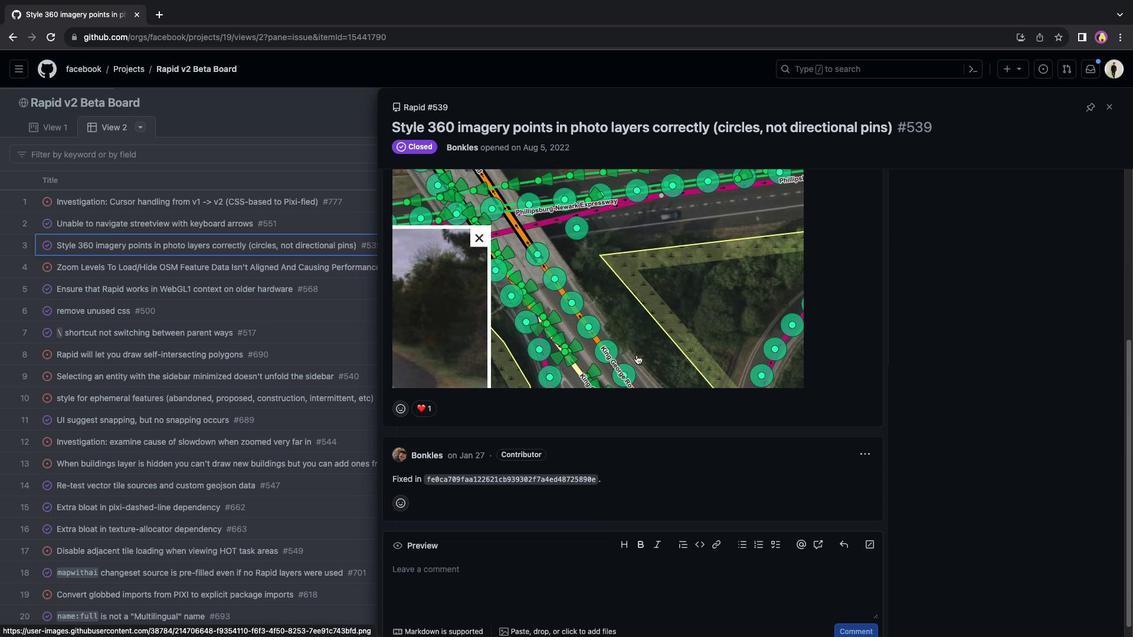 
Action: Mouse scrolled (636, 355) with delta (0, 0)
Screenshot: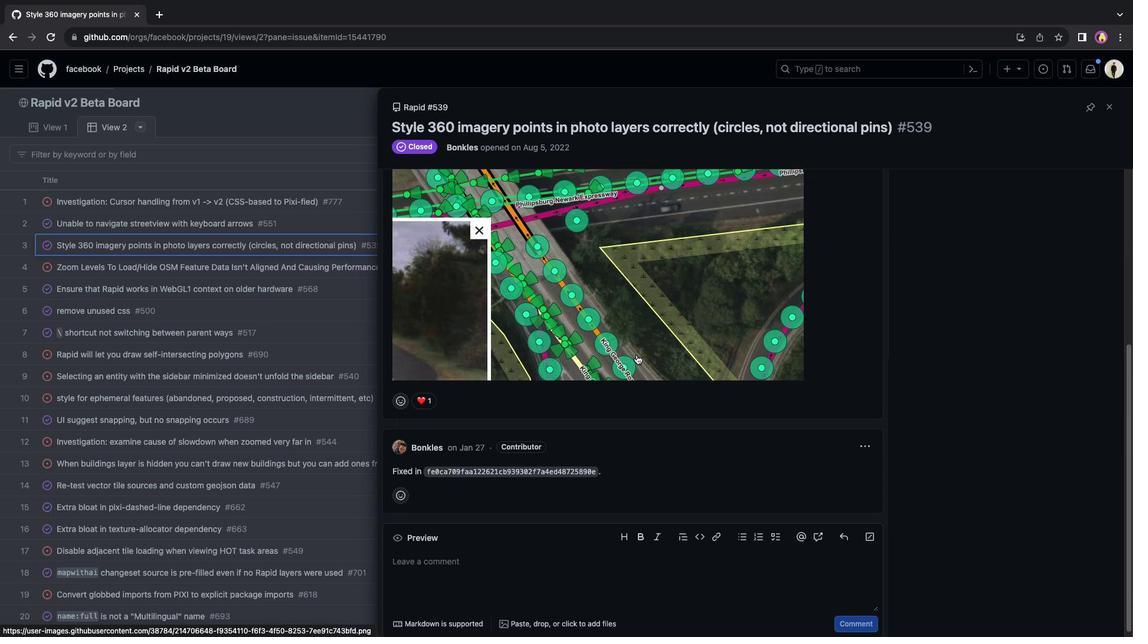 
Action: Mouse scrolled (636, 355) with delta (0, -1)
Screenshot: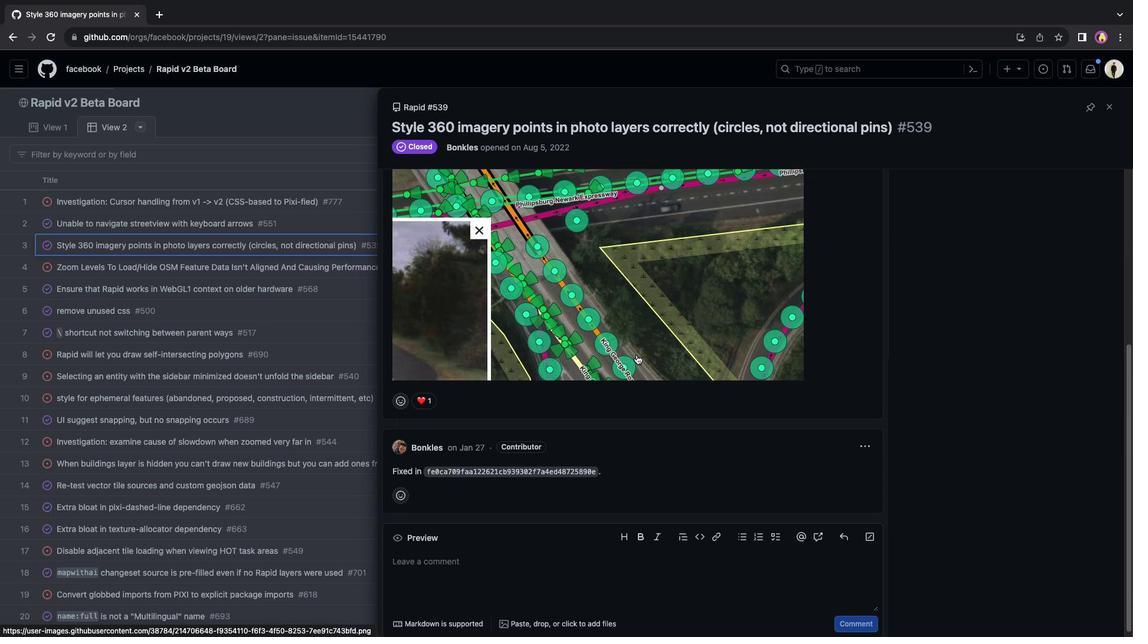
Action: Mouse moved to (318, 366)
Screenshot: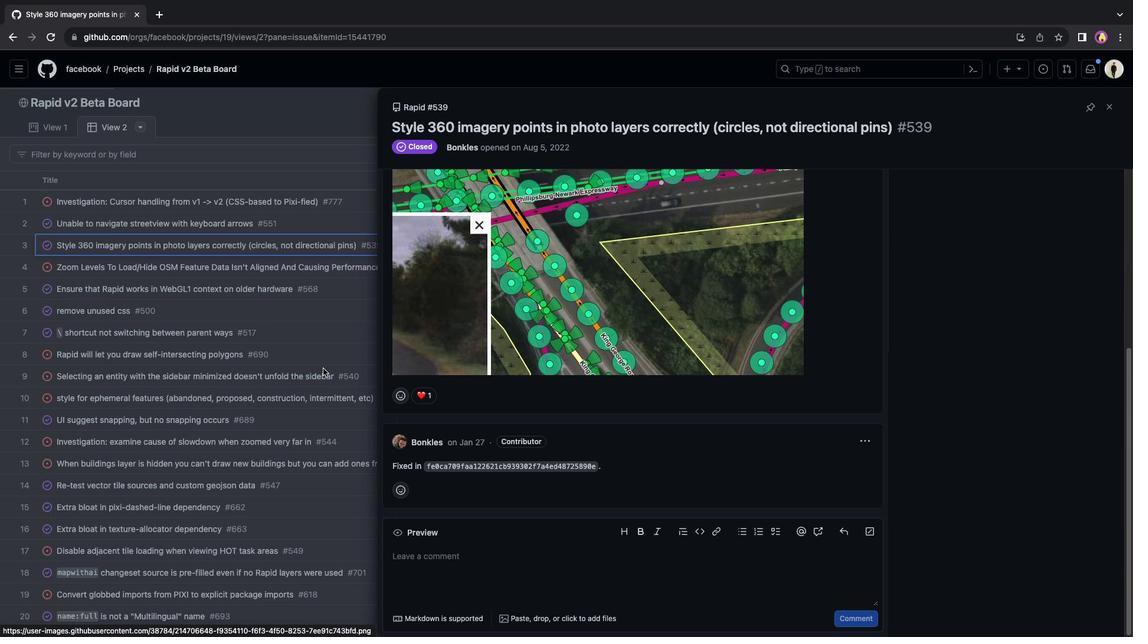
Action: Mouse pressed left at (318, 366)
Screenshot: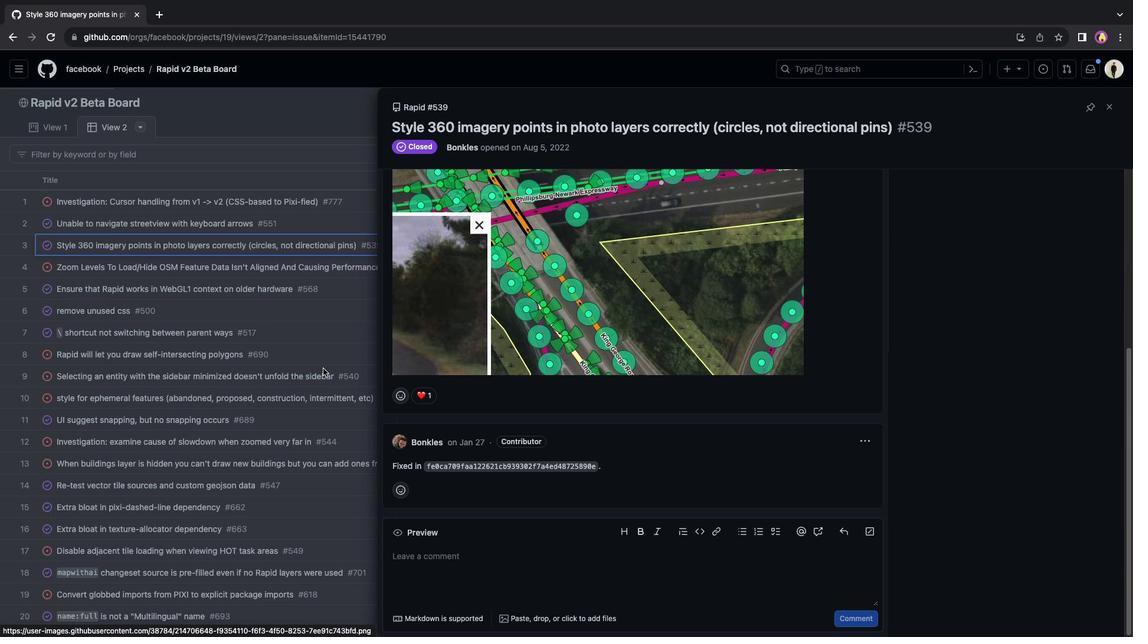 
Action: Mouse moved to (242, 268)
Screenshot: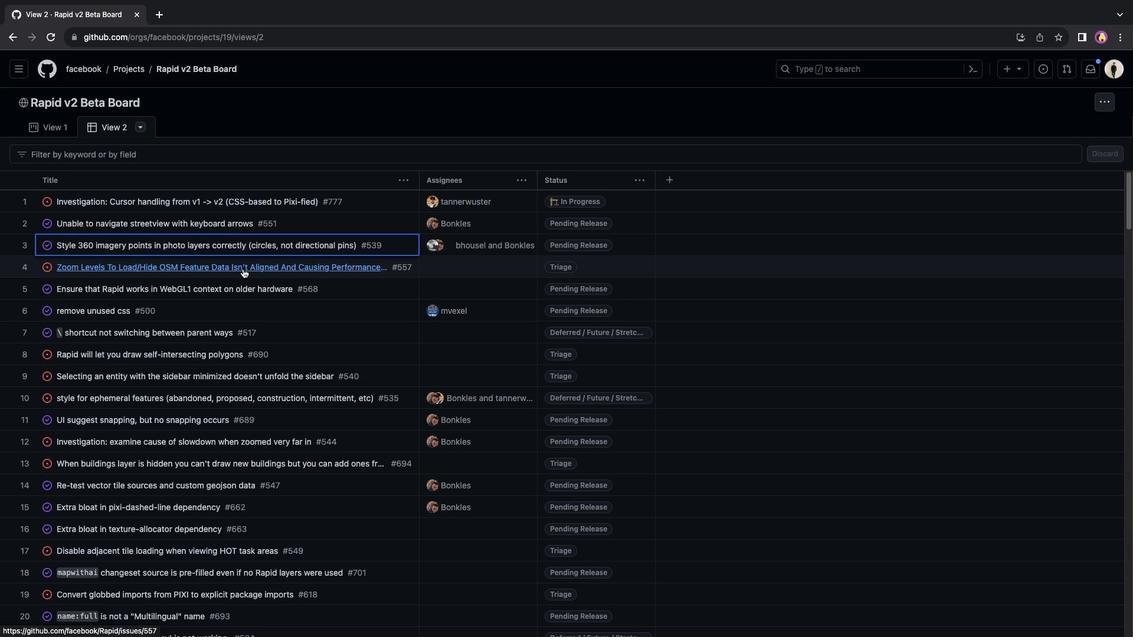 
Action: Mouse pressed left at (242, 268)
Screenshot: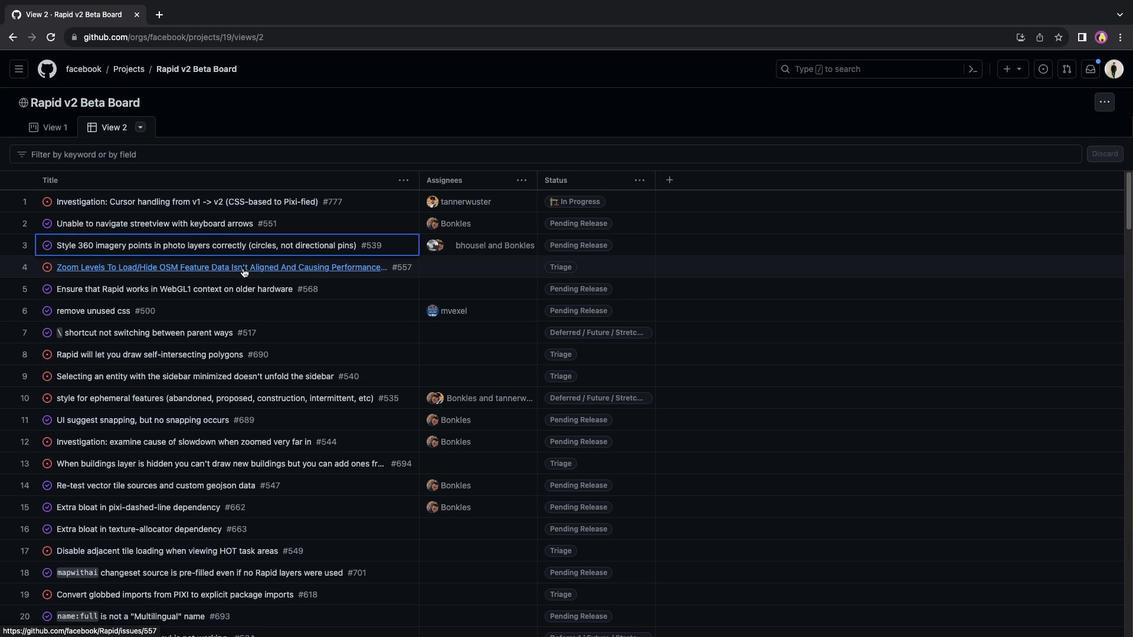 
Action: Mouse moved to (758, 328)
Screenshot: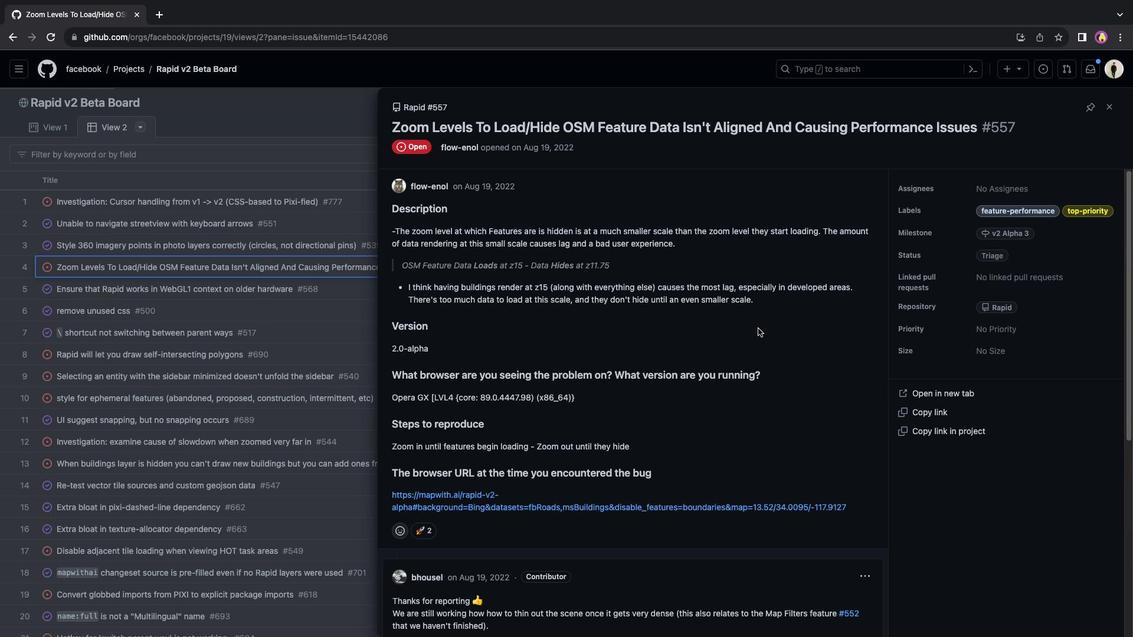 
Action: Mouse scrolled (758, 328) with delta (0, 0)
Screenshot: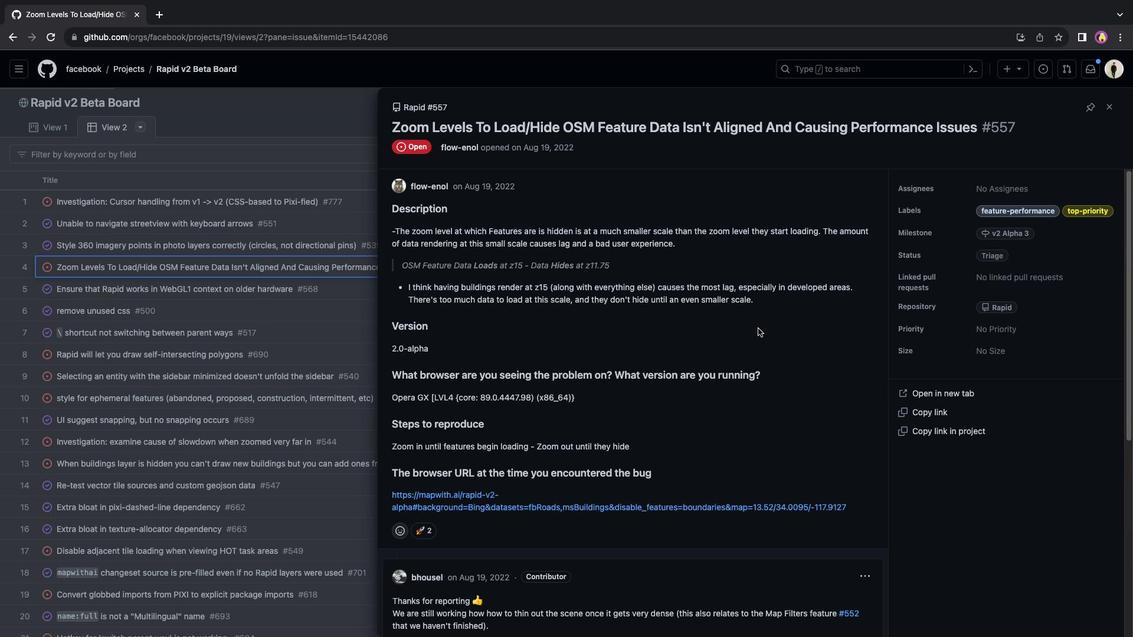 
Action: Mouse scrolled (758, 328) with delta (0, 0)
Screenshot: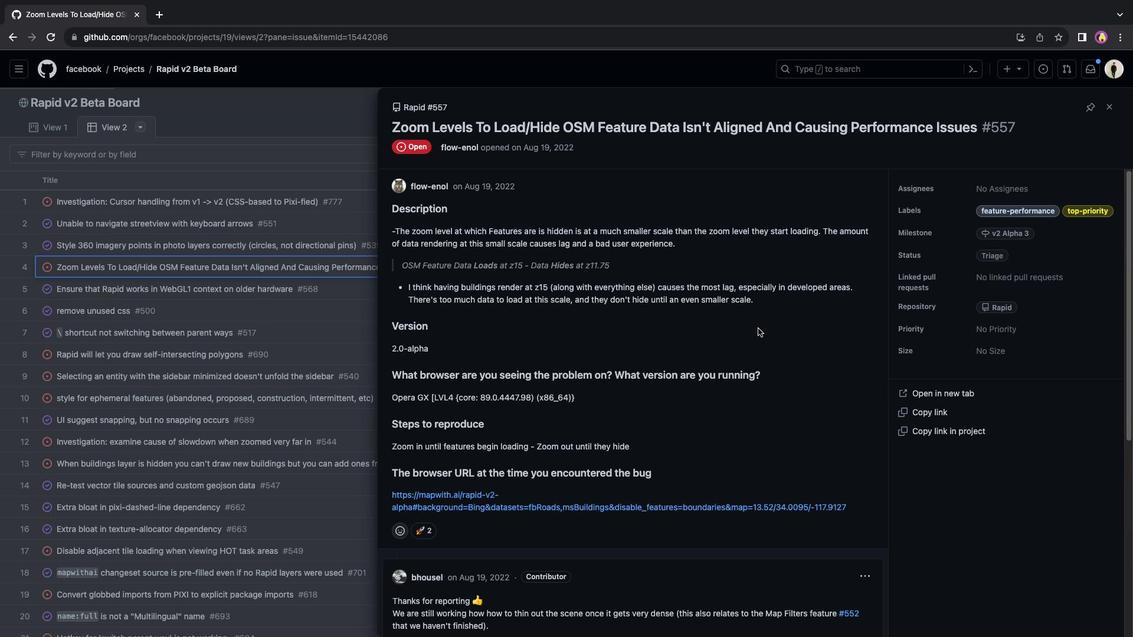 
Action: Mouse scrolled (758, 328) with delta (0, -1)
Screenshot: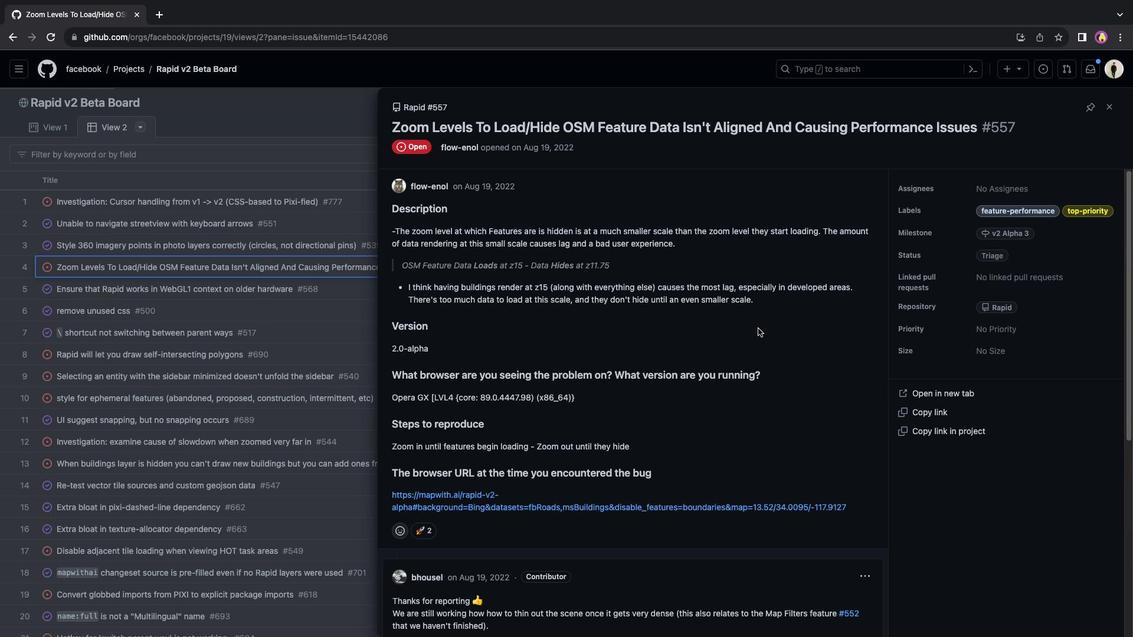 
Action: Mouse scrolled (758, 328) with delta (0, -2)
Screenshot: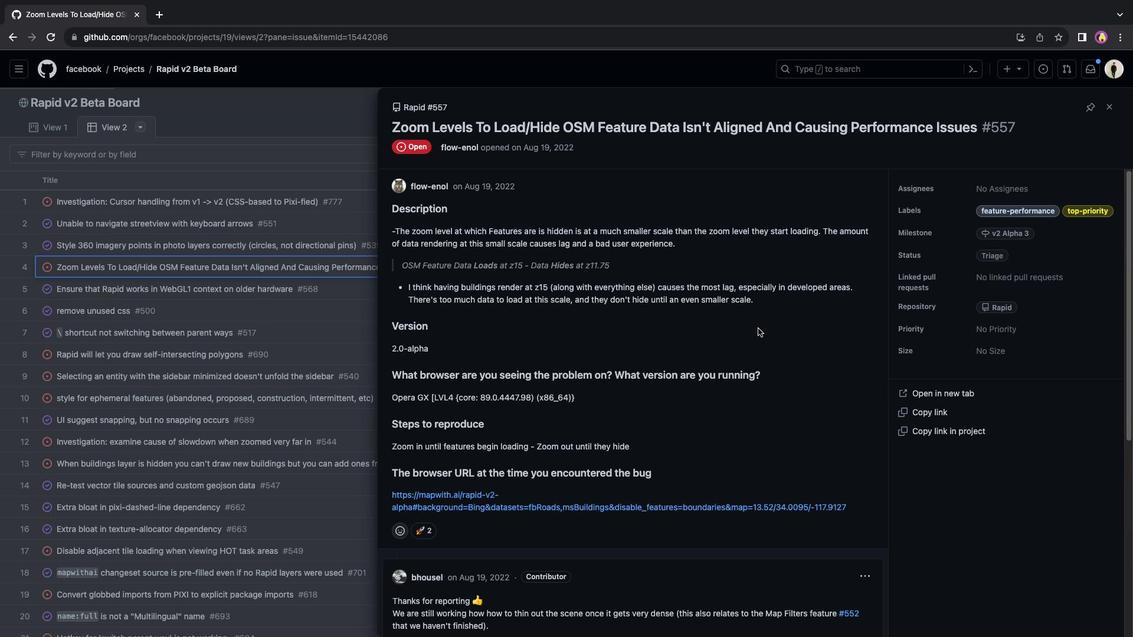 
Action: Mouse scrolled (758, 328) with delta (0, -3)
Screenshot: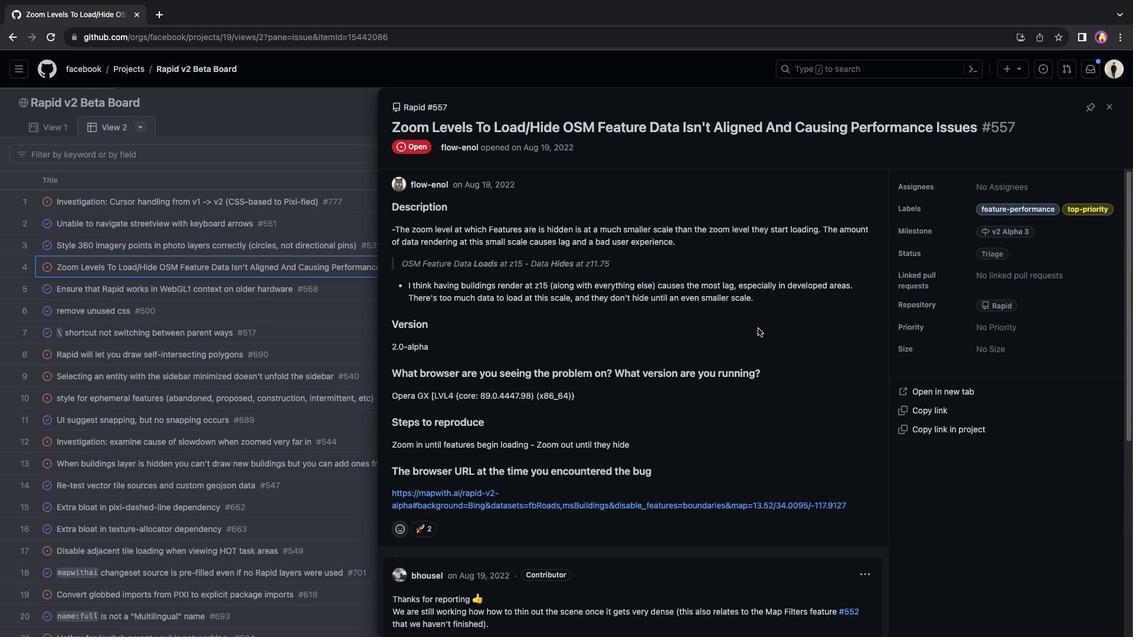 
Action: Mouse moved to (759, 334)
Screenshot: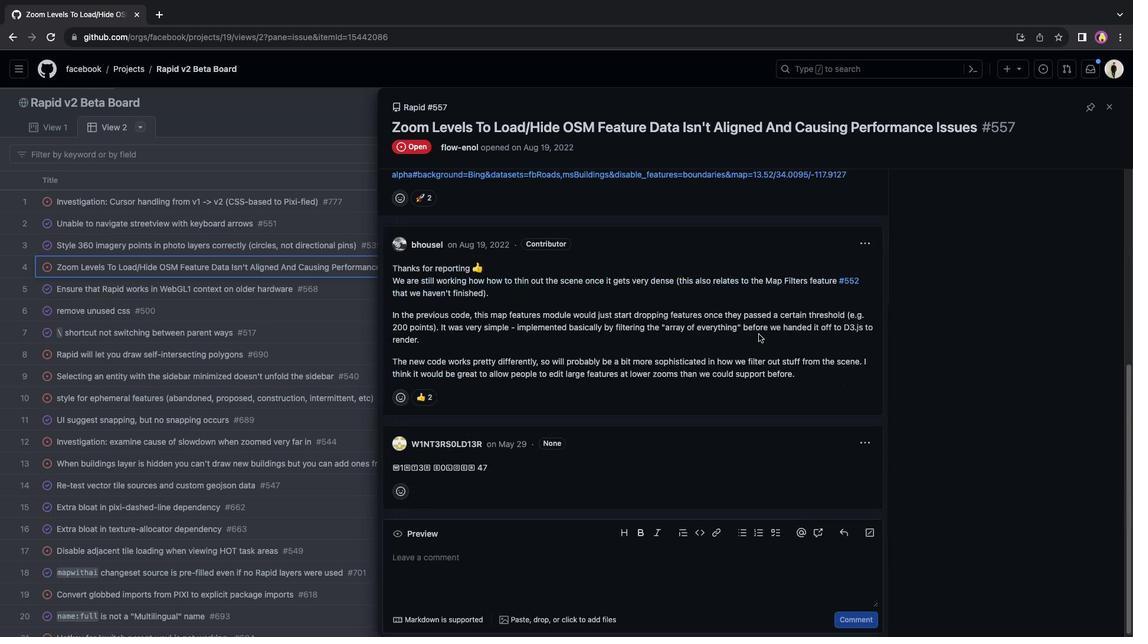 
Action: Mouse scrolled (759, 334) with delta (0, 0)
Screenshot: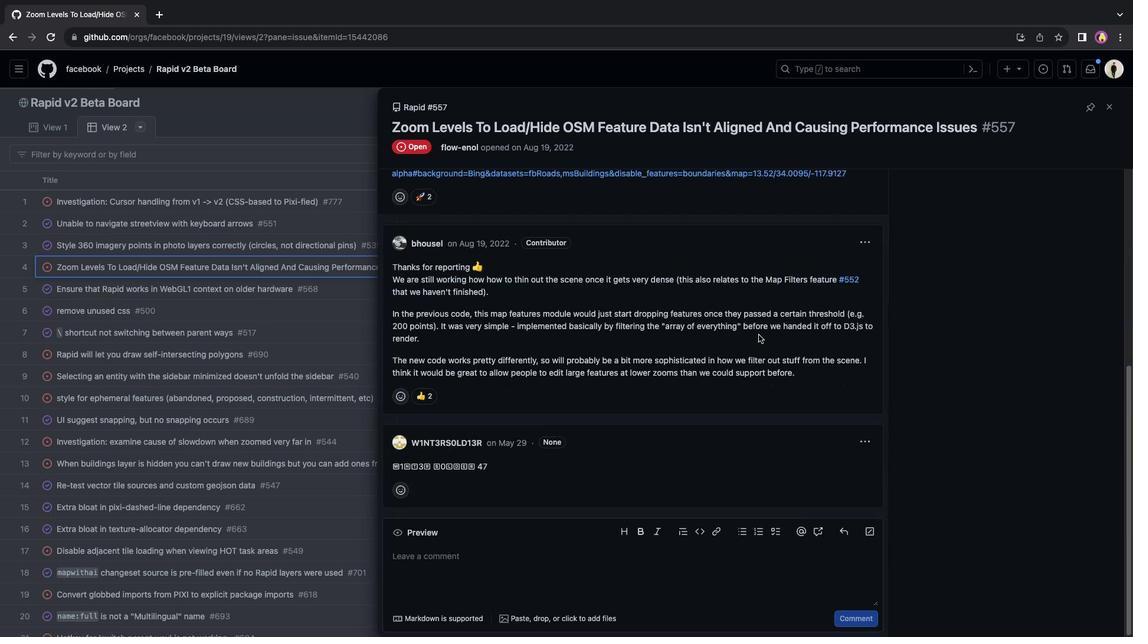 
Action: Mouse scrolled (759, 334) with delta (0, 0)
Screenshot: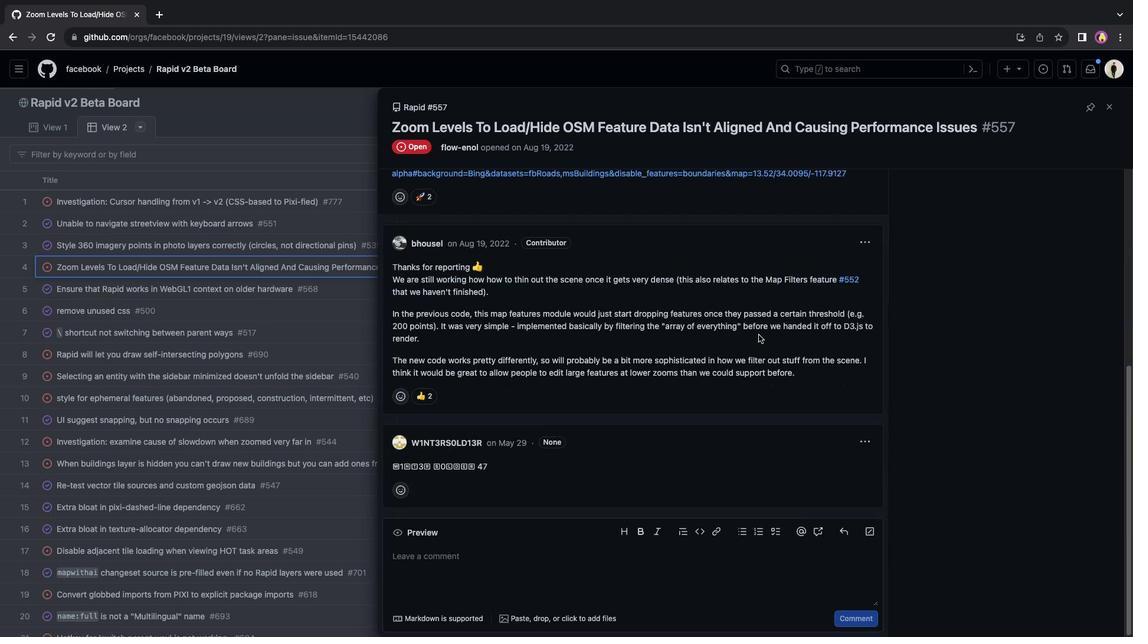 
Action: Mouse scrolled (759, 334) with delta (0, -1)
Screenshot: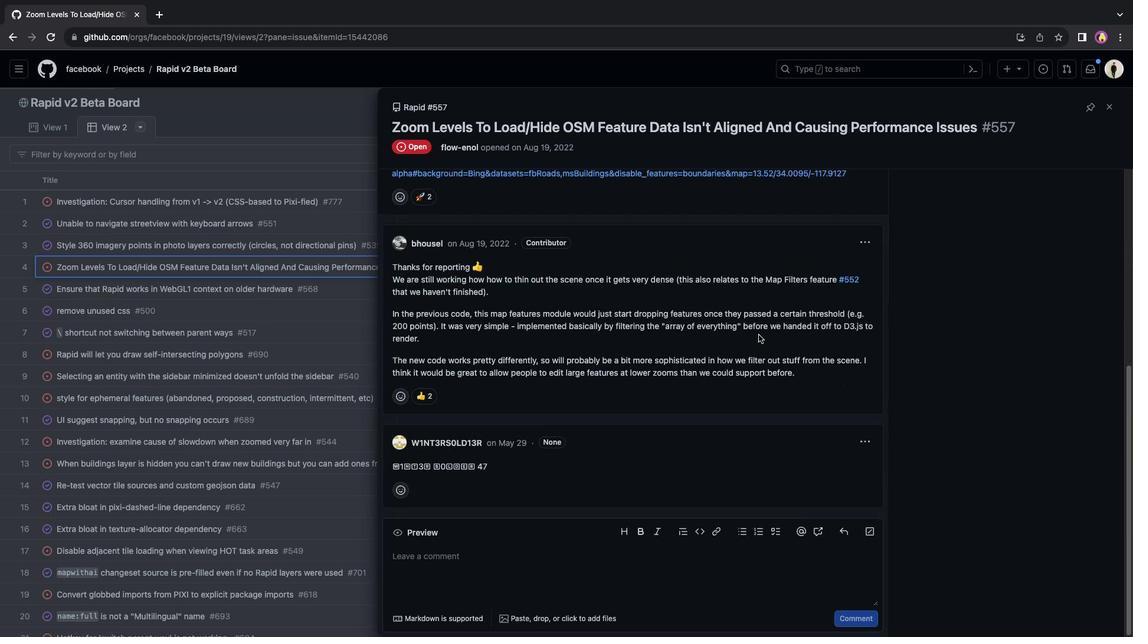 
Action: Mouse scrolled (759, 334) with delta (0, -2)
Screenshot: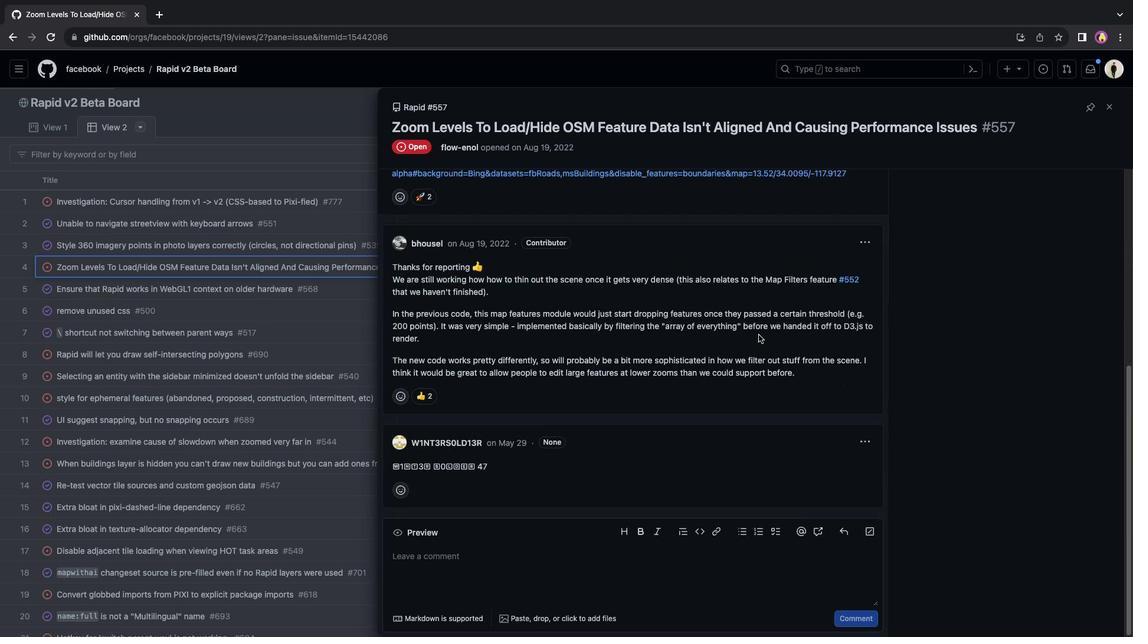 
Action: Mouse scrolled (759, 334) with delta (0, 0)
Screenshot: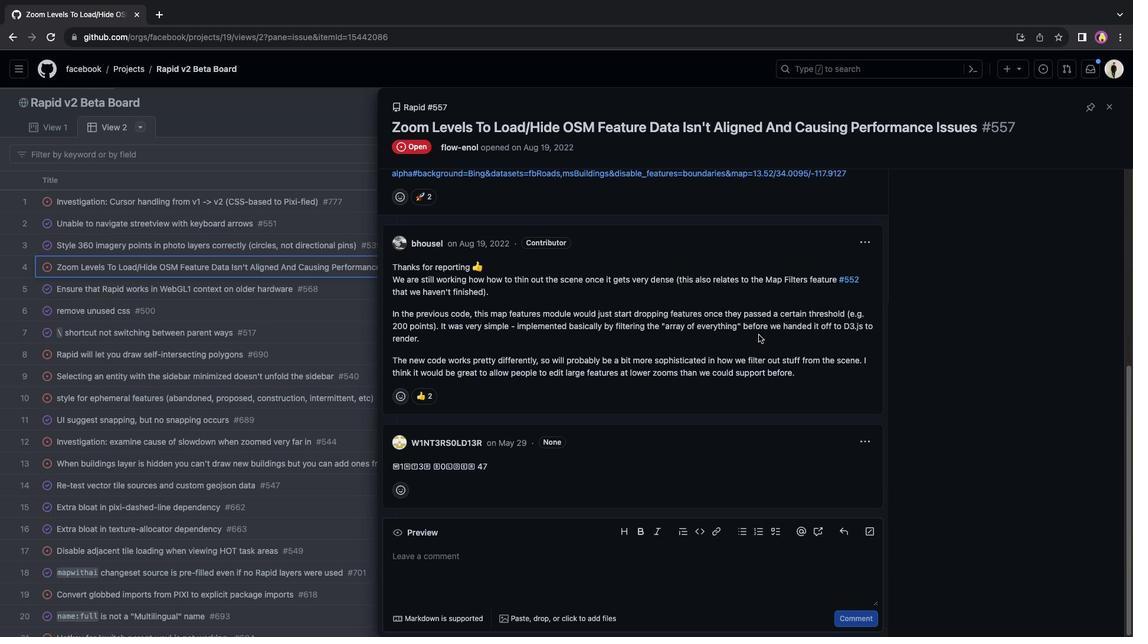 
Action: Mouse scrolled (759, 334) with delta (0, 0)
Screenshot: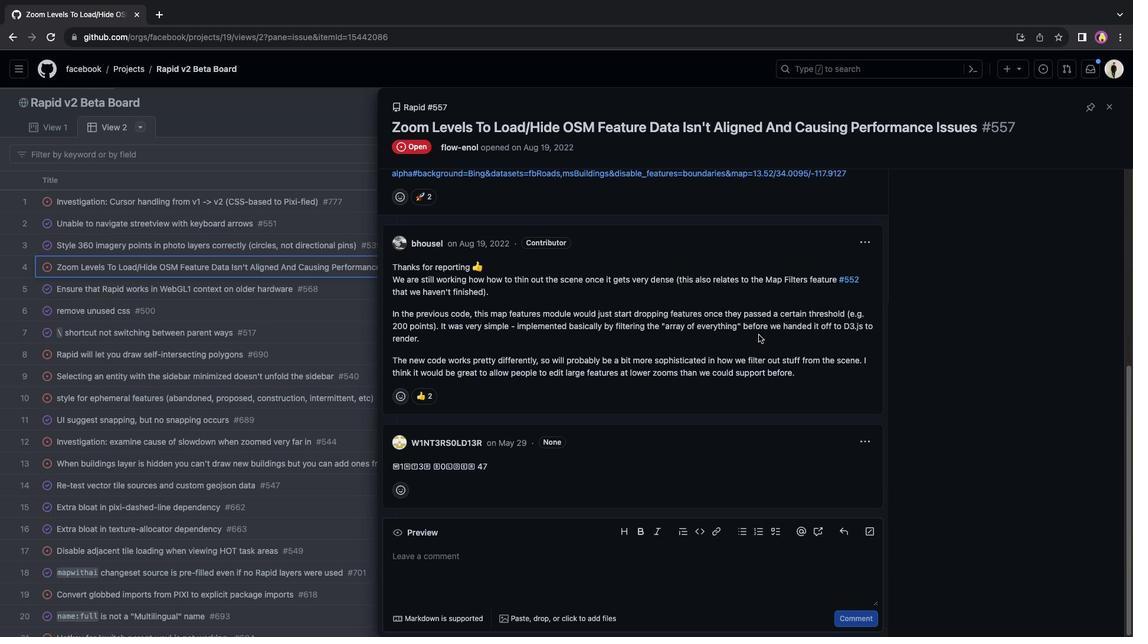 
Action: Mouse scrolled (759, 334) with delta (0, -2)
Screenshot: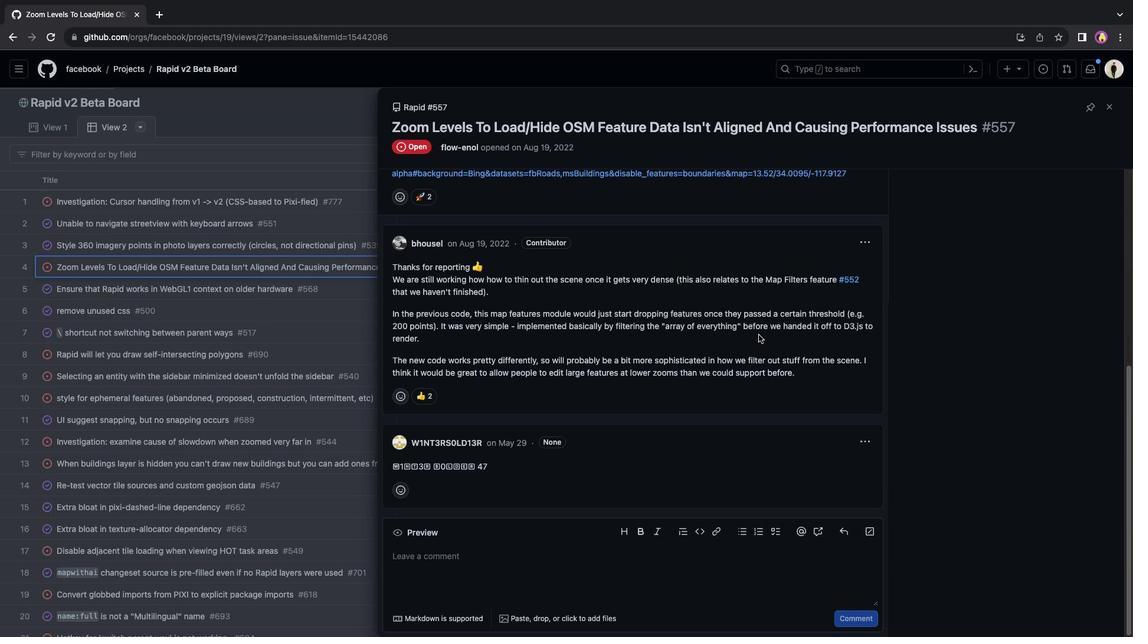 
Action: Mouse scrolled (759, 334) with delta (0, -2)
Screenshot: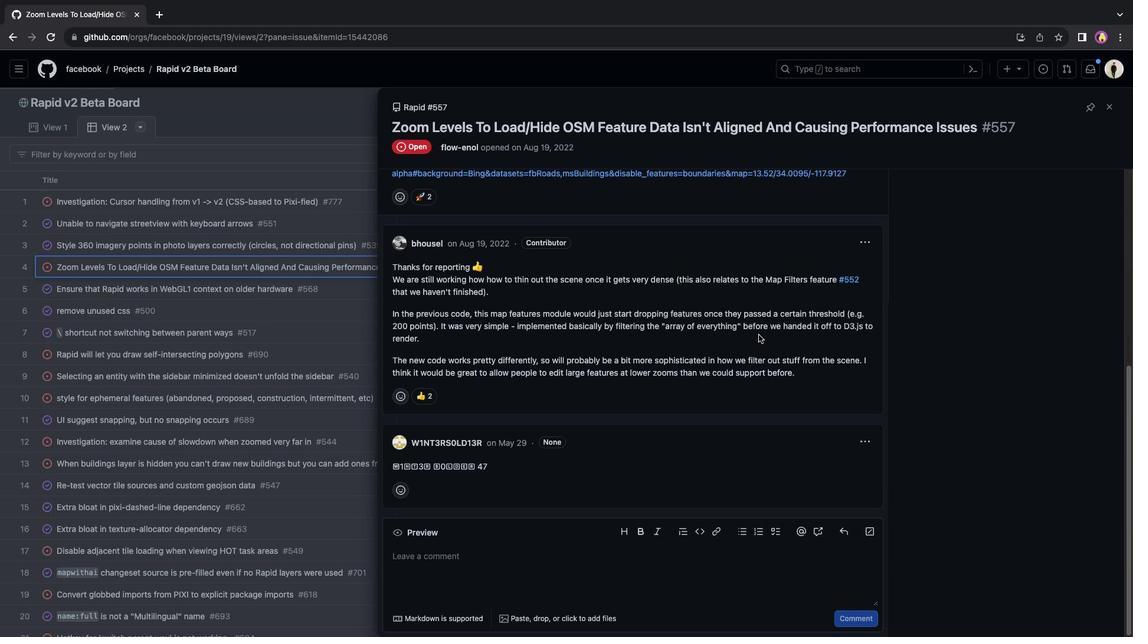 
Action: Mouse scrolled (759, 334) with delta (0, 0)
Screenshot: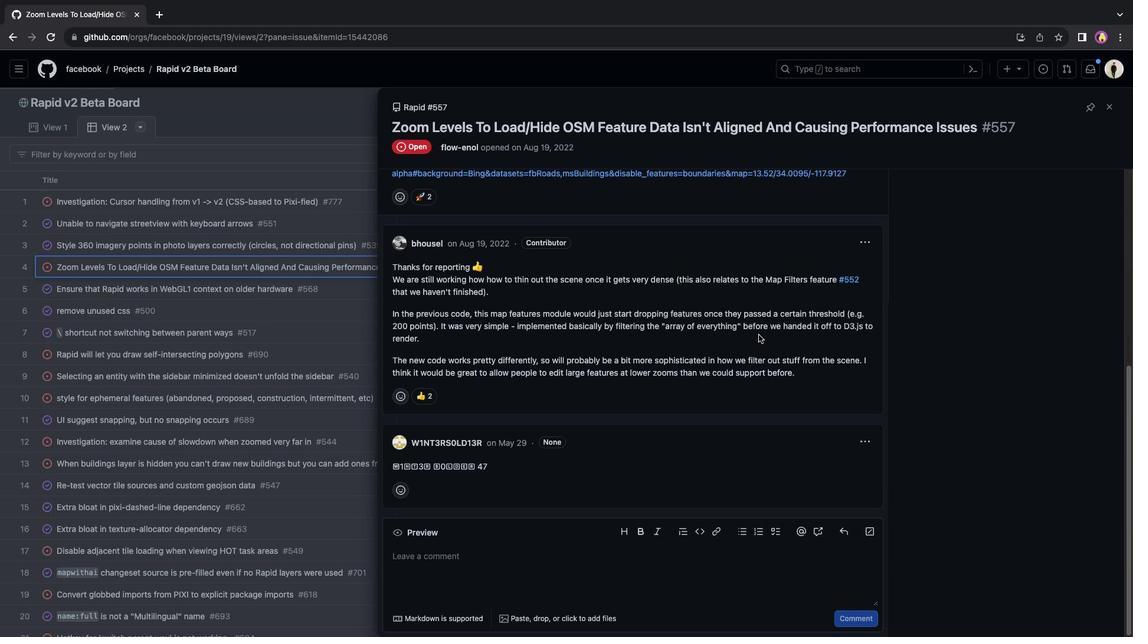 
Action: Mouse scrolled (759, 334) with delta (0, 2)
Screenshot: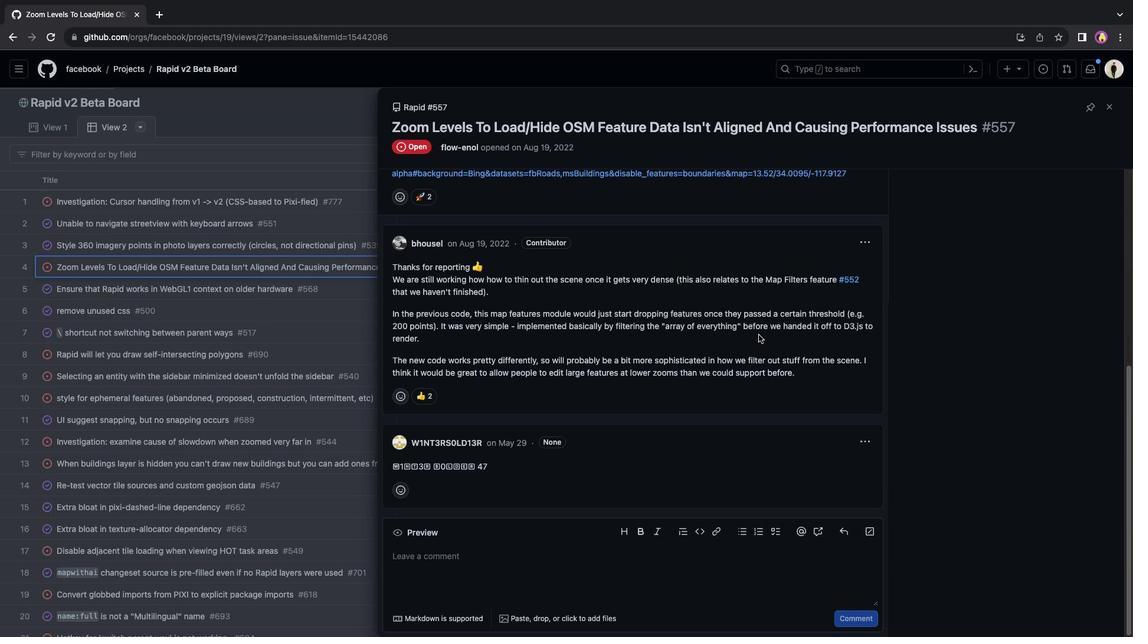 
Action: Mouse scrolled (759, 334) with delta (0, 2)
Screenshot: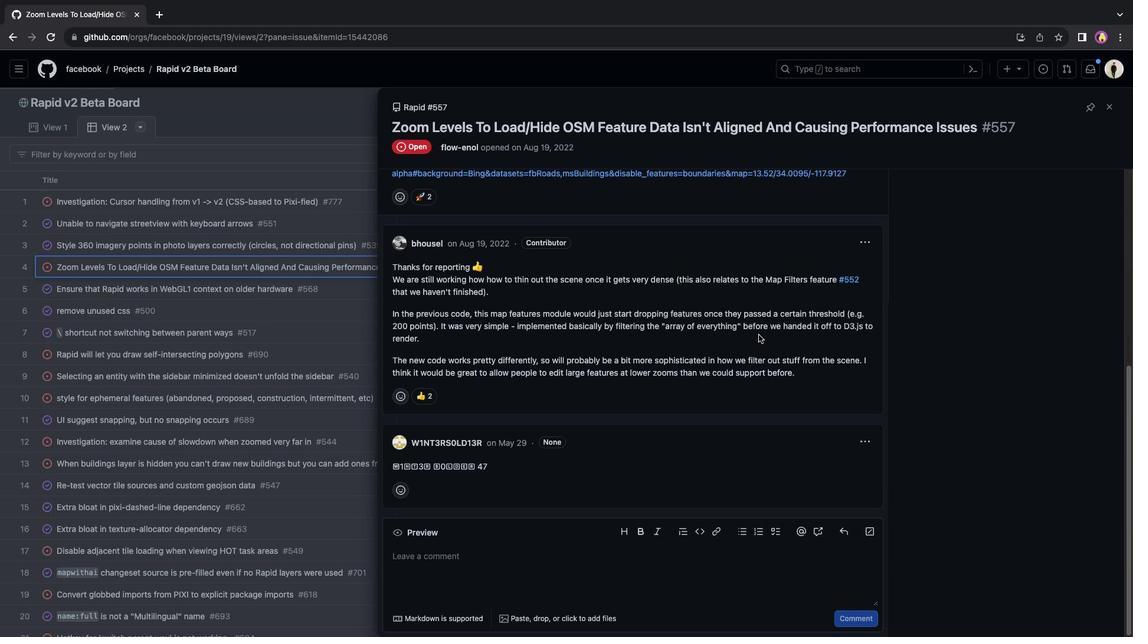
Action: Mouse scrolled (759, 334) with delta (0, 4)
Screenshot: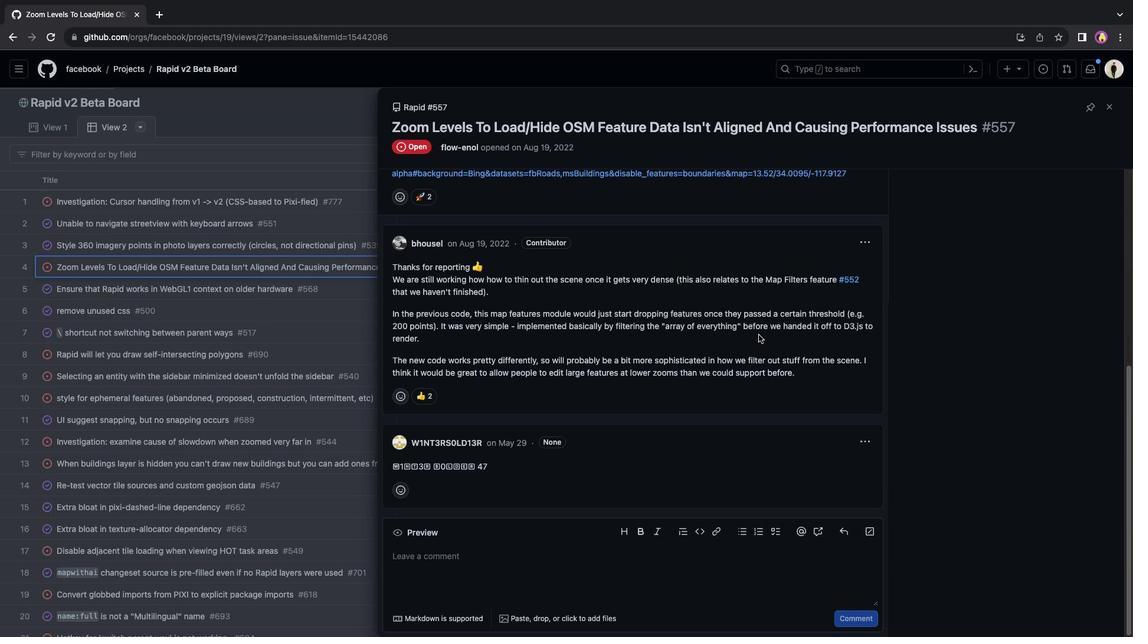 
Action: Mouse scrolled (759, 334) with delta (0, 5)
Screenshot: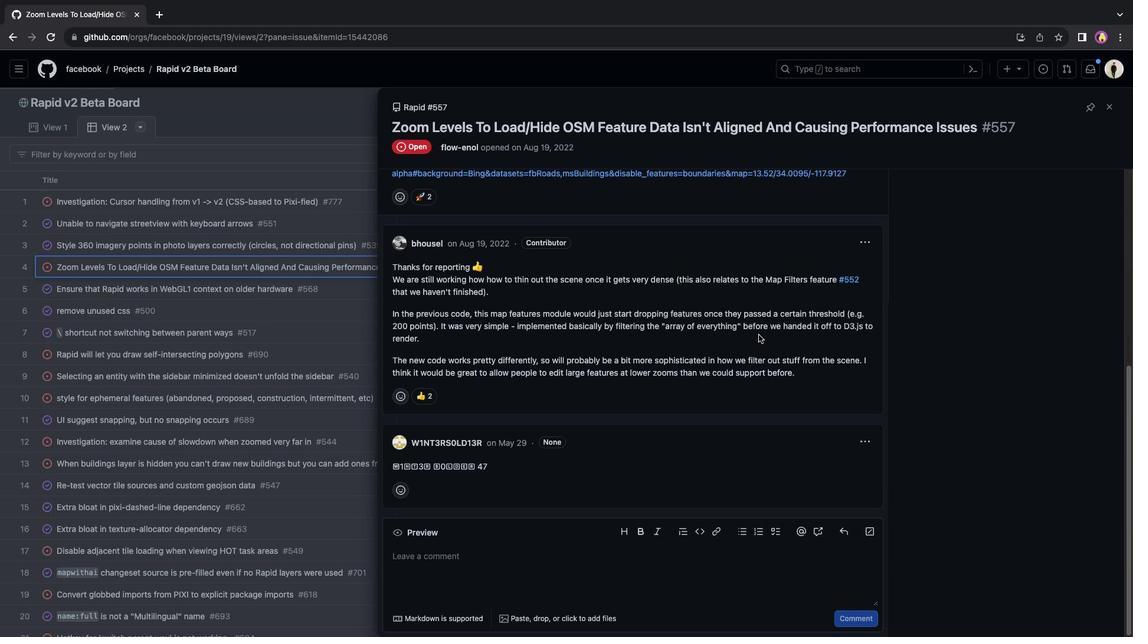 
Action: Mouse scrolled (759, 334) with delta (0, 5)
Screenshot: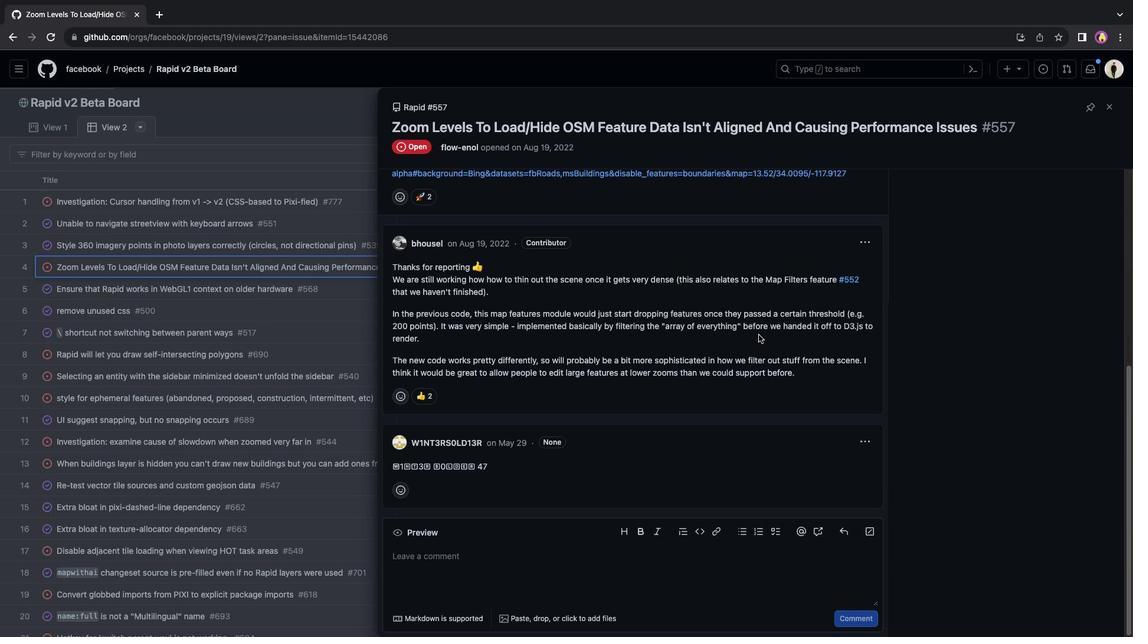 
Action: Mouse scrolled (759, 334) with delta (0, 5)
Screenshot: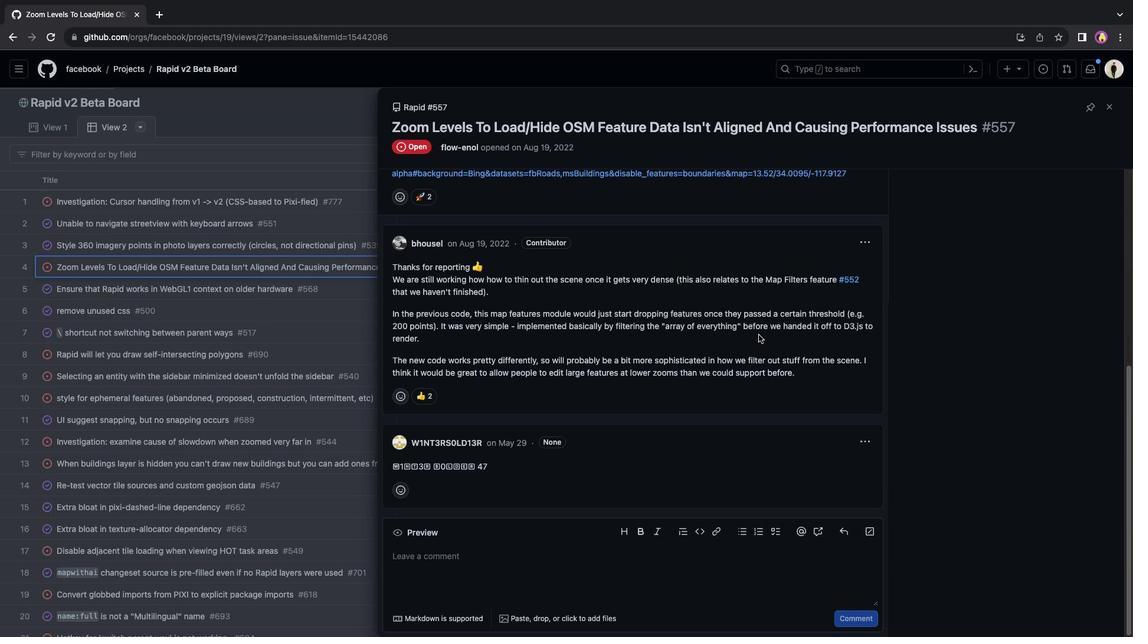 
Action: Mouse moved to (758, 334)
Screenshot: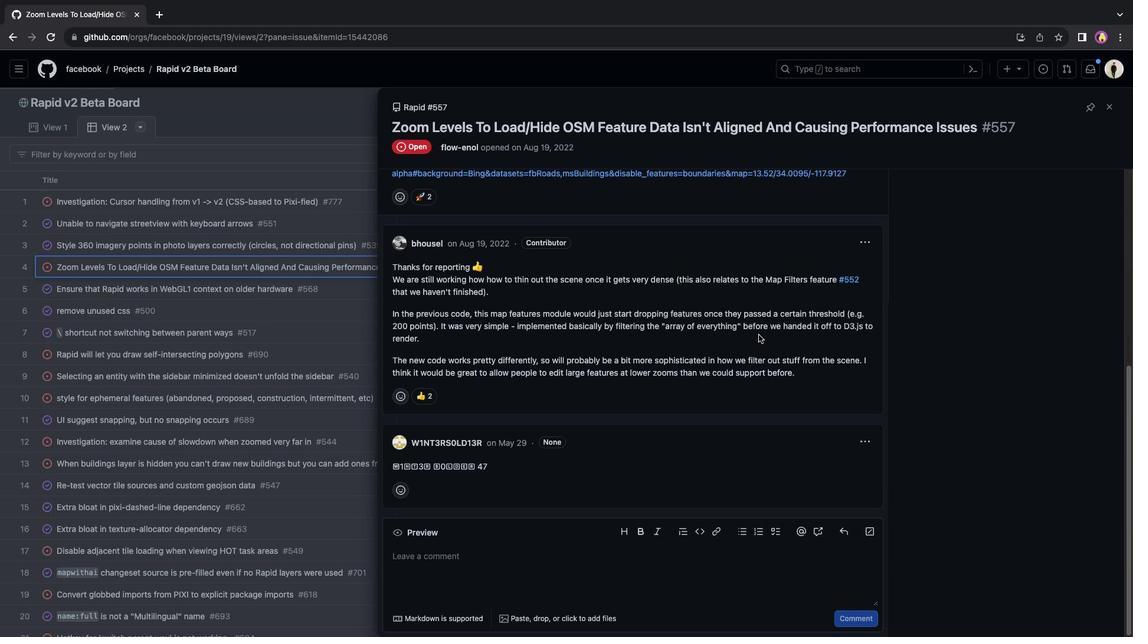 
Action: Mouse scrolled (758, 334) with delta (0, 0)
Screenshot: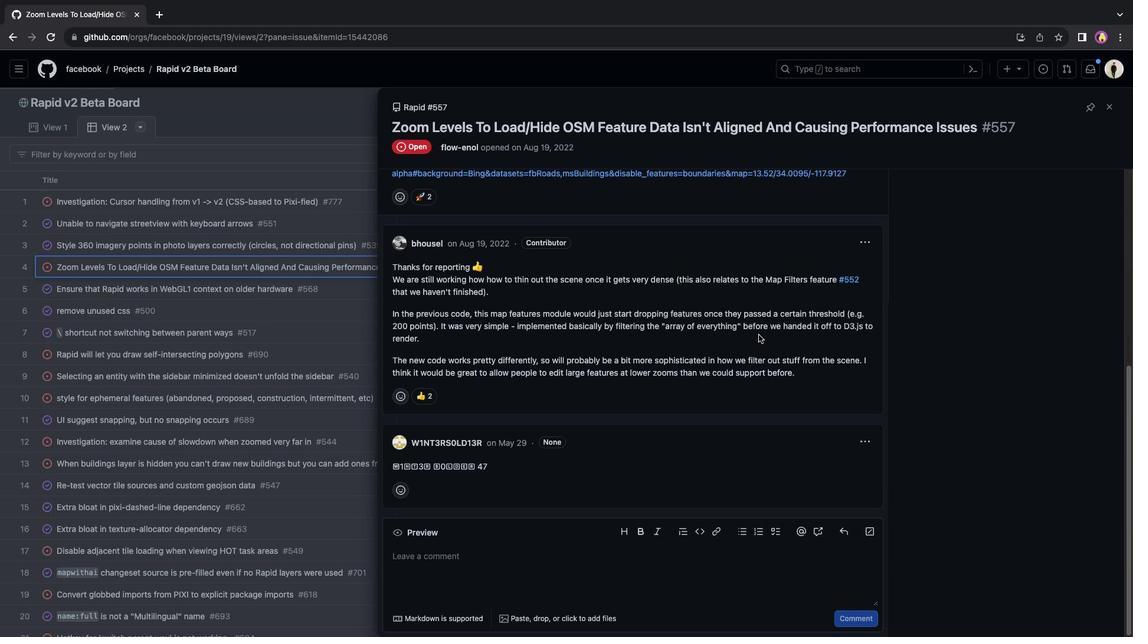 
Action: Mouse scrolled (758, 334) with delta (0, 0)
Screenshot: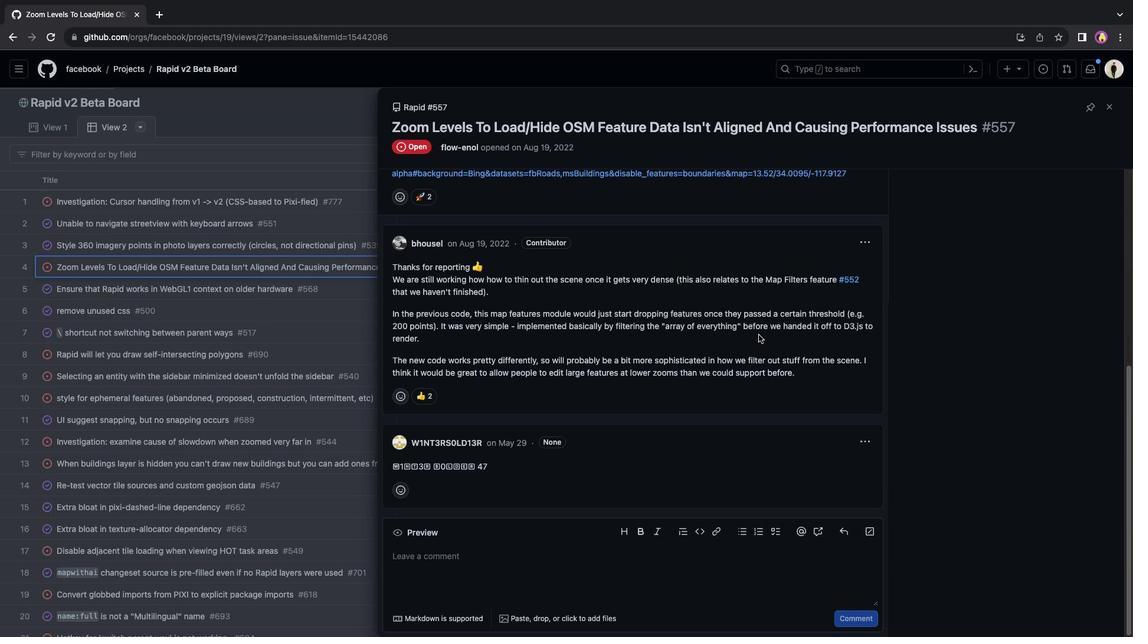 
Action: Mouse scrolled (758, 334) with delta (0, 2)
Screenshot: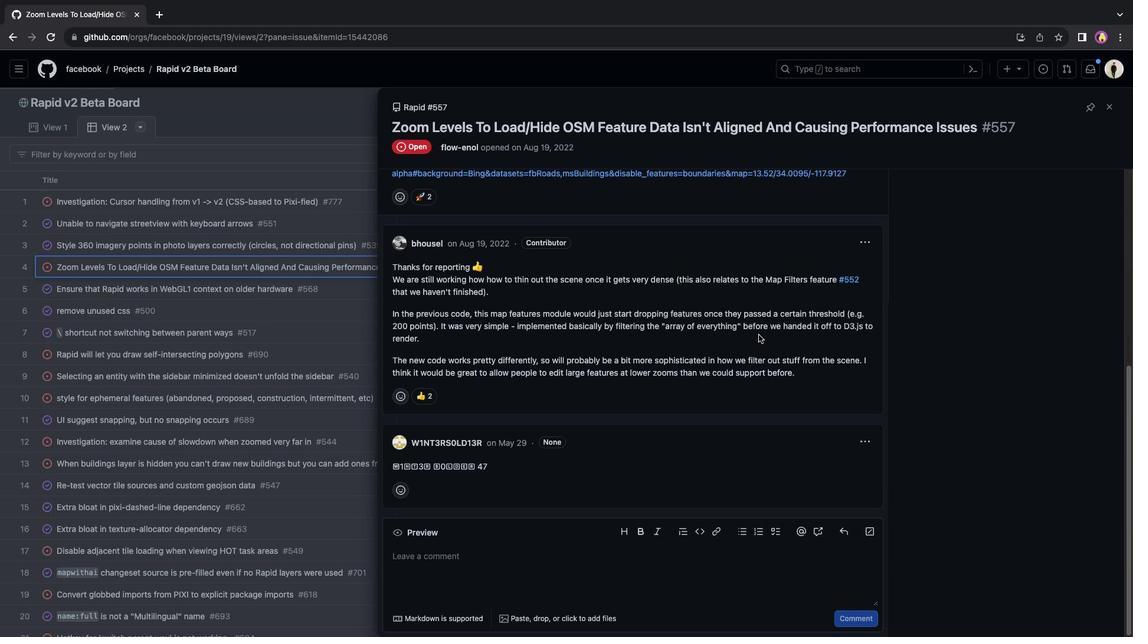 
Action: Mouse scrolled (758, 334) with delta (0, 2)
Screenshot: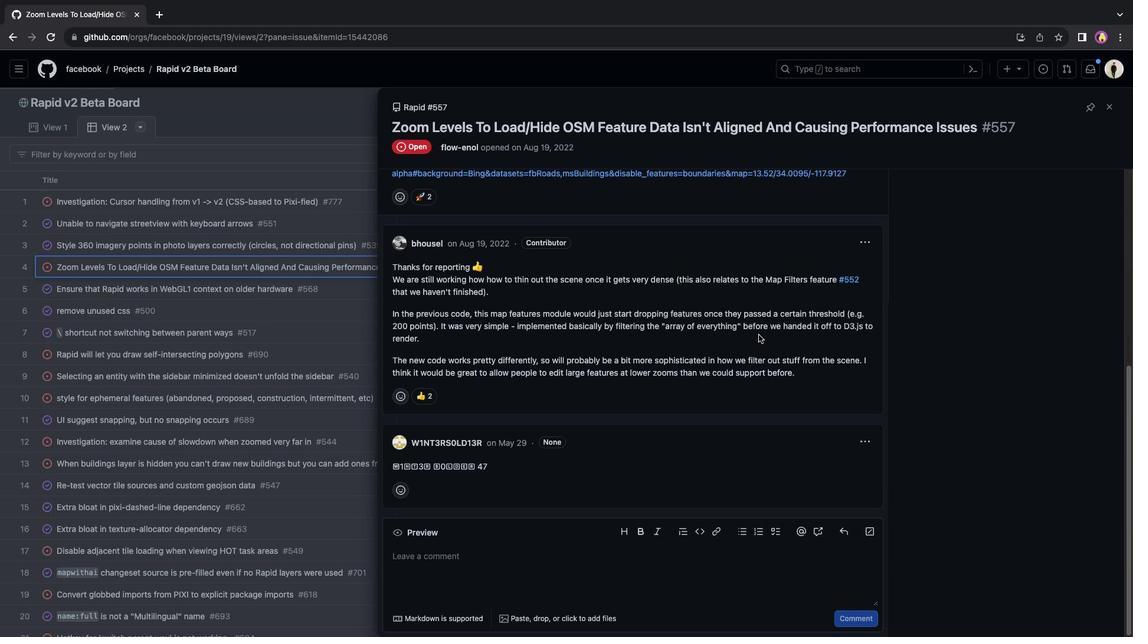 
Action: Mouse moved to (758, 334)
Screenshot: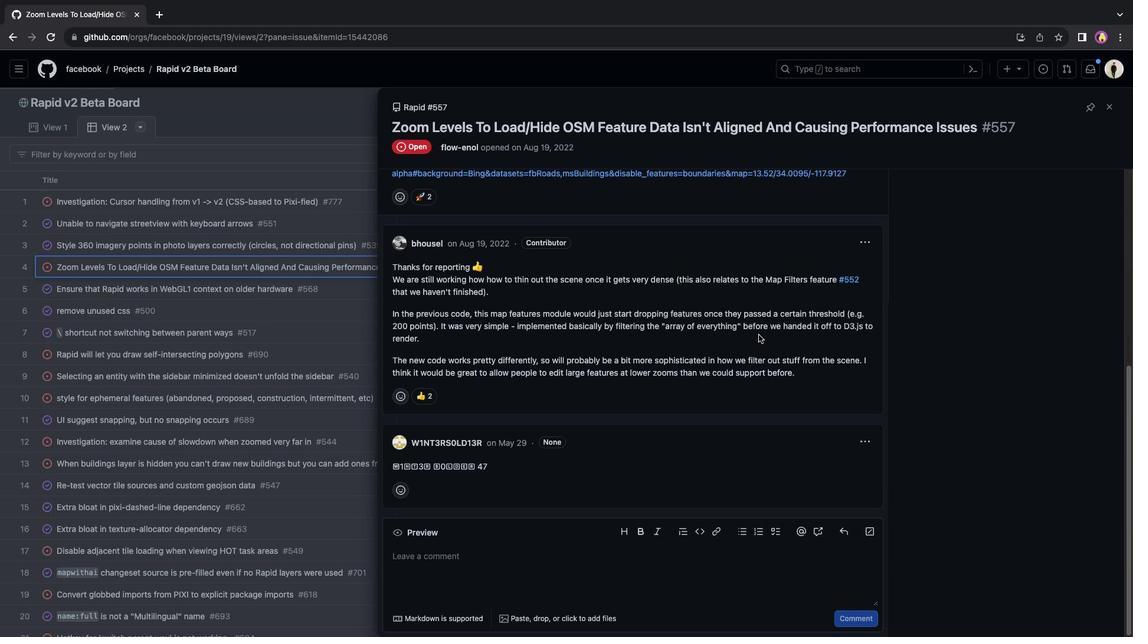 
Action: Mouse scrolled (758, 334) with delta (0, 3)
Screenshot: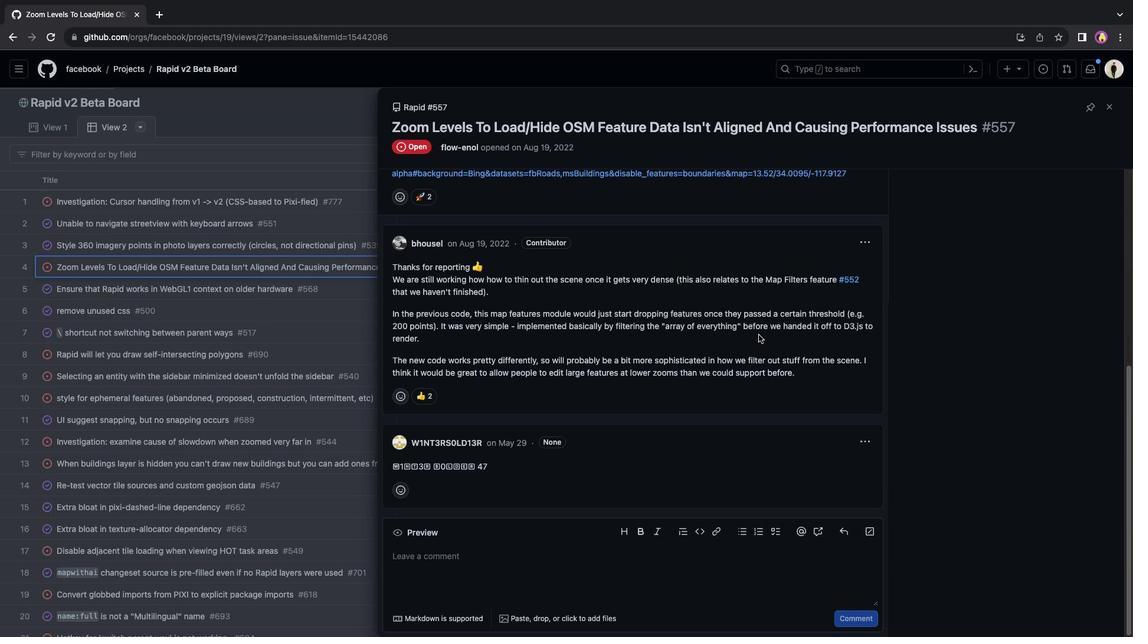 
Action: Mouse scrolled (758, 334) with delta (0, 4)
Screenshot: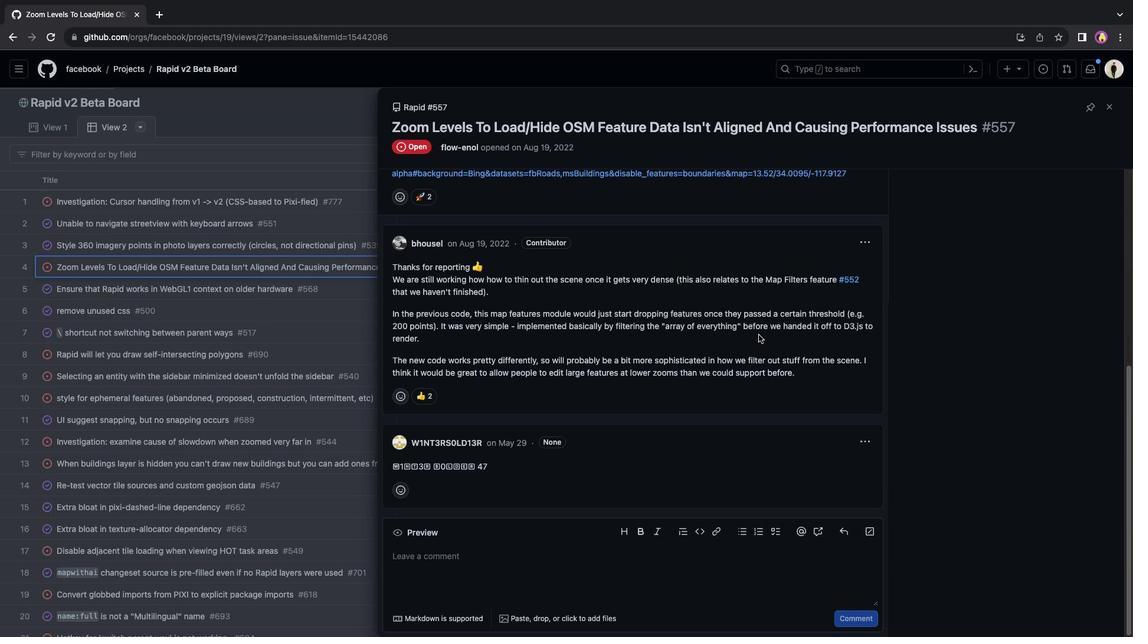 
Action: Mouse moved to (632, 343)
Screenshot: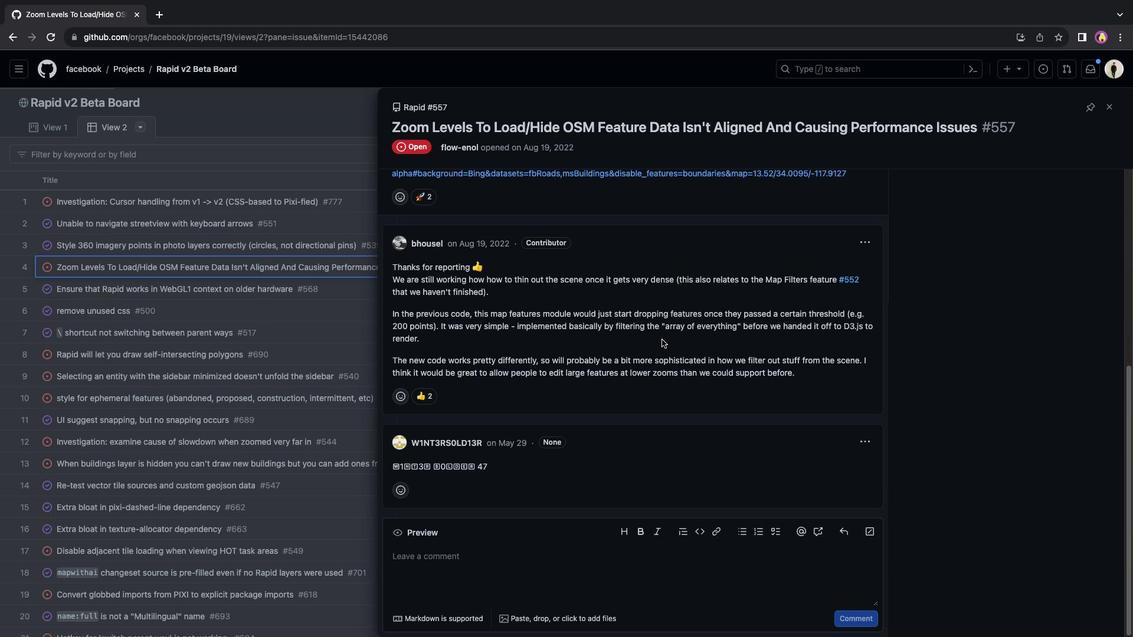 
Action: Mouse scrolled (632, 343) with delta (0, 0)
Screenshot: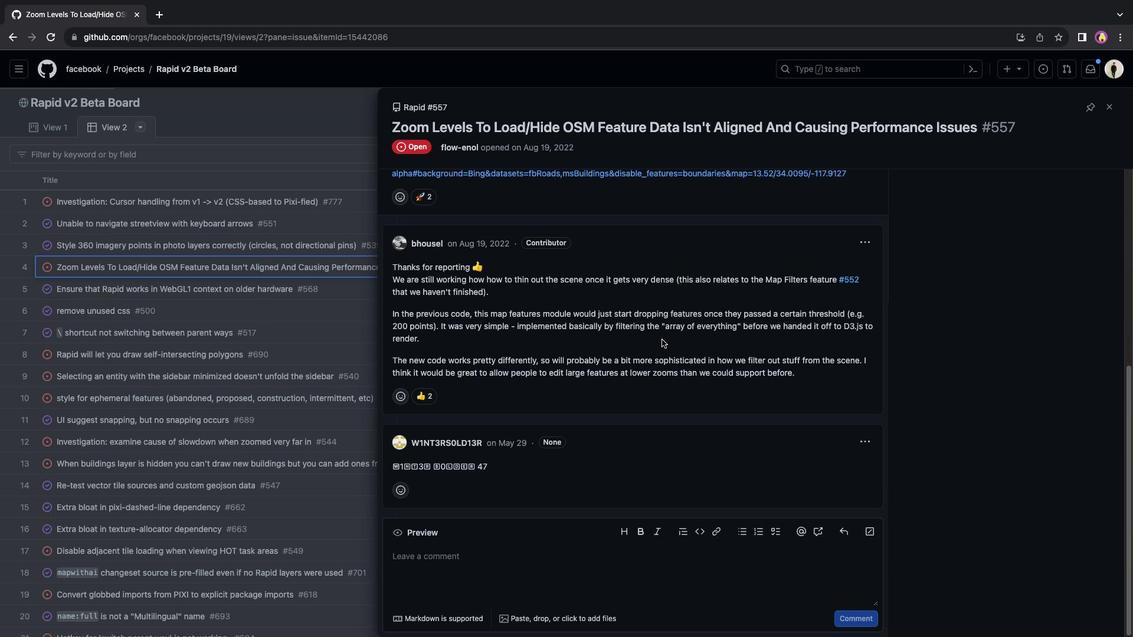 
Action: Mouse scrolled (632, 343) with delta (0, 0)
Screenshot: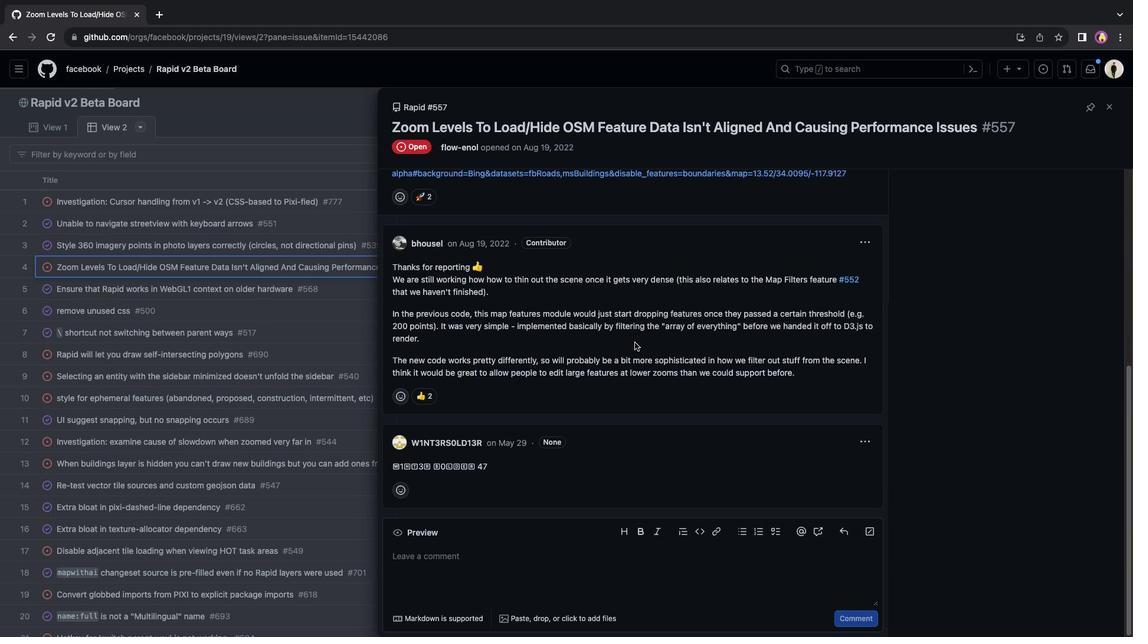 
Action: Mouse scrolled (632, 343) with delta (0, 1)
Screenshot: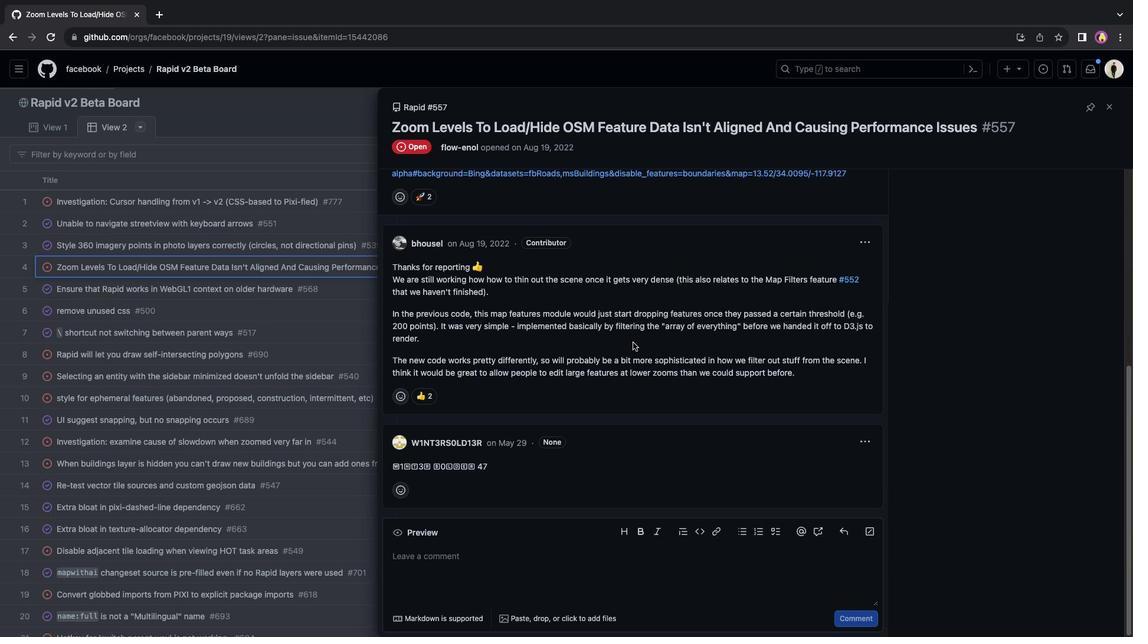 
Action: Mouse scrolled (632, 343) with delta (0, 2)
Screenshot: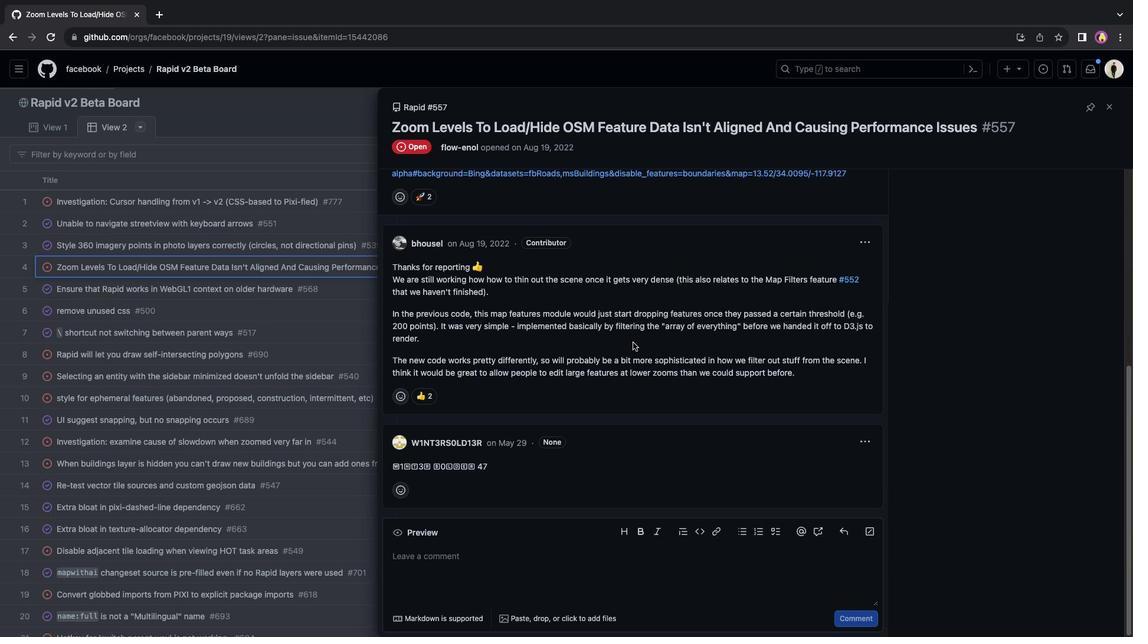 
Action: Mouse scrolled (632, 343) with delta (0, 3)
Screenshot: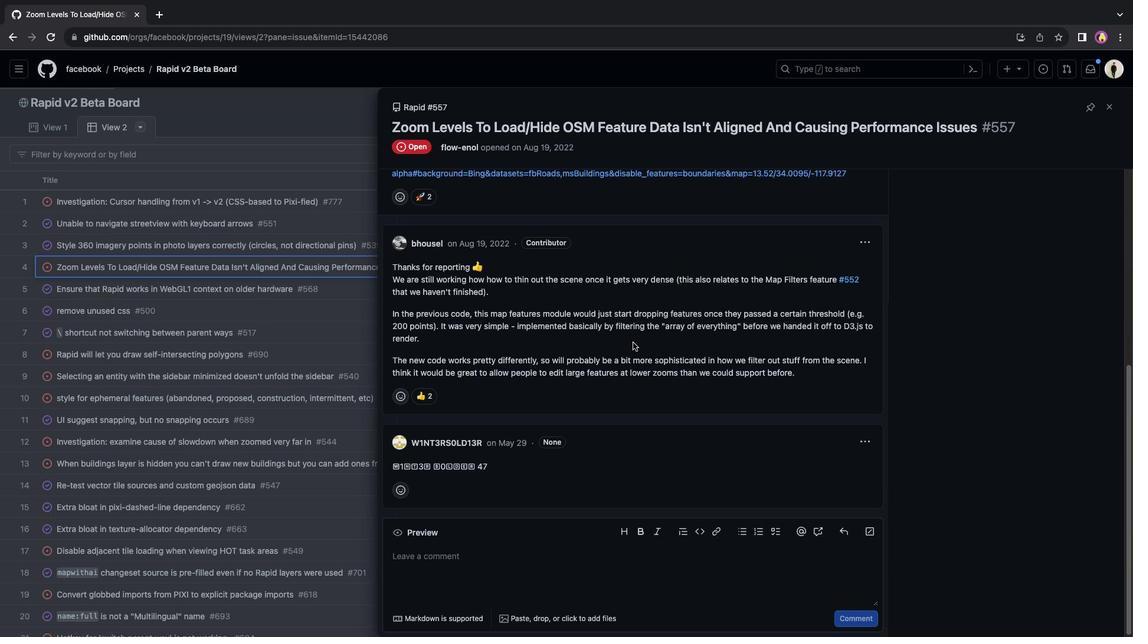 
Action: Mouse scrolled (632, 343) with delta (0, 0)
Screenshot: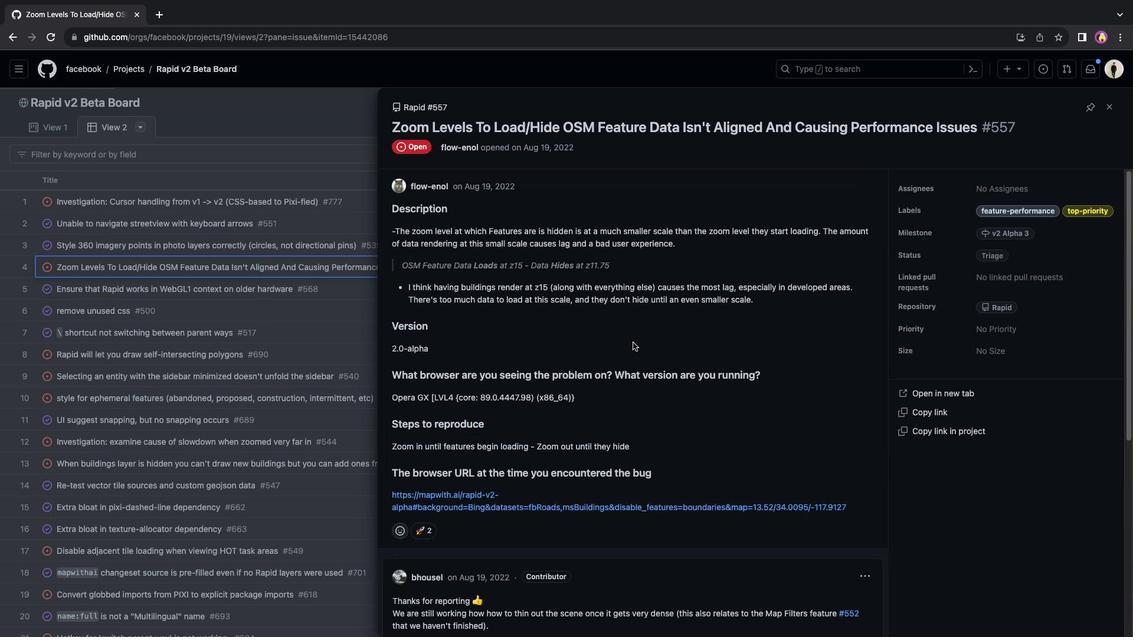 
Action: Mouse scrolled (632, 343) with delta (0, 0)
Screenshot: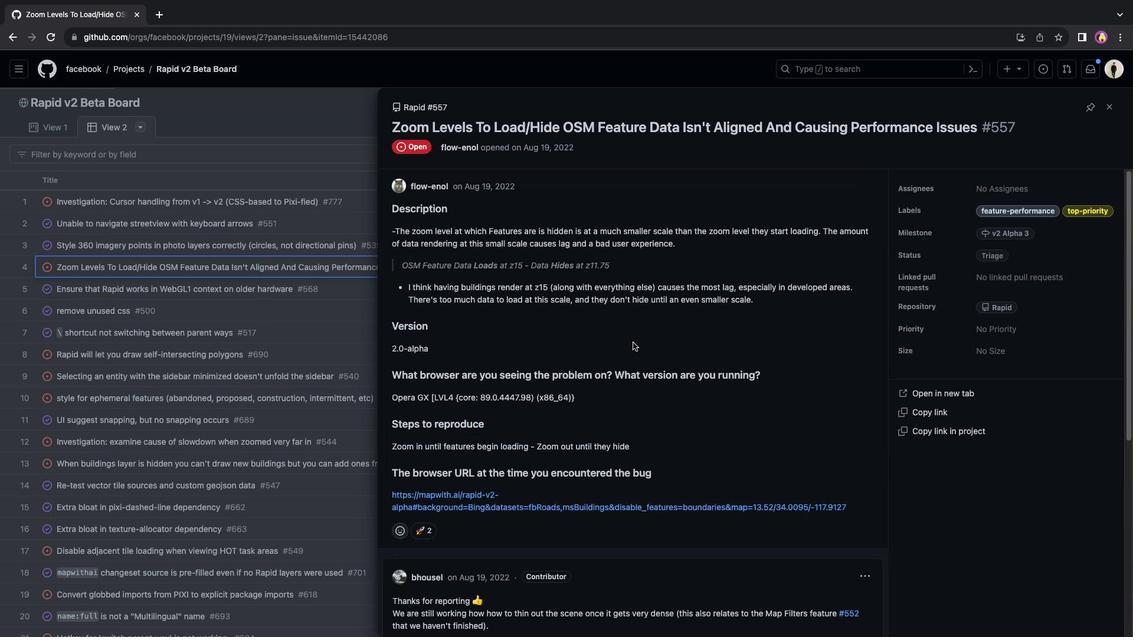 
Action: Mouse scrolled (632, 343) with delta (0, 2)
Screenshot: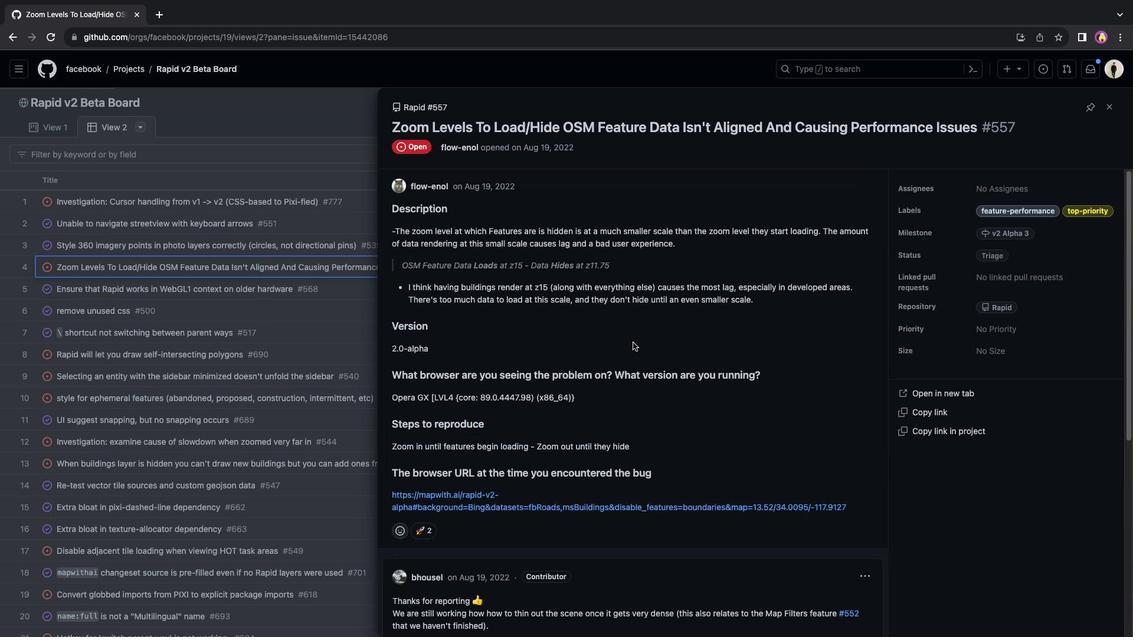 
Action: Mouse moved to (632, 343)
Screenshot: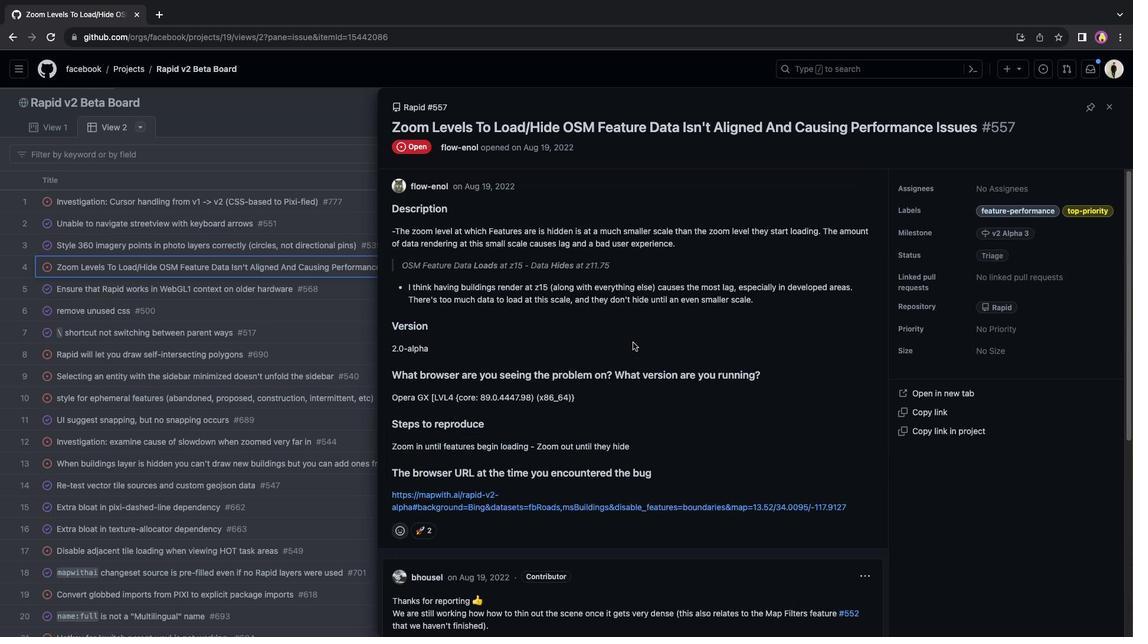 
Action: Mouse scrolled (632, 343) with delta (0, 2)
Screenshot: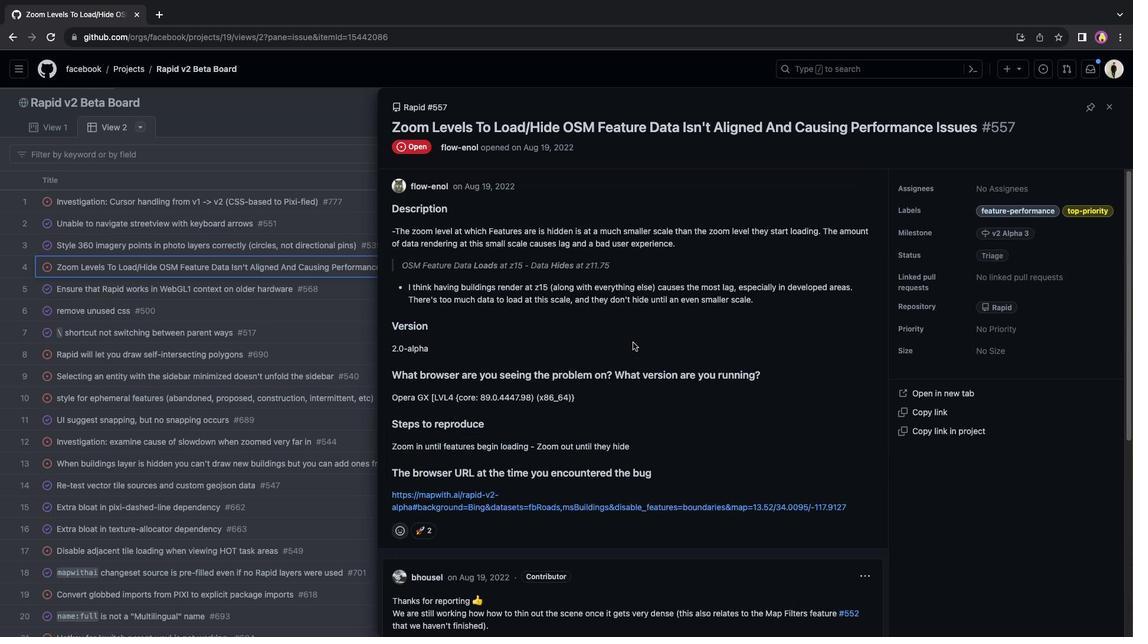 
Action: Mouse moved to (631, 343)
Screenshot: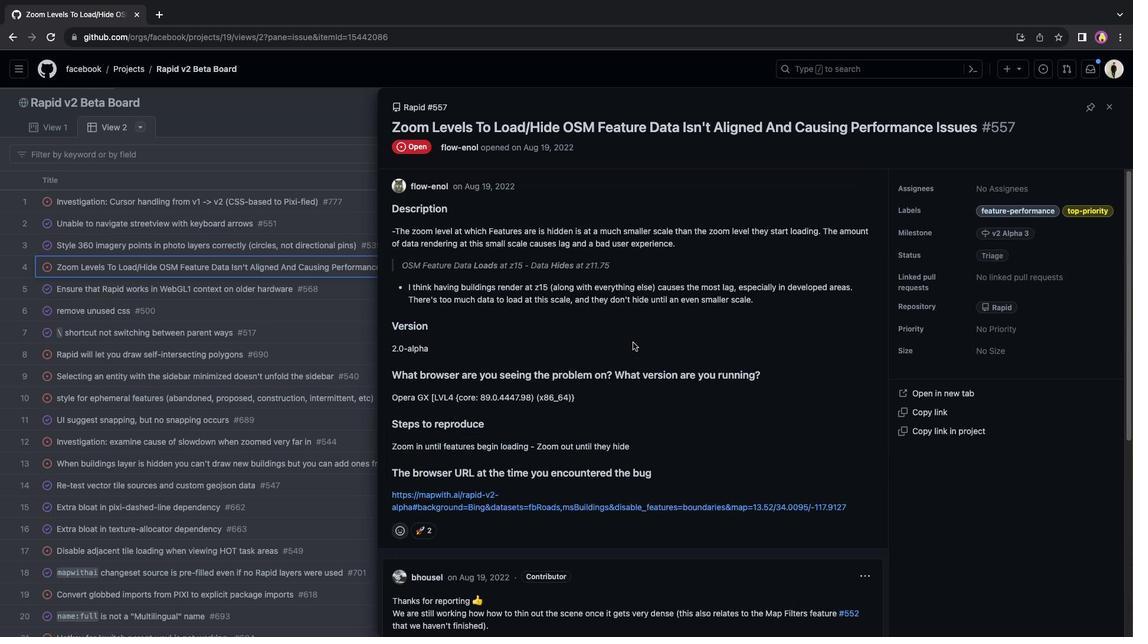 
Action: Mouse scrolled (631, 343) with delta (0, 3)
Screenshot: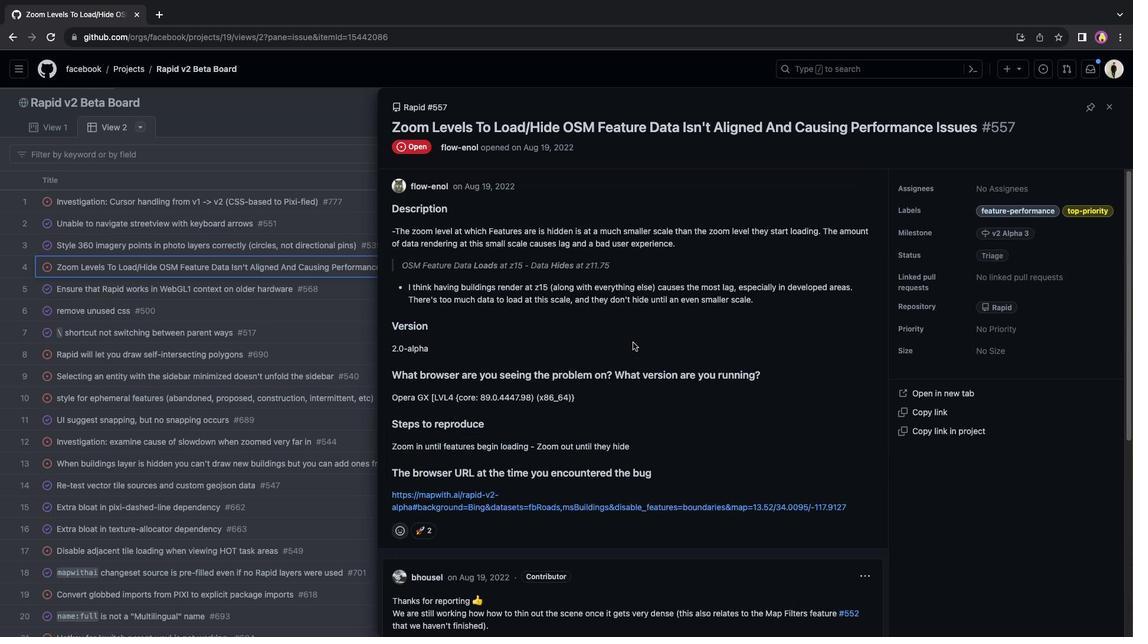 
Action: Mouse moved to (630, 343)
Screenshot: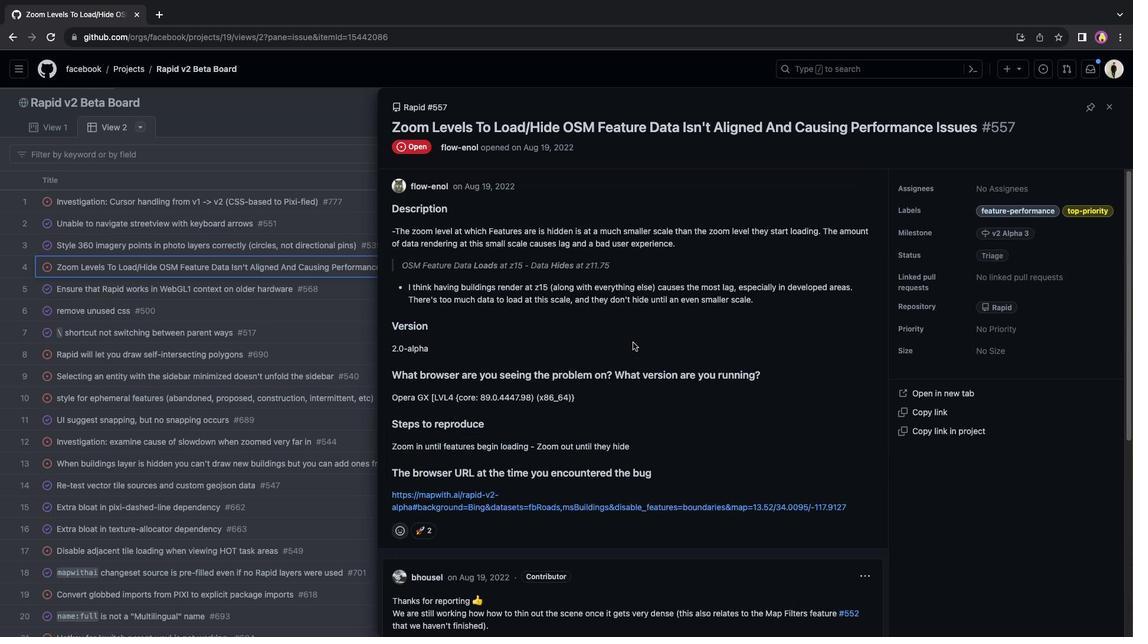 
Action: Mouse scrolled (630, 343) with delta (0, 4)
Screenshot: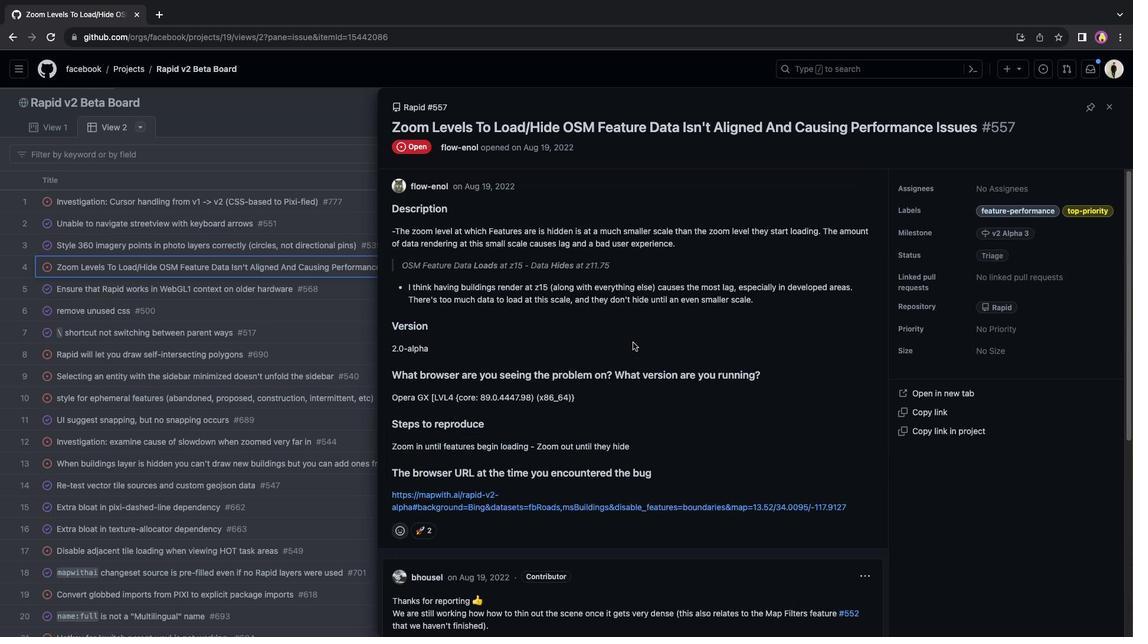 
Action: Mouse moved to (255, 357)
Screenshot: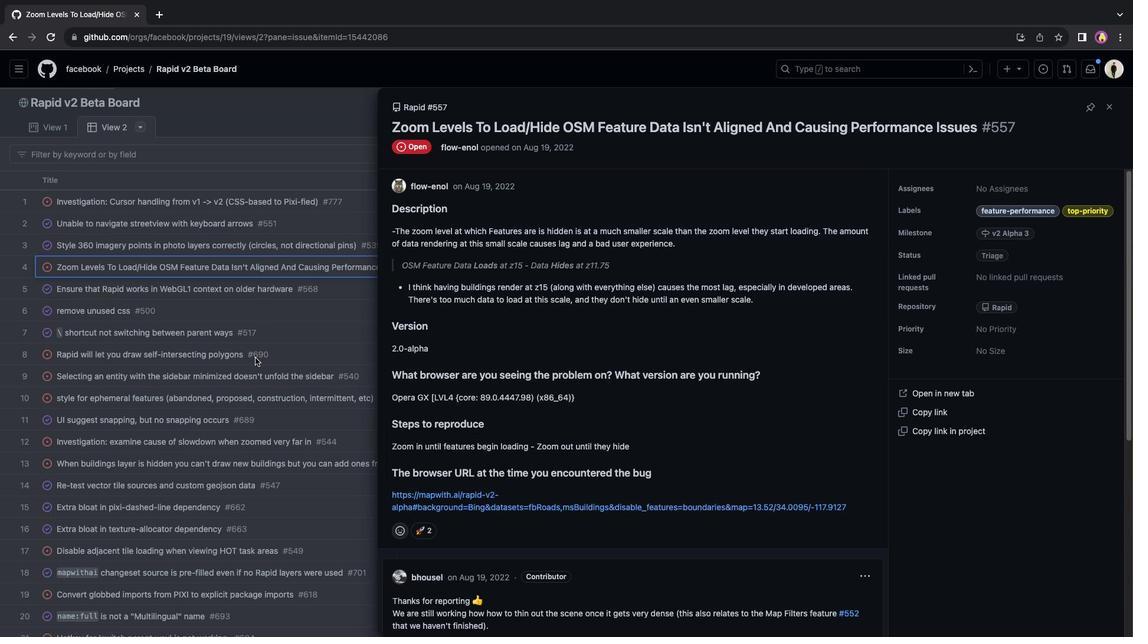 
Action: Mouse pressed left at (255, 357)
Screenshot: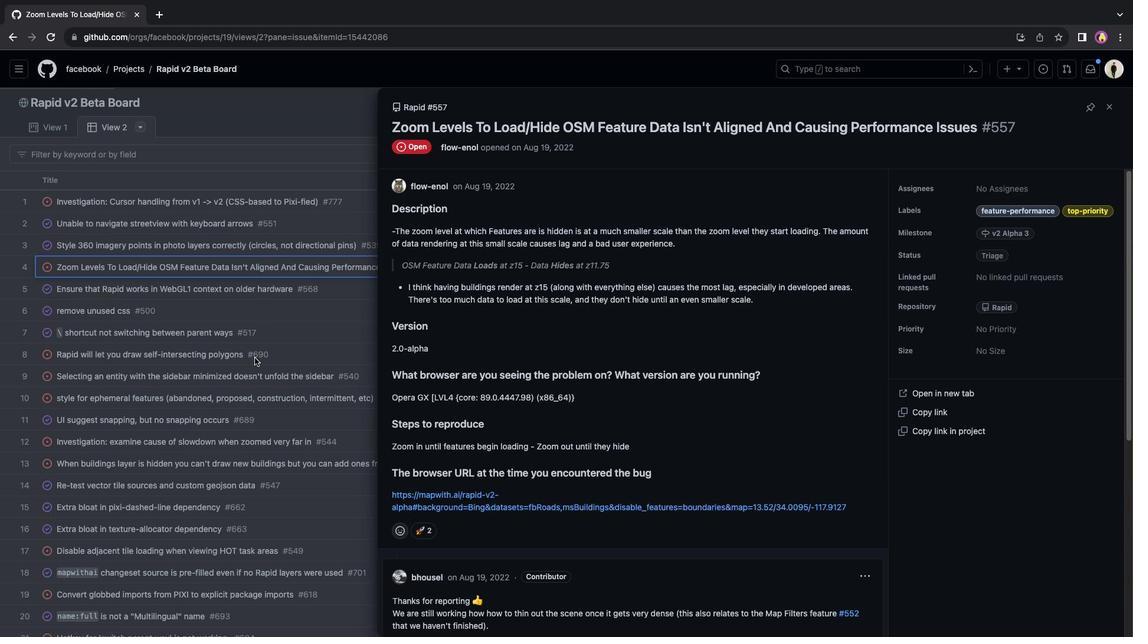 
Action: Mouse moved to (93, 73)
Screenshot: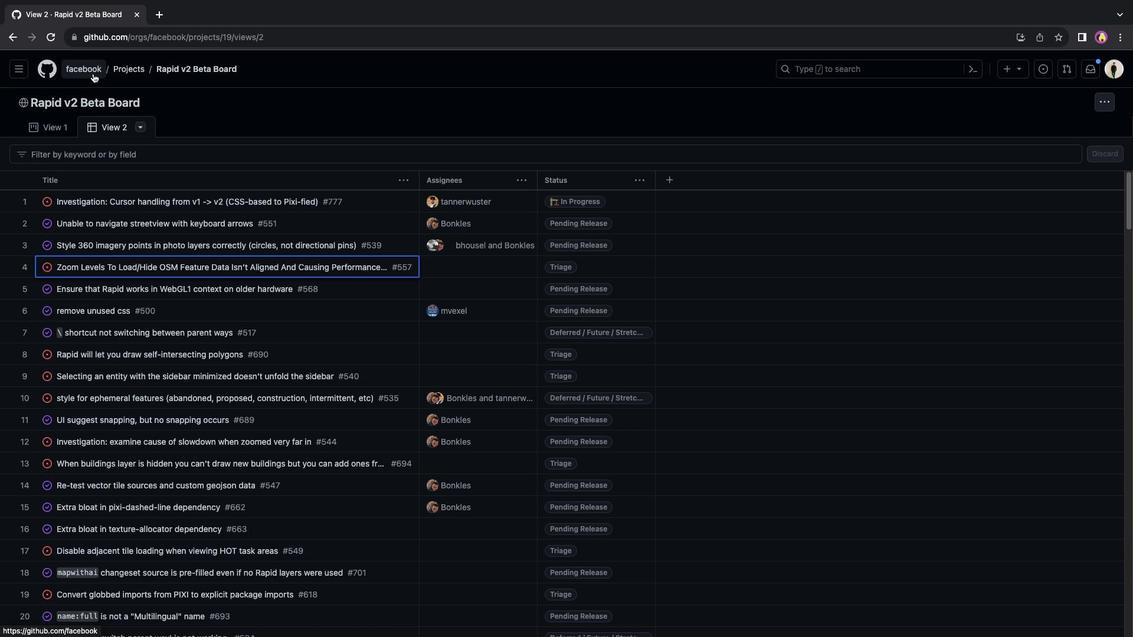 
Action: Mouse pressed left at (93, 73)
Screenshot: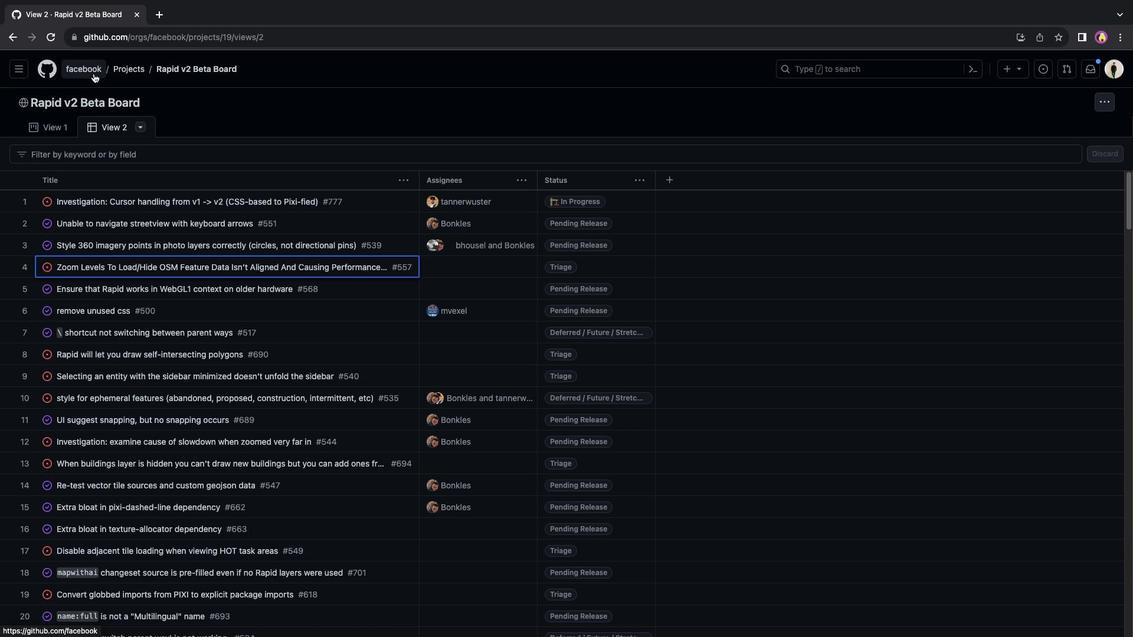 
Action: Mouse moved to (225, 256)
Screenshot: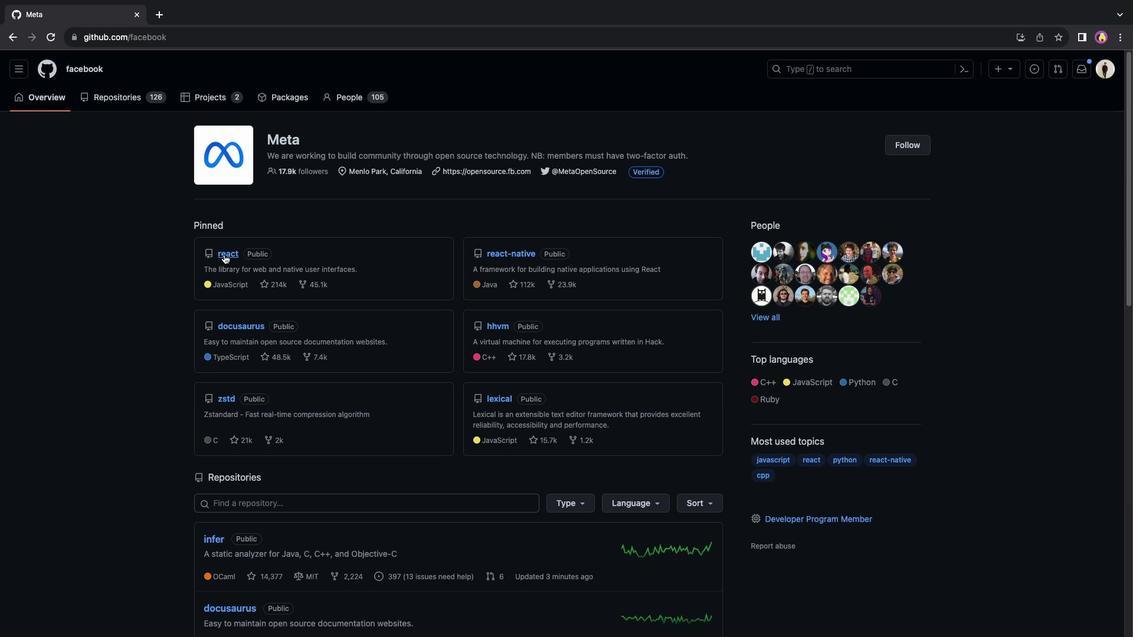 
Action: Mouse pressed left at (225, 256)
Screenshot: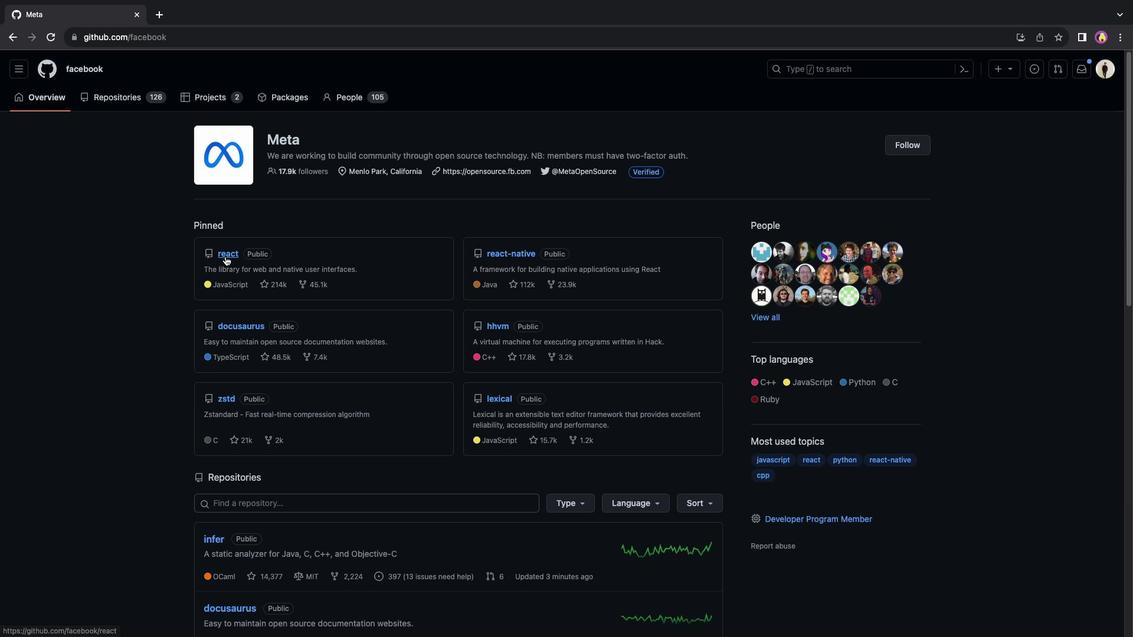 
Action: Mouse moved to (319, 99)
Screenshot: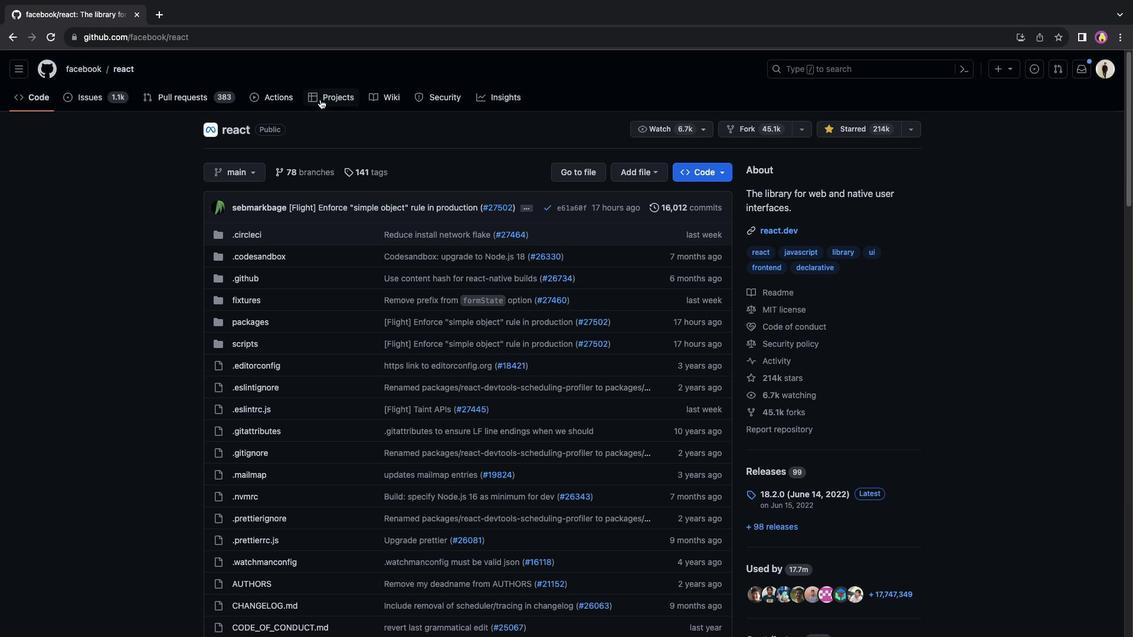
Action: Mouse pressed left at (319, 99)
Screenshot: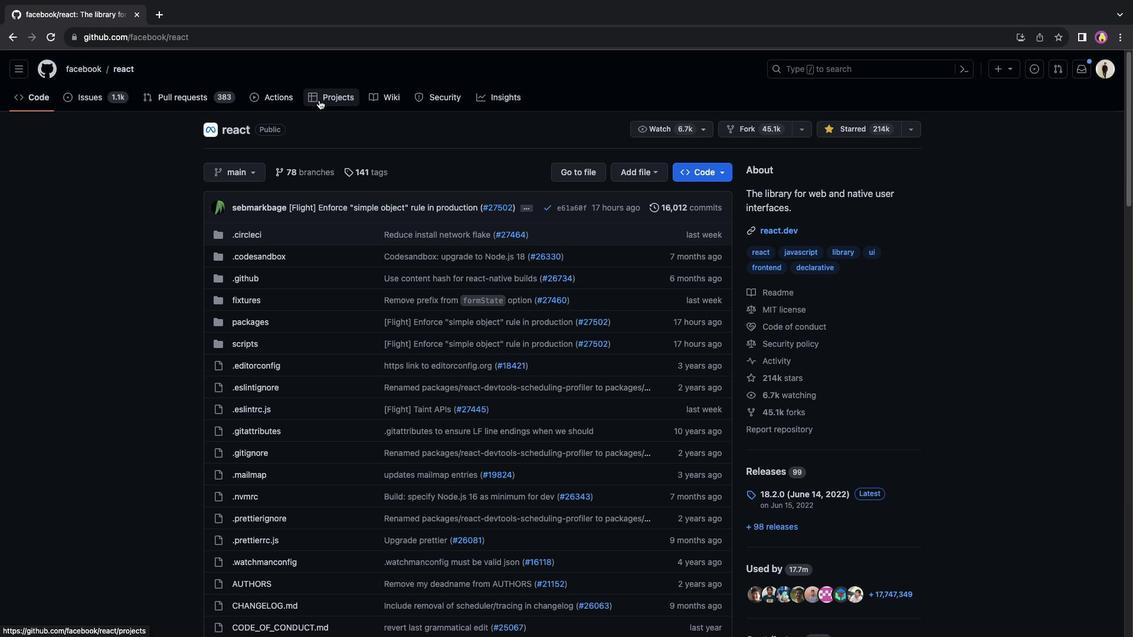 
Action: Mouse moved to (102, 69)
Screenshot: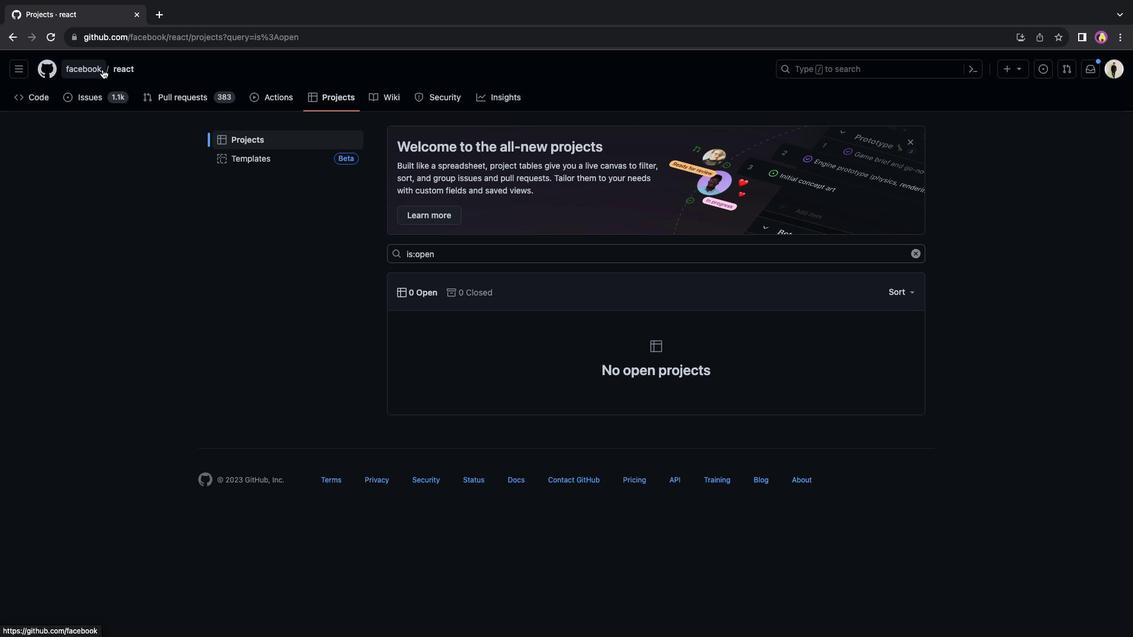 
Action: Mouse pressed left at (102, 69)
Screenshot: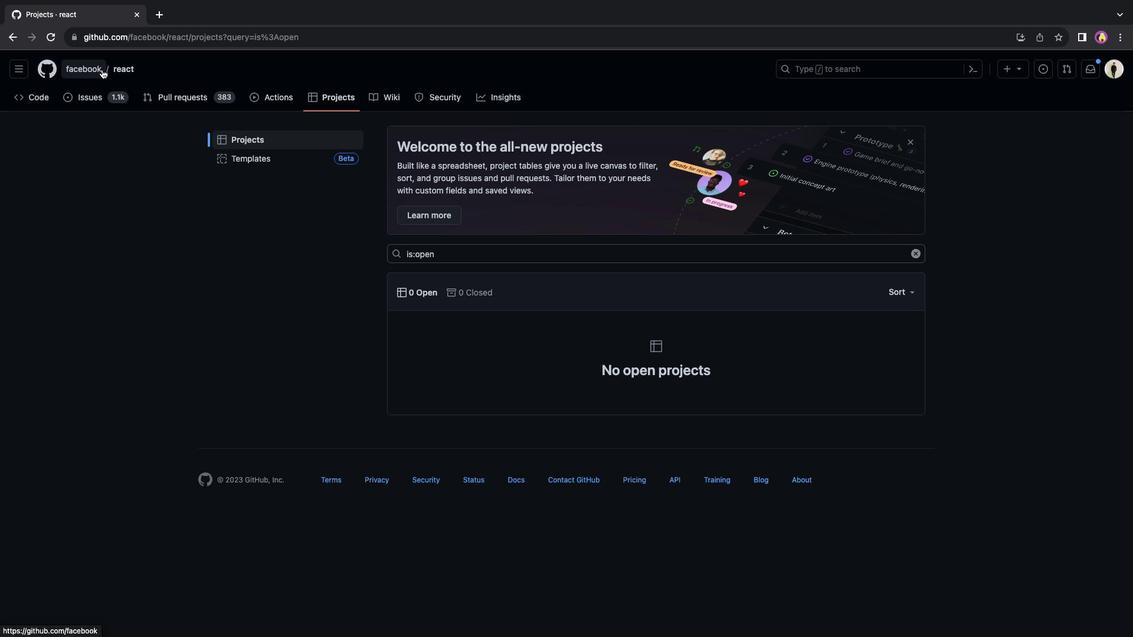 
Action: Mouse moved to (226, 95)
Screenshot: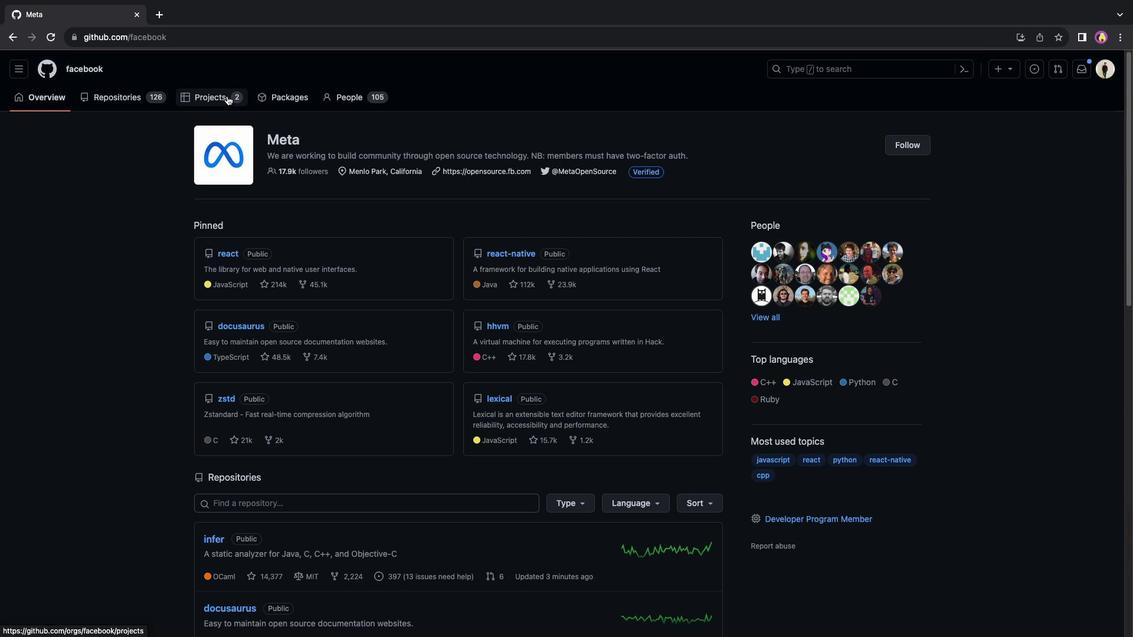 
Action: Mouse pressed left at (226, 95)
Screenshot: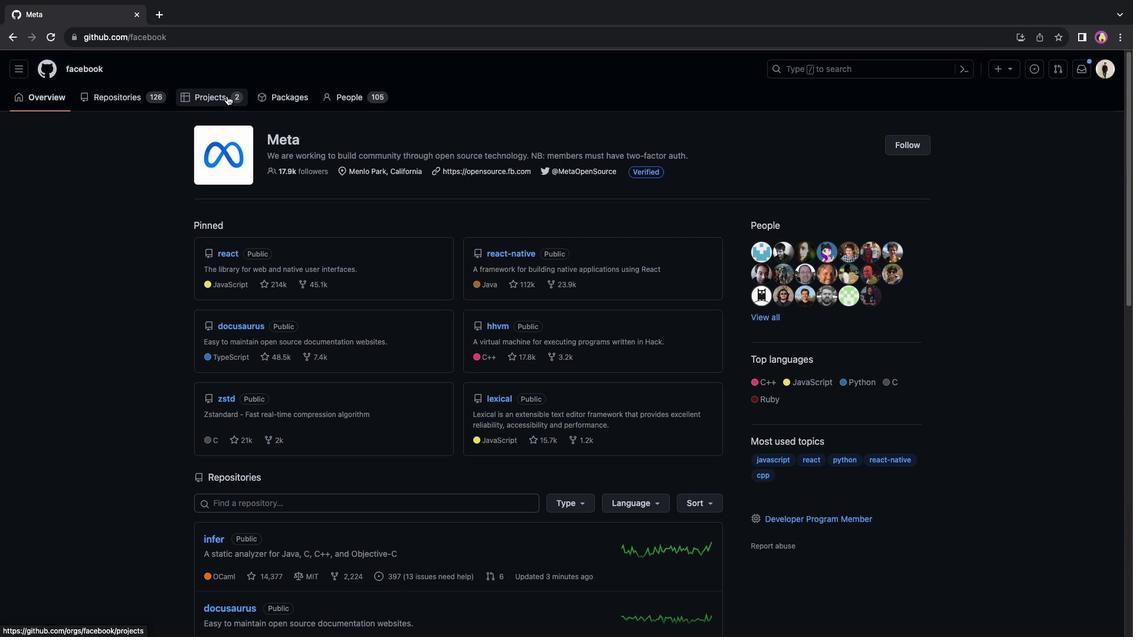 
Action: Mouse moved to (445, 364)
Screenshot: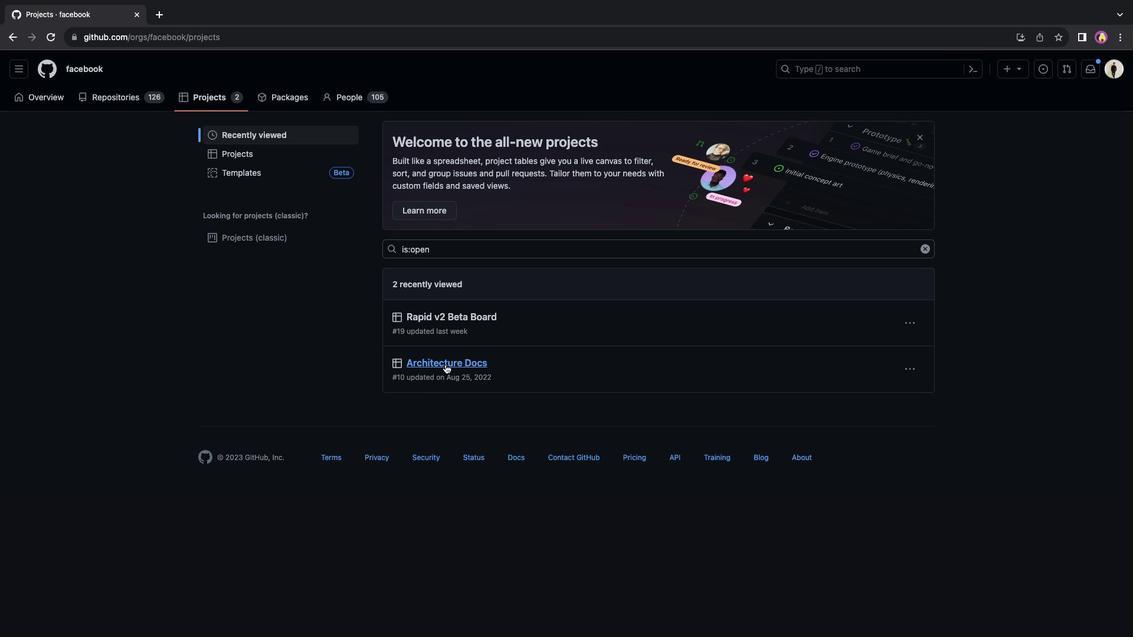 
Action: Mouse pressed left at (445, 364)
Screenshot: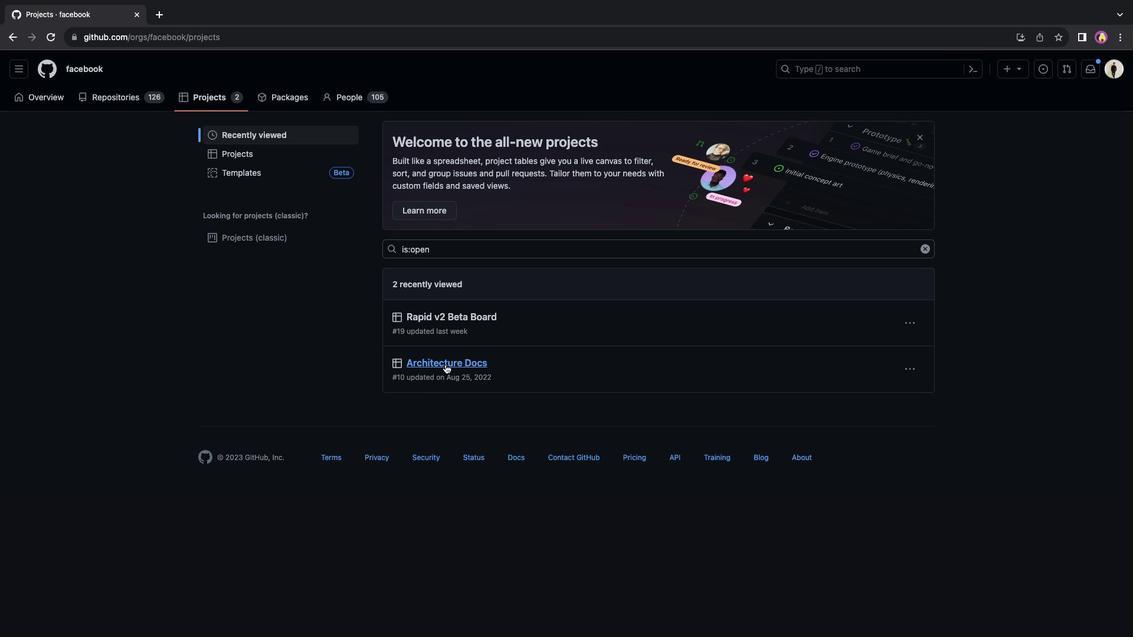 
Action: Mouse moved to (120, 129)
Screenshot: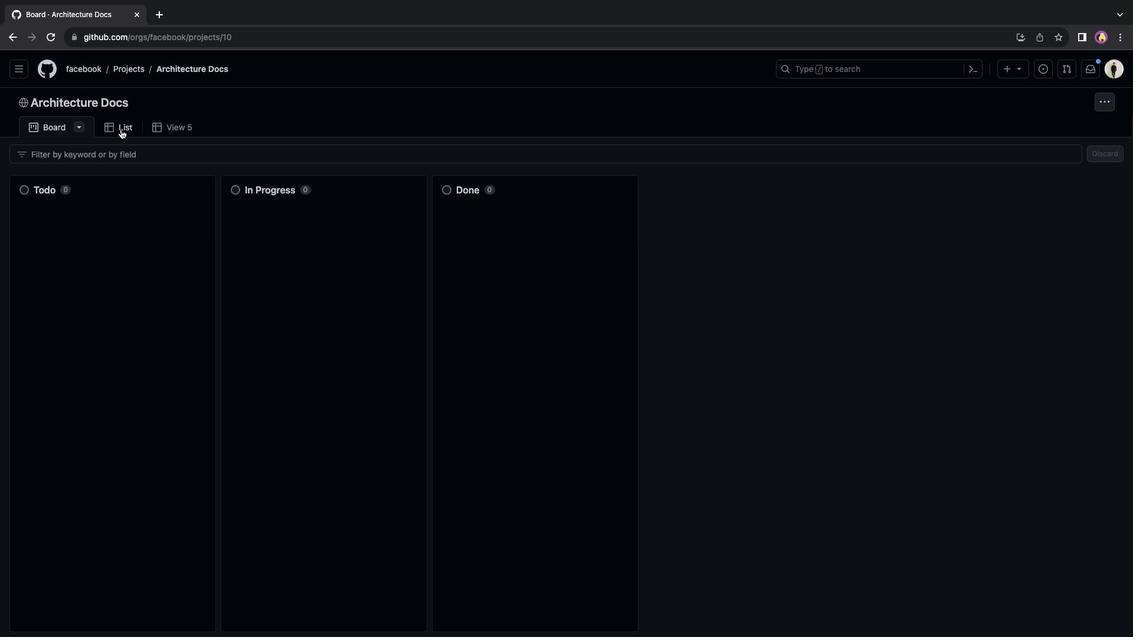 
Action: Mouse pressed left at (120, 129)
Screenshot: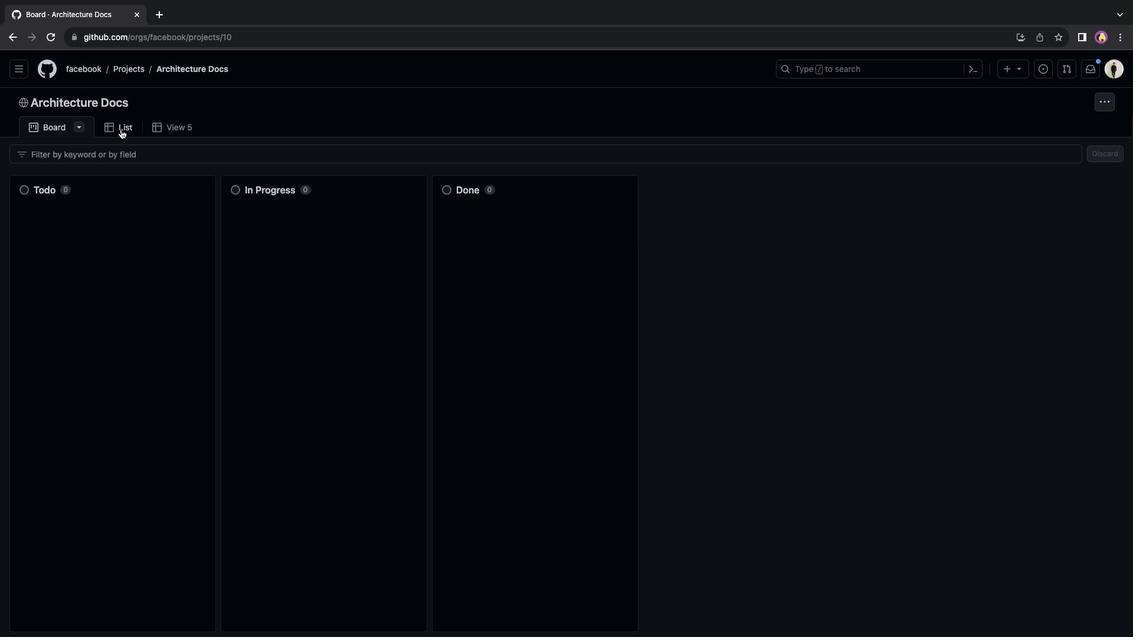 
Action: Mouse moved to (183, 122)
Screenshot: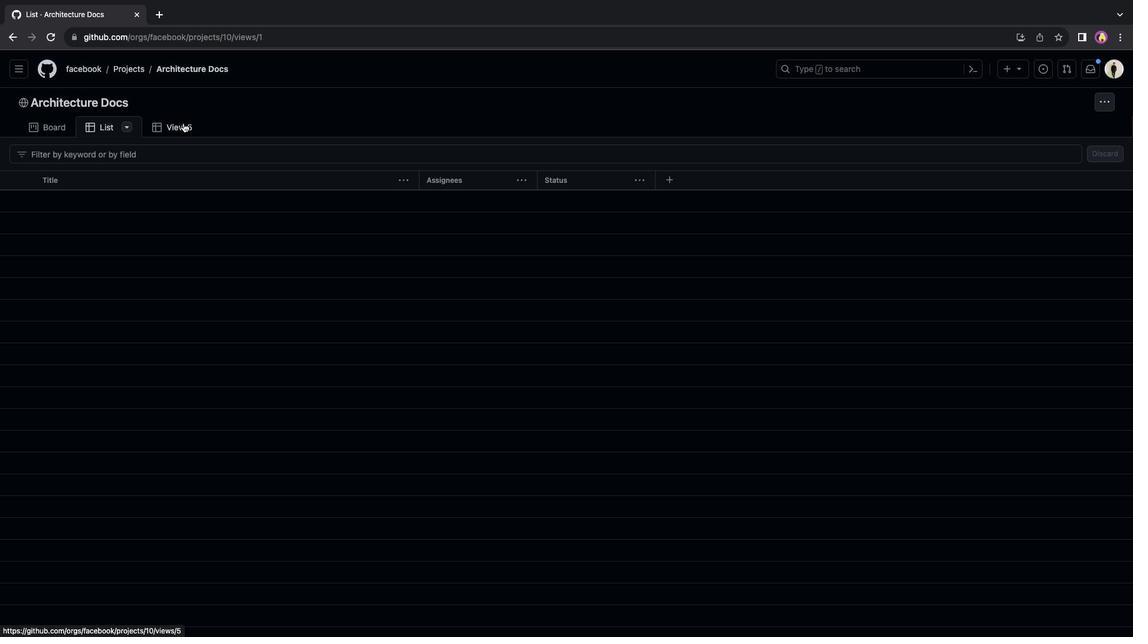 
Action: Mouse pressed left at (183, 122)
Screenshot: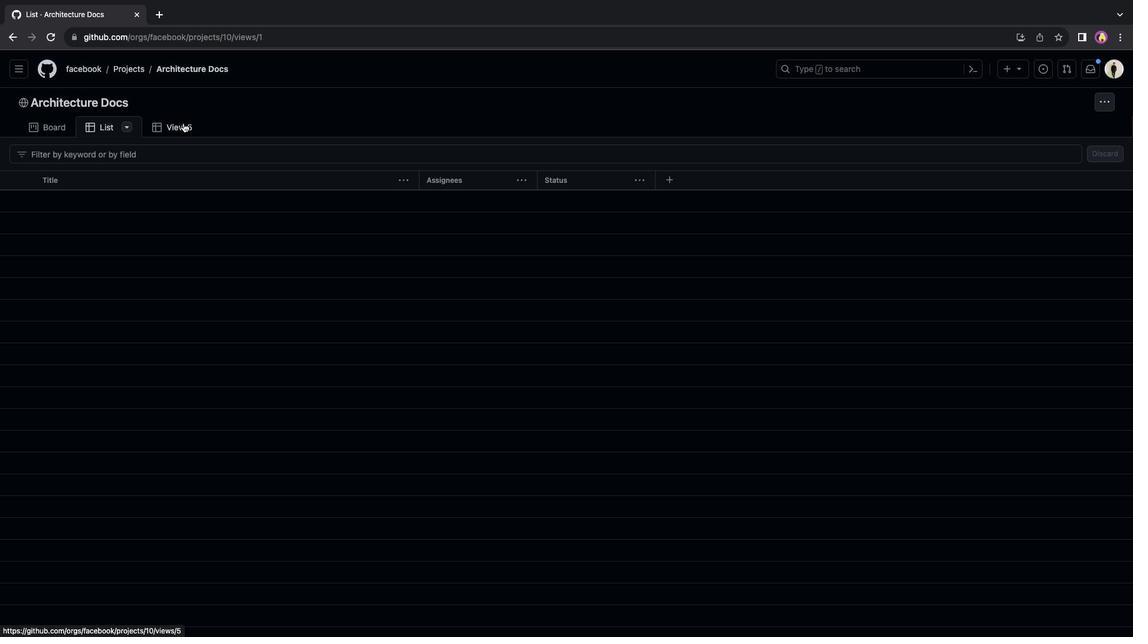 
Action: Mouse moved to (191, 125)
Screenshot: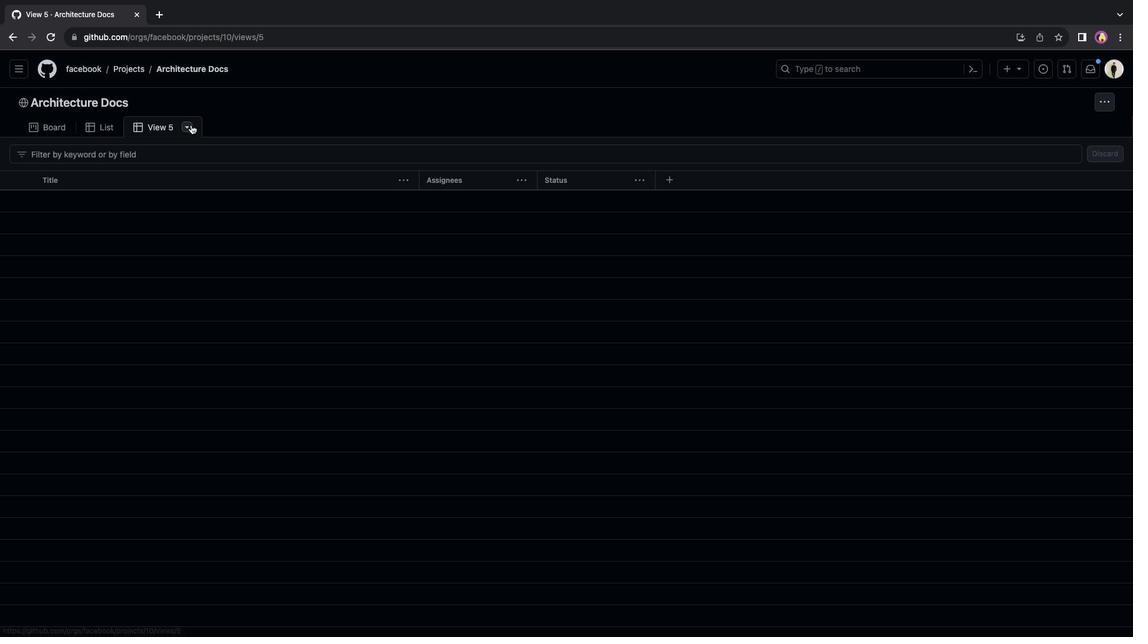 
Action: Mouse pressed left at (191, 125)
Screenshot: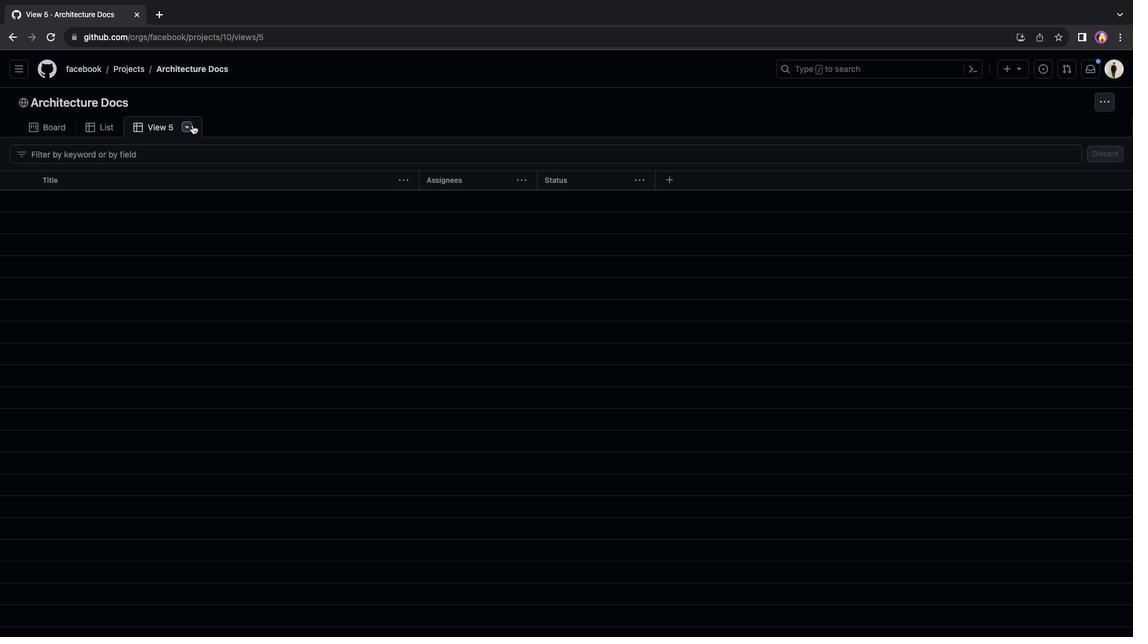 
Action: Mouse moved to (282, 161)
Screenshot: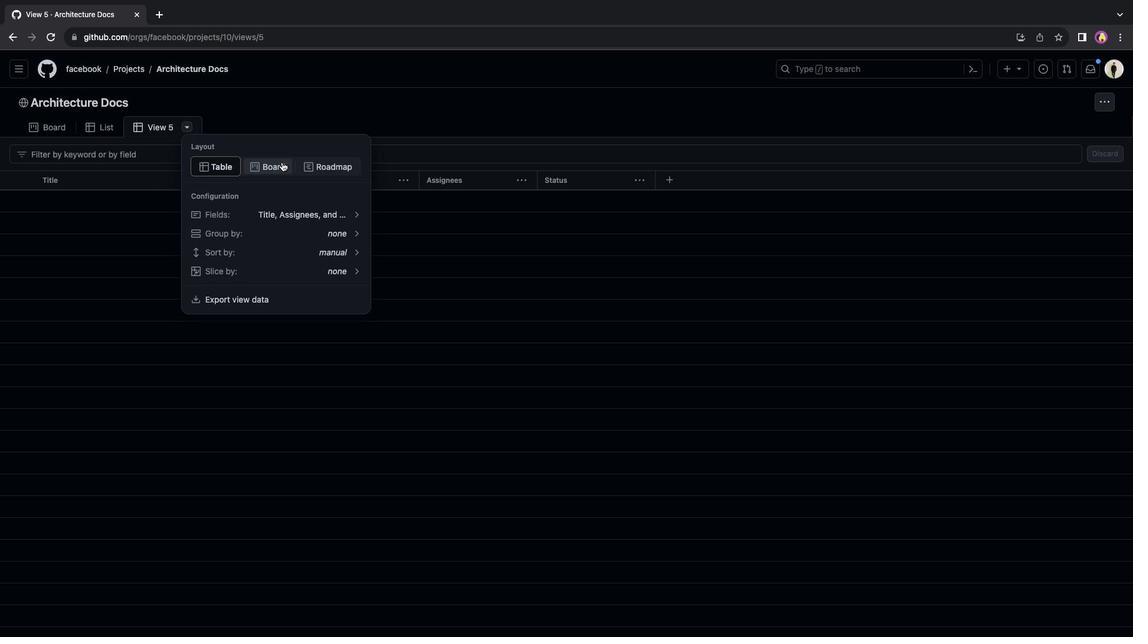 
Action: Mouse pressed left at (282, 161)
